 Task: Create an experimental short film using unconventional camera angles, abstract visuals, and non-linear storytelling techniques.
Action: Mouse moved to (104, 172)
Screenshot: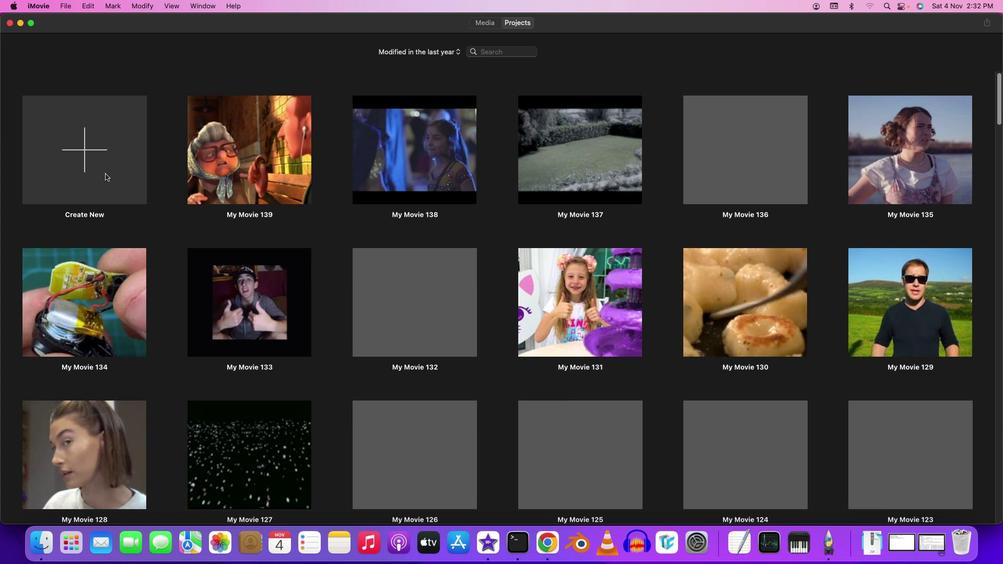 
Action: Mouse pressed left at (104, 172)
Screenshot: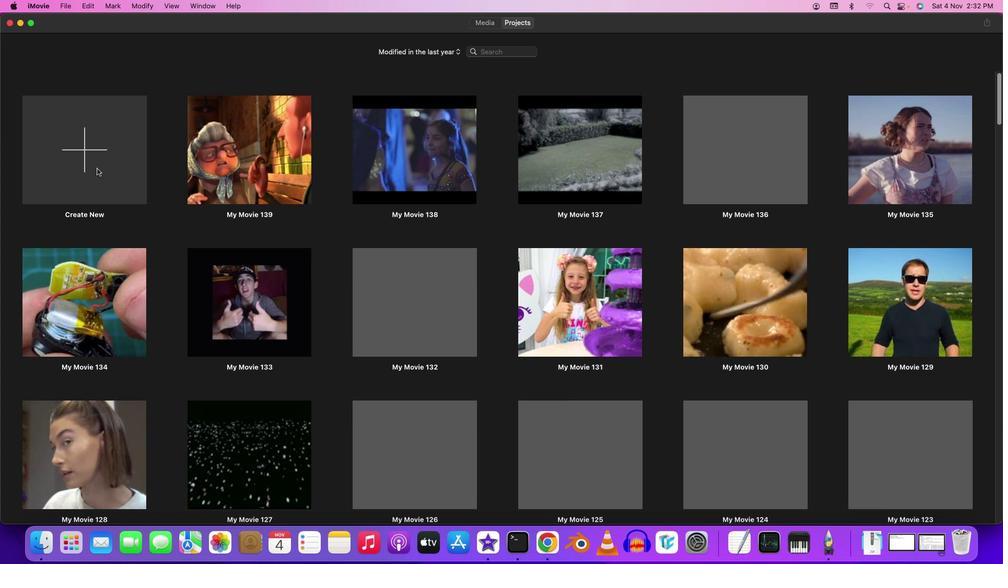 
Action: Mouse moved to (93, 164)
Screenshot: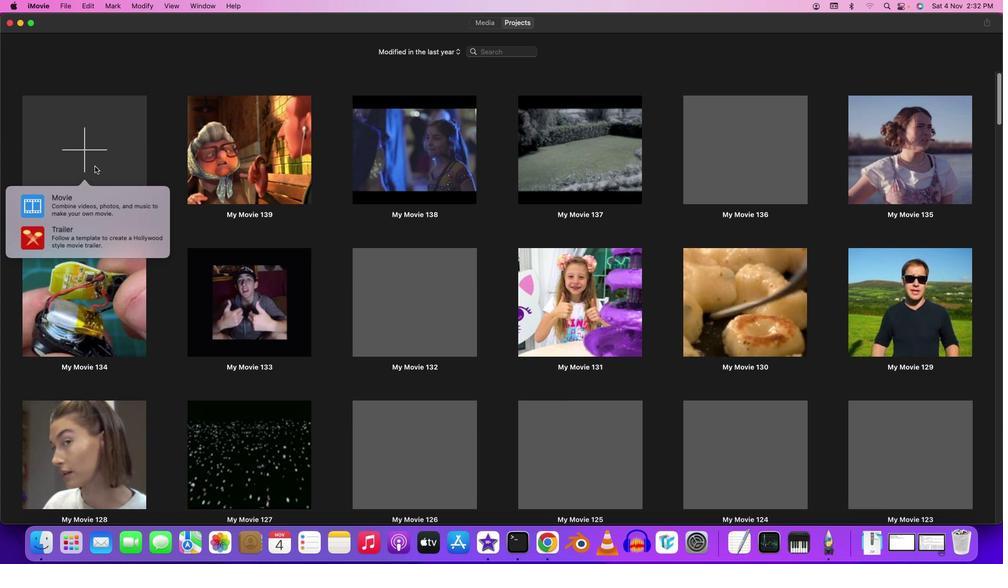 
Action: Mouse pressed left at (93, 164)
Screenshot: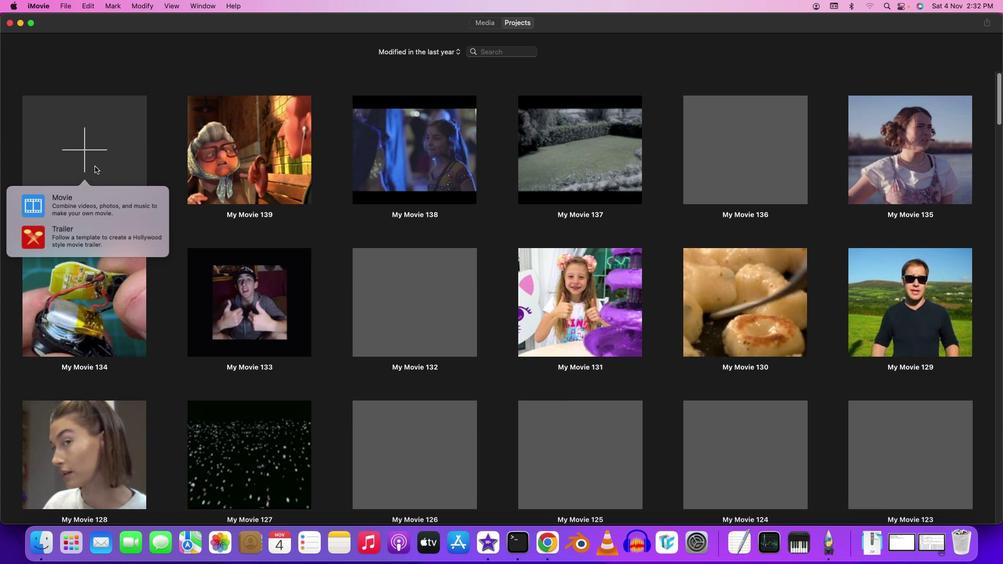 
Action: Mouse moved to (93, 202)
Screenshot: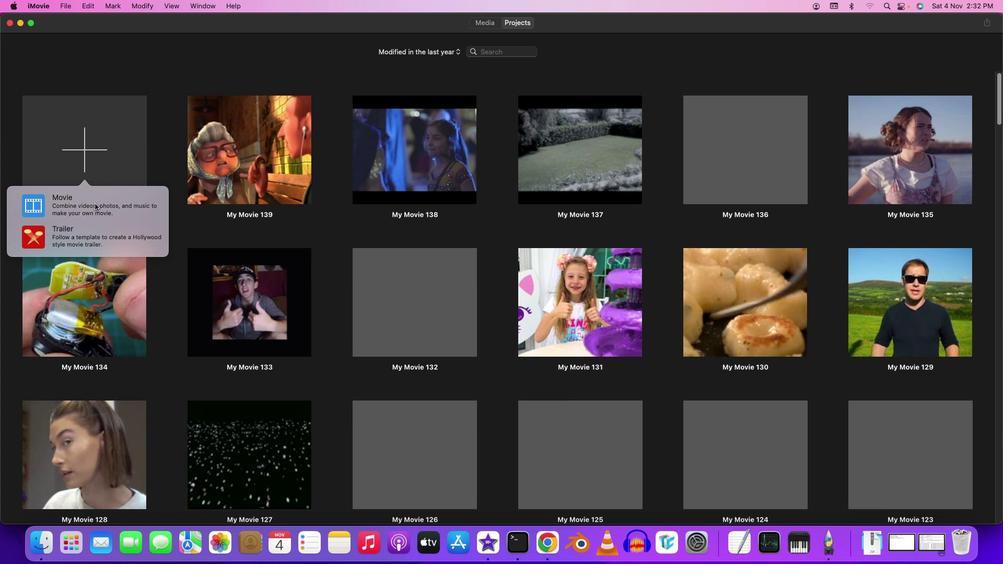
Action: Mouse pressed left at (93, 202)
Screenshot: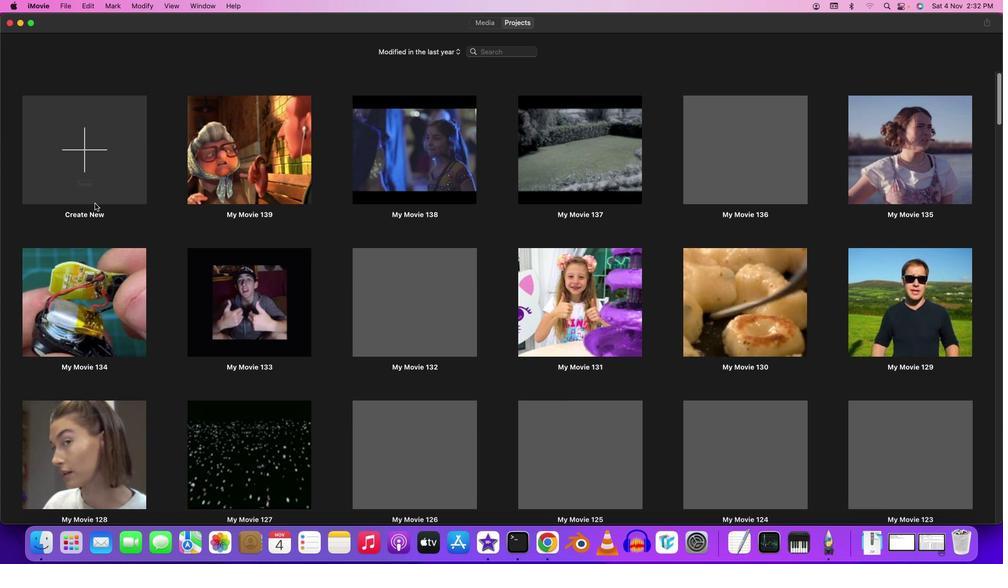 
Action: Mouse moved to (351, 200)
Screenshot: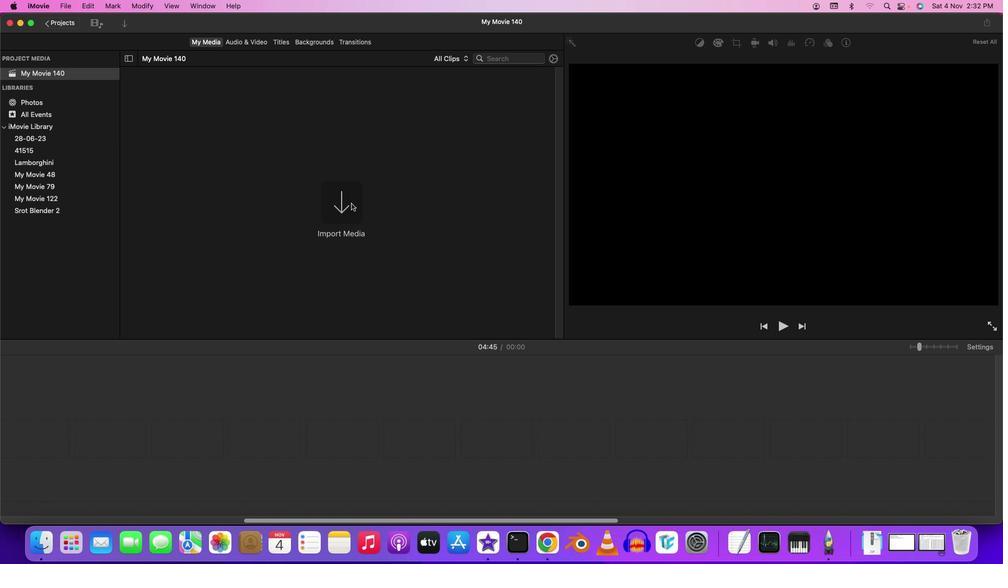 
Action: Mouse pressed left at (351, 200)
Screenshot: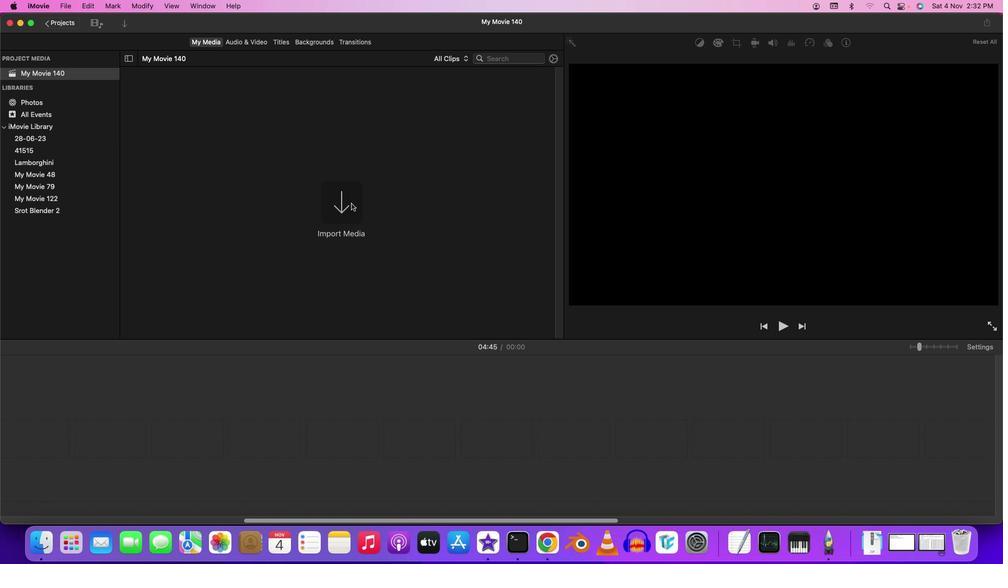 
Action: Mouse moved to (26, 130)
Screenshot: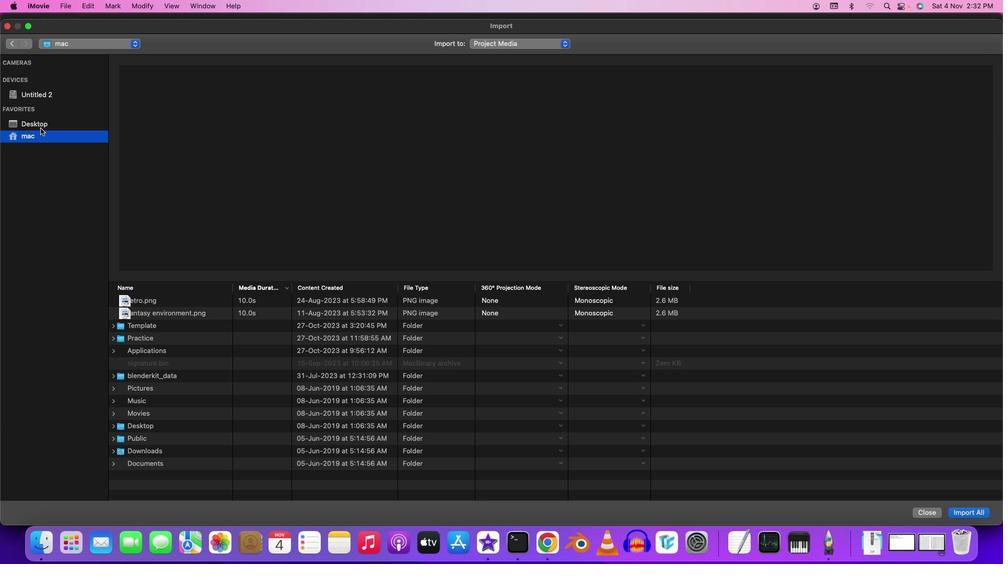 
Action: Mouse pressed left at (26, 130)
Screenshot: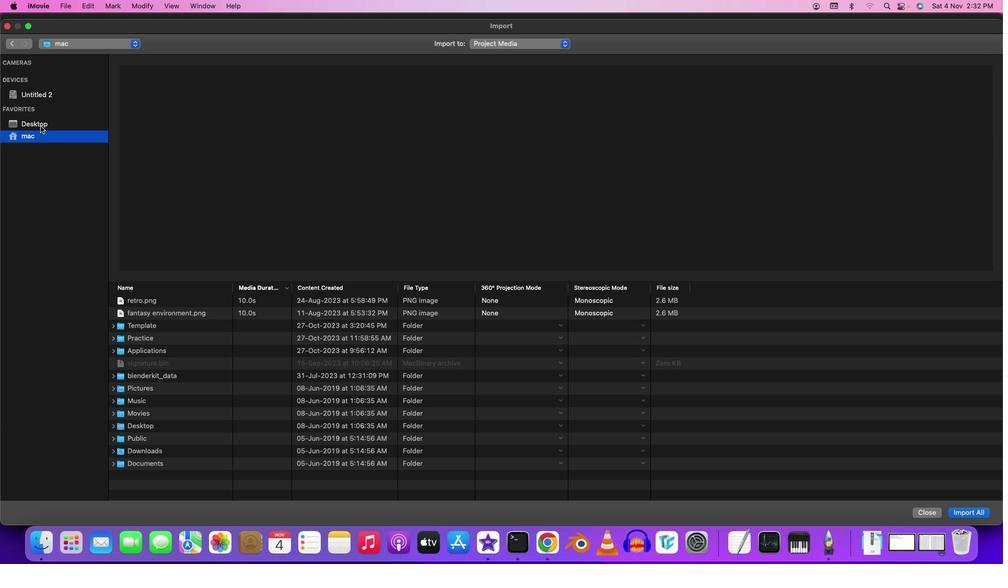 
Action: Mouse moved to (38, 124)
Screenshot: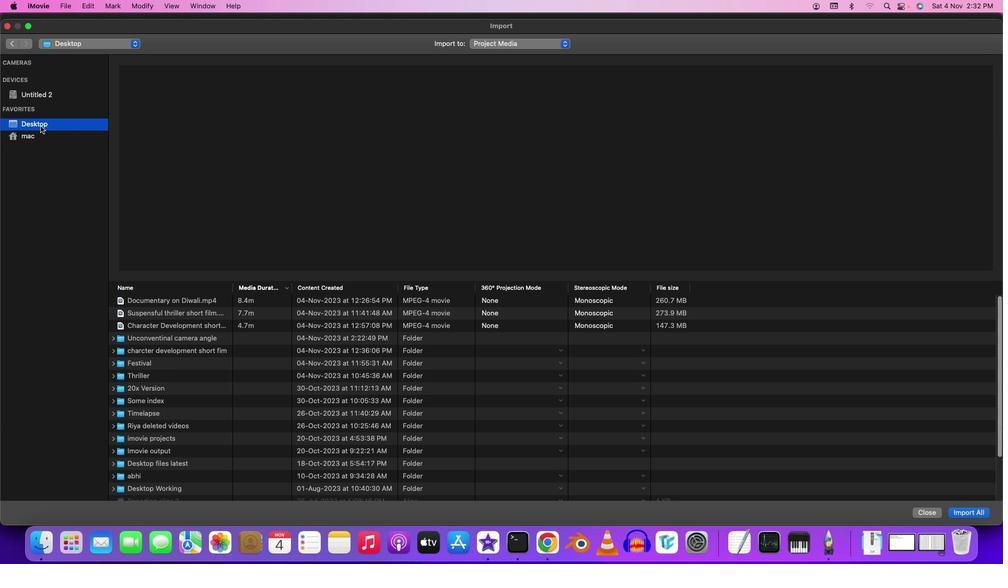 
Action: Mouse pressed left at (38, 124)
Screenshot: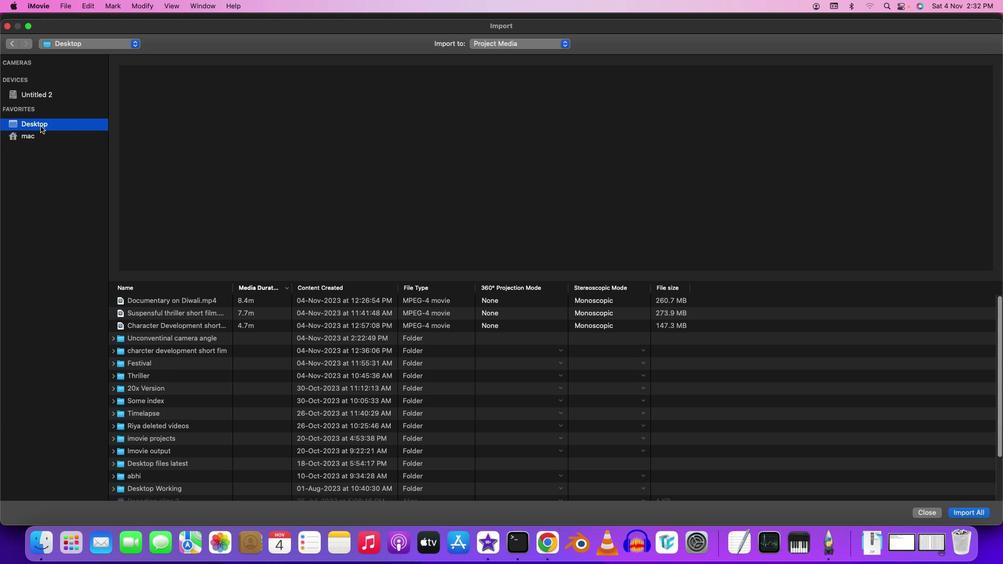 
Action: Mouse moved to (196, 341)
Screenshot: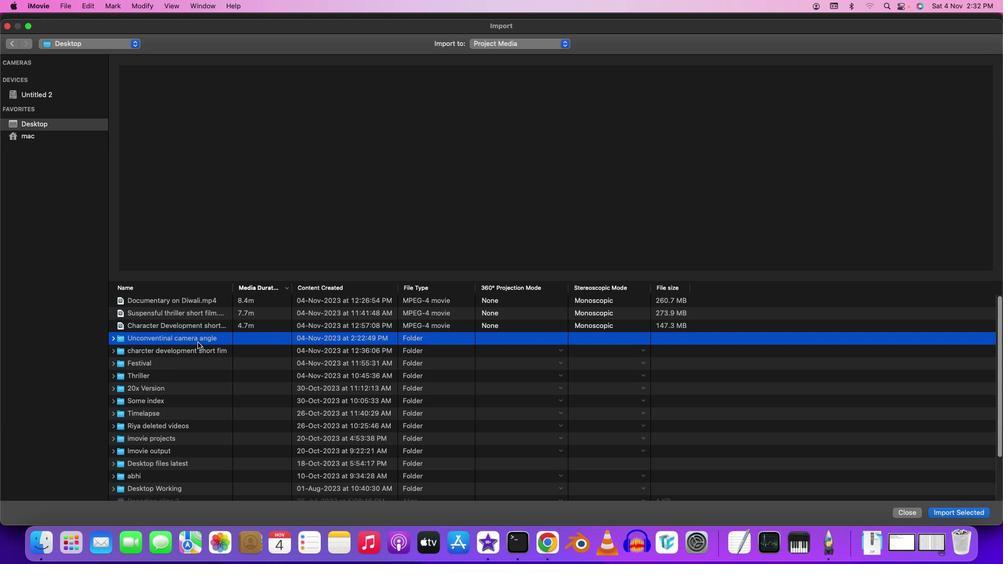 
Action: Mouse pressed left at (196, 341)
Screenshot: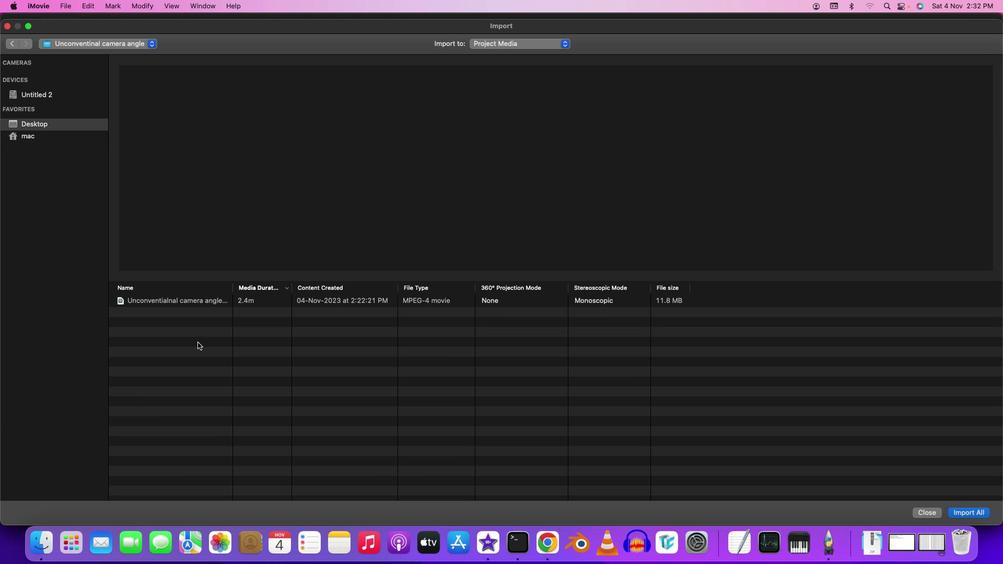
Action: Mouse pressed left at (196, 341)
Screenshot: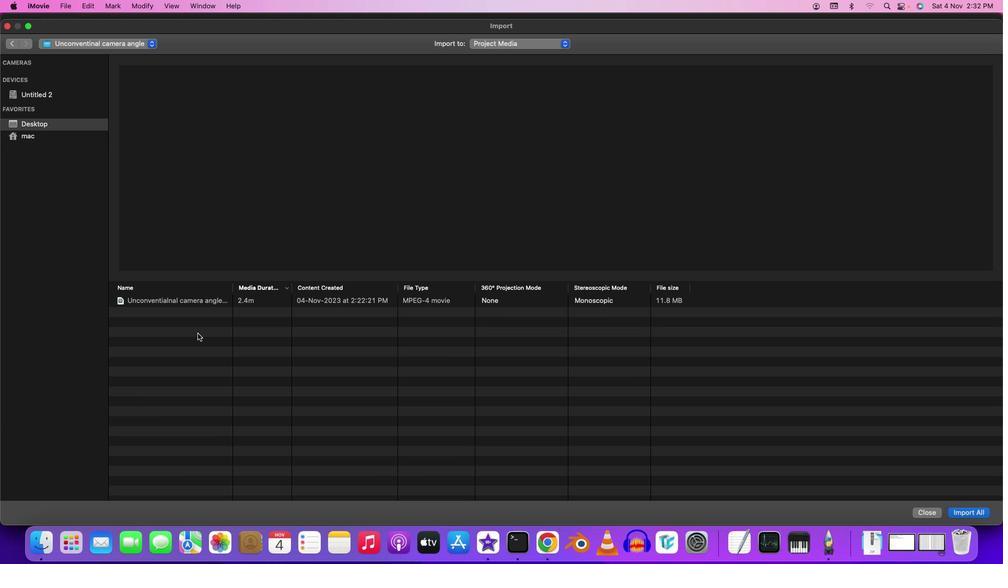 
Action: Mouse moved to (185, 300)
Screenshot: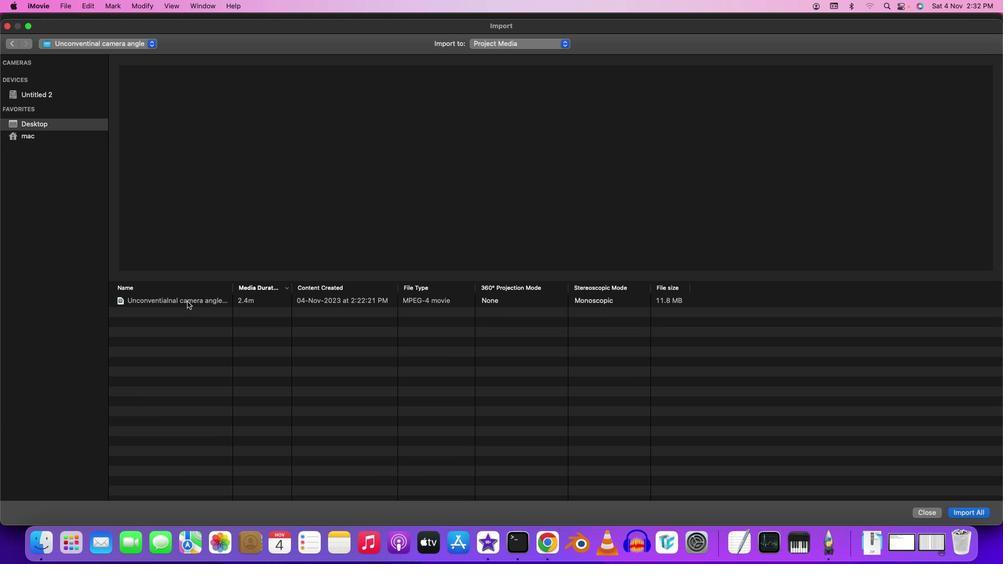 
Action: Mouse pressed left at (185, 300)
Screenshot: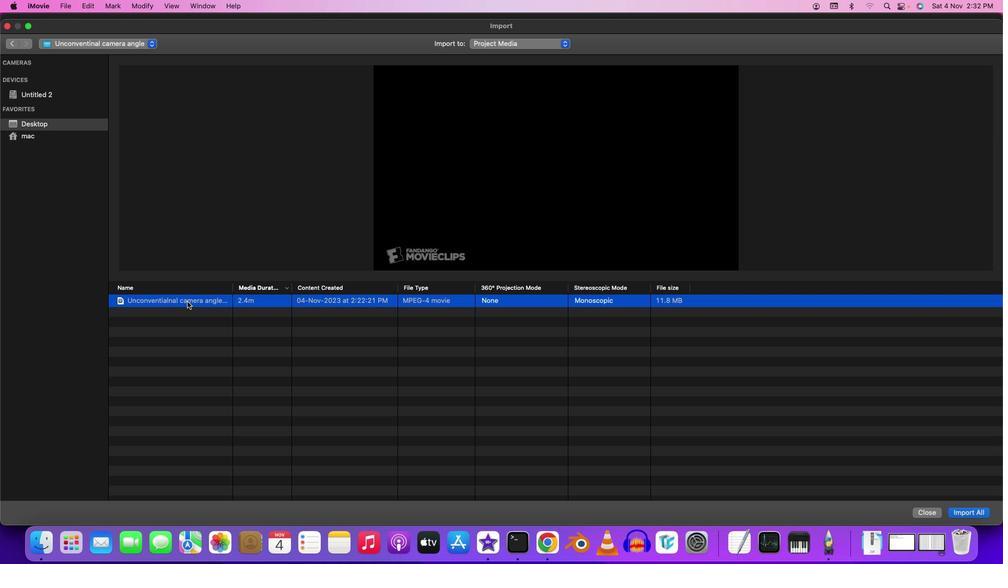 
Action: Mouse pressed left at (185, 300)
Screenshot: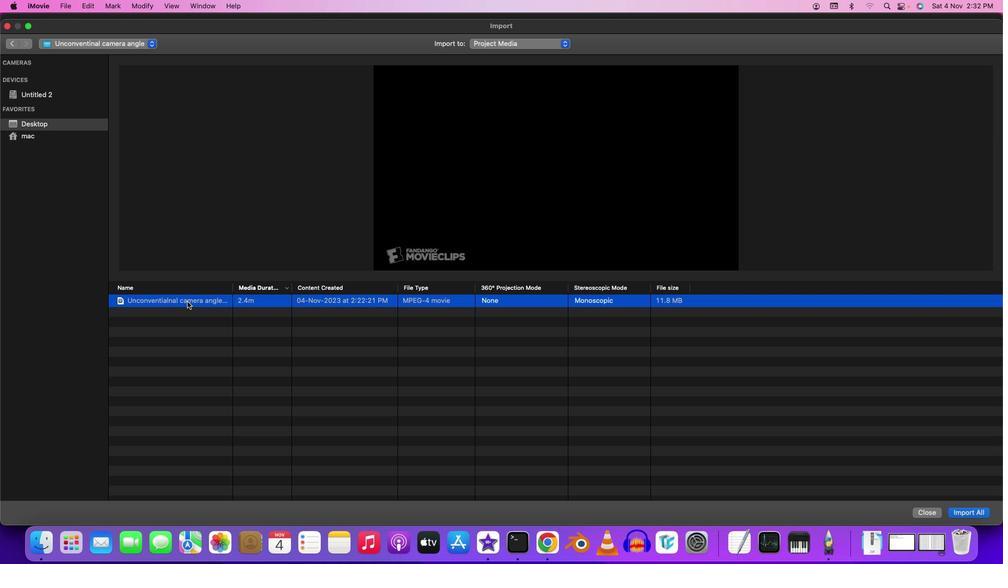 
Action: Mouse pressed left at (185, 300)
Screenshot: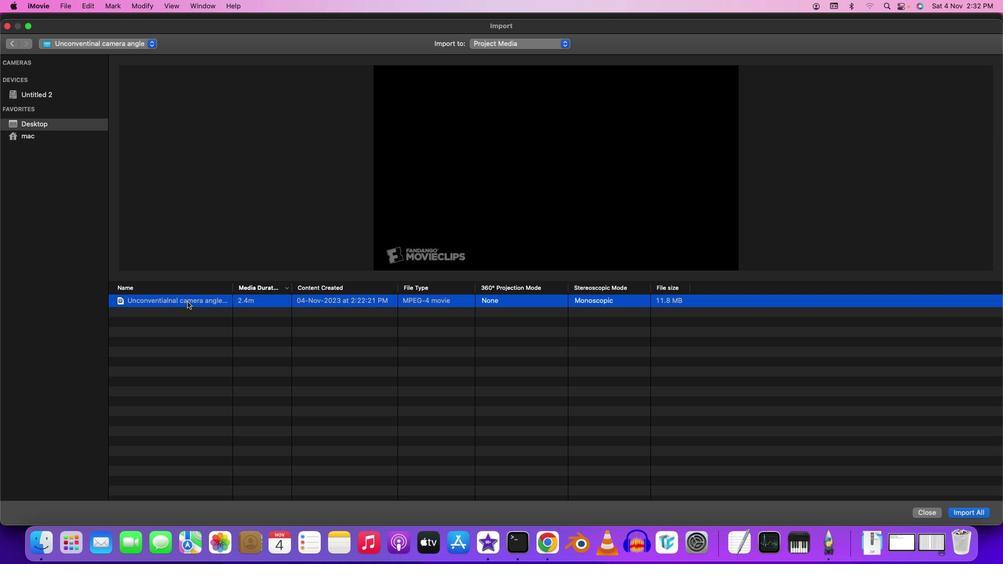 
Action: Mouse moved to (176, 96)
Screenshot: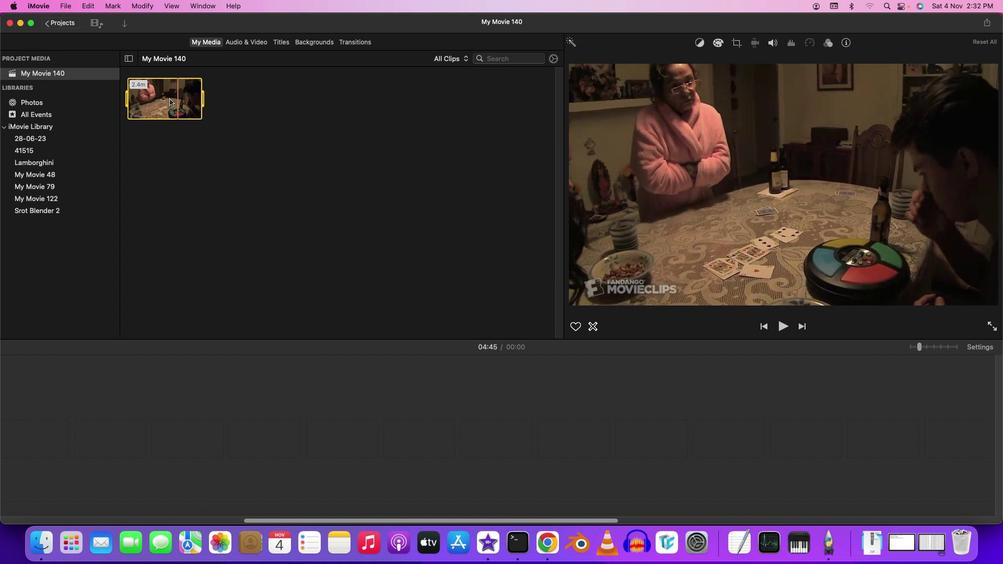 
Action: Mouse pressed left at (176, 96)
Screenshot: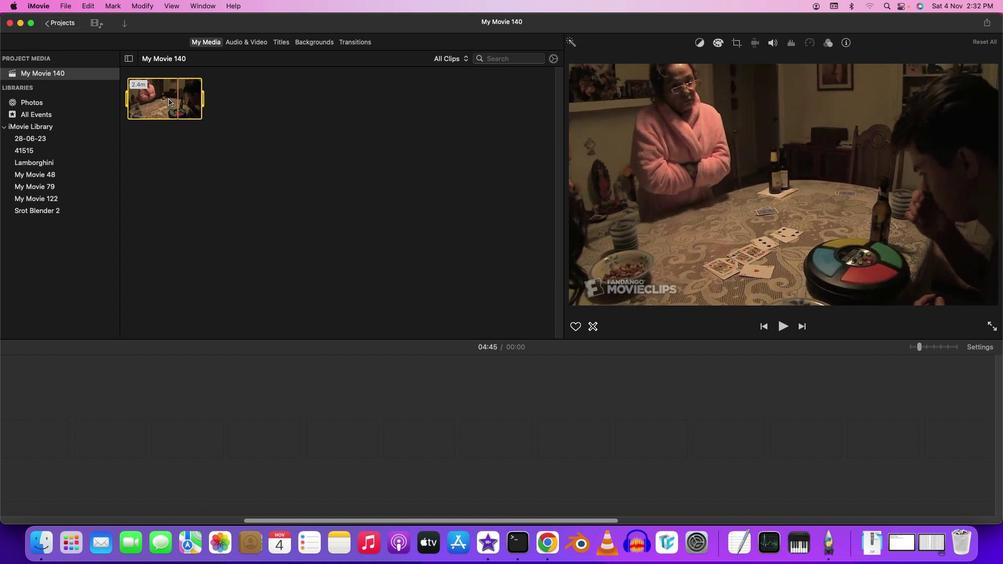 
Action: Mouse moved to (166, 97)
Screenshot: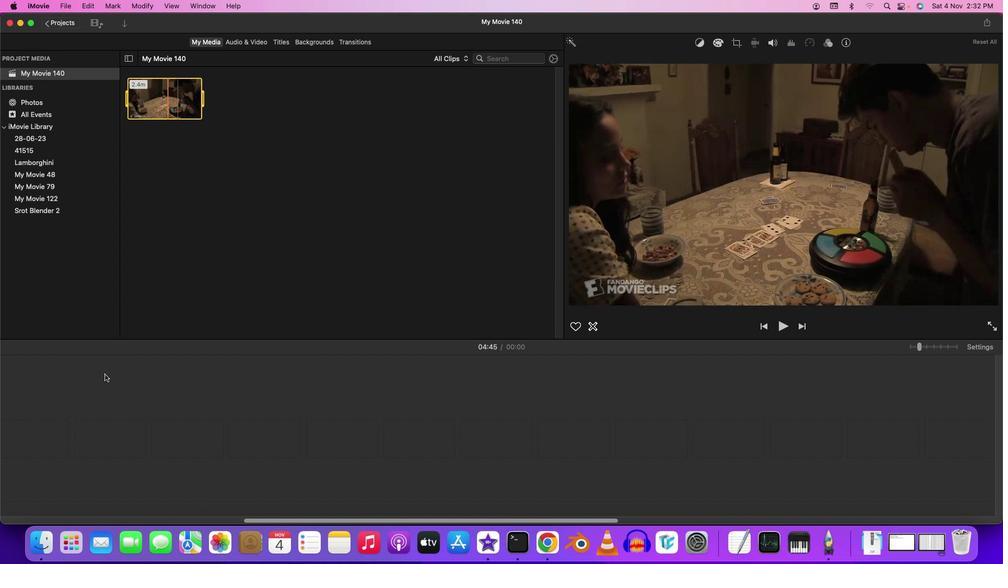 
Action: Mouse pressed left at (166, 97)
Screenshot: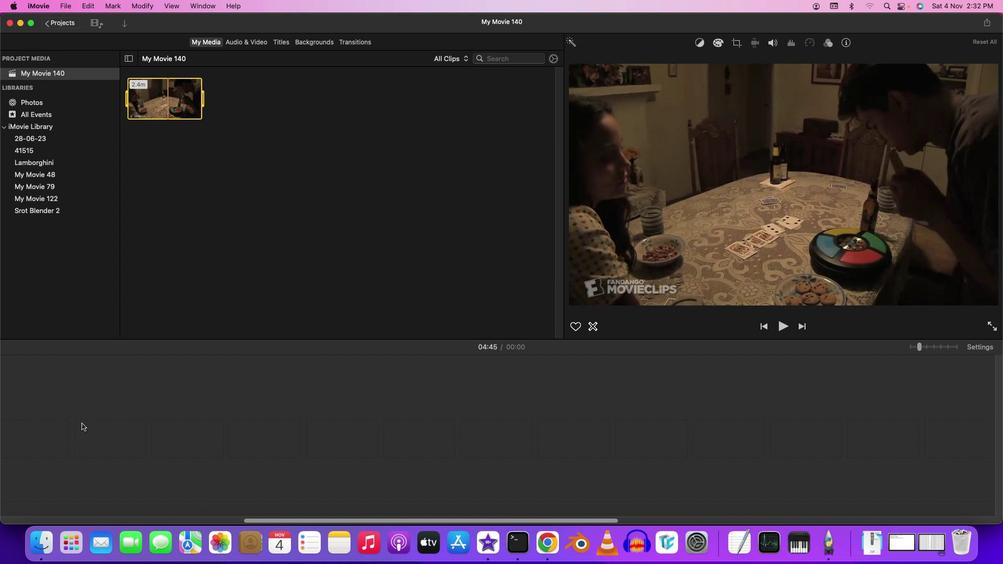 
Action: Mouse moved to (30, 376)
Screenshot: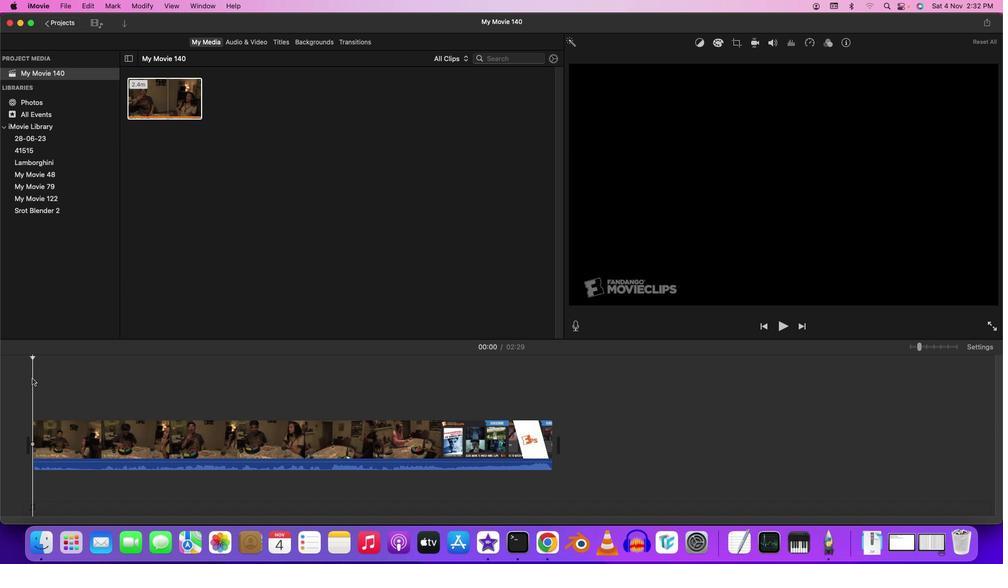 
Action: Mouse pressed left at (30, 376)
Screenshot: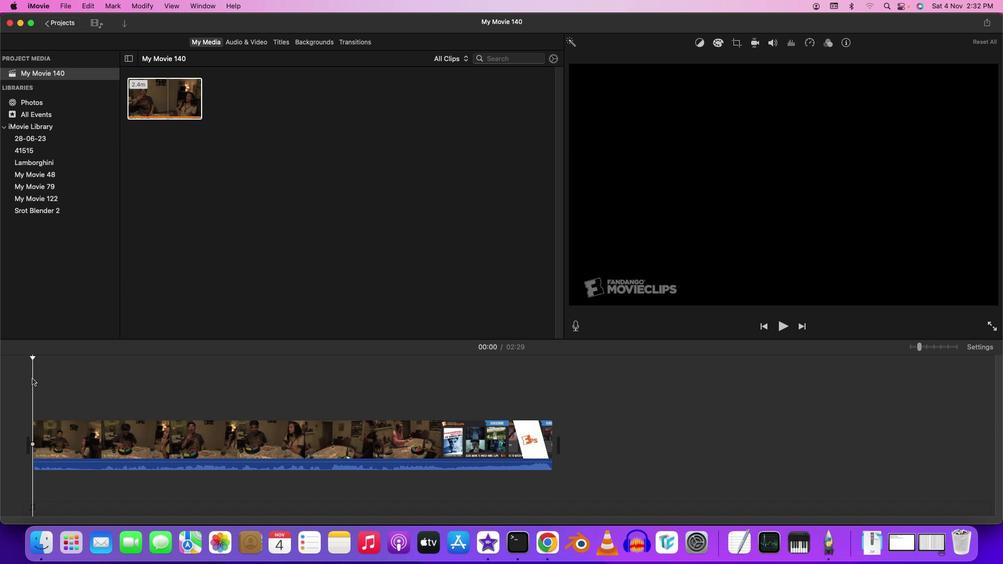 
Action: Key pressed Key.space
Screenshot: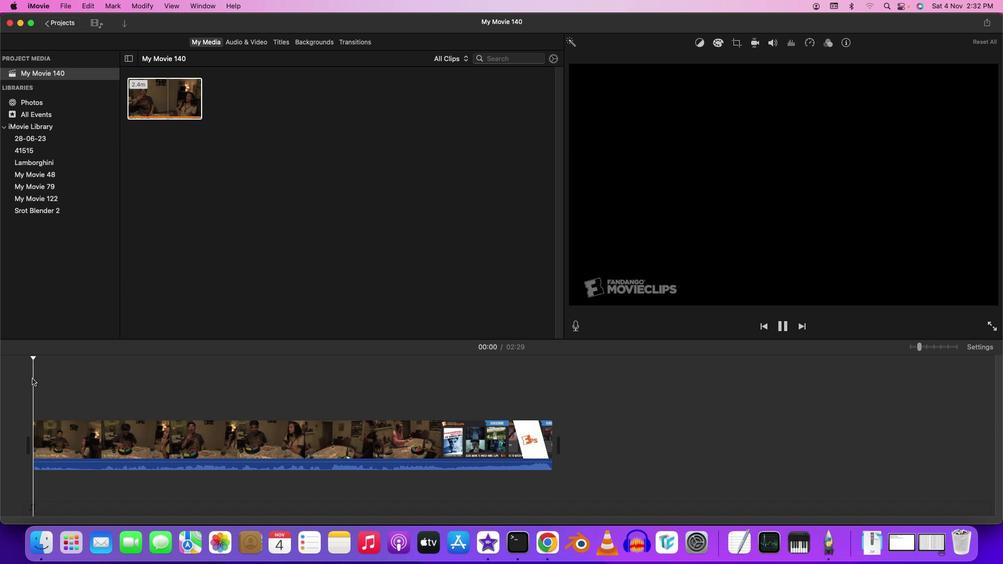 
Action: Mouse moved to (33, 396)
Screenshot: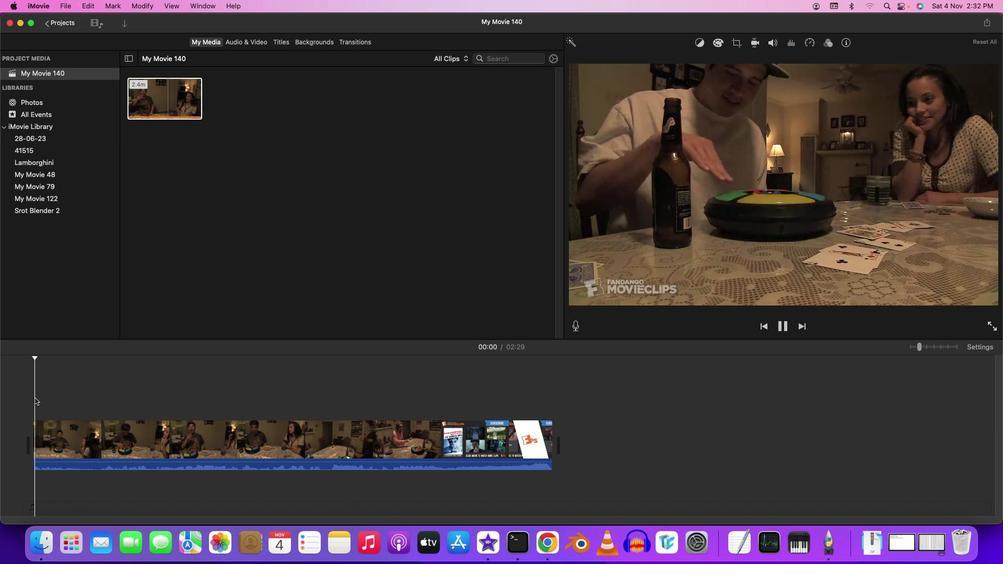 
Action: Mouse pressed left at (33, 396)
Screenshot: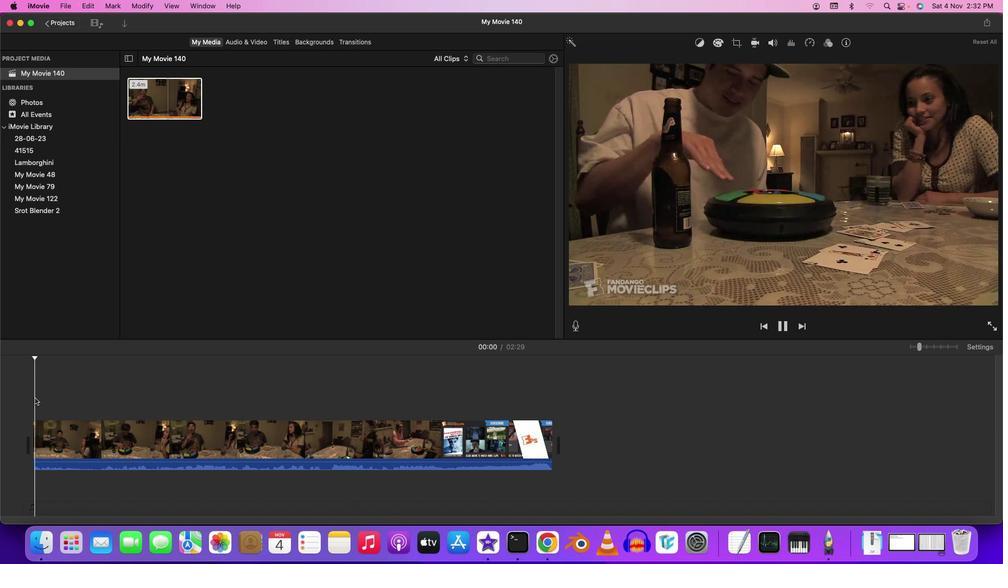 
Action: Mouse moved to (475, 386)
Screenshot: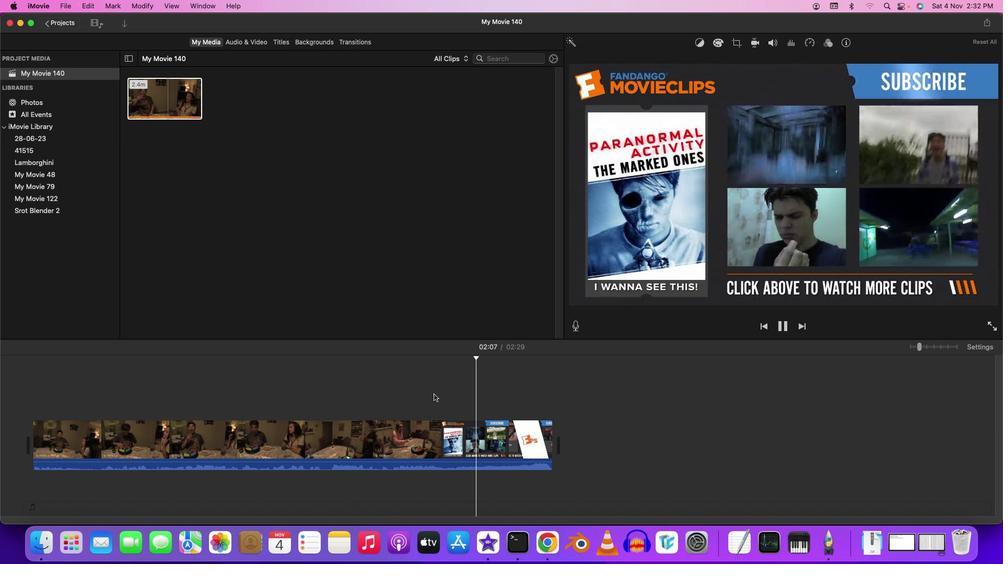 
Action: Mouse pressed left at (475, 386)
Screenshot: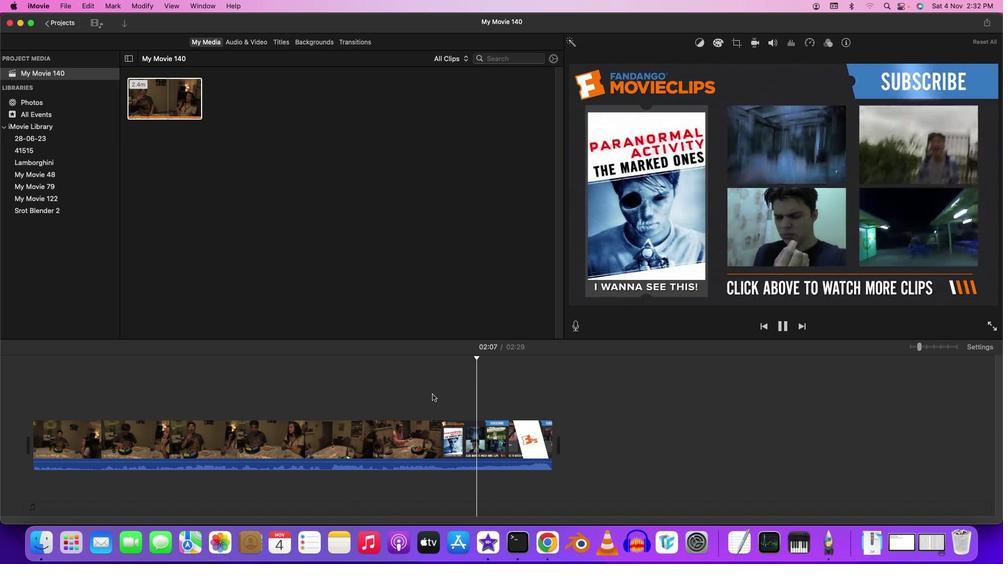 
Action: Mouse moved to (427, 392)
Screenshot: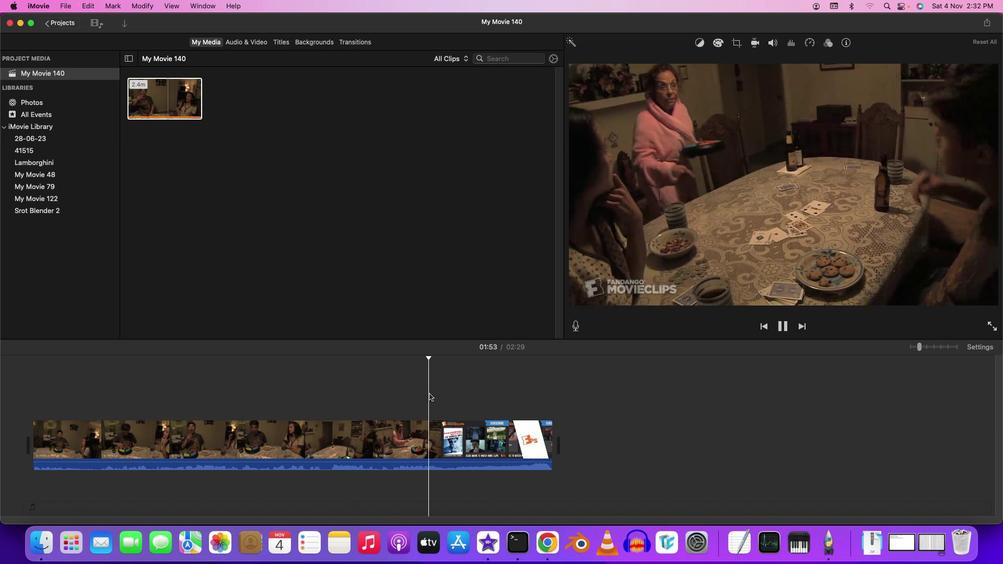 
Action: Mouse pressed left at (427, 392)
Screenshot: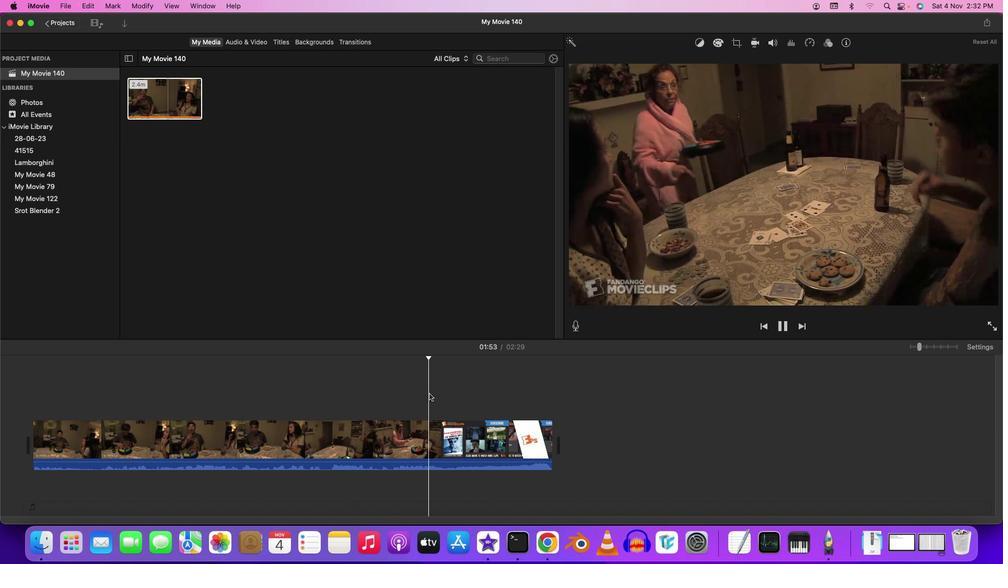 
Action: Mouse moved to (550, 454)
Screenshot: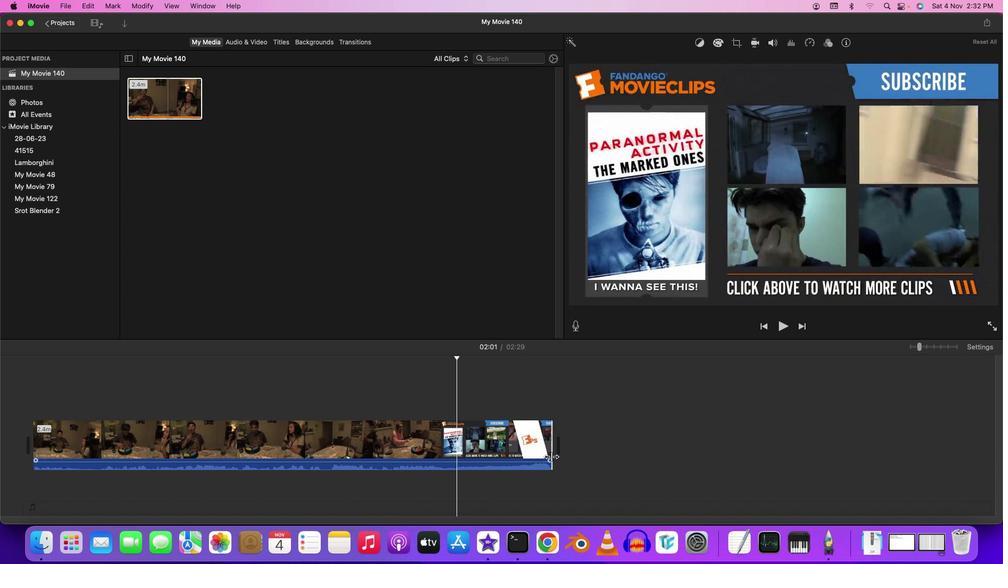 
Action: Key pressed Key.space
Screenshot: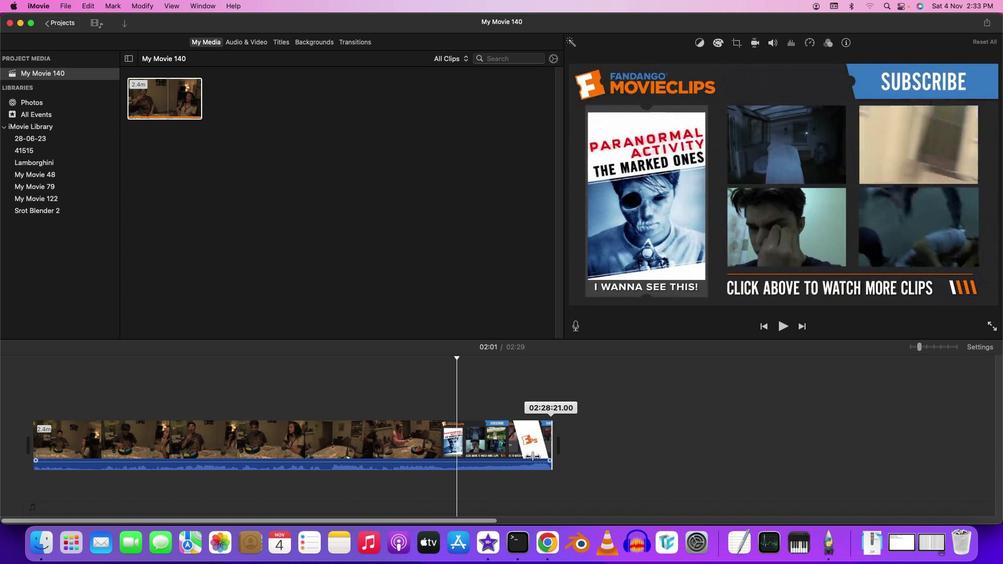
Action: Mouse pressed left at (550, 454)
Screenshot: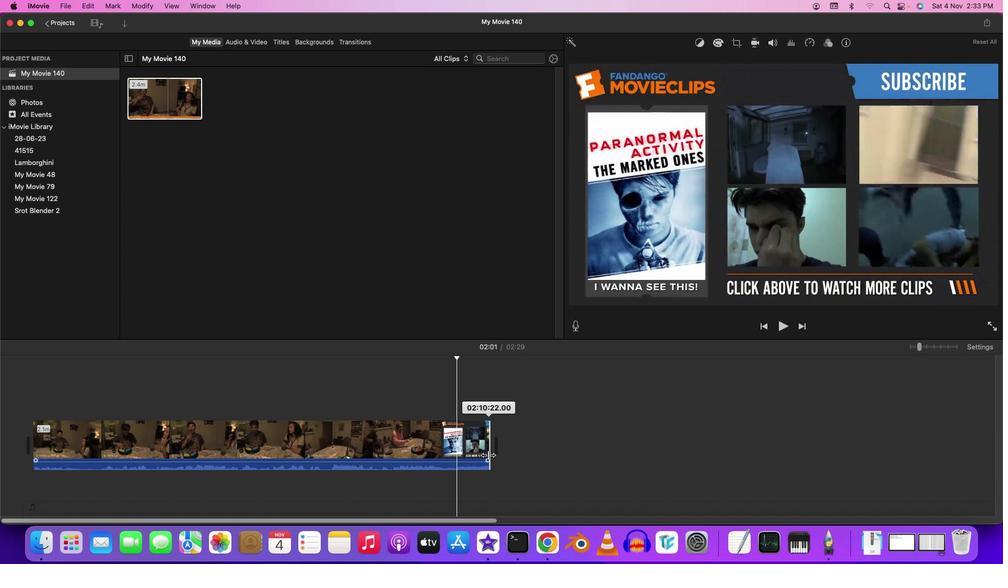 
Action: Mouse moved to (321, 43)
Screenshot: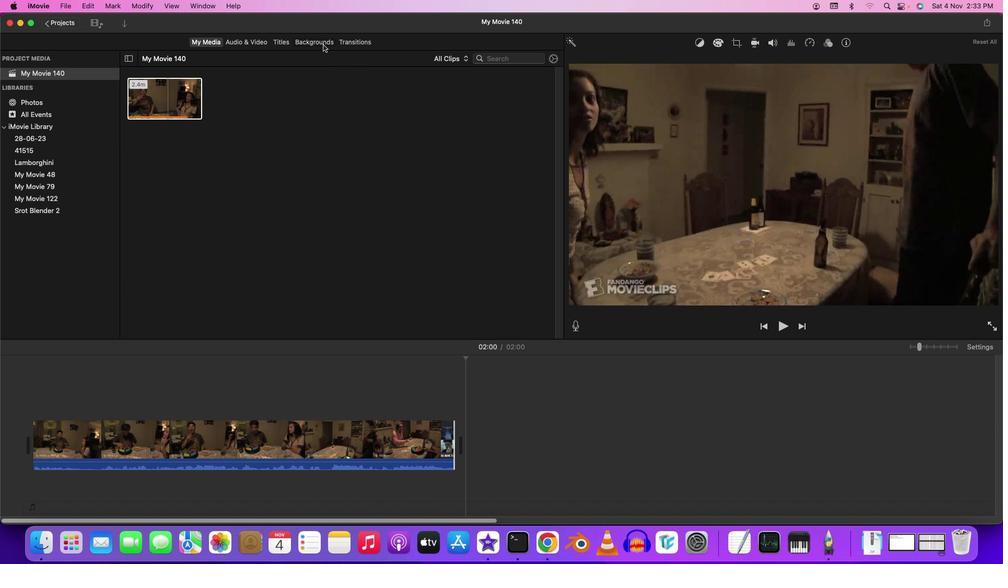 
Action: Mouse pressed left at (321, 43)
Screenshot: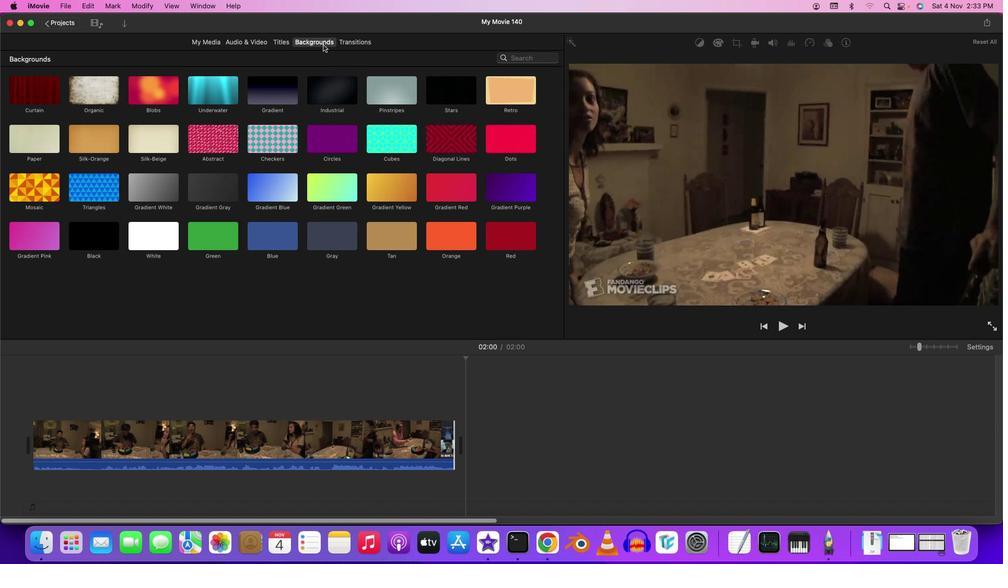 
Action: Mouse moved to (101, 237)
Screenshot: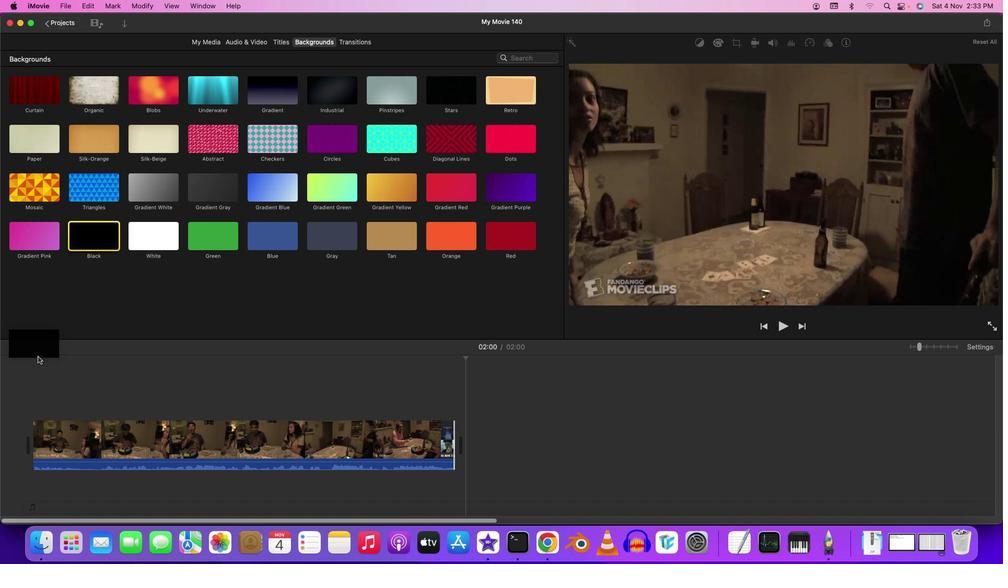 
Action: Mouse pressed left at (101, 237)
Screenshot: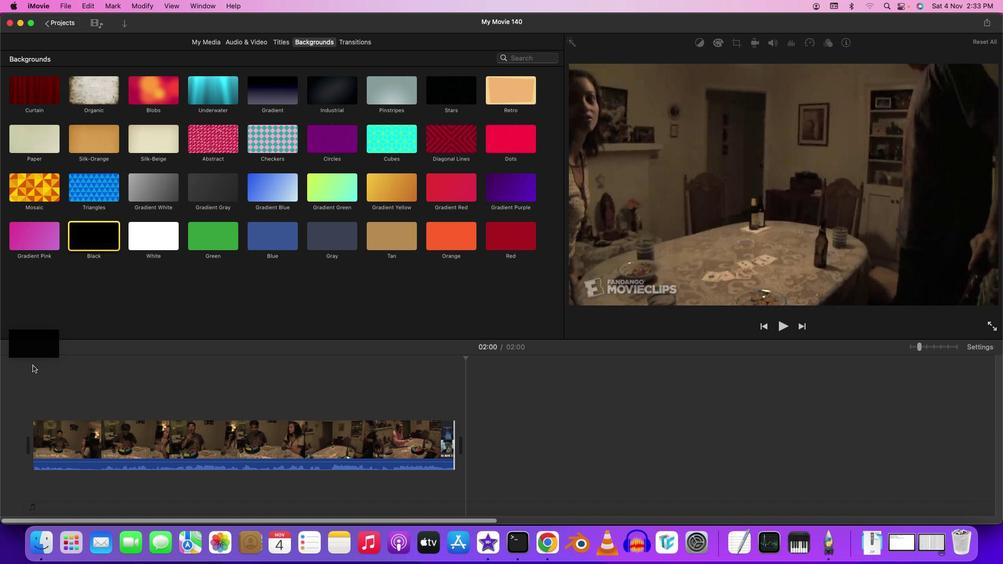 
Action: Mouse moved to (284, 39)
Screenshot: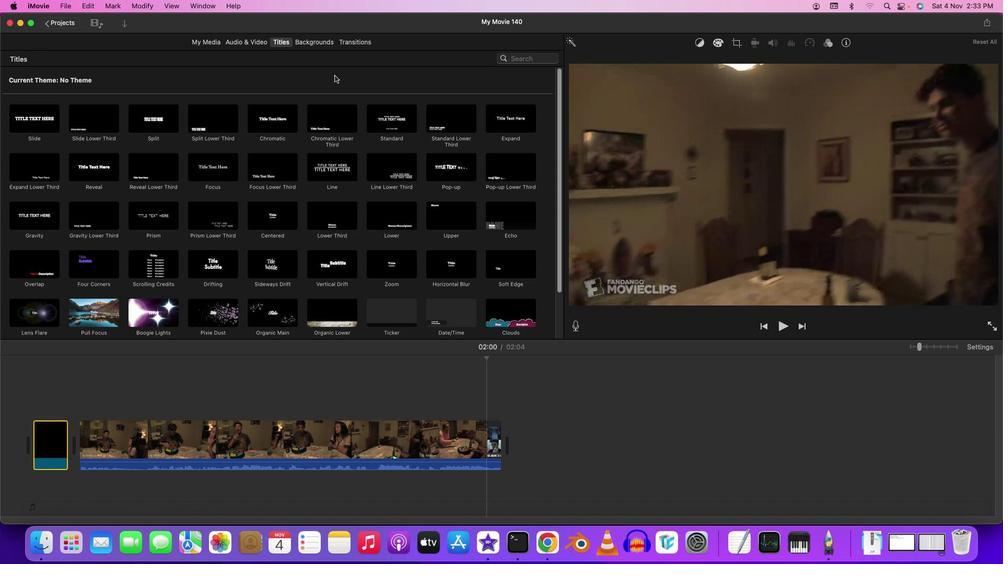 
Action: Mouse pressed left at (284, 39)
Screenshot: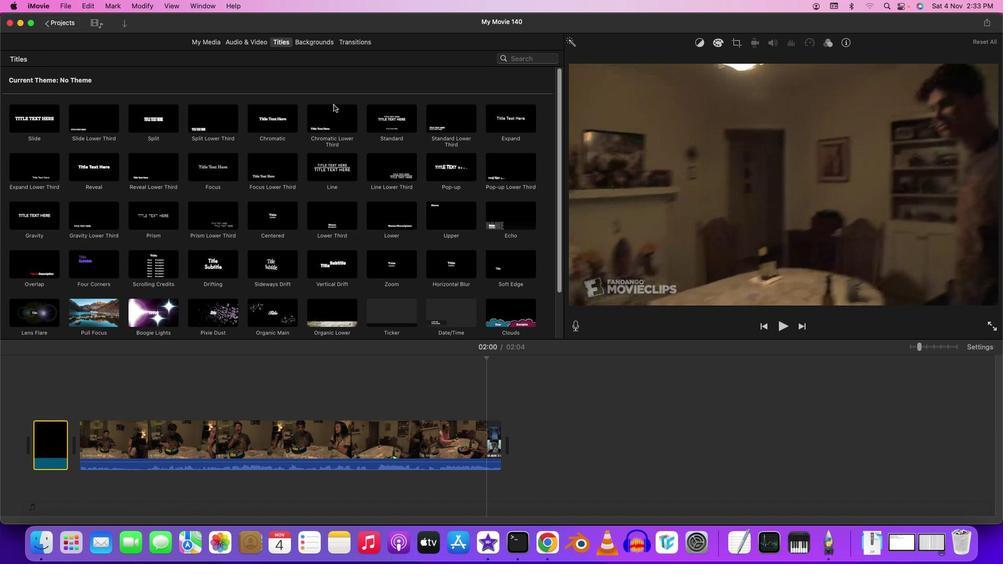 
Action: Mouse moved to (92, 167)
Screenshot: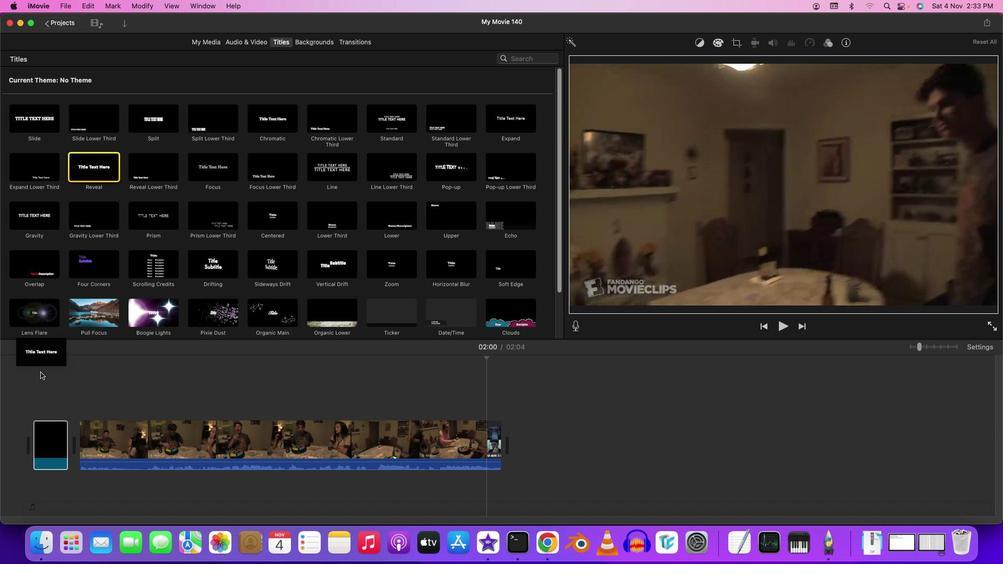 
Action: Mouse pressed left at (92, 167)
Screenshot: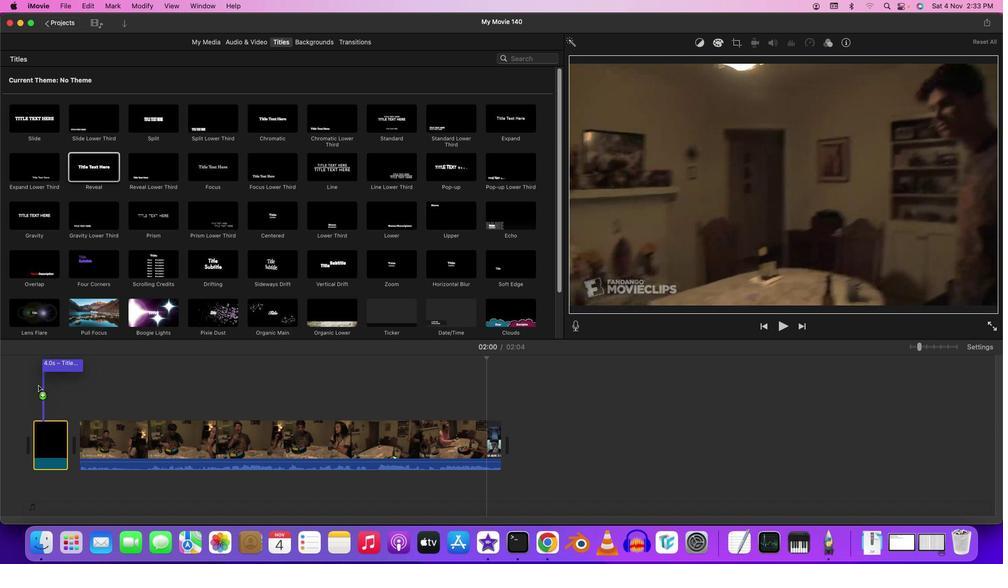 
Action: Mouse moved to (910, 182)
Screenshot: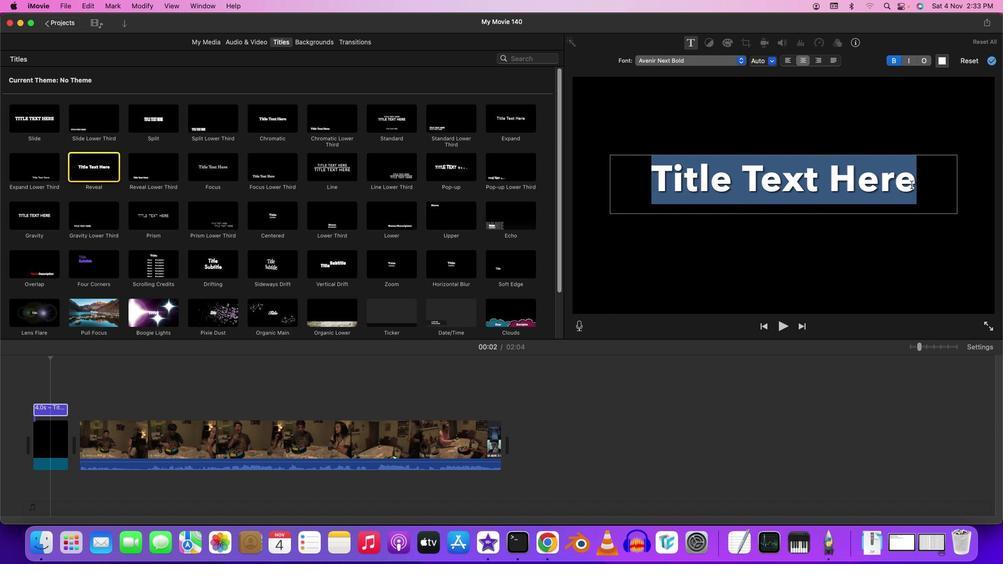 
Action: Key pressed Key.backspaceKey.shift'S''h''o''r''t'Key.space'f''i''l''m'Key.space'w''i''t''h'Key.space'u''n''c''o''n''v''e''t''i''t''i''o''n''a''l'Key.backspaceKey.backspaceKey.backspaceKey.backspaceKey.backspaceKey.backspaceKey.backspaceKey.backspaceKey.backspace'e''n''t''i''o''n''a''l'Key.space'c''a''m''e''r''a'Key.space'a''n''g''l''e''s'
Screenshot: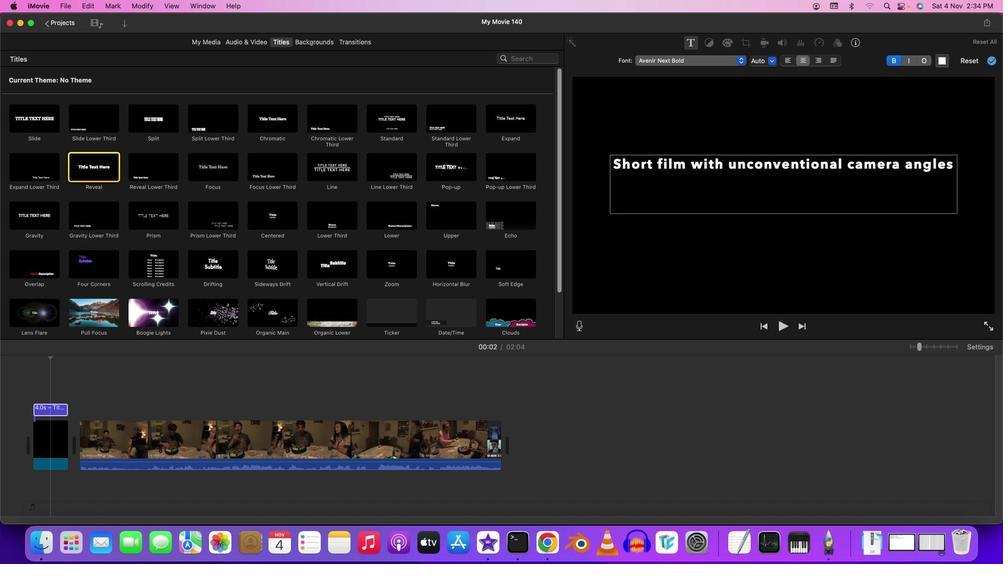 
Action: Mouse moved to (892, 179)
Screenshot: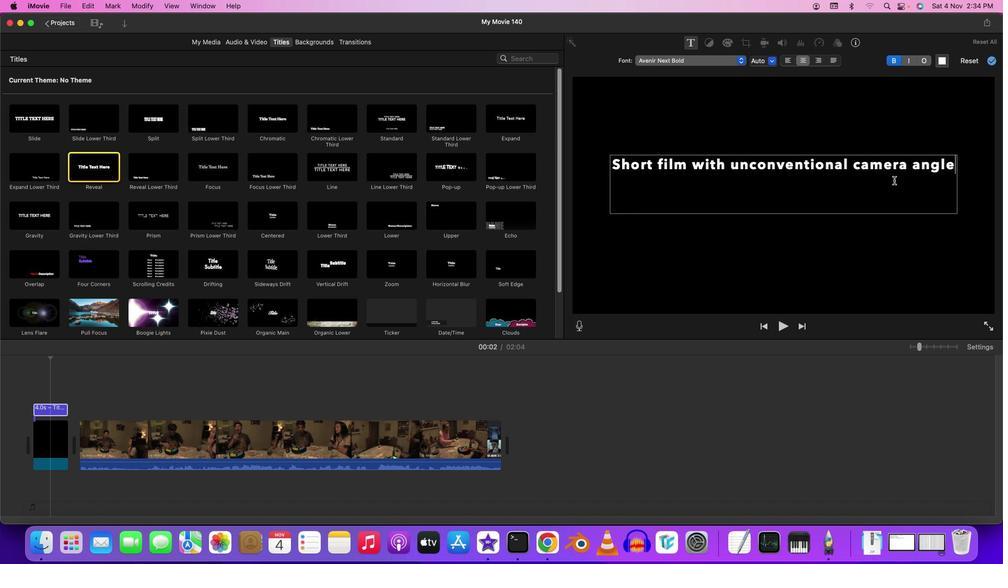 
Action: Key pressed Key.backspace
Screenshot: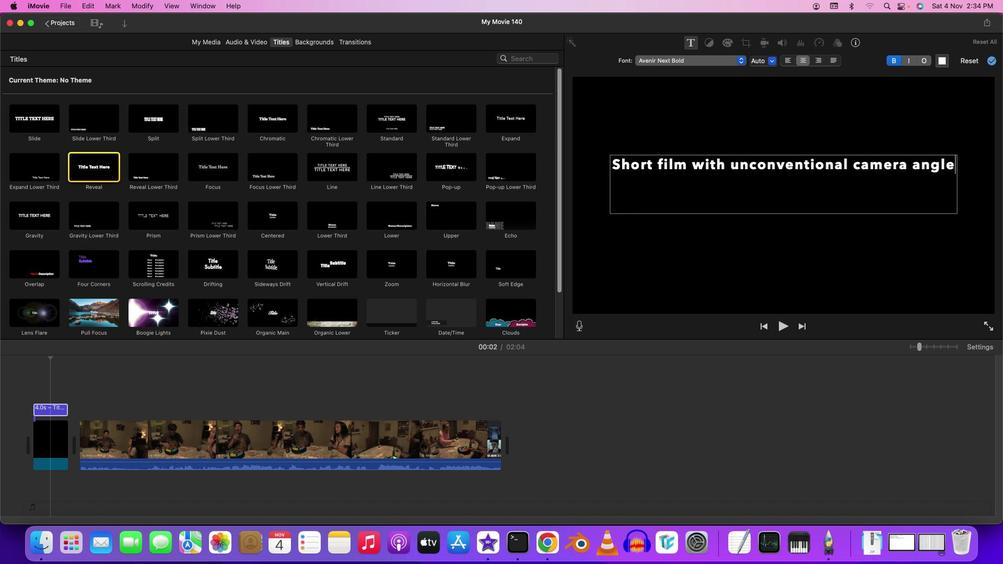 
Action: Mouse moved to (893, 179)
Screenshot: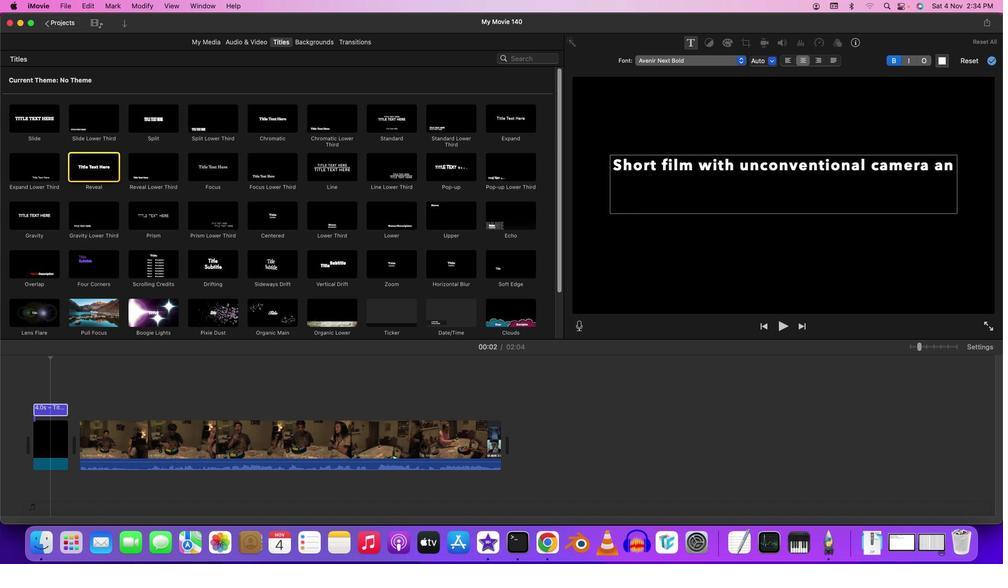 
Action: Key pressed Key.backspaceKey.backspaceKey.backspaceKey.backspaceKey.backspaceKey.backspaceKey.backspace
Screenshot: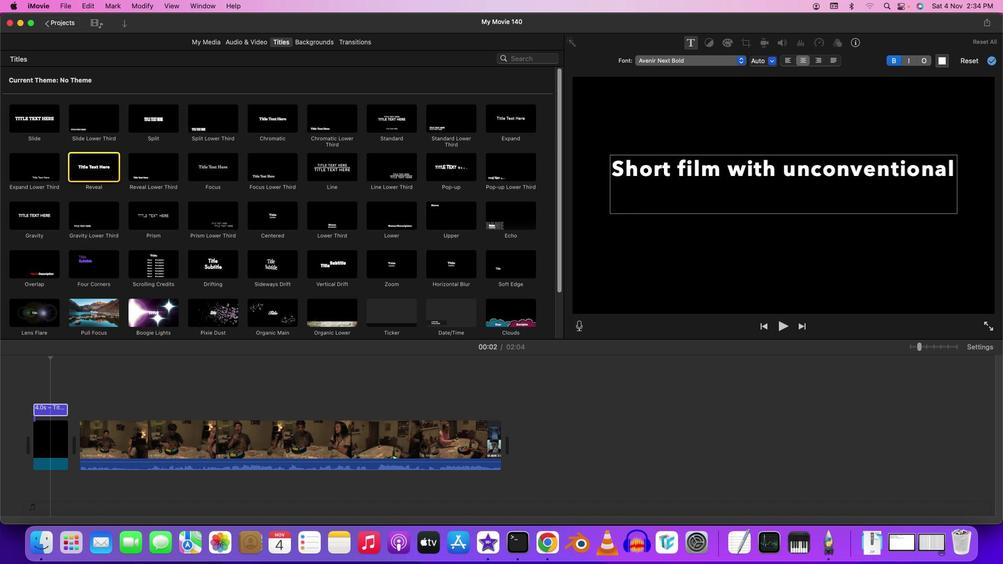 
Action: Mouse moved to (891, 179)
Screenshot: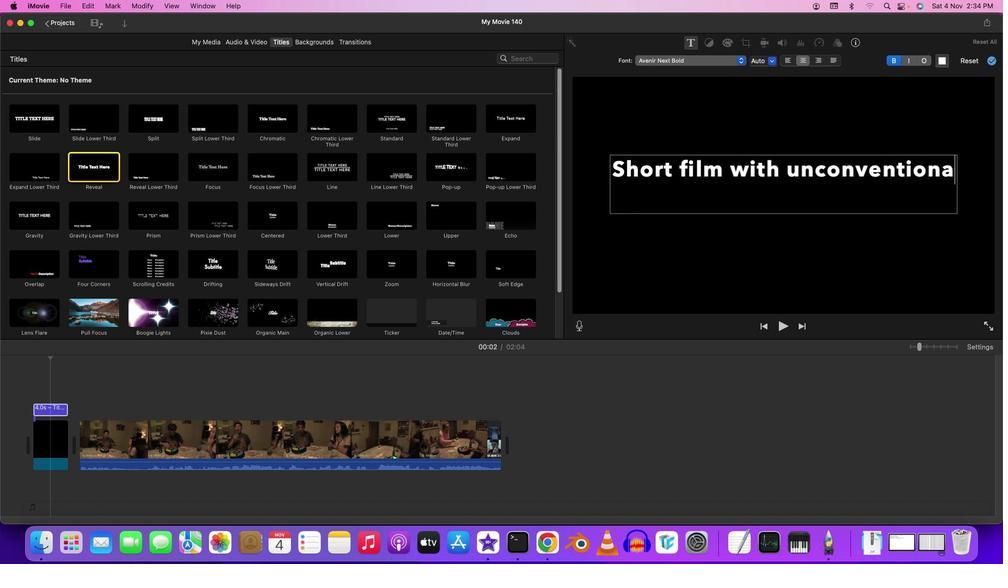 
Action: Key pressed Key.backspace
Screenshot: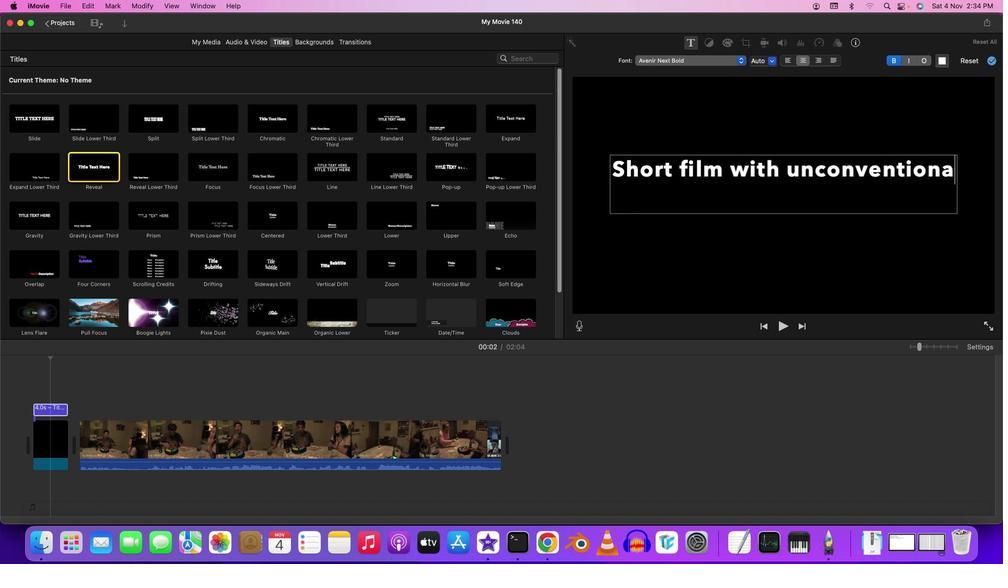 
Action: Mouse moved to (885, 185)
Screenshot: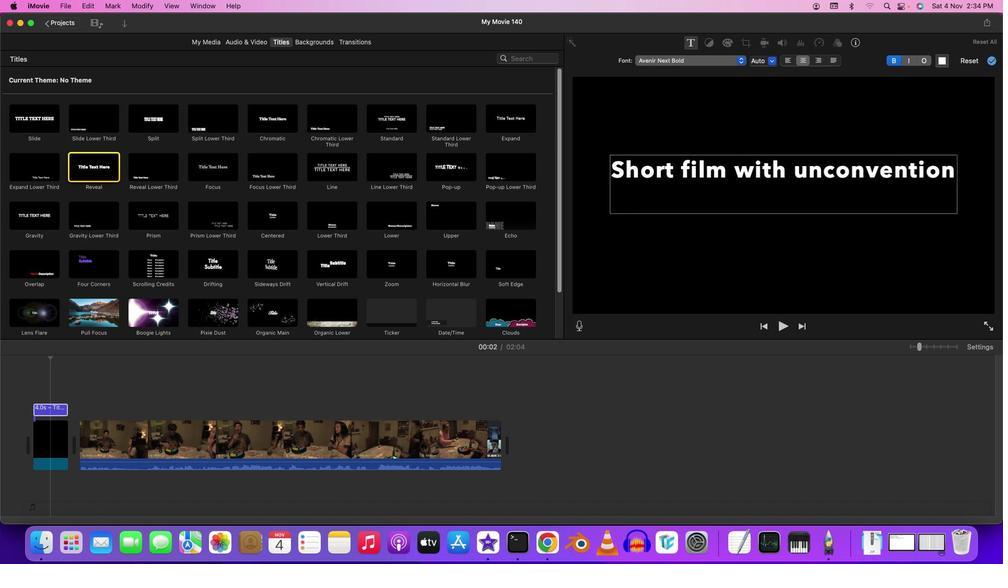 
Action: Key pressed Key.backspace
Screenshot: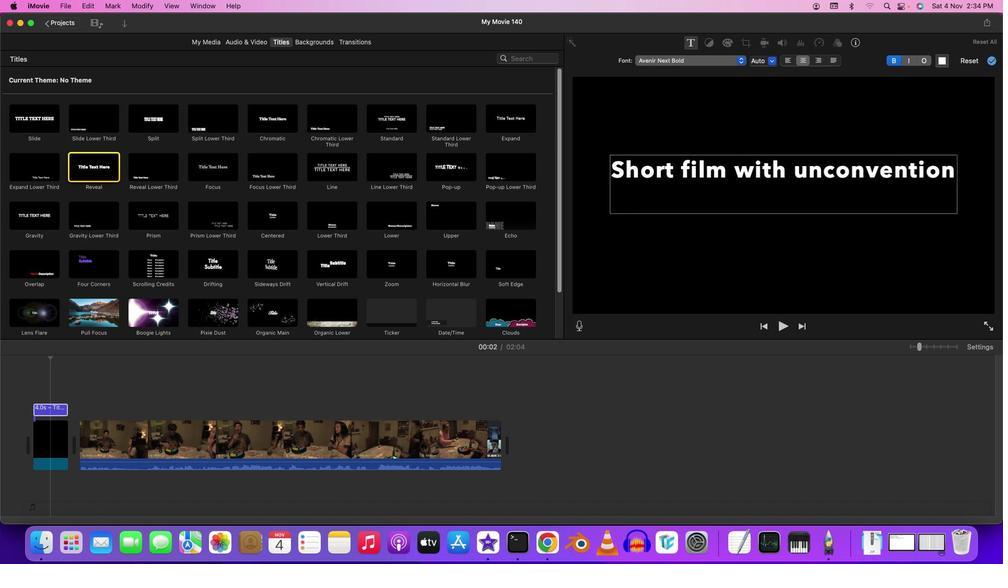 
Action: Mouse moved to (877, 193)
Screenshot: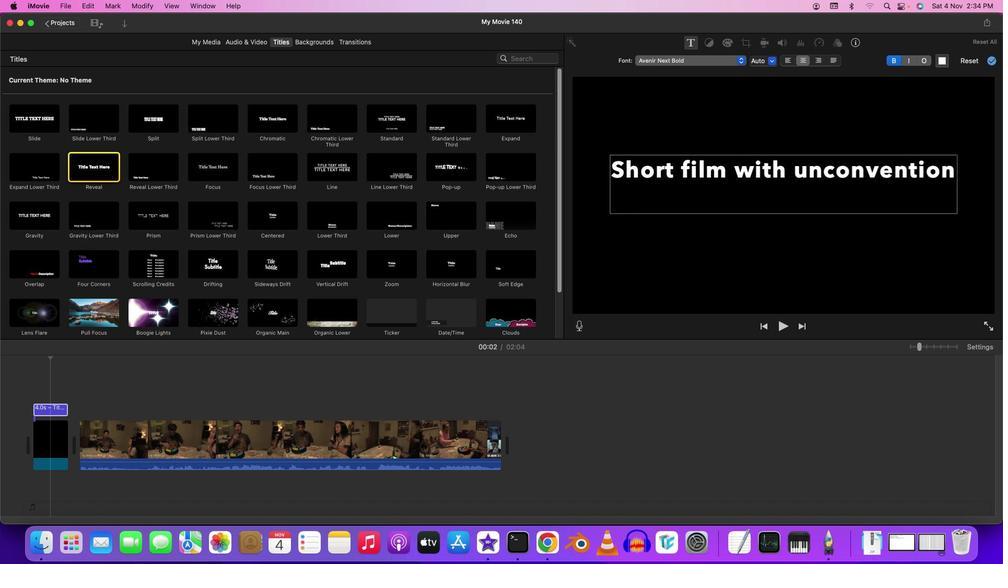 
Action: Key pressed Key.backspace
Screenshot: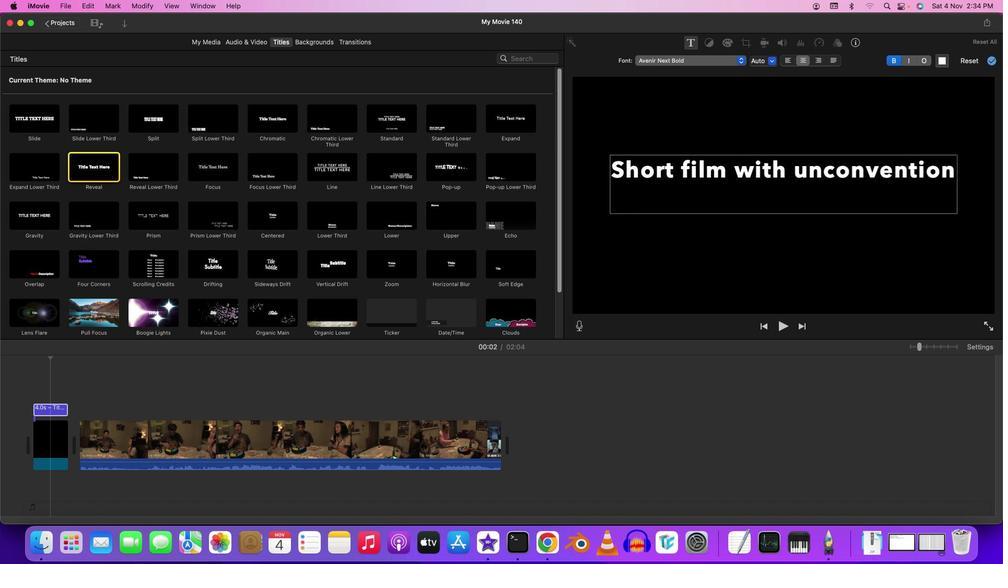 
Action: Mouse moved to (871, 198)
Screenshot: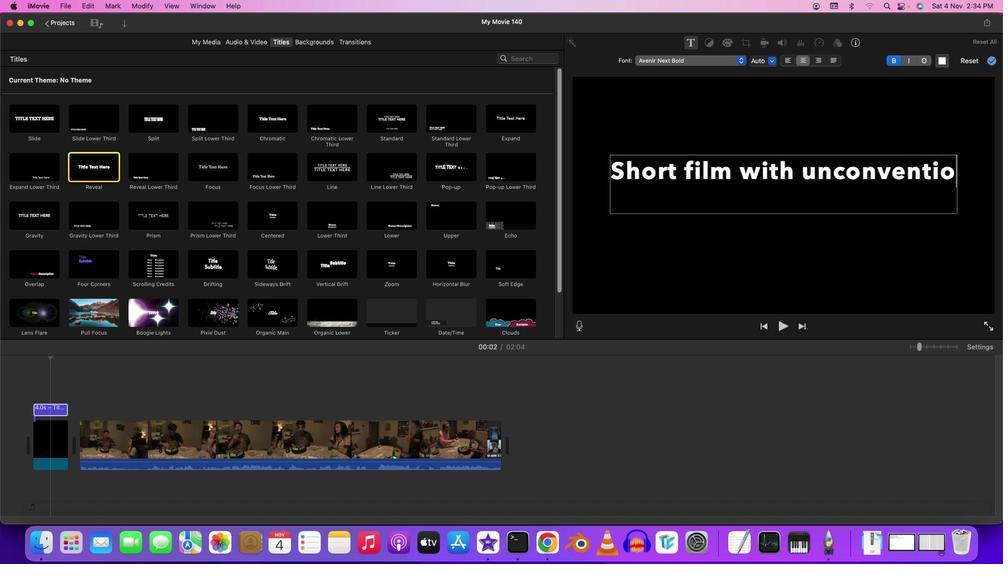 
Action: Key pressed Key.backspaceKey.backspaceKey.backspaceKey.backspaceKey.backspaceKey.backspace
Screenshot: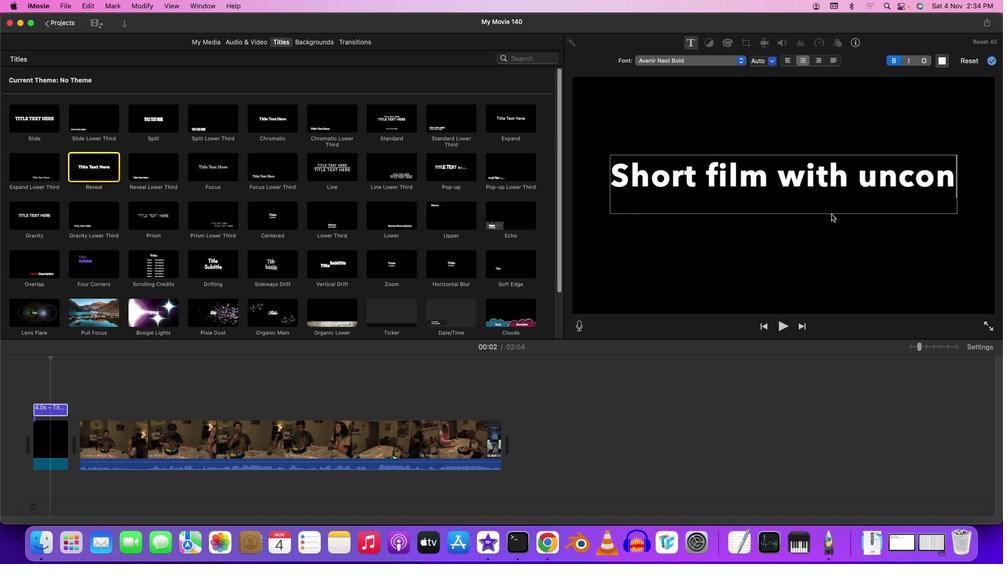 
Action: Mouse moved to (870, 198)
Screenshot: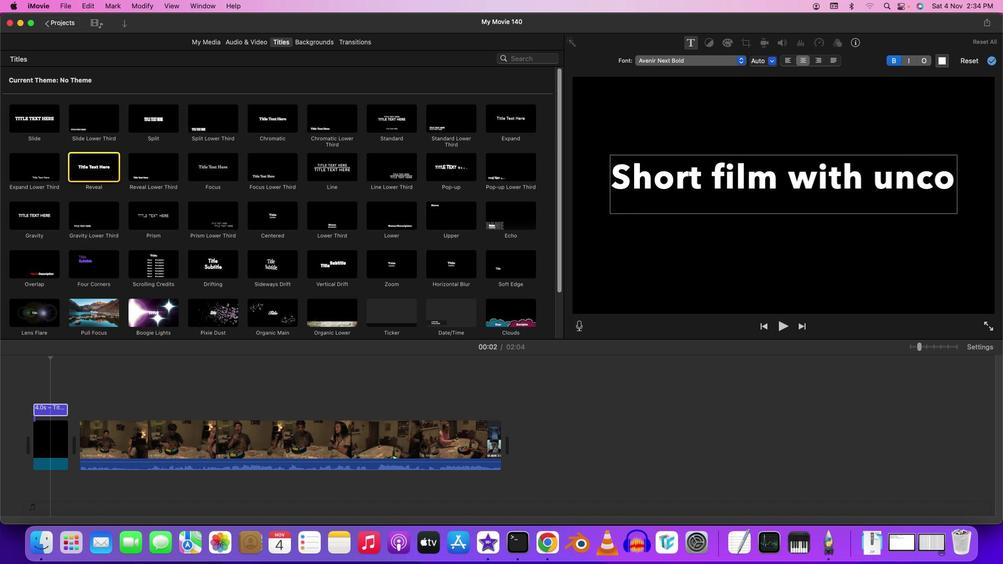 
Action: Key pressed Key.backspaceKey.backspace
Screenshot: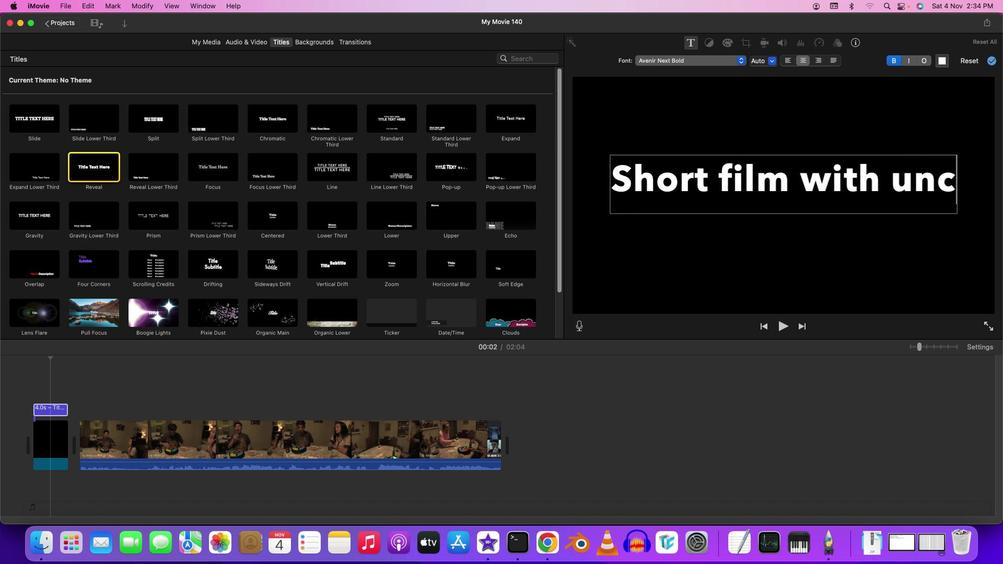 
Action: Mouse moved to (869, 198)
Screenshot: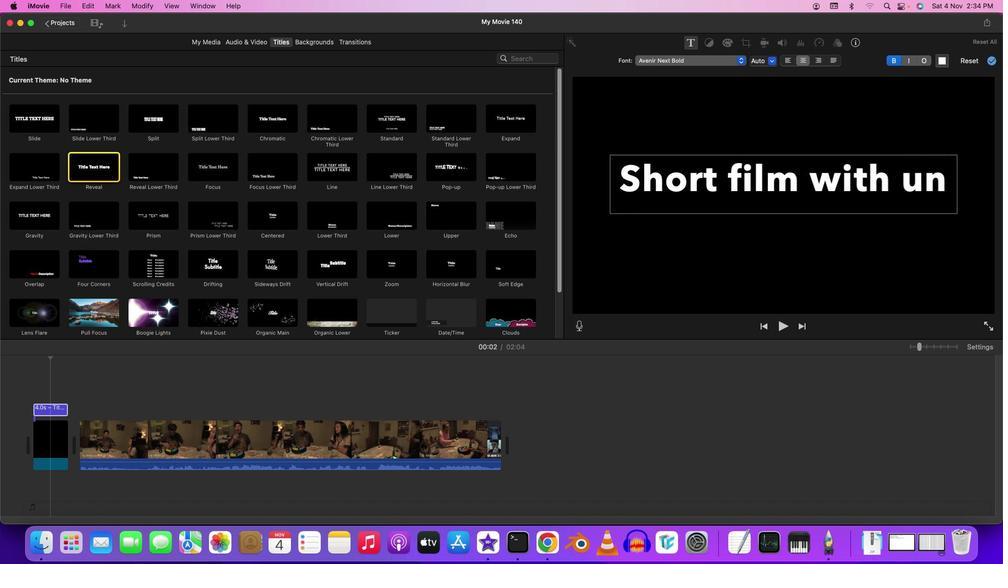 
Action: Key pressed Key.backspace
Screenshot: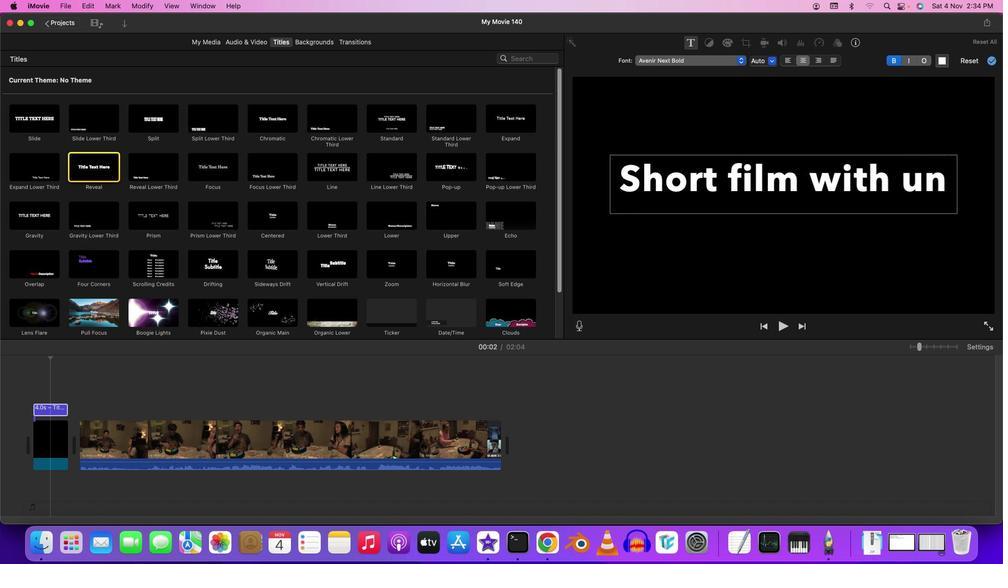 
Action: Mouse moved to (868, 198)
Screenshot: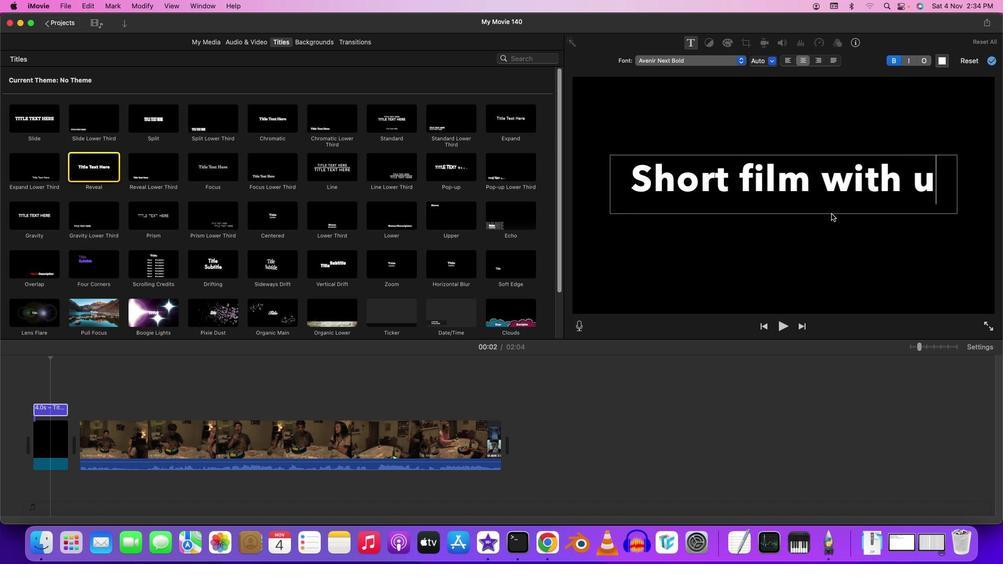 
Action: Key pressed Key.backspace
Screenshot: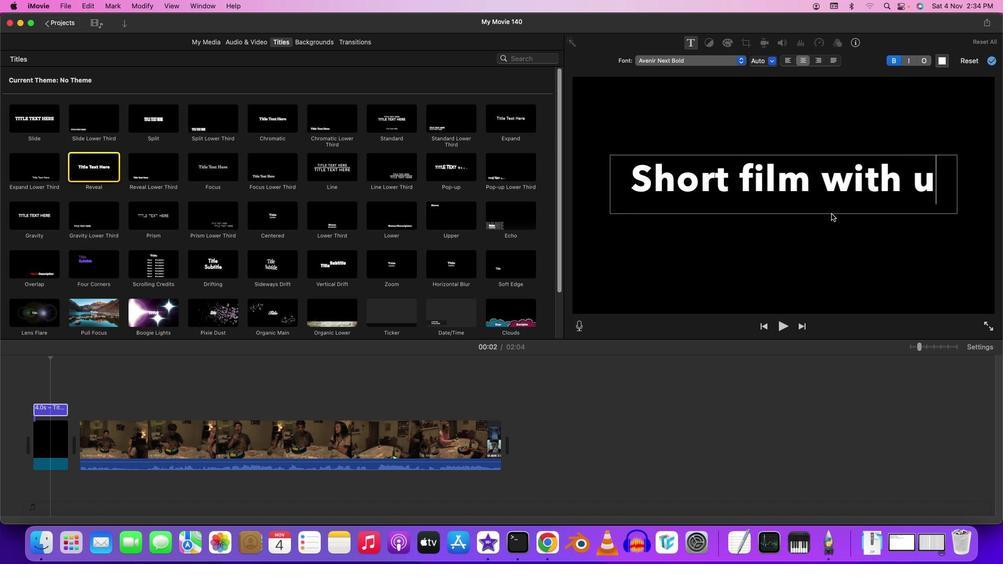 
Action: Mouse moved to (857, 203)
Screenshot: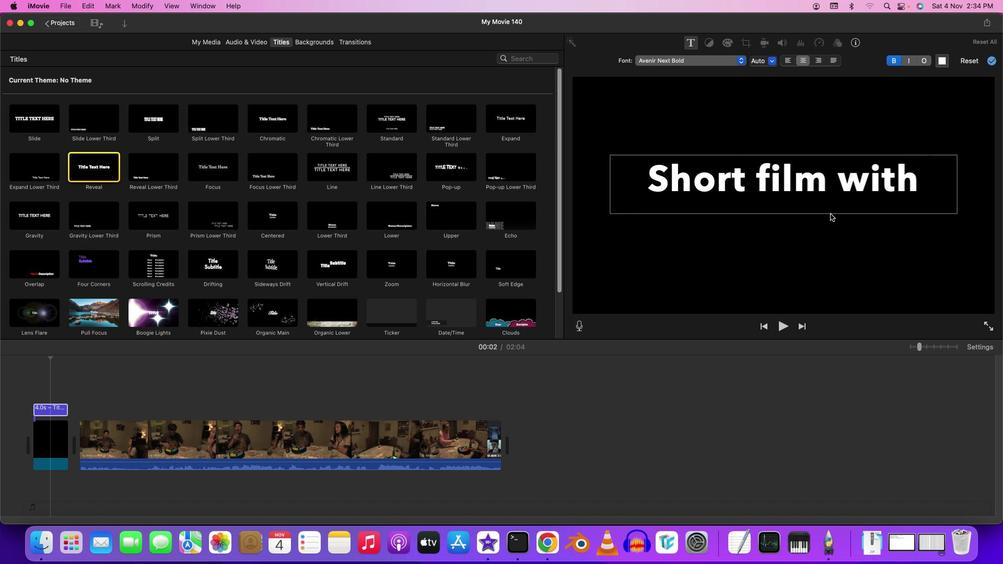 
Action: Key pressed Key.backspace
Screenshot: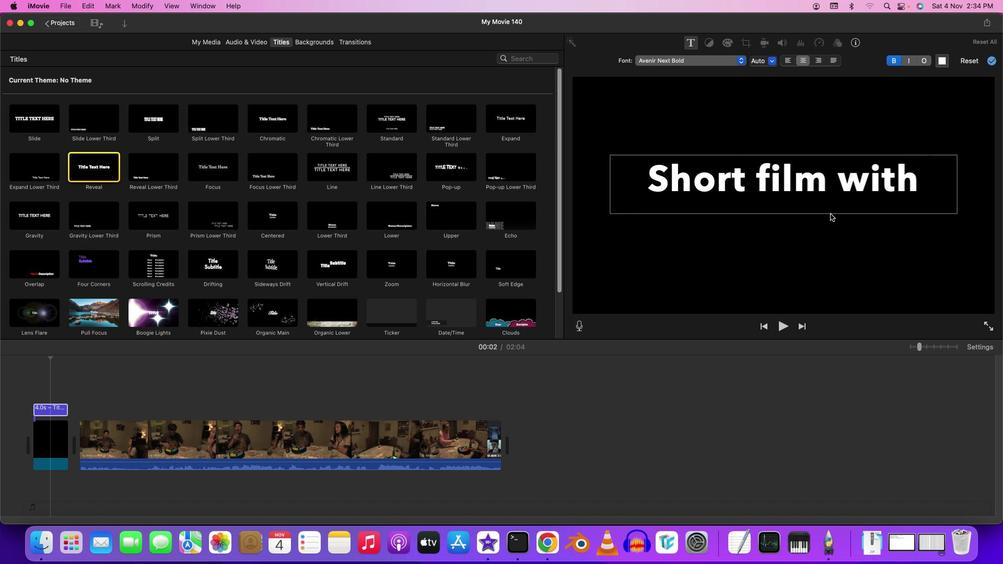 
Action: Mouse moved to (831, 212)
Screenshot: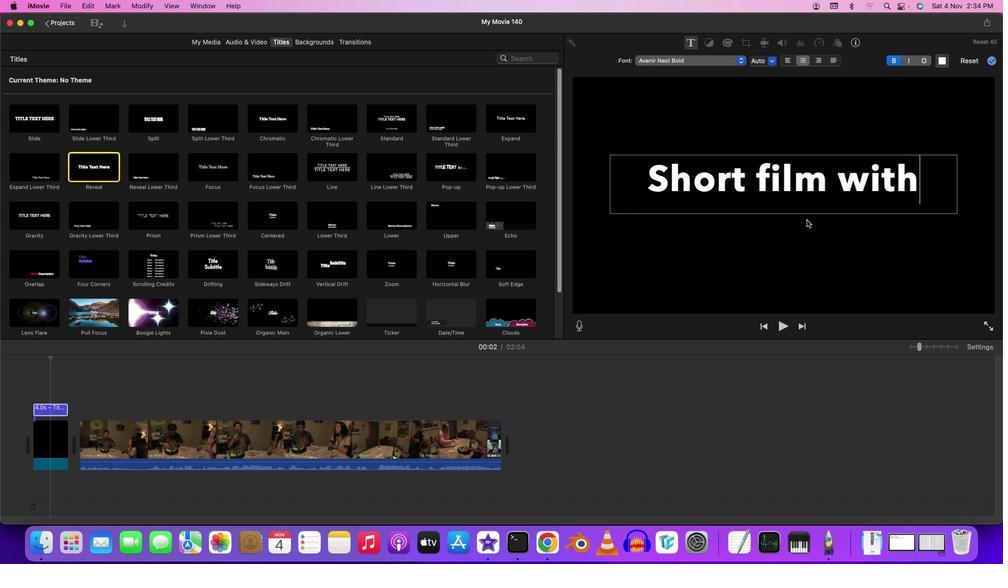 
Action: Key pressed Key.backspace
Screenshot: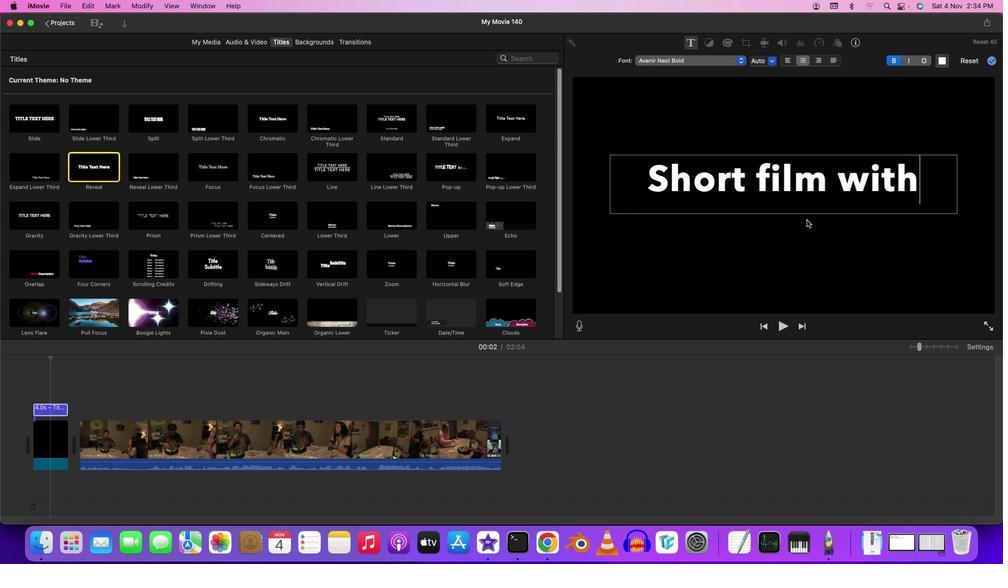 
Action: Mouse moved to (830, 213)
Screenshot: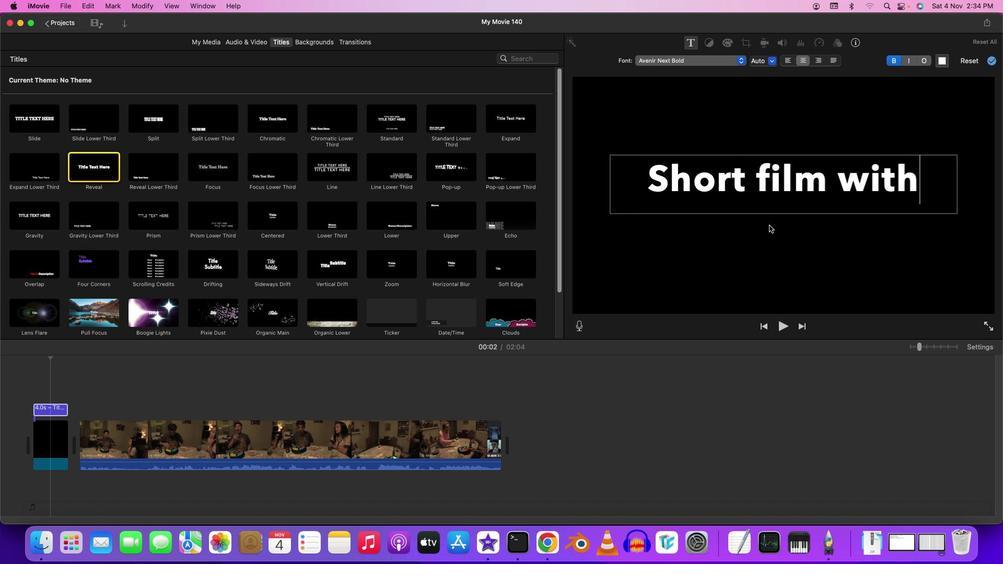 
Action: Key pressed Key.backspaceKey.backspaceKey.backspaceKey.backspace
Screenshot: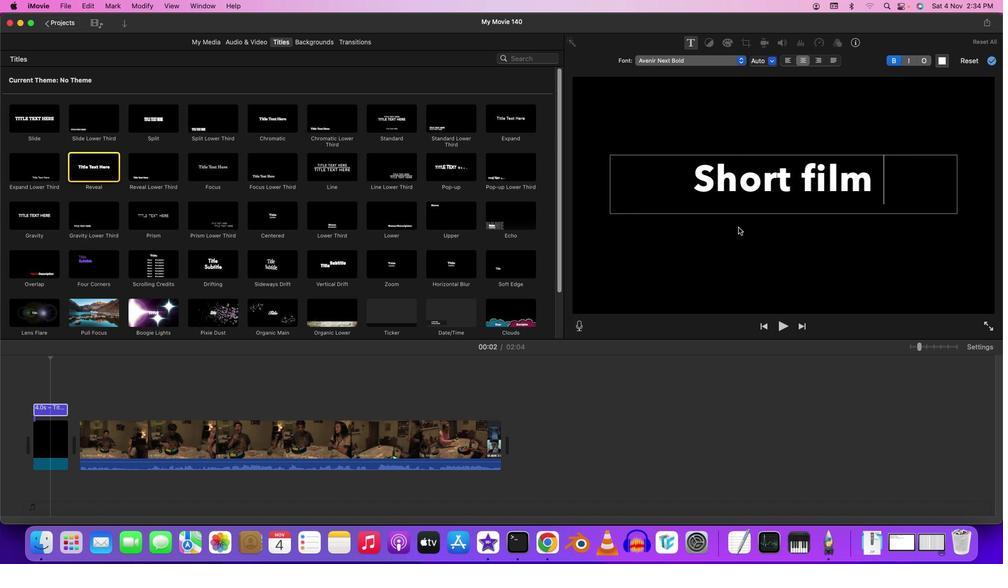 
Action: Mouse moved to (830, 212)
Screenshot: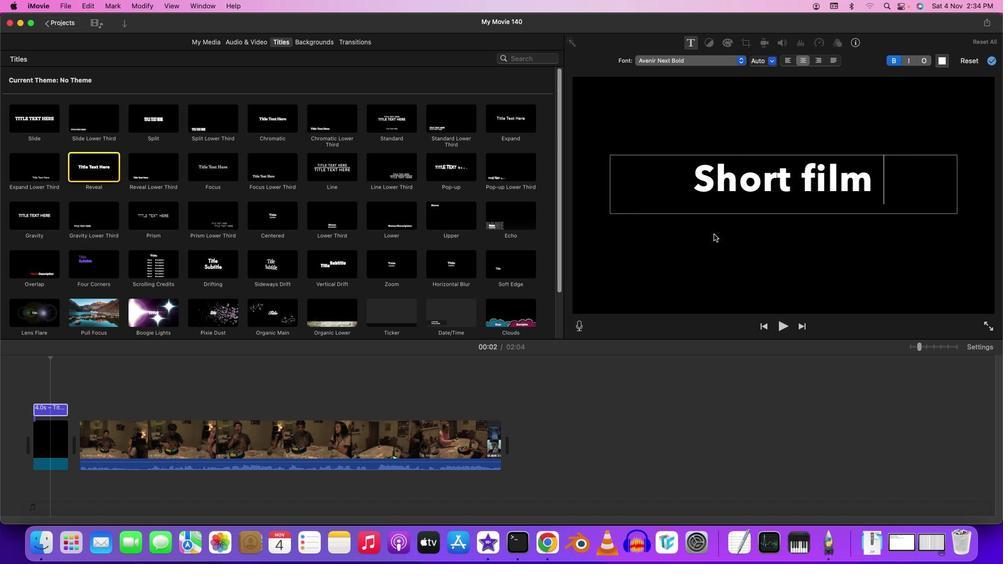 
Action: Key pressed Key.backspace
Screenshot: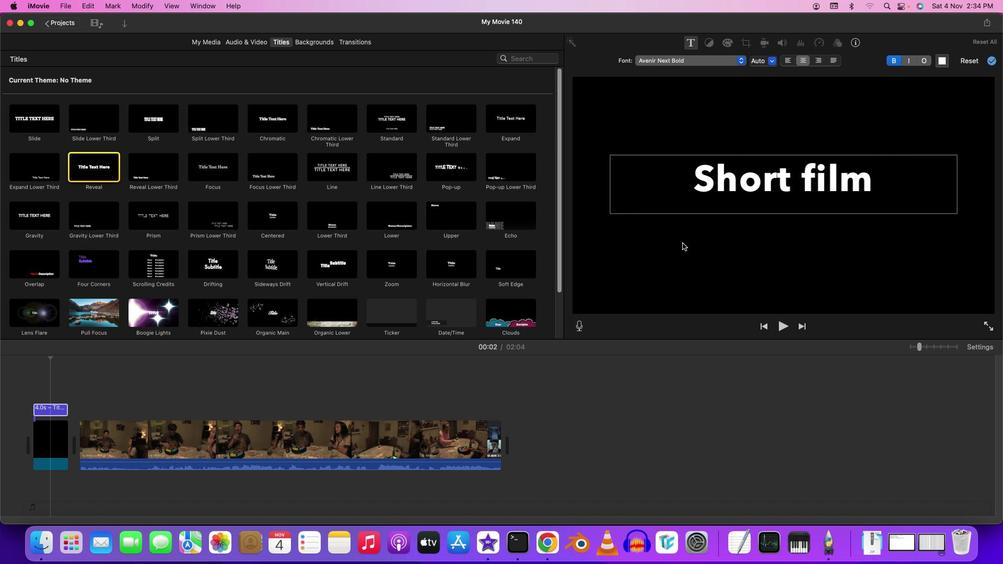 
Action: Mouse moved to (829, 212)
Screenshot: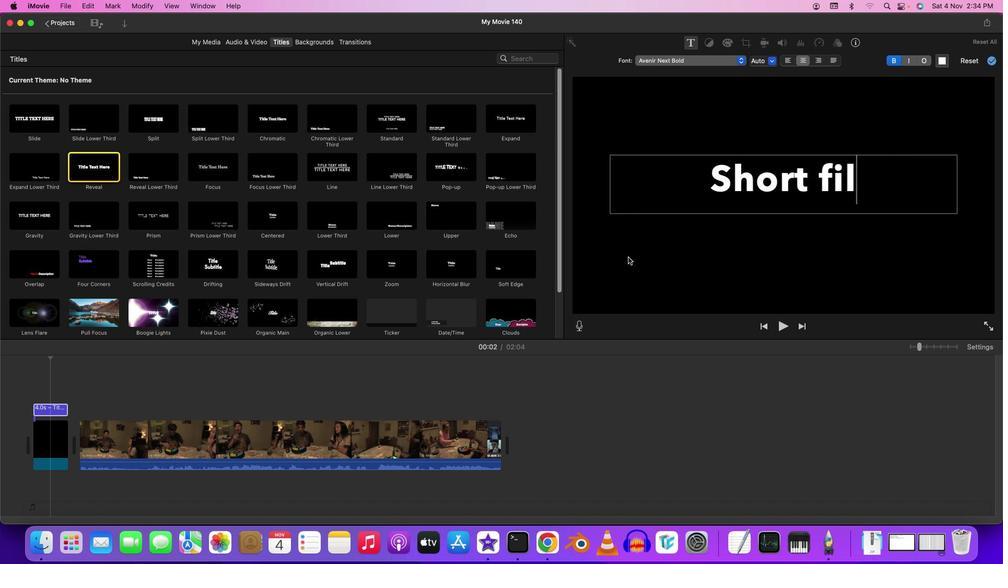 
Action: Key pressed Key.backspace
Screenshot: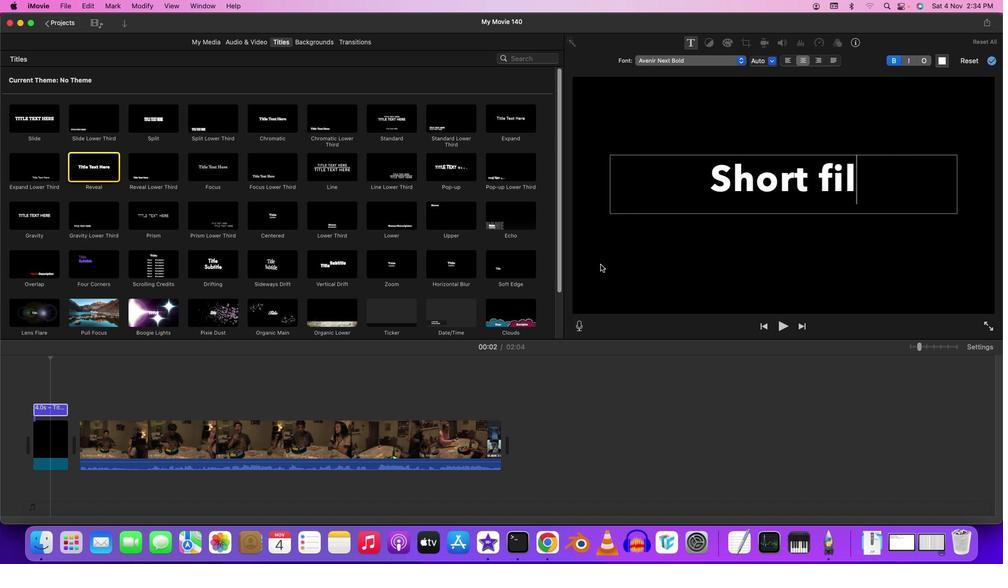 
Action: Mouse moved to (777, 222)
Screenshot: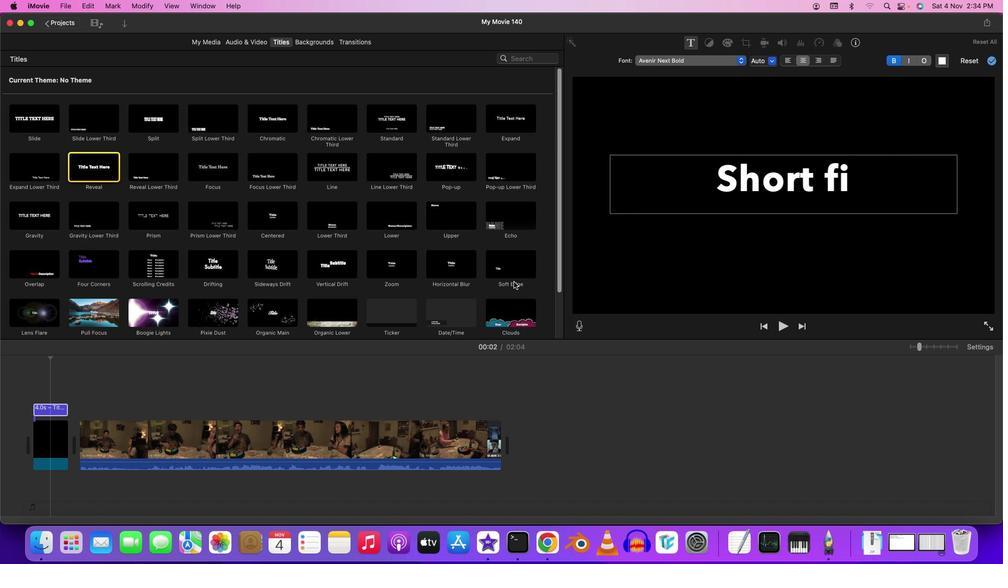 
Action: Key pressed Key.backspace
Screenshot: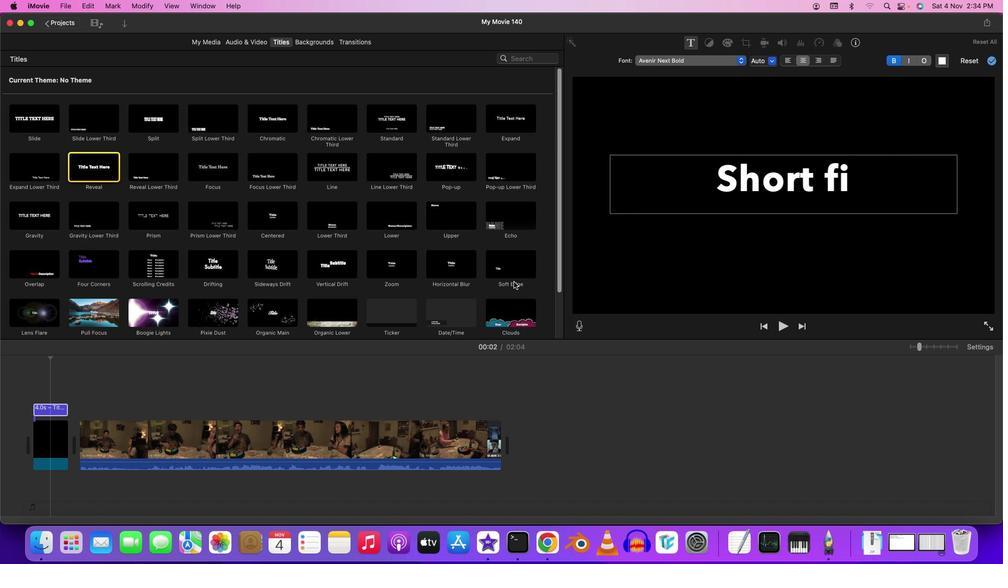 
Action: Mouse moved to (737, 226)
Screenshot: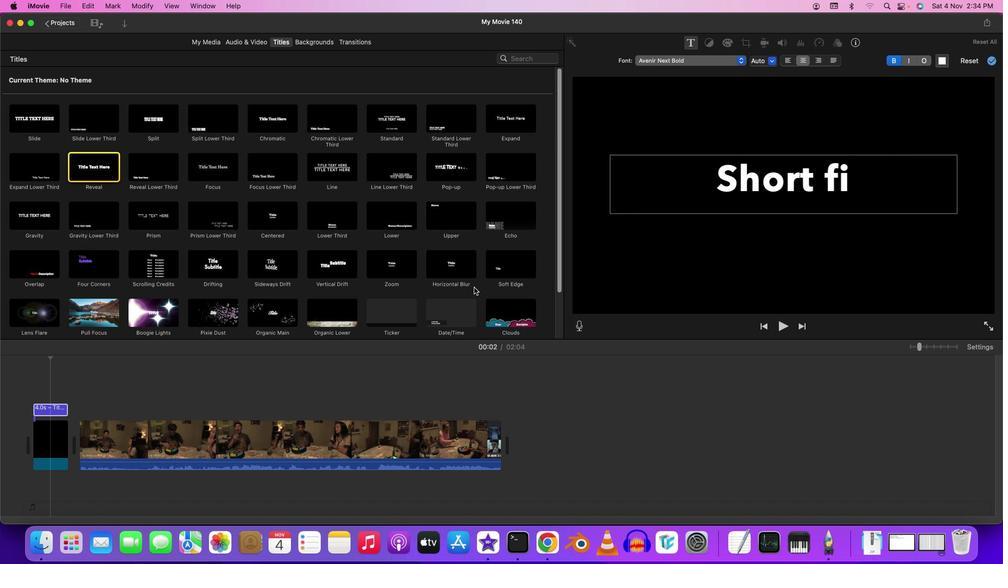 
Action: Key pressed Key.backspaceKey.backspaceKey.backspace
Screenshot: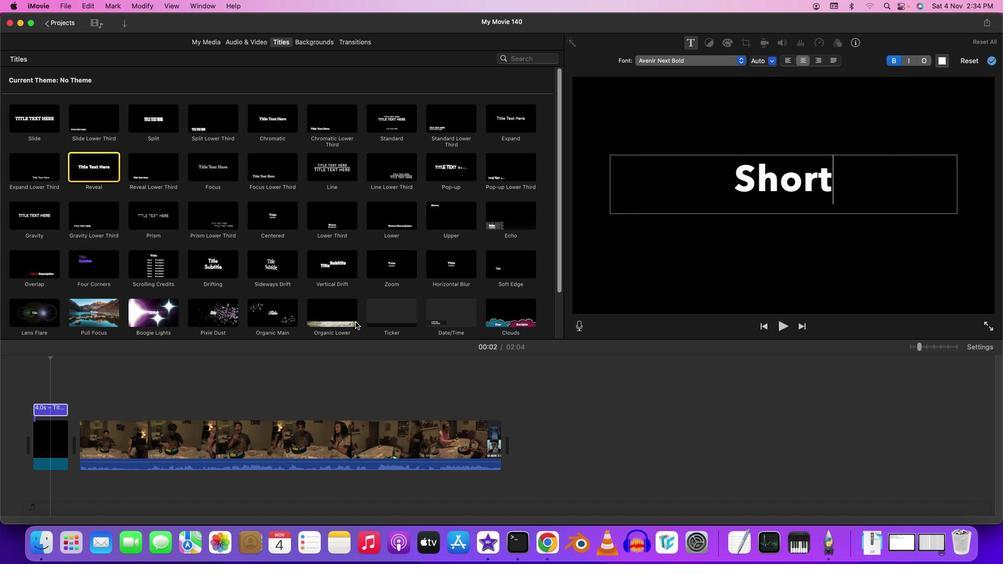 
Action: Mouse moved to (730, 227)
Screenshot: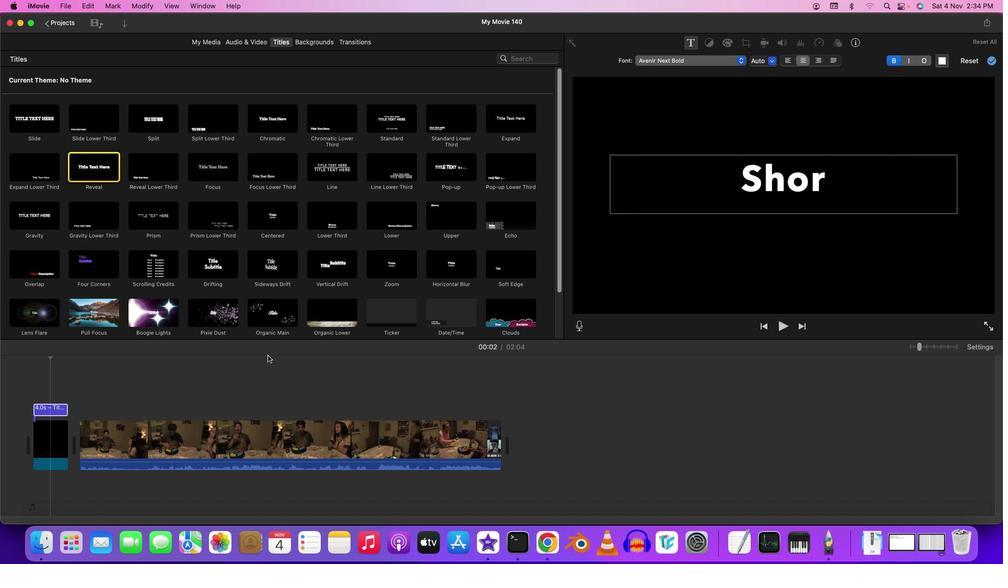 
Action: Key pressed Key.backspace
Screenshot: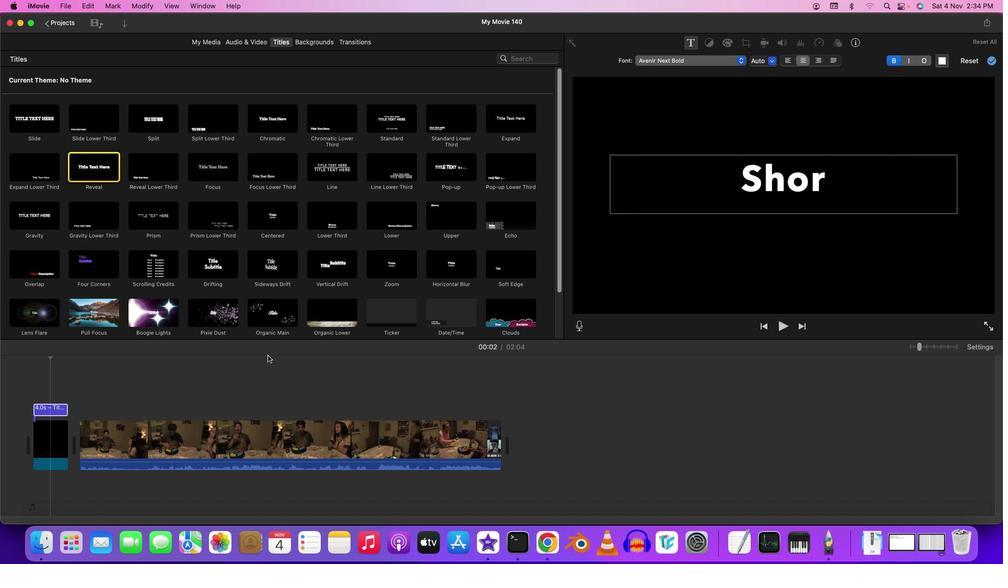 
Action: Mouse moved to (666, 245)
Screenshot: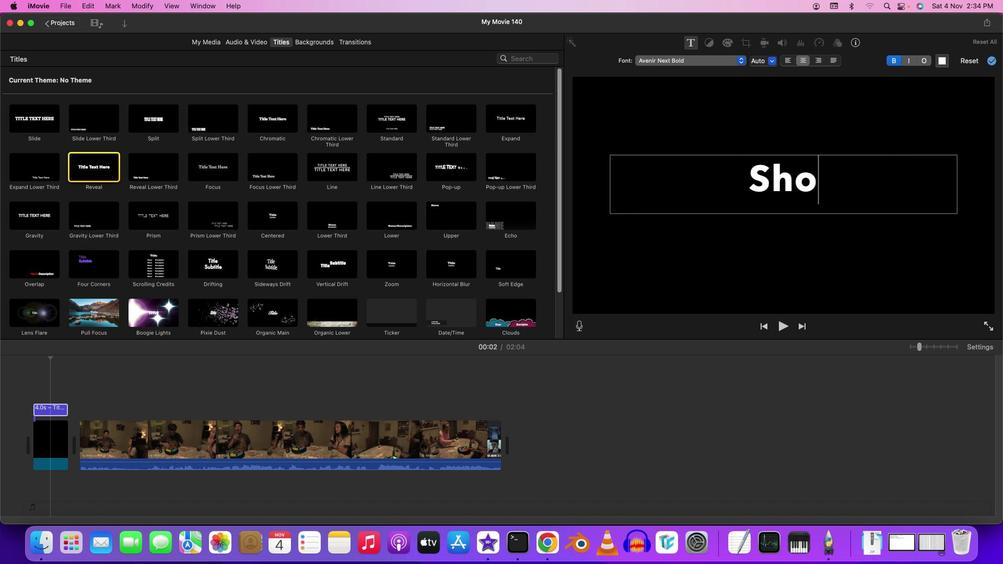 
Action: Key pressed Key.backspace
Screenshot: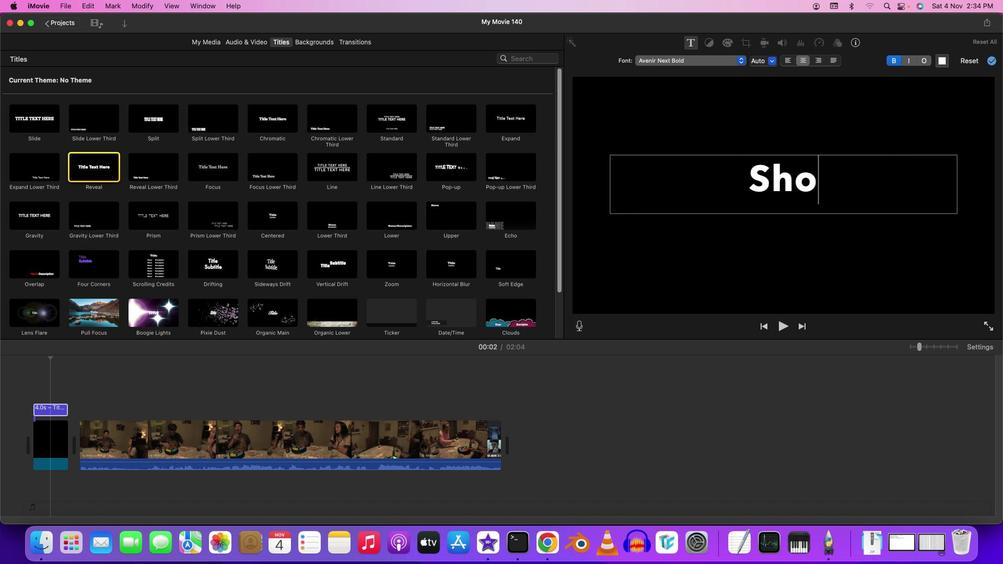 
Action: Mouse moved to (608, 261)
Screenshot: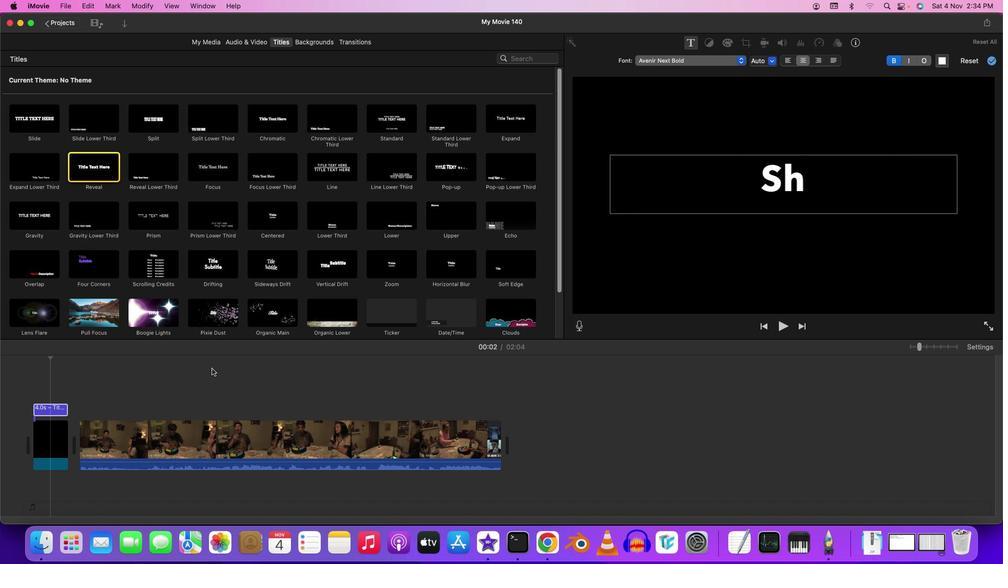 
Action: Key pressed Key.backspace
Screenshot: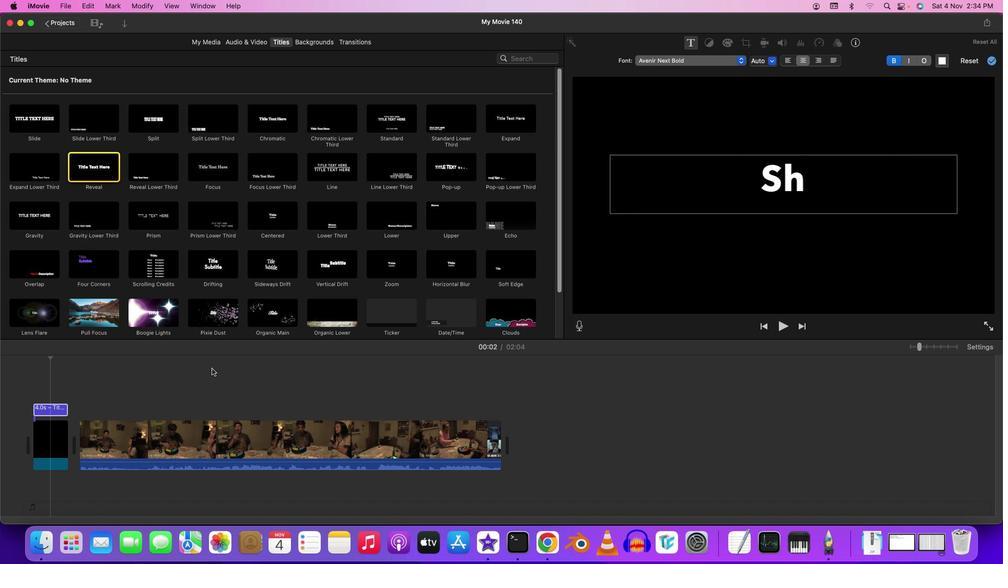 
Action: Mouse moved to (495, 282)
Screenshot: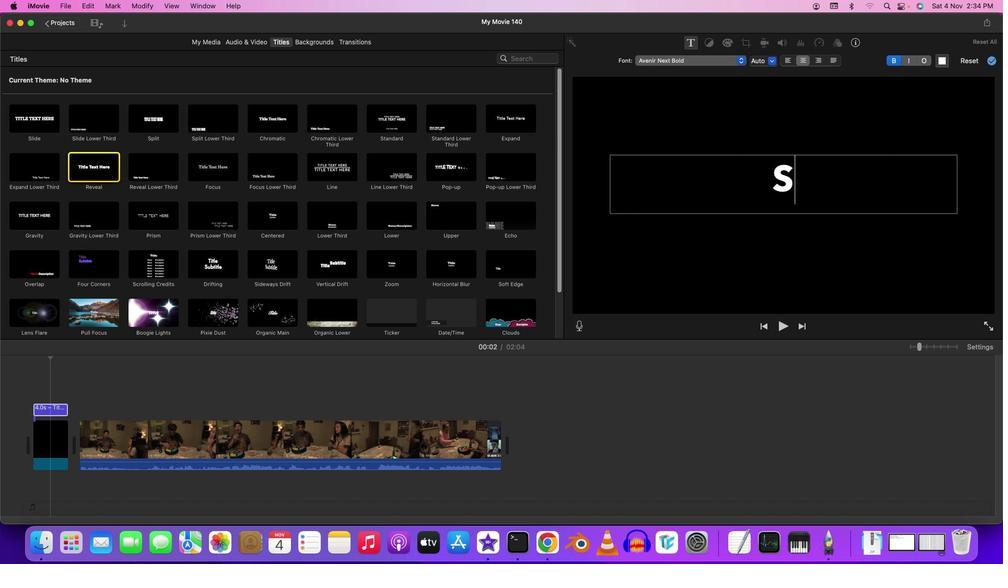 
Action: Key pressed Key.backspace
Screenshot: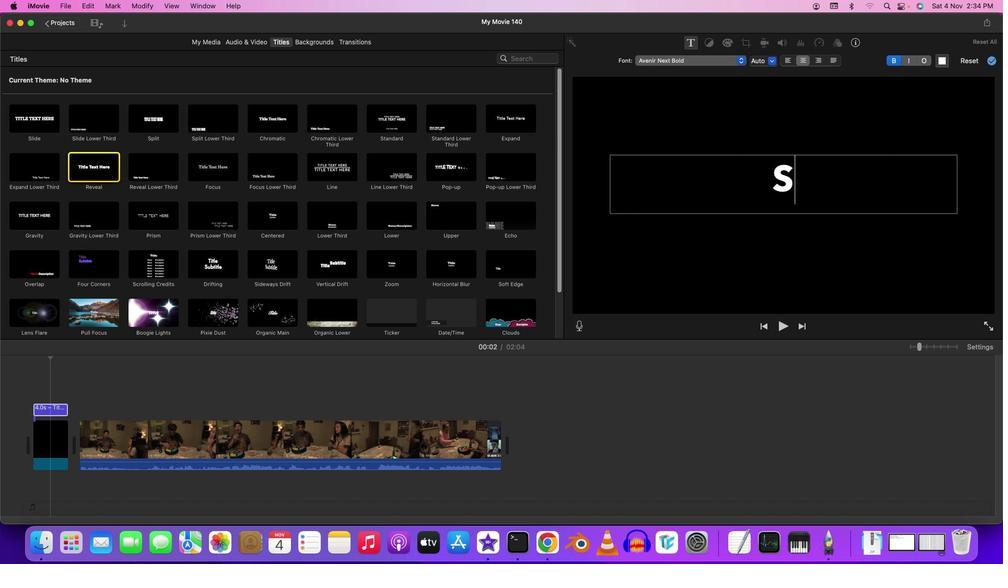 
Action: Mouse moved to (438, 294)
Screenshot: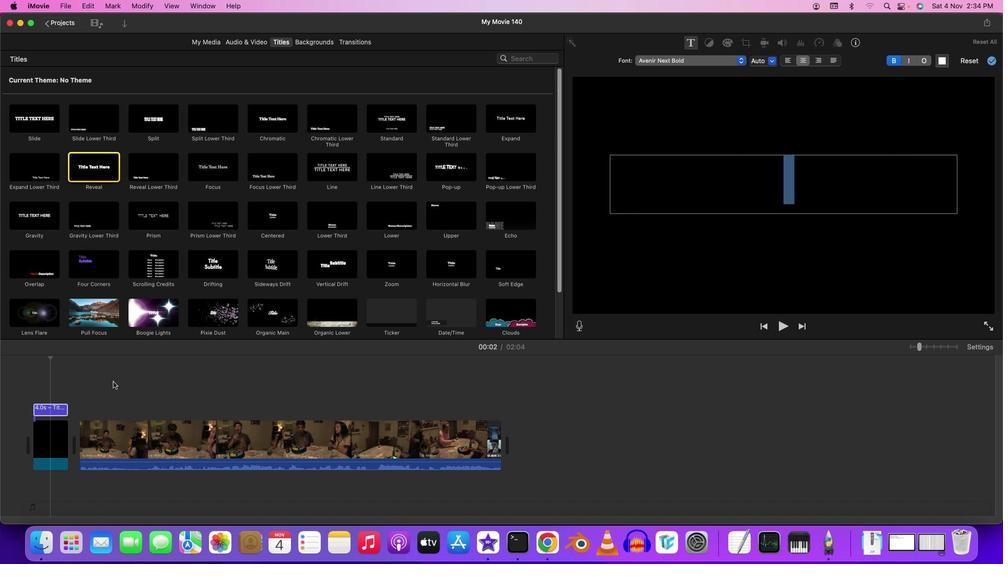 
Action: Key pressed Key.backspace
Screenshot: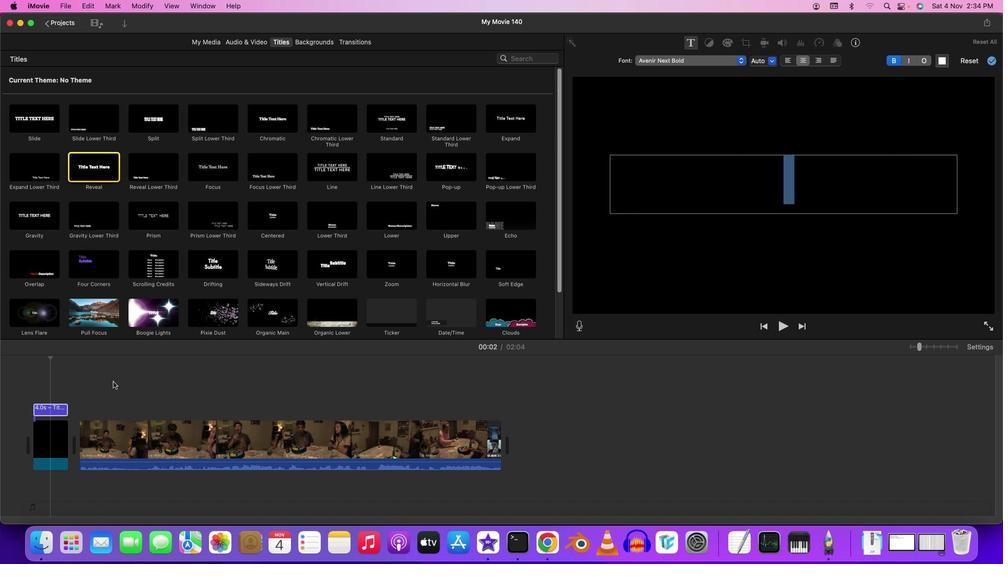 
Action: Mouse moved to (399, 306)
Screenshot: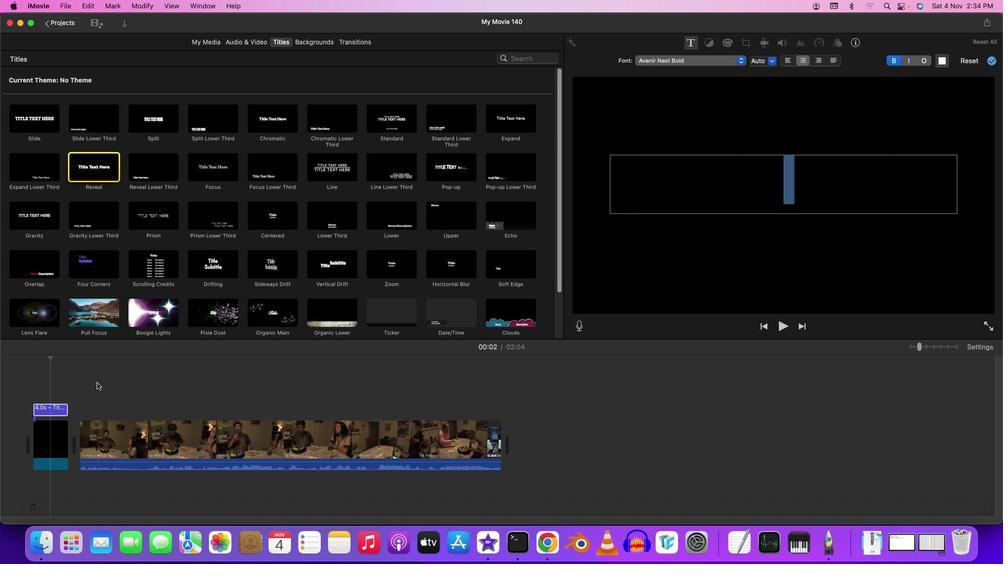 
Action: Key pressed Key.backspace
Screenshot: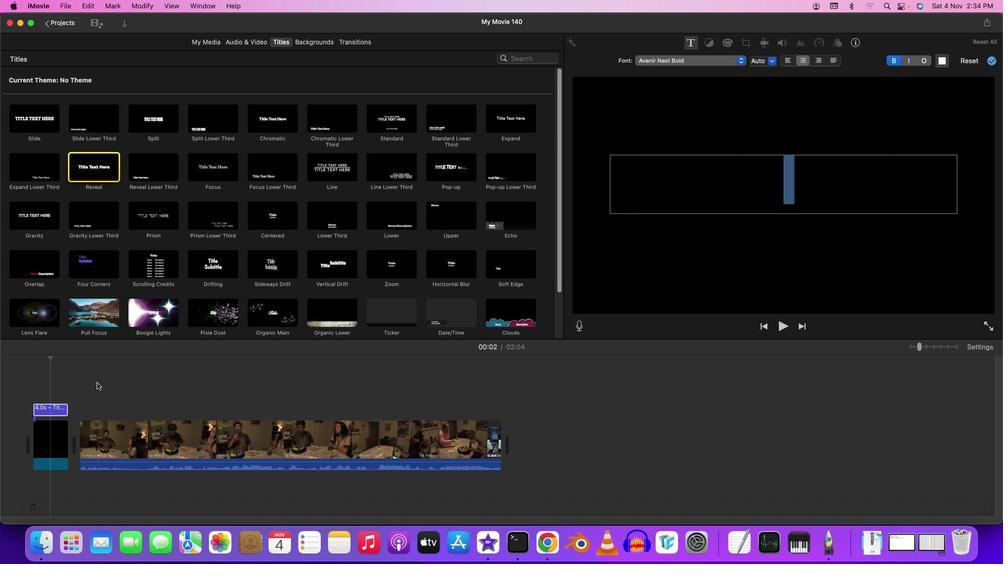
Action: Mouse moved to (329, 330)
Screenshot: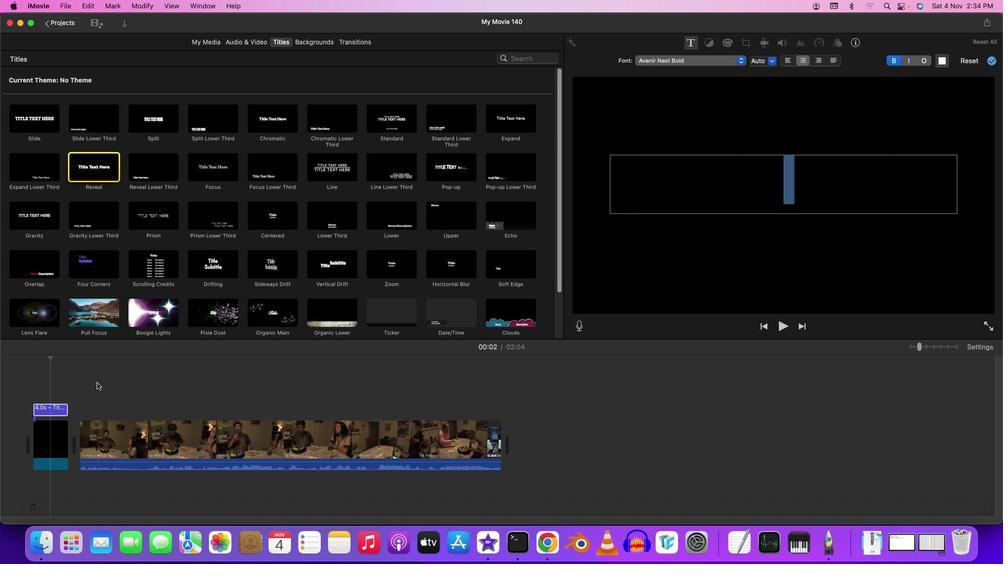 
Action: Key pressed Key.backspace
Screenshot: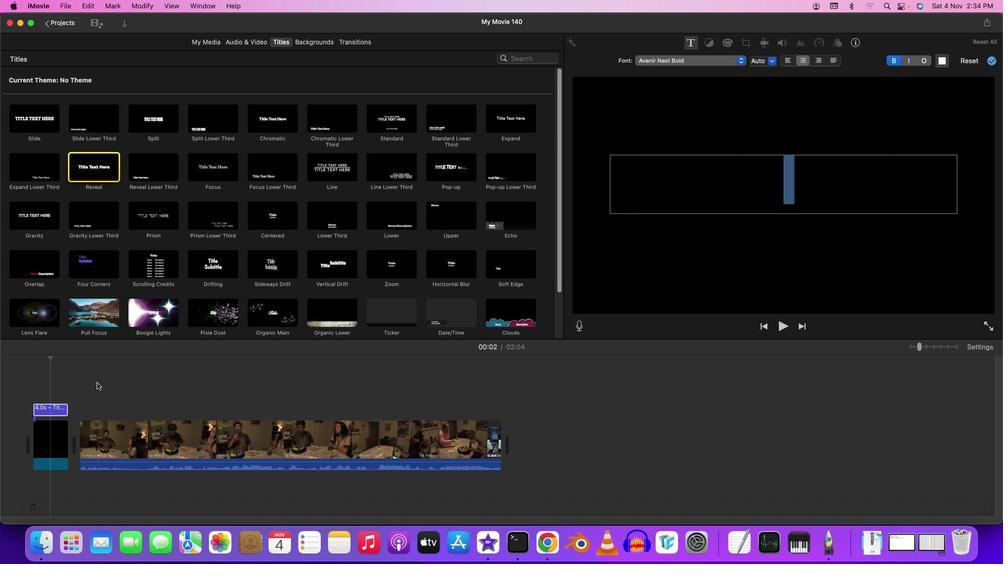 
Action: Mouse moved to (255, 357)
Screenshot: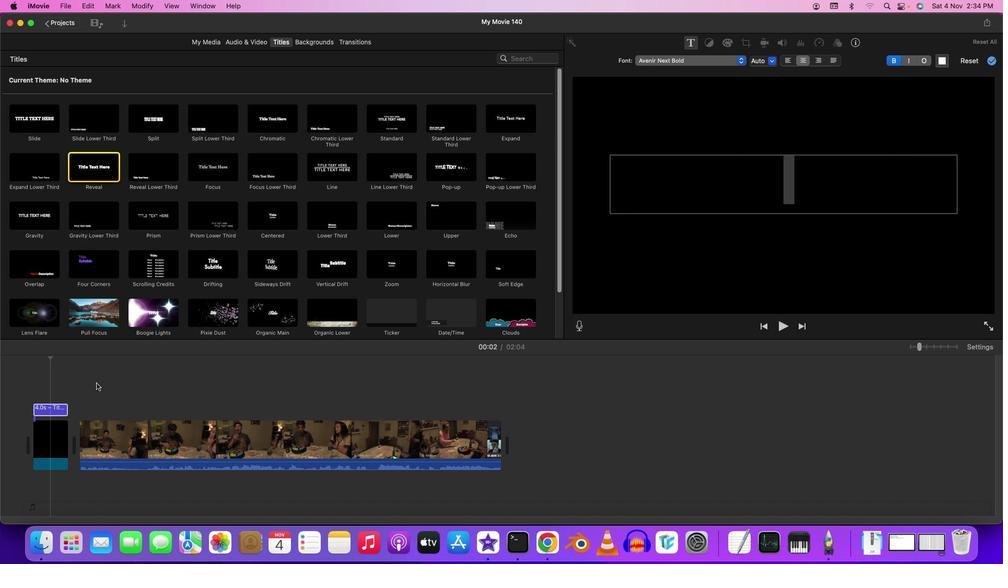 
Action: Key pressed Key.backspace
Screenshot: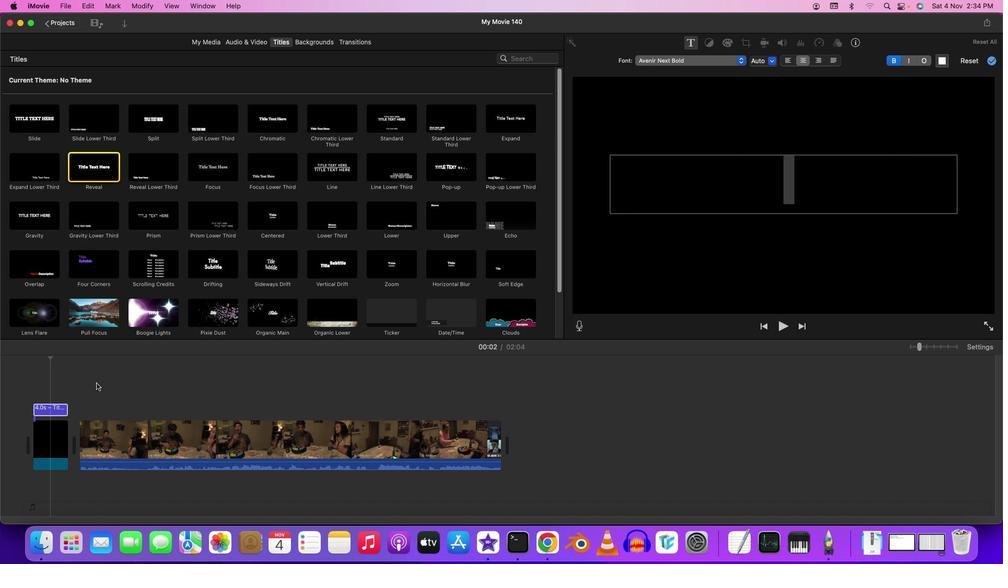 
Action: Mouse moved to (244, 360)
Screenshot: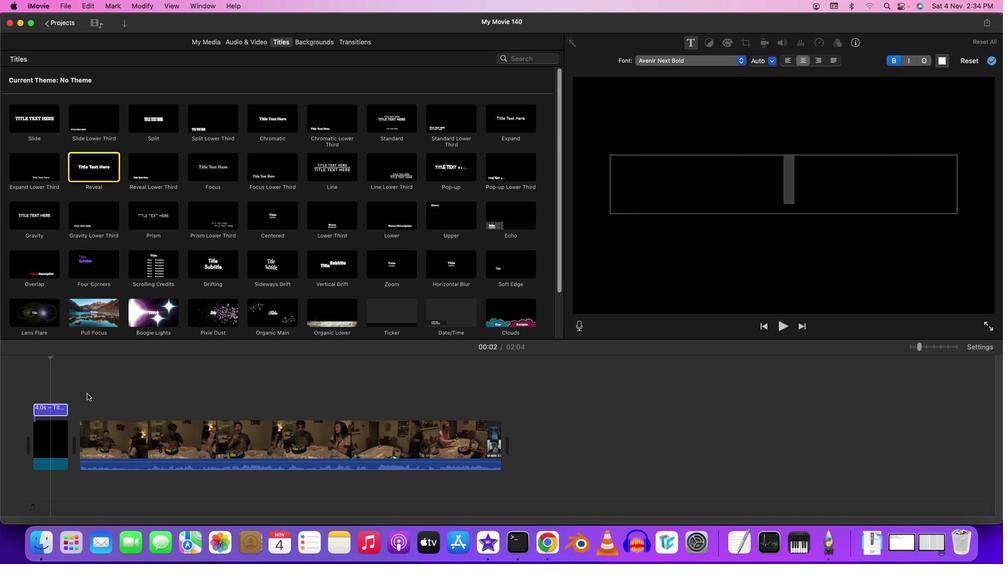 
Action: Key pressed Key.backspace
Screenshot: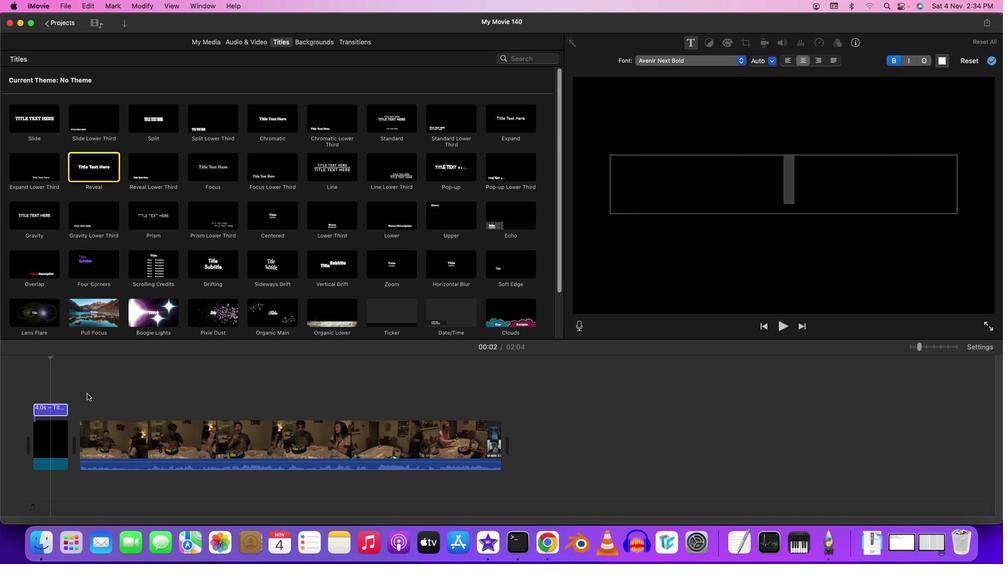 
Action: Mouse moved to (204, 367)
Screenshot: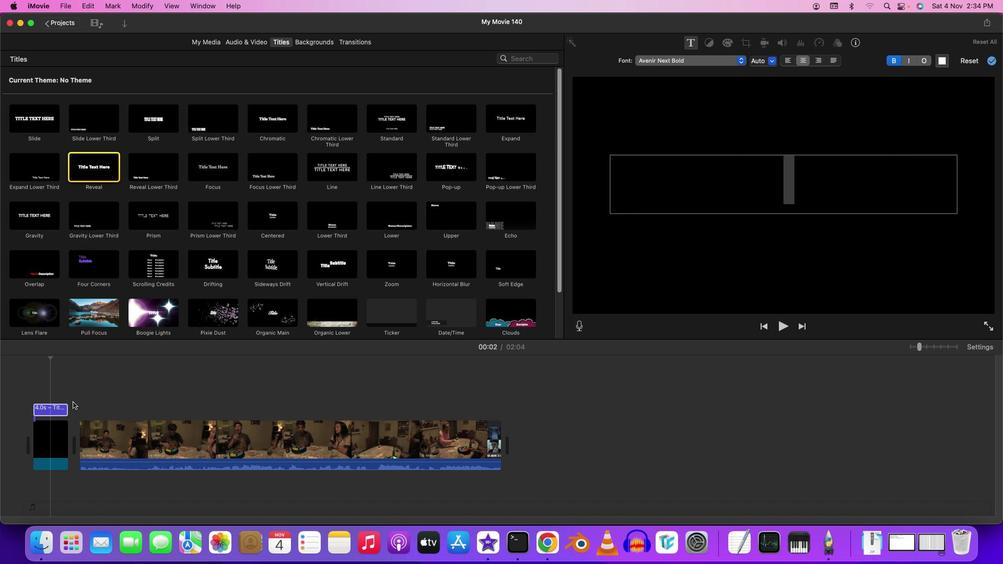 
Action: Key pressed Key.backspace
Screenshot: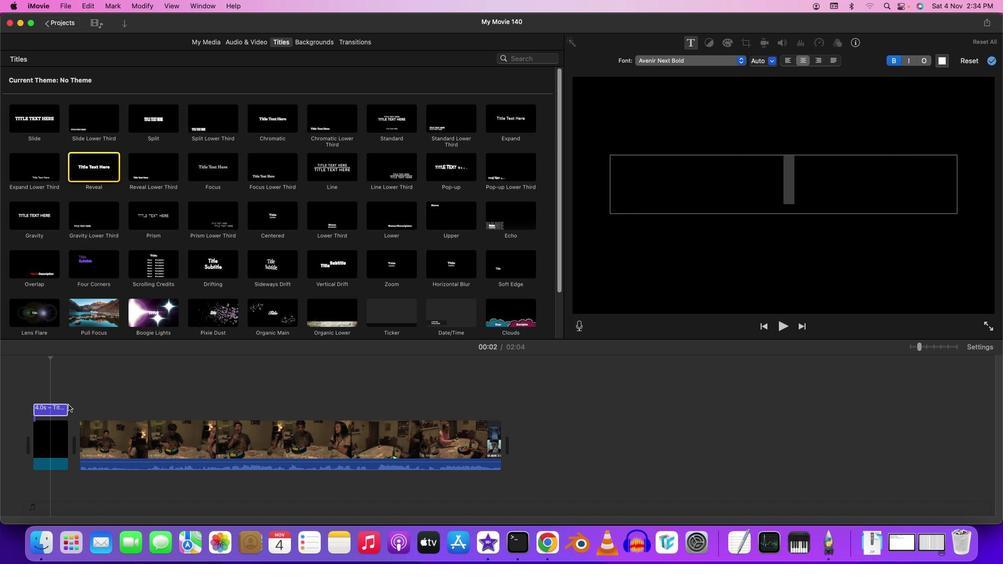 
Action: Mouse moved to (143, 375)
Screenshot: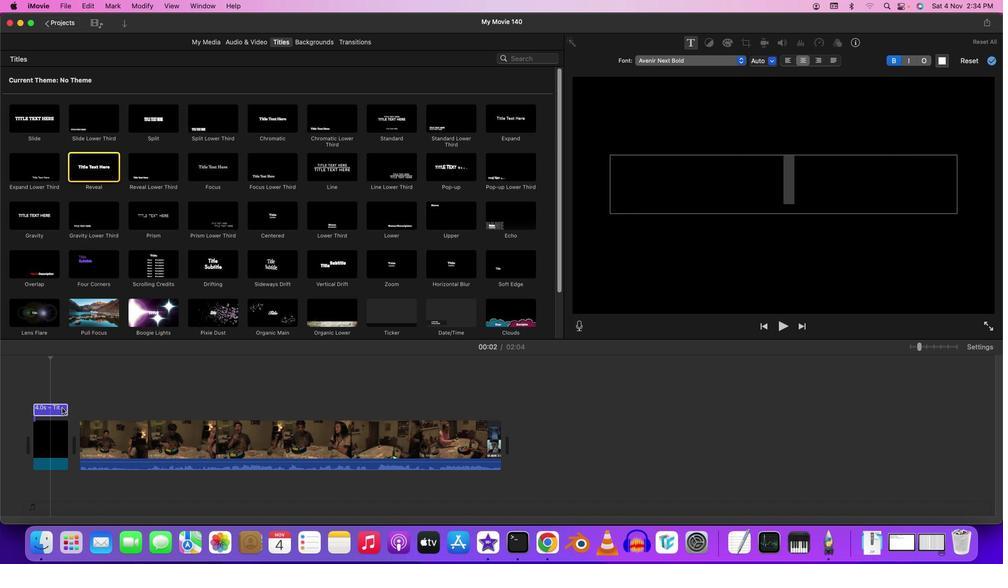 
Action: Key pressed Key.backspace
Screenshot: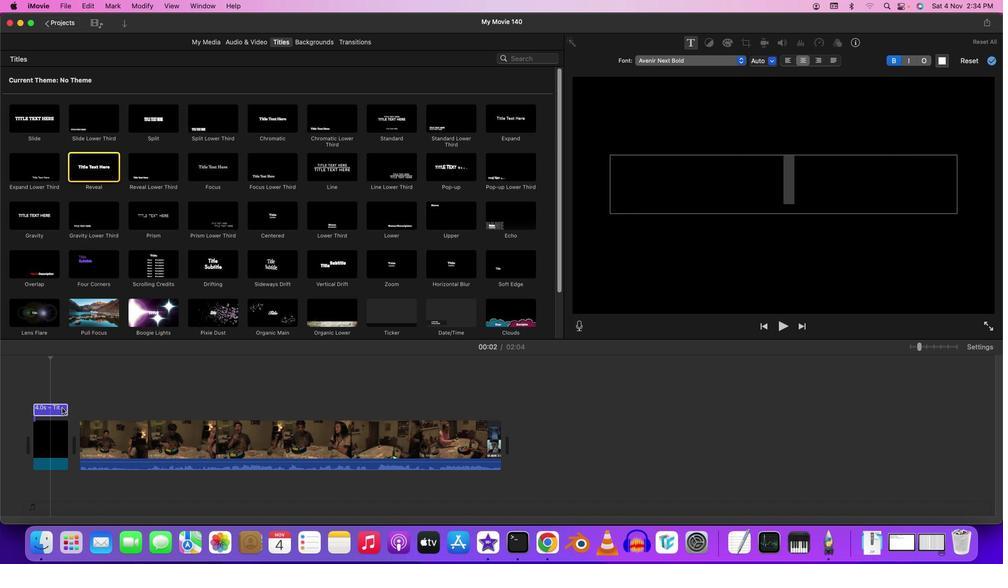 
Action: Mouse moved to (105, 381)
Screenshot: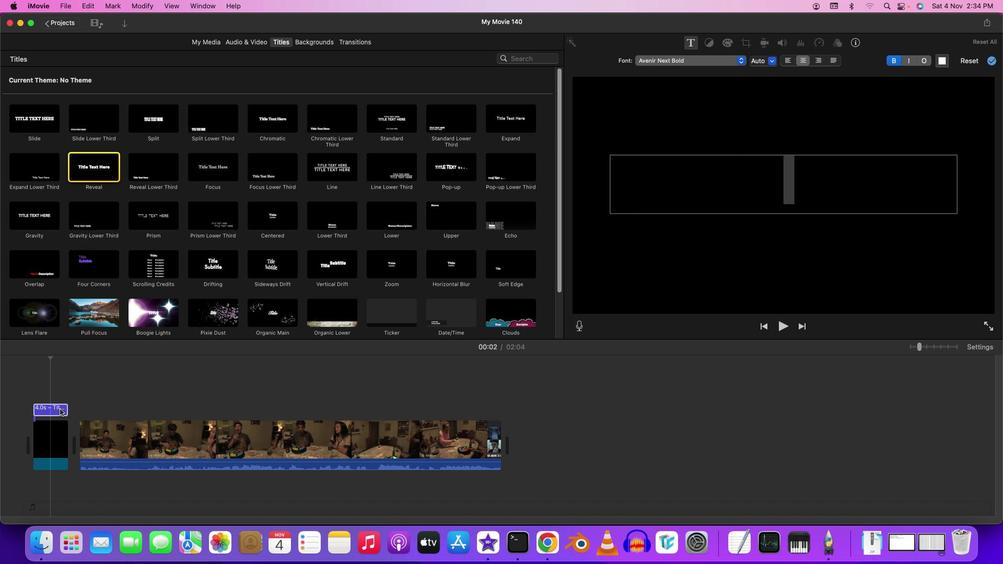 
Action: Key pressed Key.backspace
Screenshot: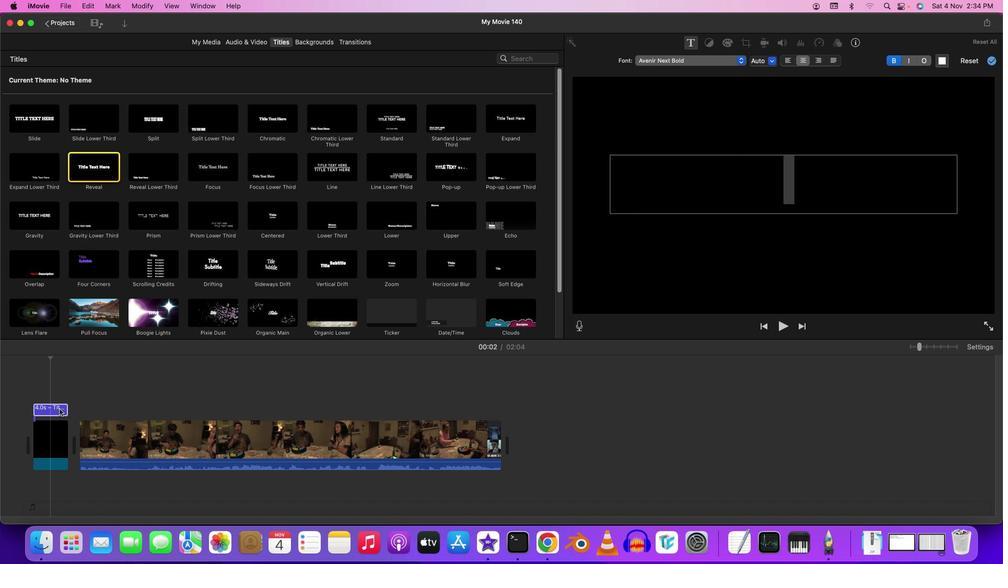 
Action: Mouse moved to (95, 381)
Screenshot: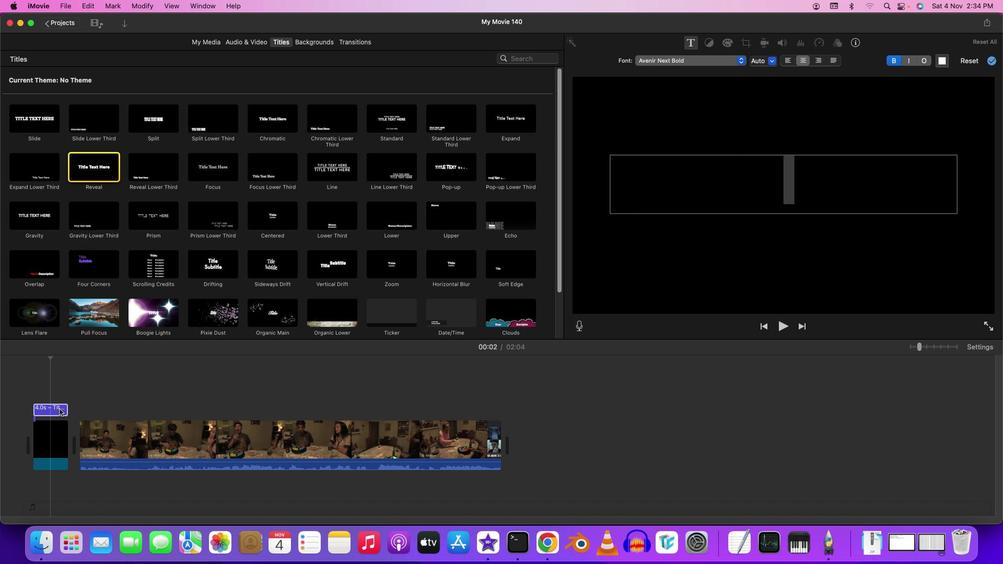 
Action: Mouse pressed left at (95, 381)
Screenshot: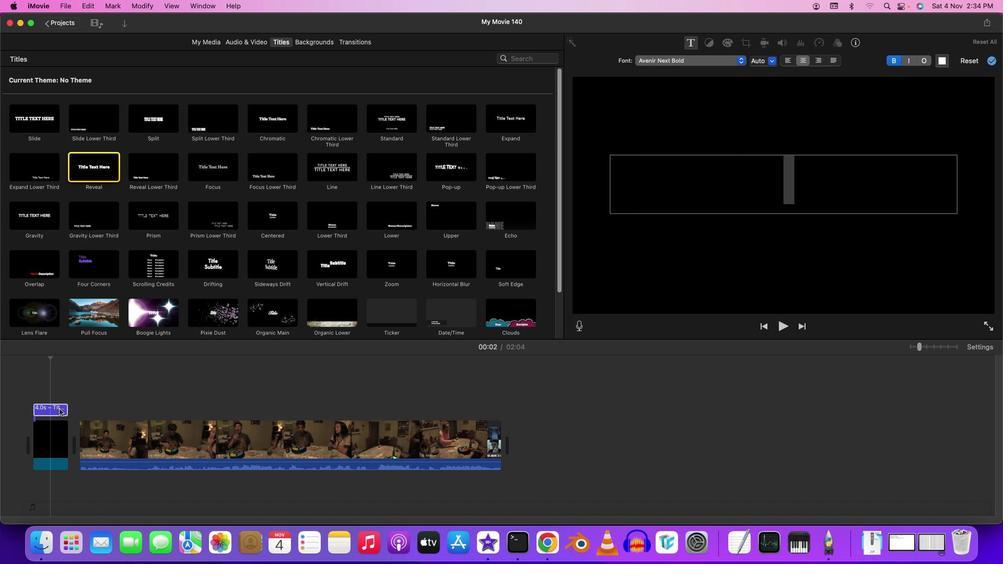 
Action: Mouse moved to (58, 407)
Screenshot: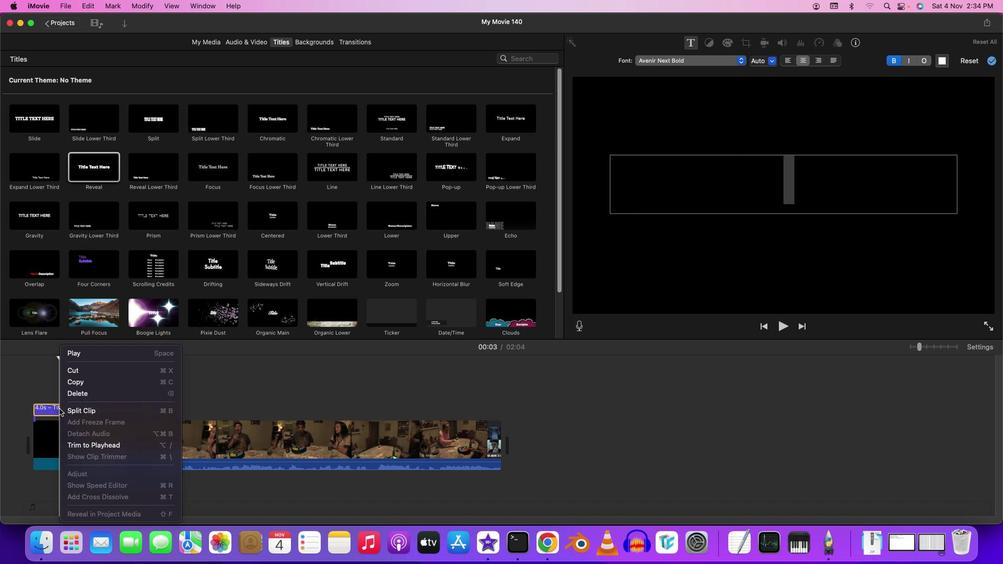 
Action: Mouse pressed left at (58, 407)
Screenshot: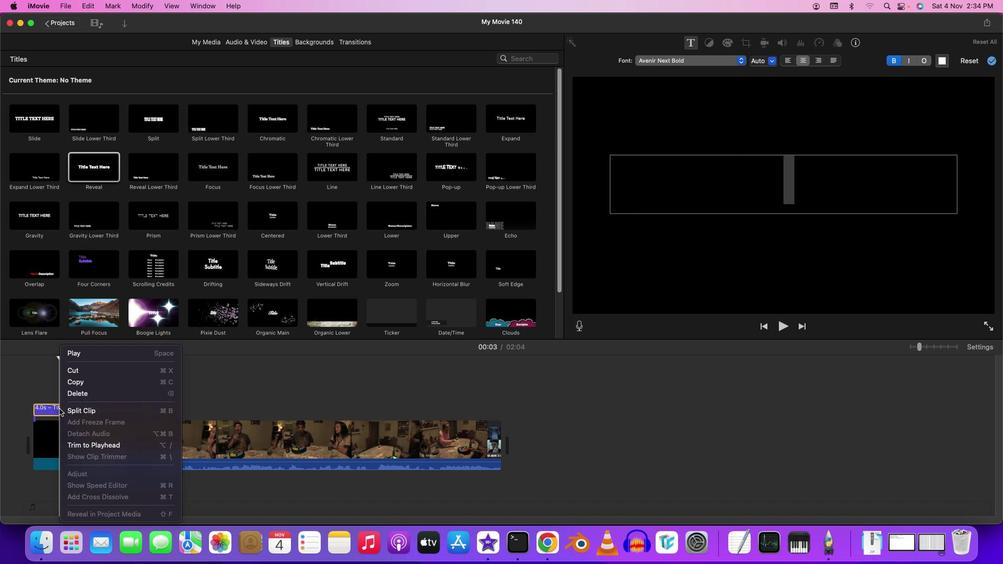 
Action: Mouse pressed right at (58, 407)
Screenshot: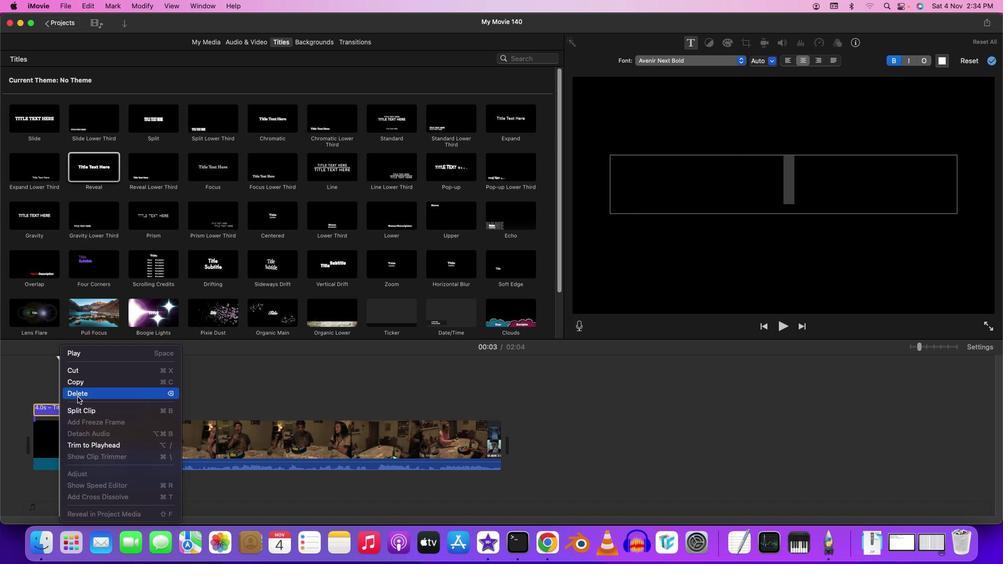 
Action: Mouse moved to (77, 392)
Screenshot: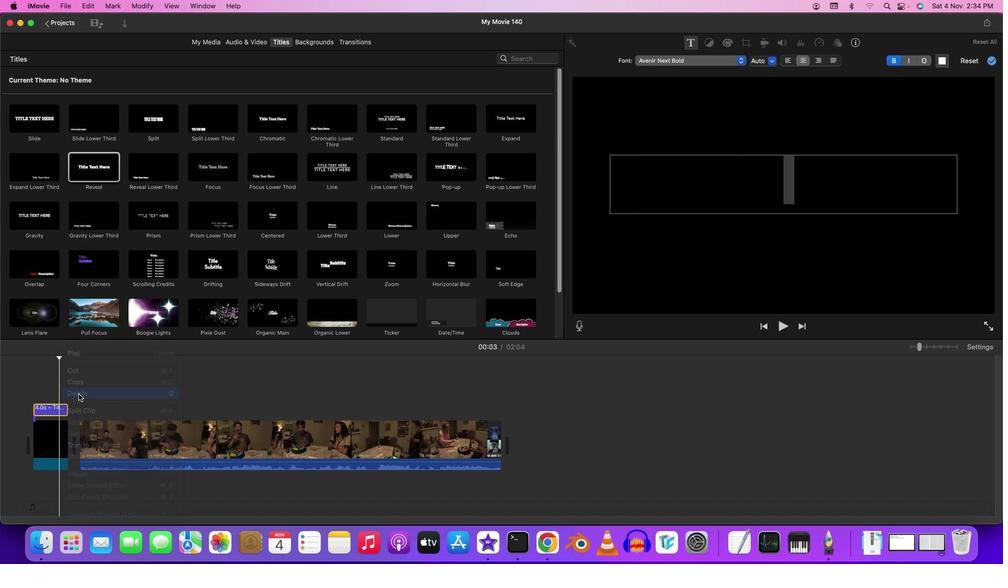
Action: Mouse pressed left at (77, 392)
Screenshot: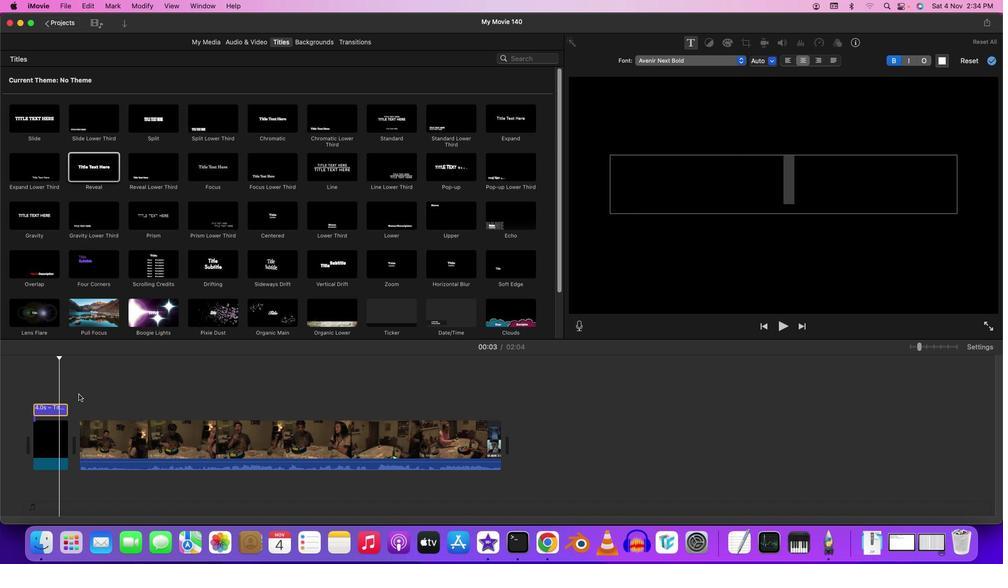 
Action: Mouse moved to (309, 252)
Screenshot: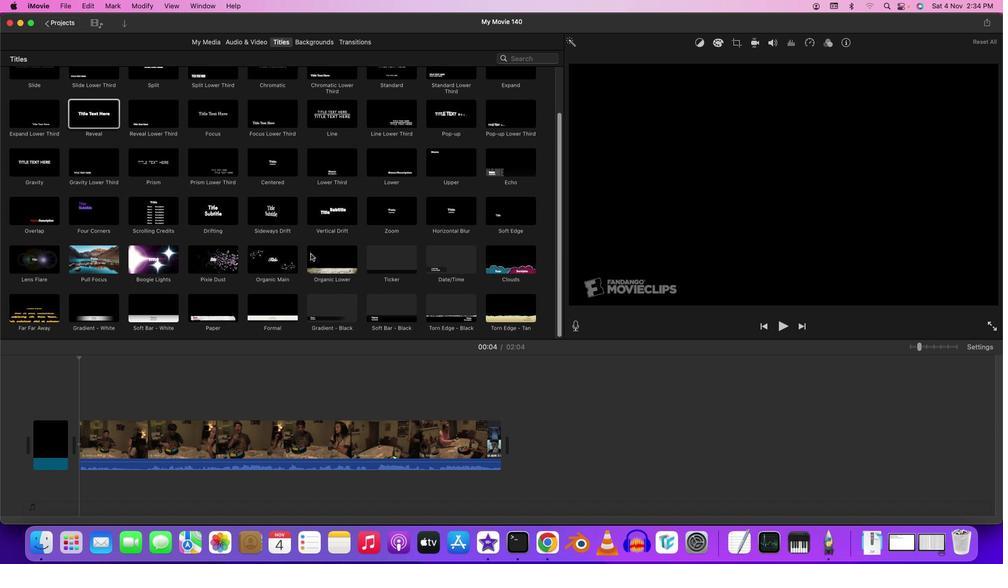 
Action: Mouse scrolled (309, 252) with delta (-1, -1)
Screenshot: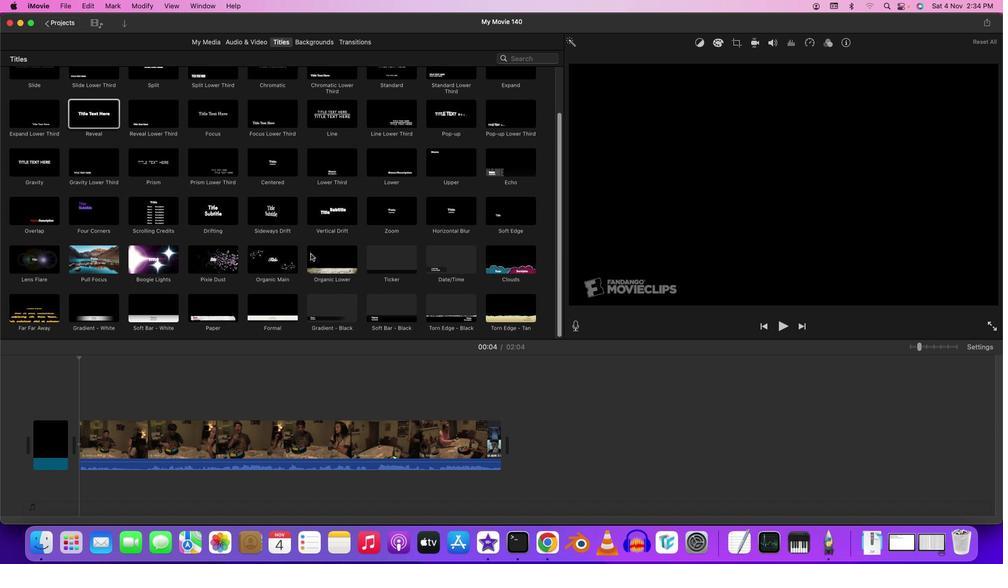 
Action: Mouse scrolled (309, 252) with delta (-1, -1)
Screenshot: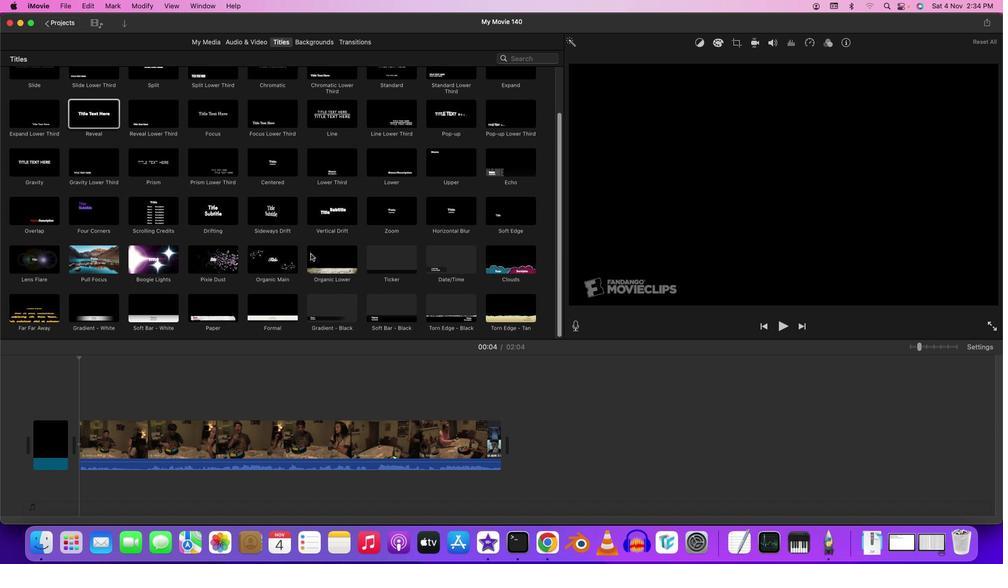 
Action: Mouse scrolled (309, 252) with delta (-1, -2)
Screenshot: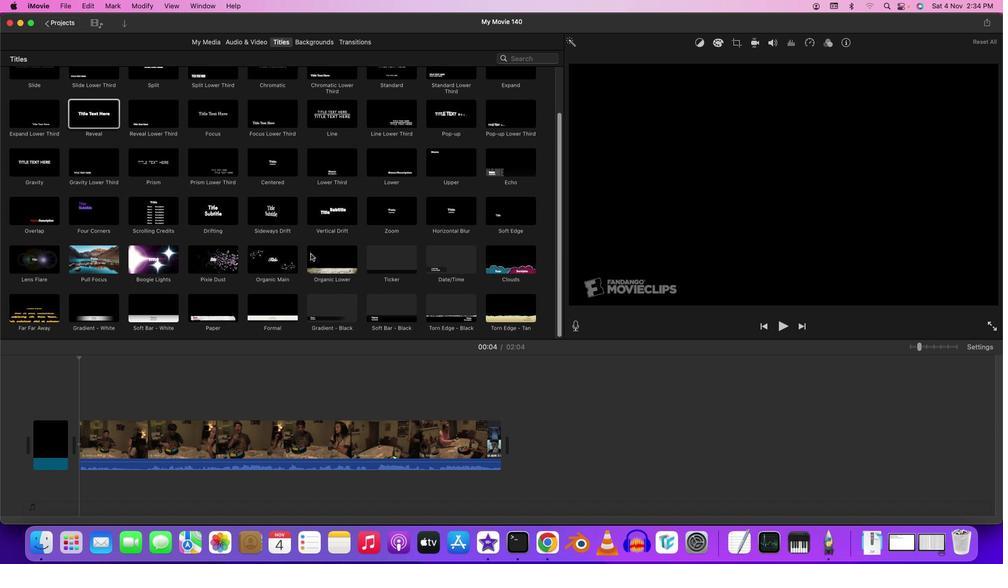 
Action: Mouse scrolled (309, 252) with delta (-1, -3)
Screenshot: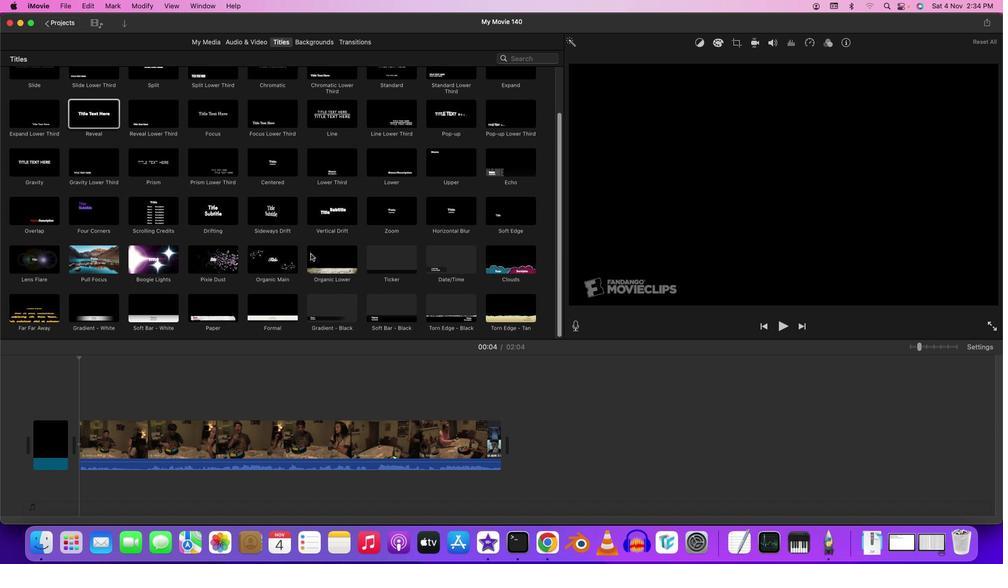 
Action: Mouse scrolled (309, 252) with delta (-1, -3)
Screenshot: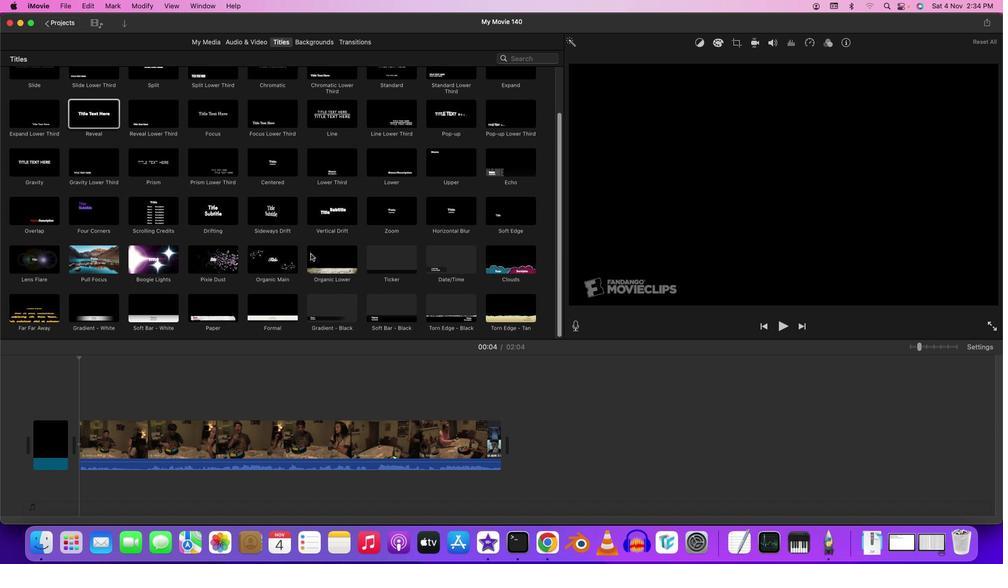 
Action: Mouse scrolled (309, 252) with delta (-1, -1)
Screenshot: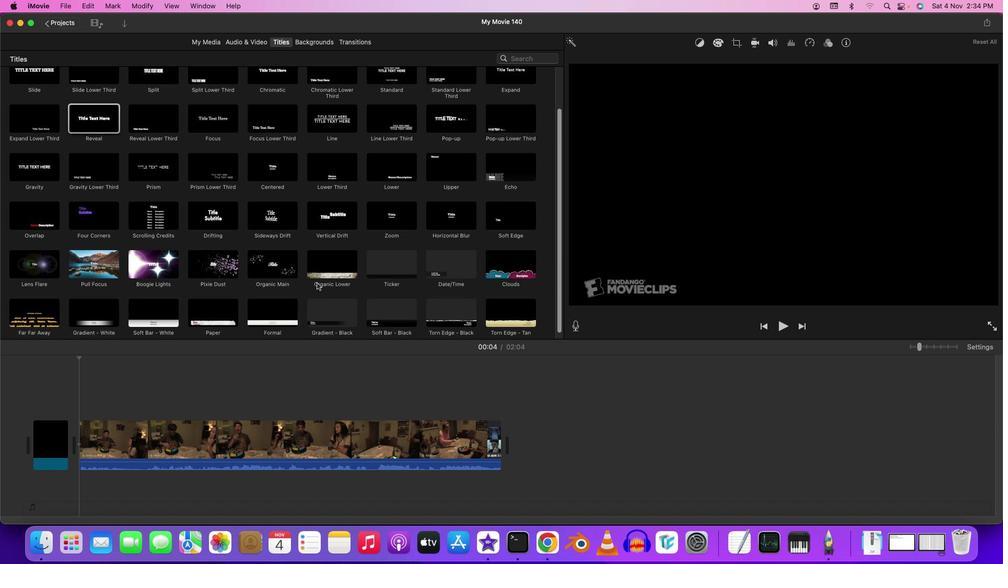 
Action: Mouse scrolled (309, 252) with delta (-1, -1)
Screenshot: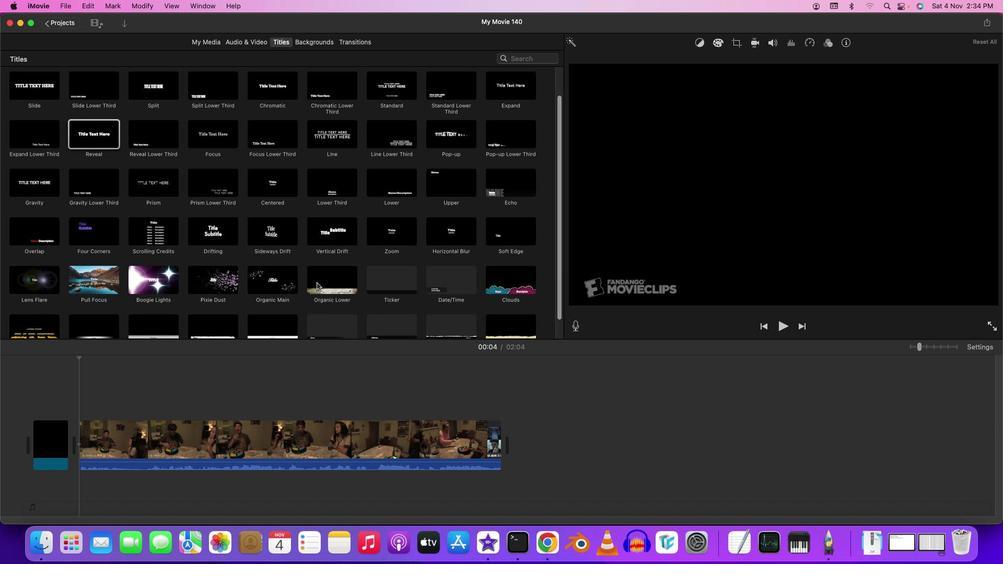 
Action: Mouse scrolled (309, 252) with delta (-1, -2)
Screenshot: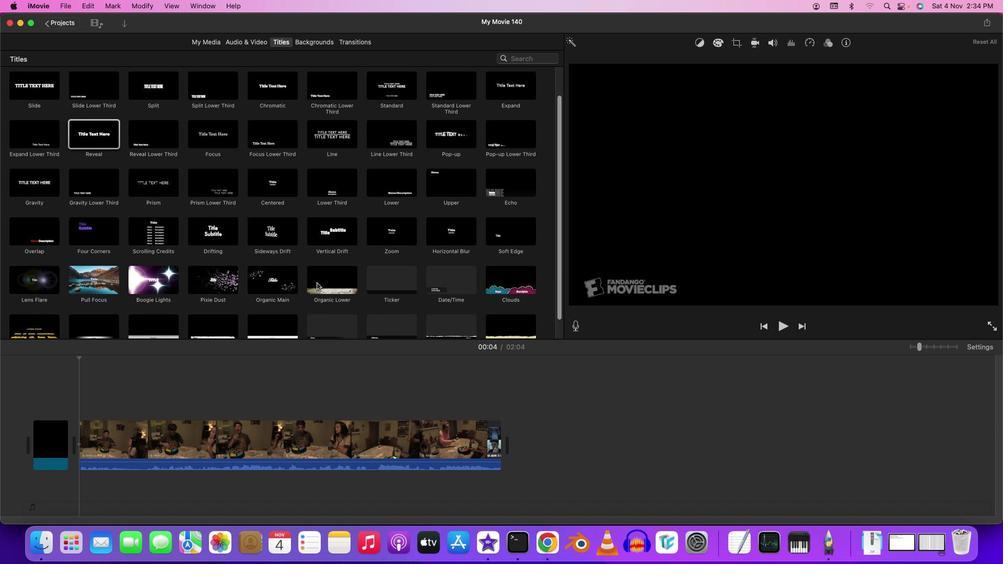 
Action: Mouse moved to (315, 281)
Screenshot: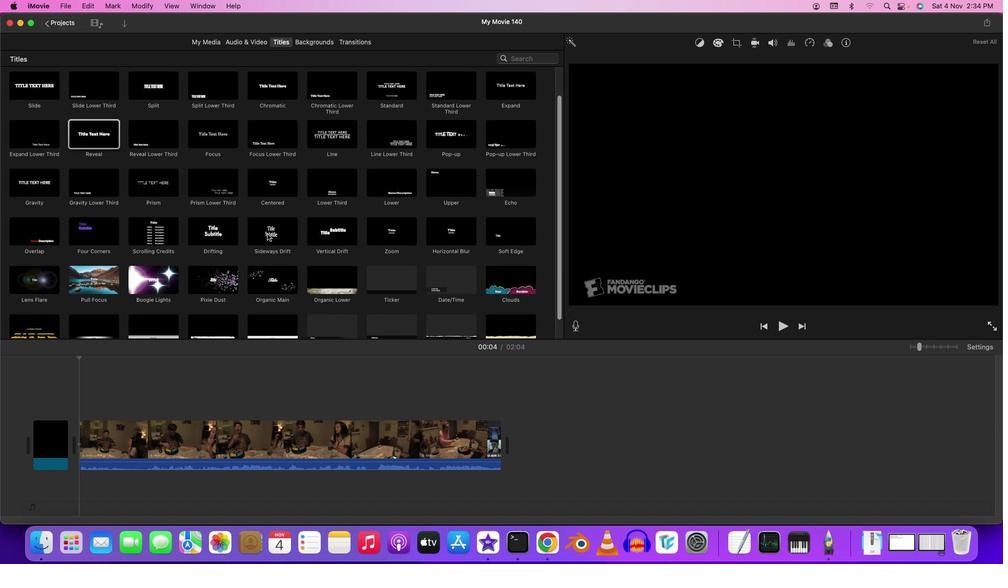 
Action: Mouse scrolled (315, 281) with delta (-1, 0)
Screenshot: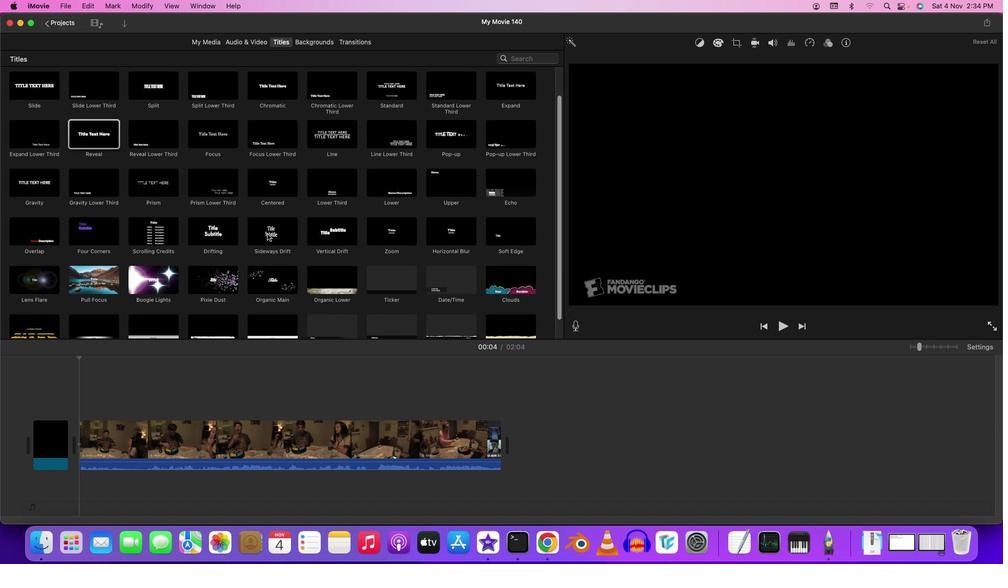 
Action: Mouse scrolled (315, 281) with delta (-1, 0)
Screenshot: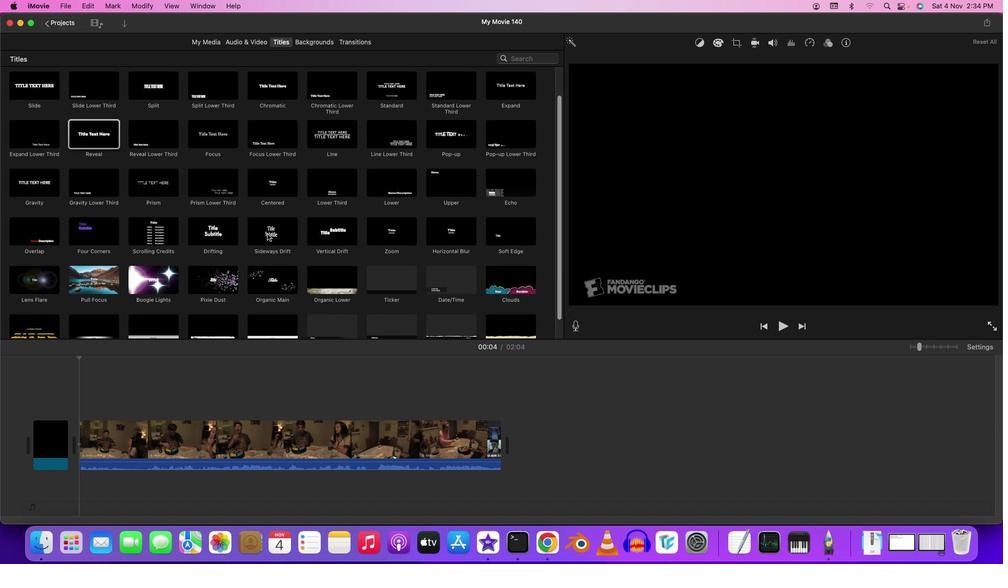 
Action: Mouse scrolled (315, 281) with delta (-1, 0)
Screenshot: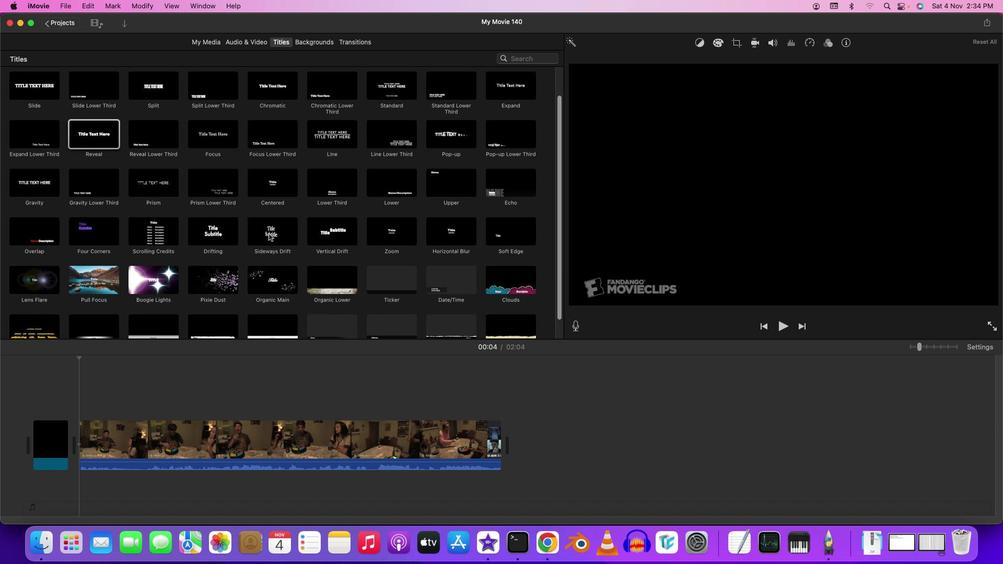 
Action: Mouse moved to (214, 231)
Screenshot: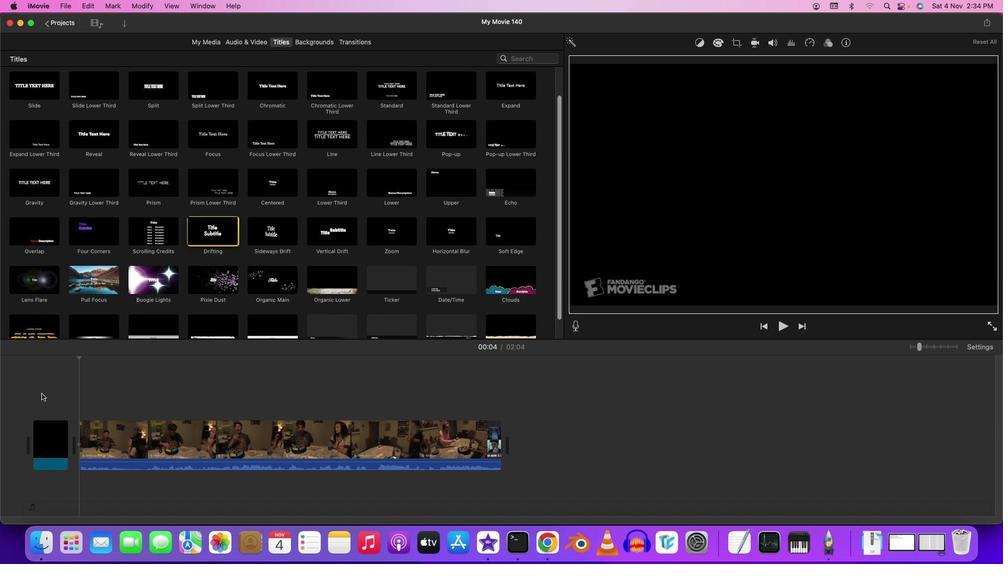 
Action: Mouse pressed left at (214, 231)
Screenshot: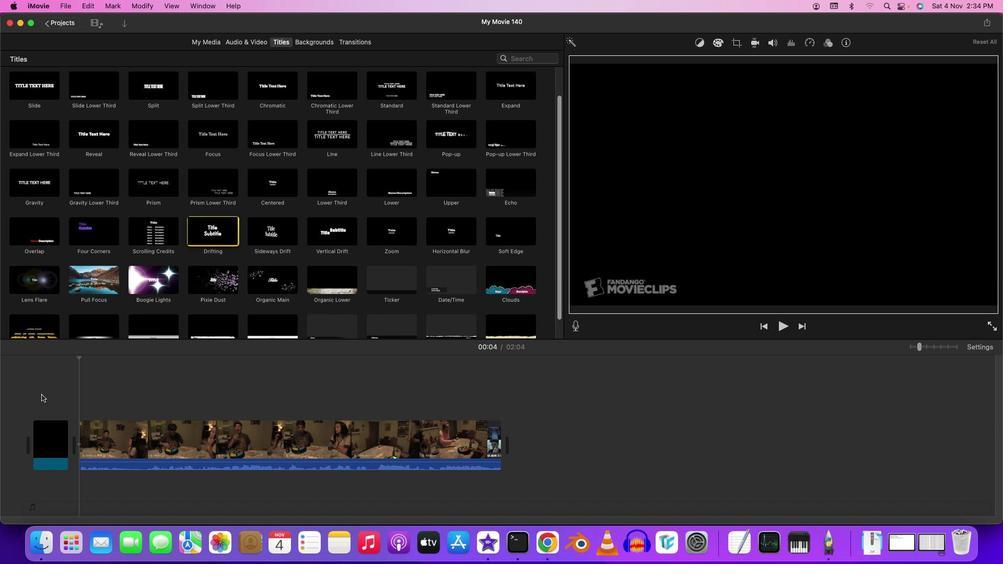 
Action: Mouse moved to (809, 165)
Screenshot: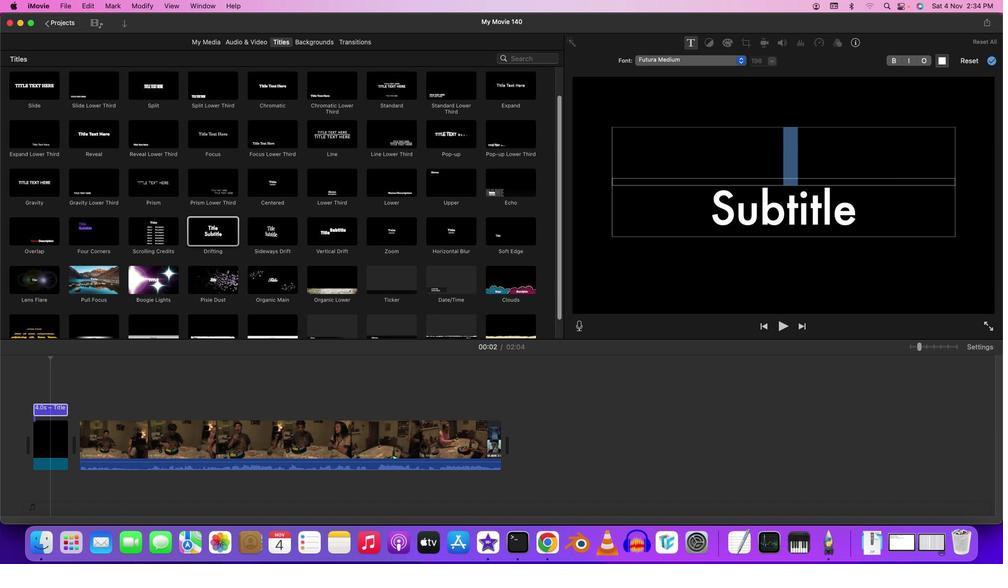 
Action: Key pressed Key.backspaceKey.shift'S''h''o''r''t'Key.space'f''i''l''m'Key.space'w''i''t''h'
Screenshot: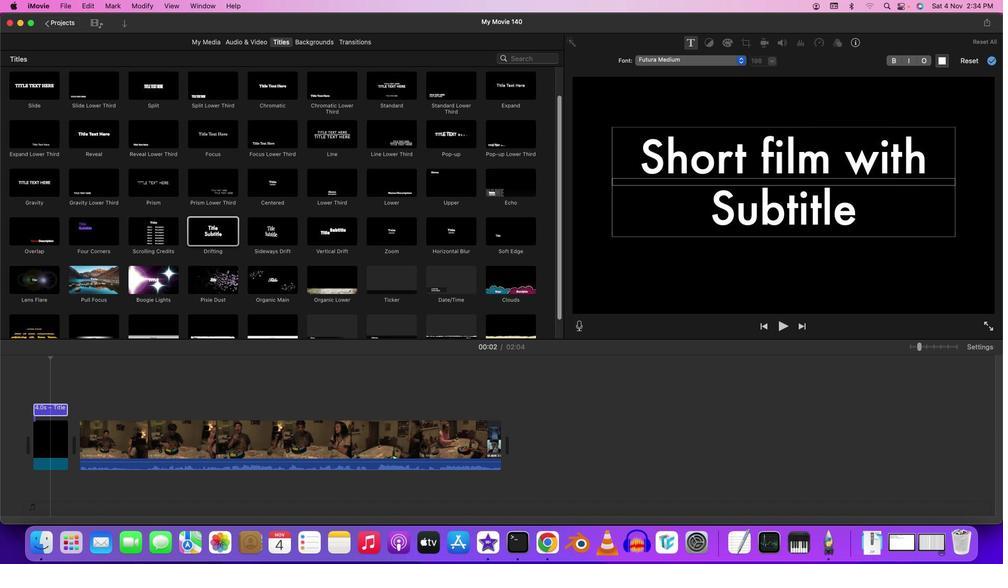 
Action: Mouse moved to (863, 219)
Screenshot: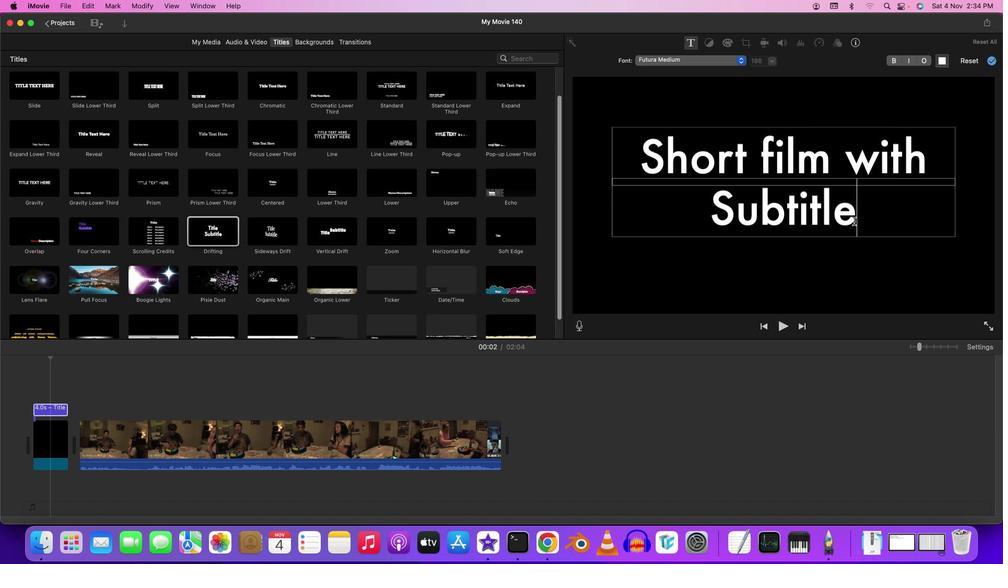 
Action: Mouse pressed left at (863, 219)
Screenshot: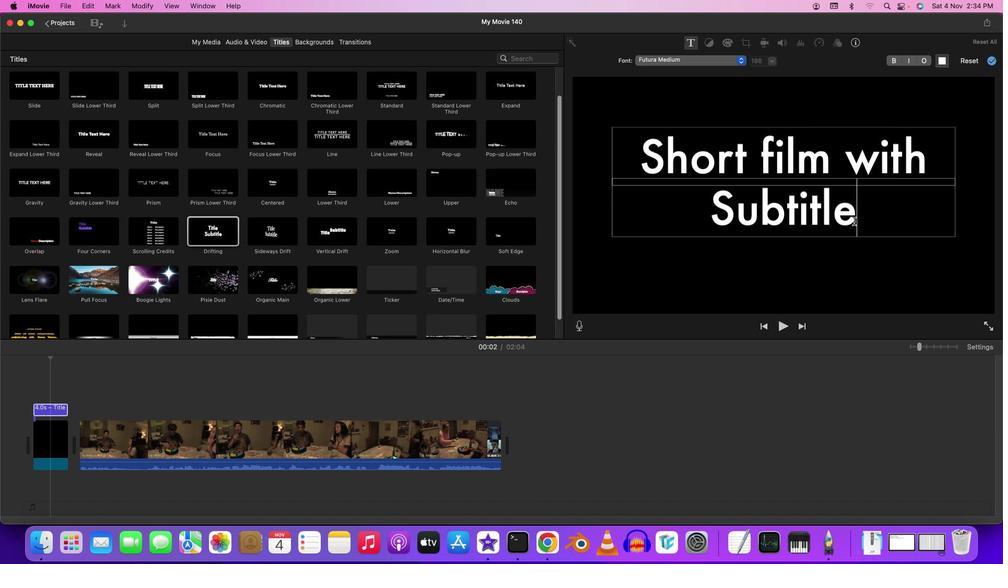 
Action: Mouse moved to (853, 219)
Screenshot: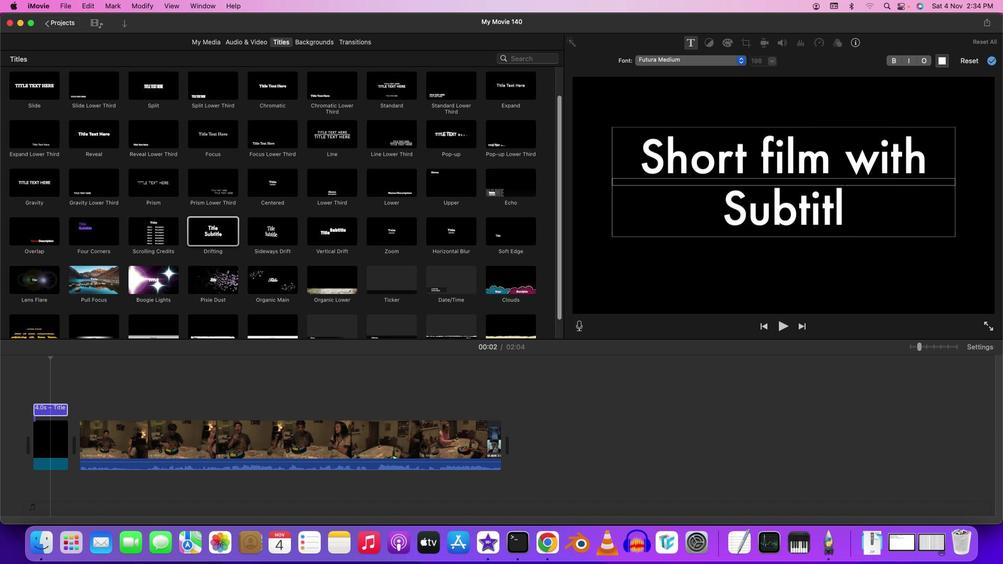 
Action: Key pressed Key.backspaceKey.backspaceKey.backspaceKey.backspaceKey.backspaceKey.backspaceKey.backspaceKey.backspaceKey.backspaceKey.backspaceKey.shift'U''n''c''o''n''v''e''n''t''i''o''n''a''l'Key.space'c''a''m''e''r''a'Key.space'a''n''g''l''e'
Screenshot: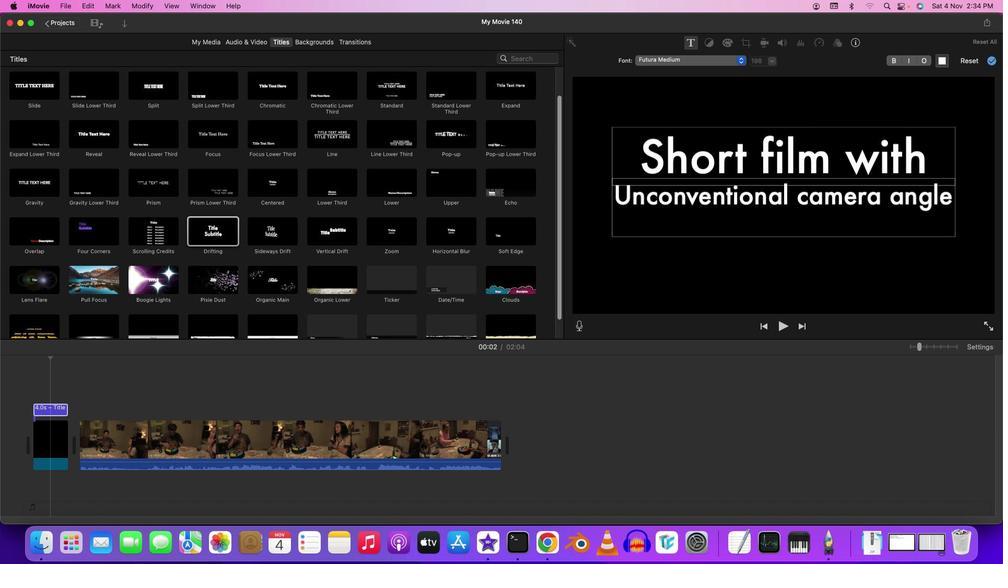 
Action: Mouse moved to (737, 144)
Screenshot: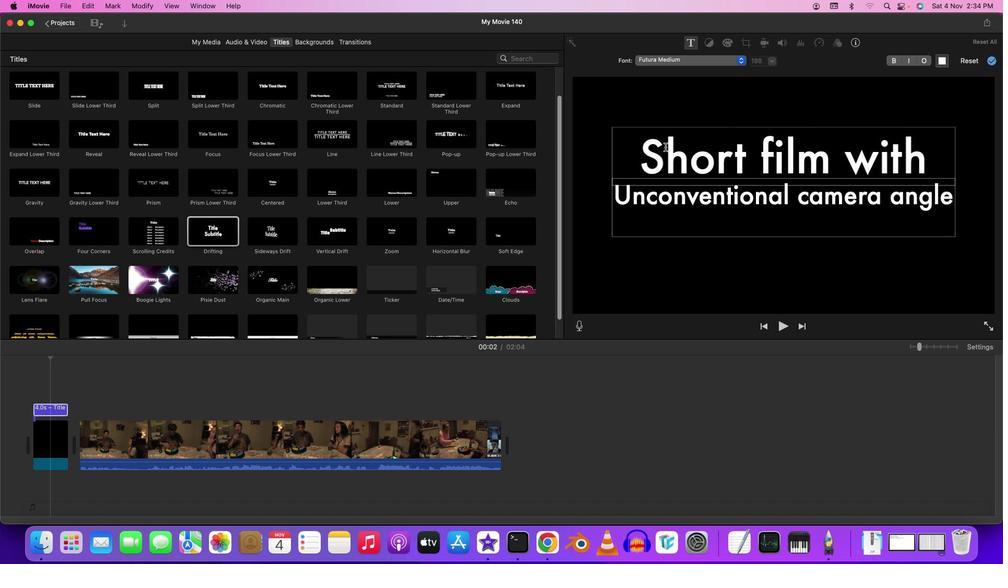 
Action: Mouse pressed left at (737, 144)
Screenshot: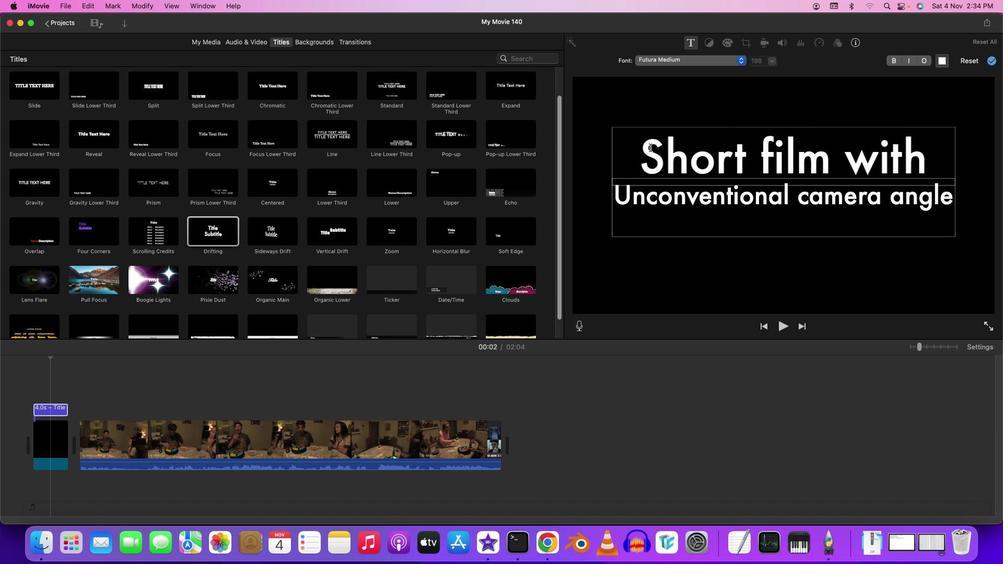 
Action: Mouse moved to (638, 145)
Screenshot: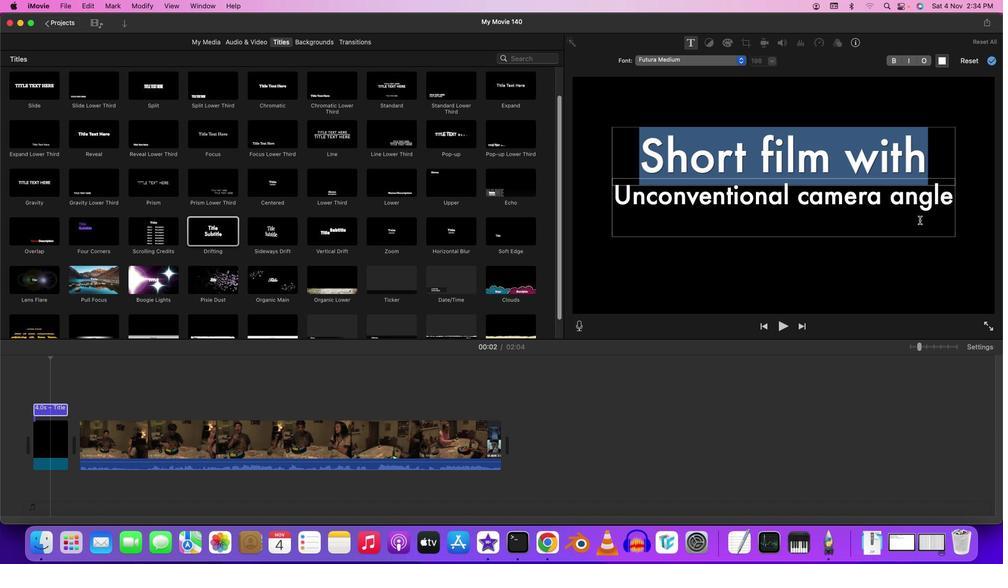
Action: Mouse pressed left at (638, 145)
Screenshot: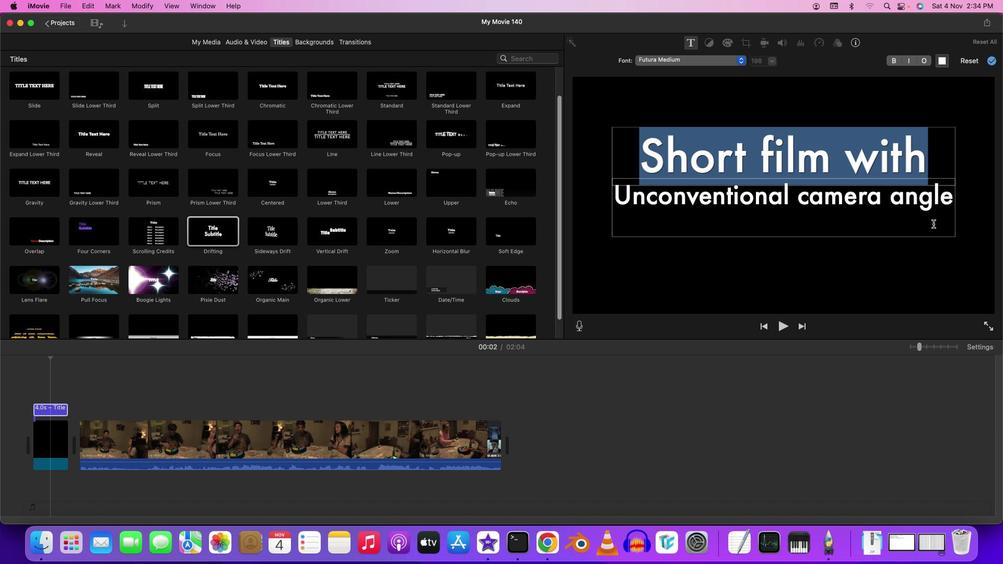 
Action: Mouse moved to (741, 59)
Screenshot: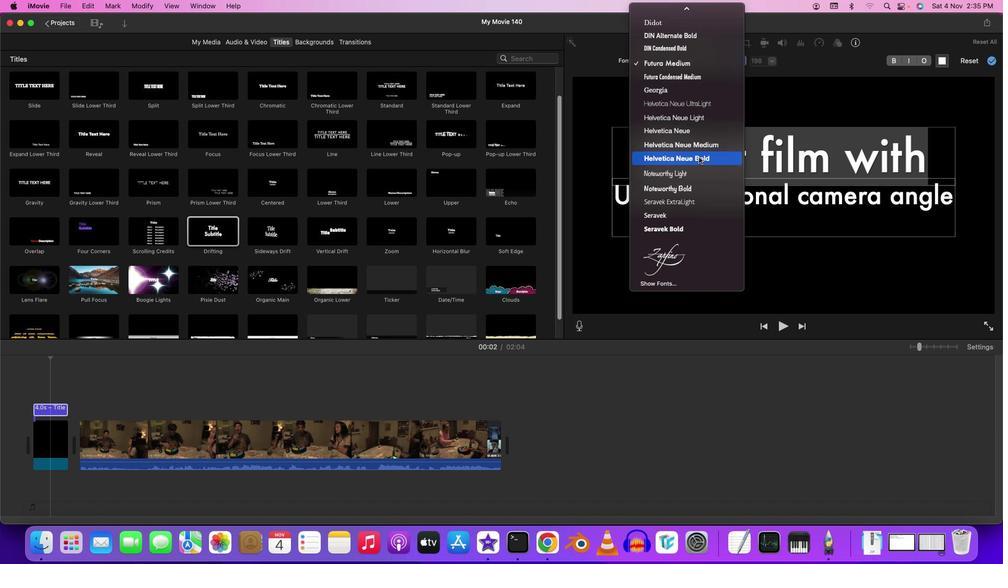 
Action: Mouse pressed left at (741, 59)
Screenshot: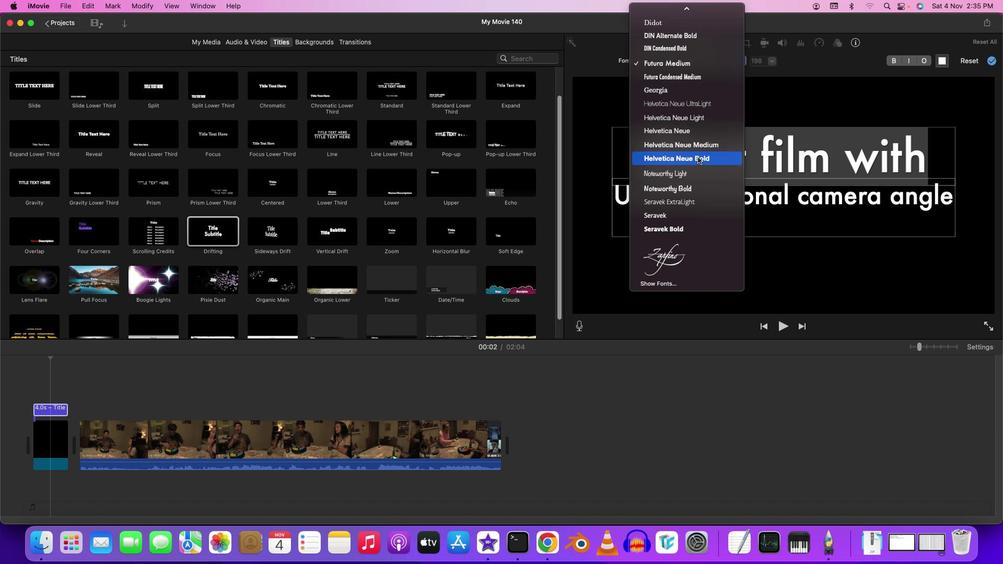 
Action: Mouse moved to (680, 105)
Screenshot: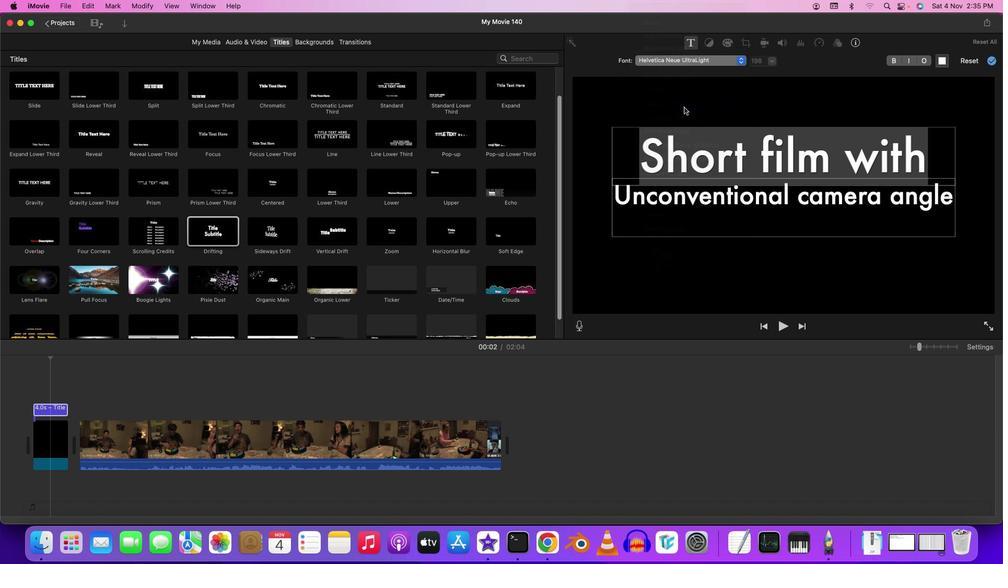 
Action: Mouse pressed left at (680, 105)
Screenshot: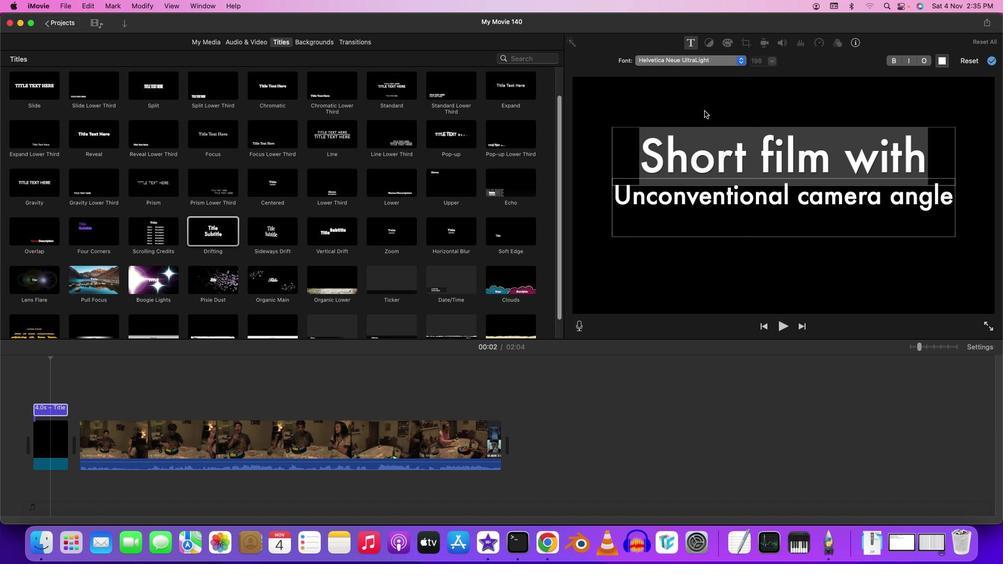 
Action: Mouse moved to (740, 62)
Screenshot: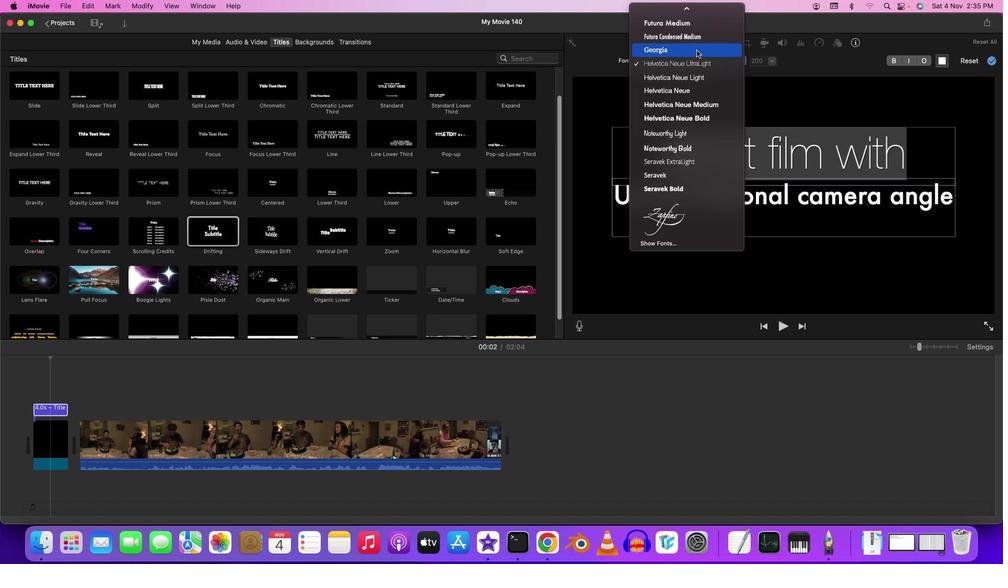 
Action: Mouse pressed left at (740, 62)
Screenshot: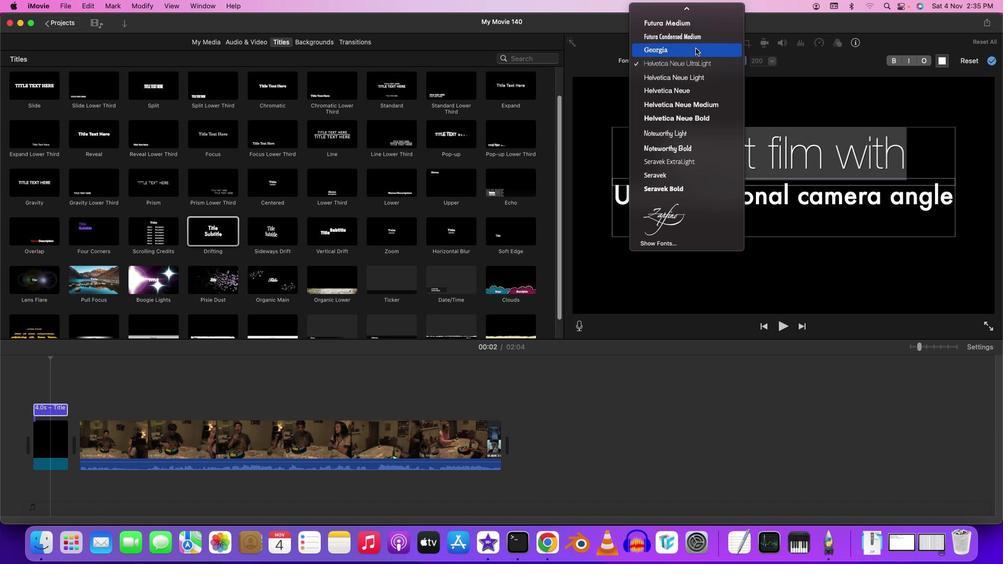 
Action: Mouse moved to (684, 51)
Screenshot: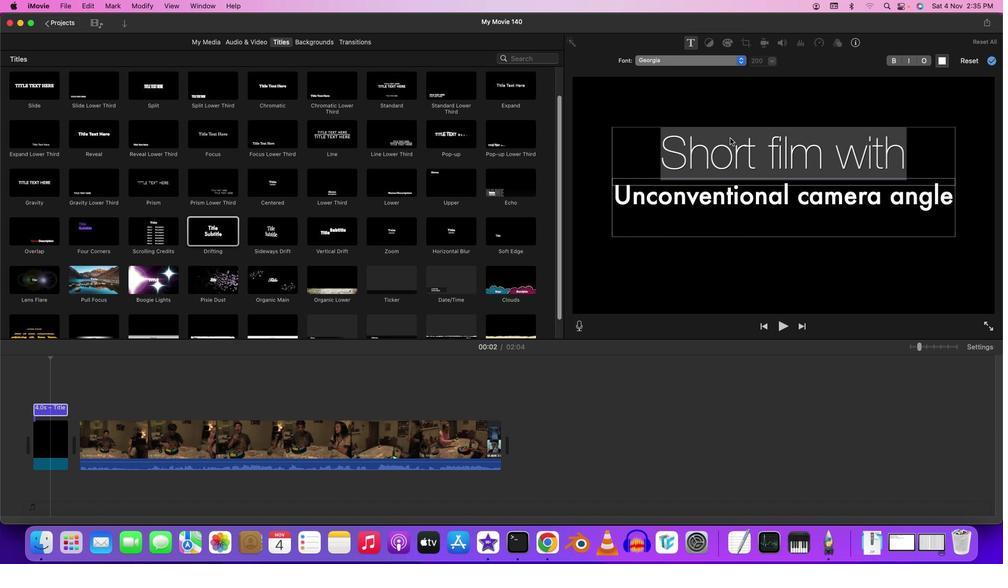 
Action: Mouse pressed left at (684, 51)
Screenshot: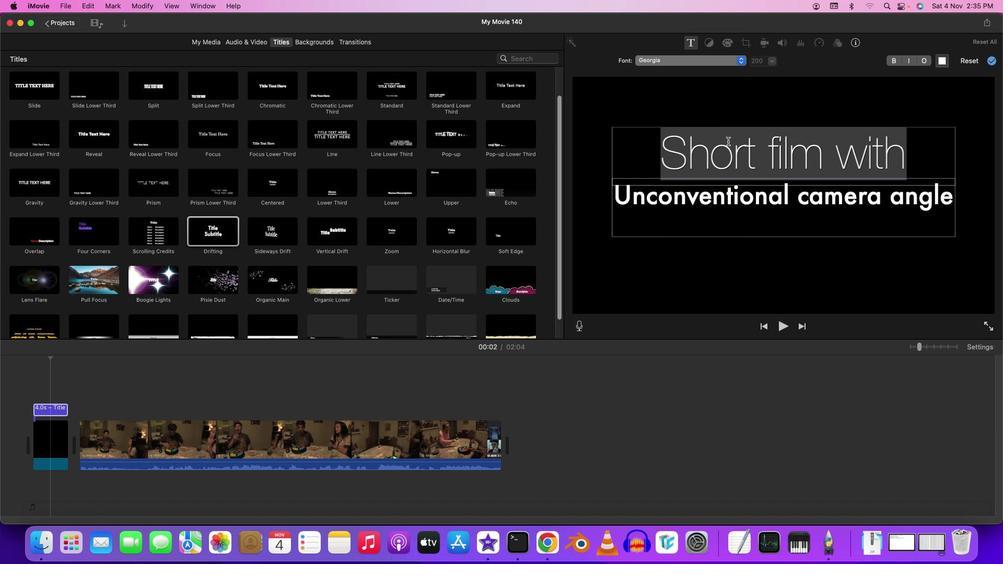 
Action: Mouse moved to (942, 60)
Screenshot: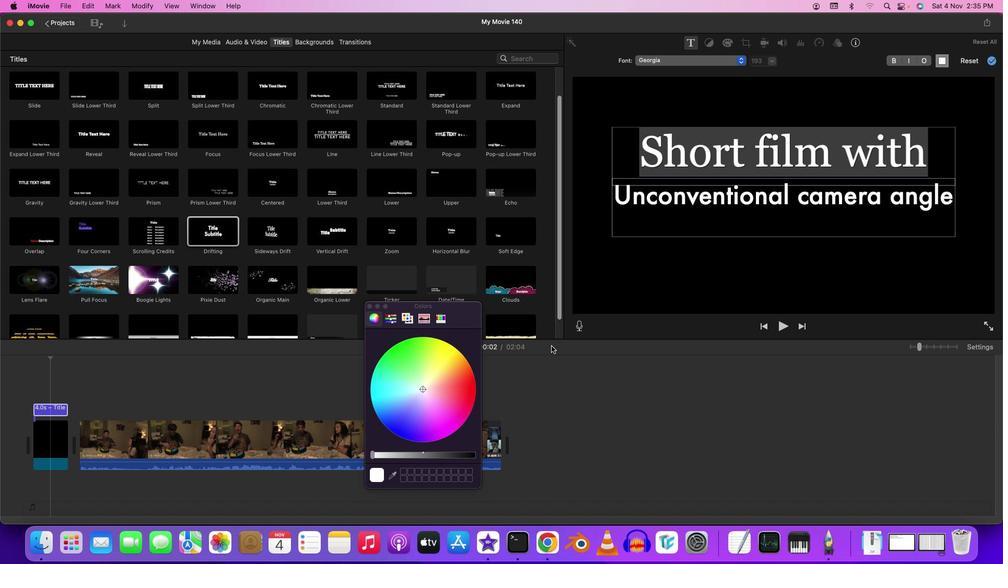 
Action: Mouse pressed left at (942, 60)
Screenshot: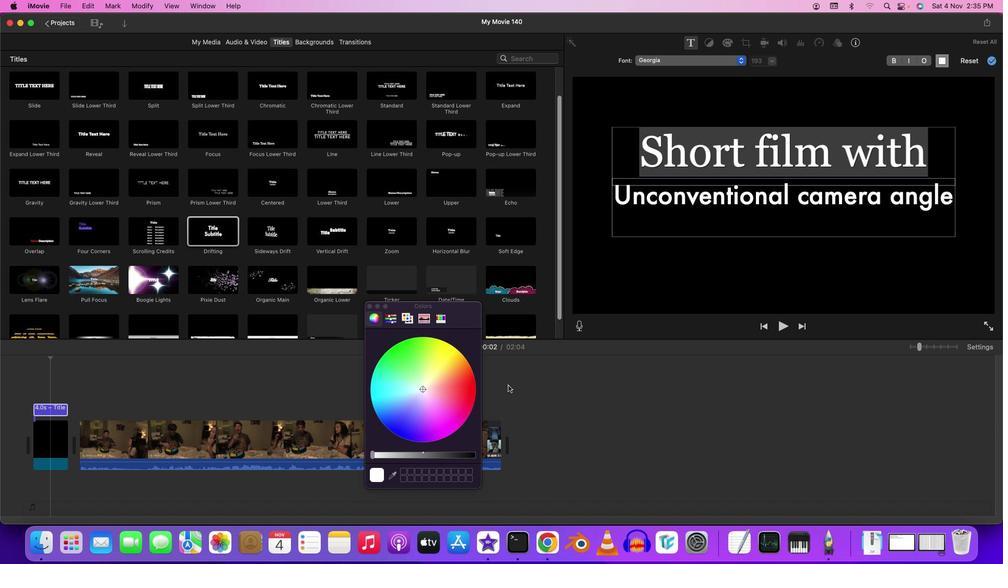 
Action: Mouse moved to (419, 385)
Screenshot: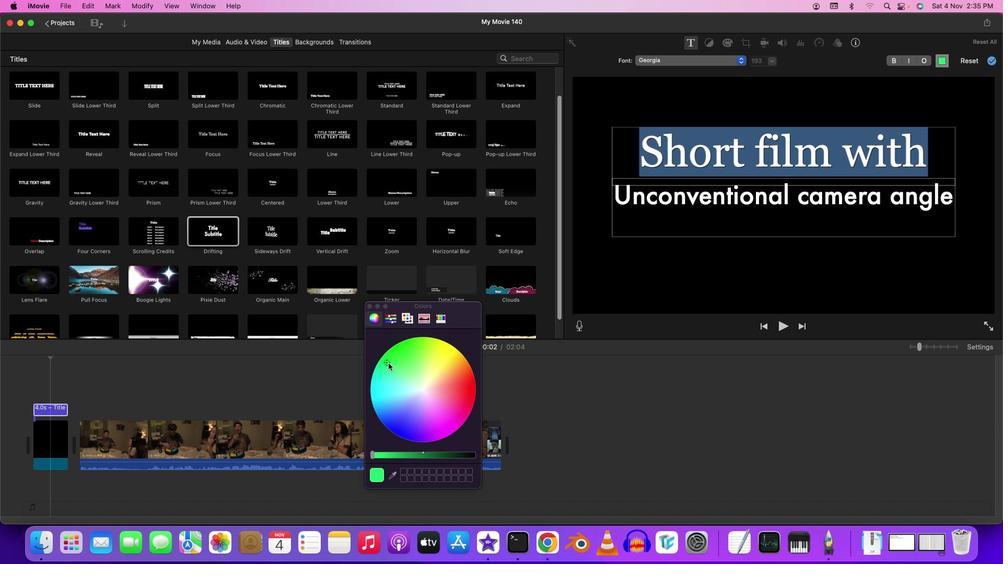
Action: Mouse pressed left at (419, 385)
Screenshot: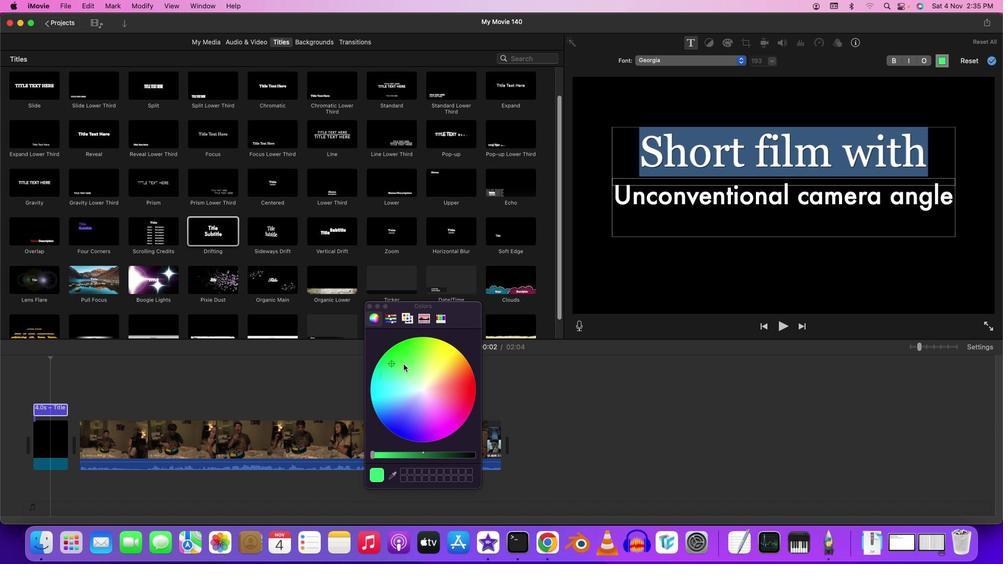 
Action: Mouse moved to (627, 161)
Screenshot: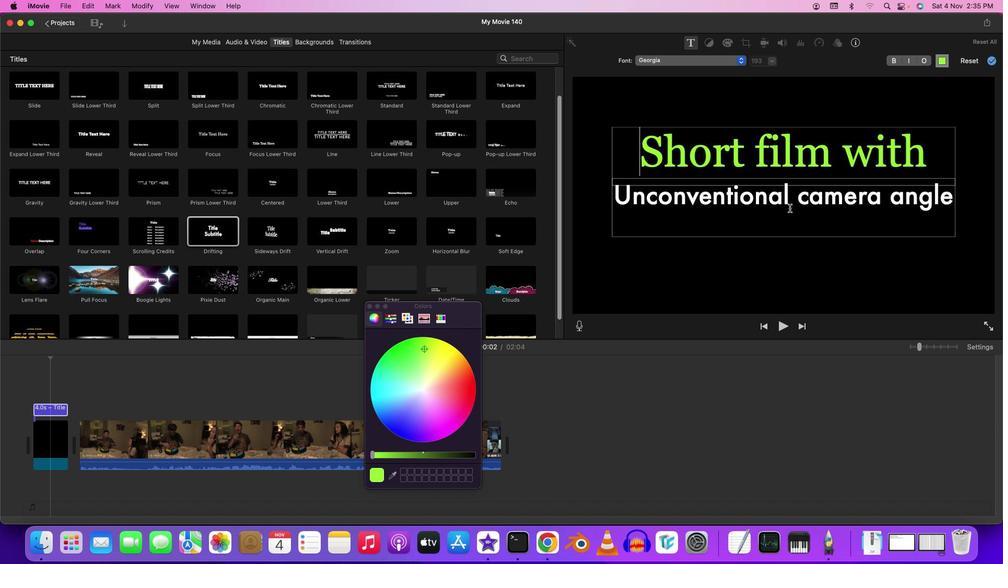 
Action: Mouse pressed left at (627, 161)
Screenshot: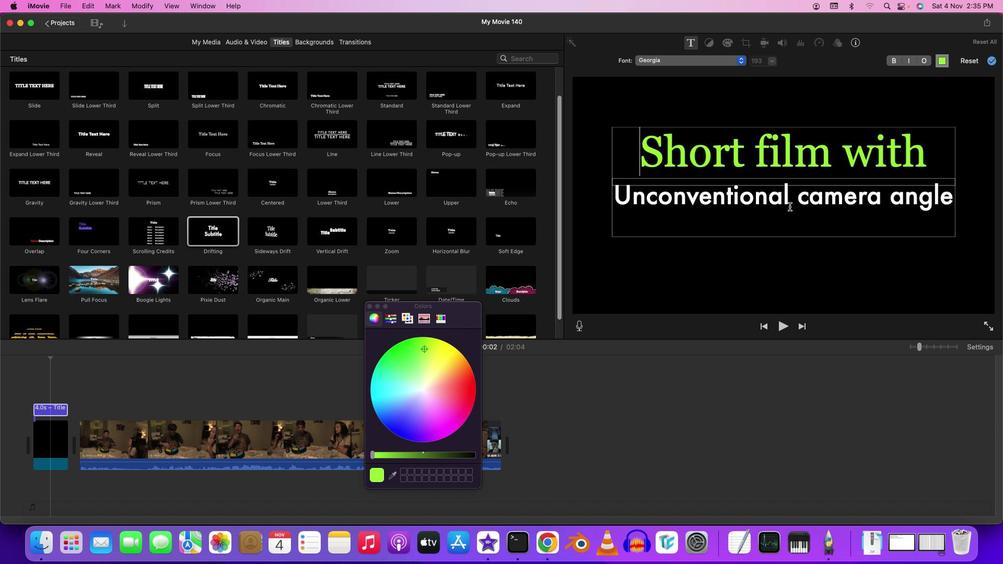 
Action: Mouse moved to (639, 141)
Screenshot: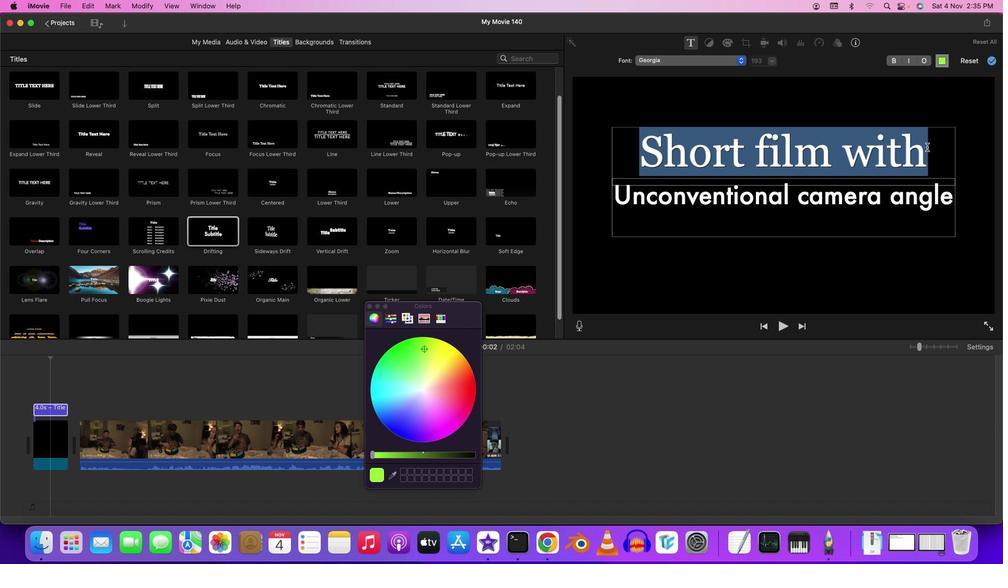 
Action: Mouse pressed left at (639, 141)
Screenshot: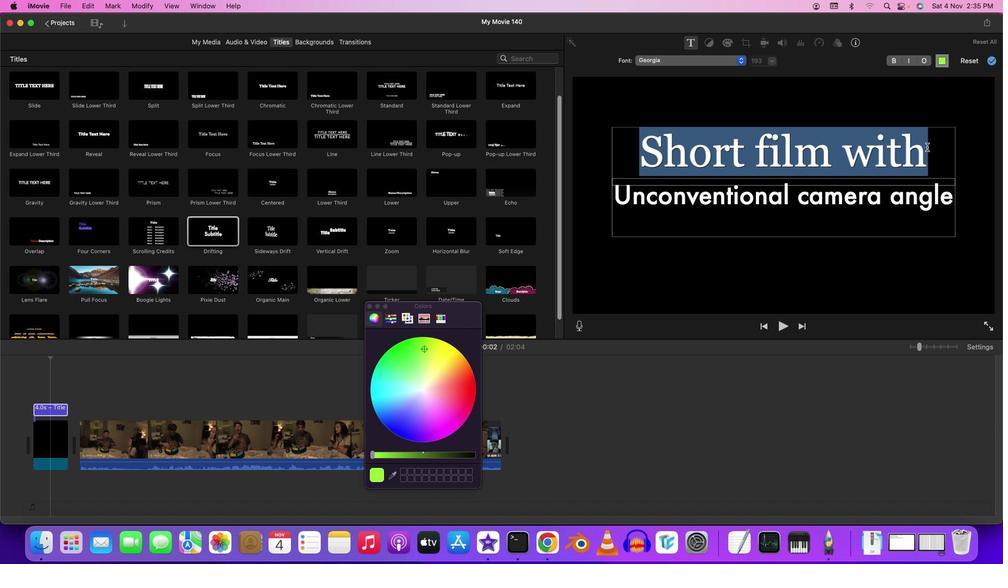 
Action: Mouse moved to (419, 396)
Screenshot: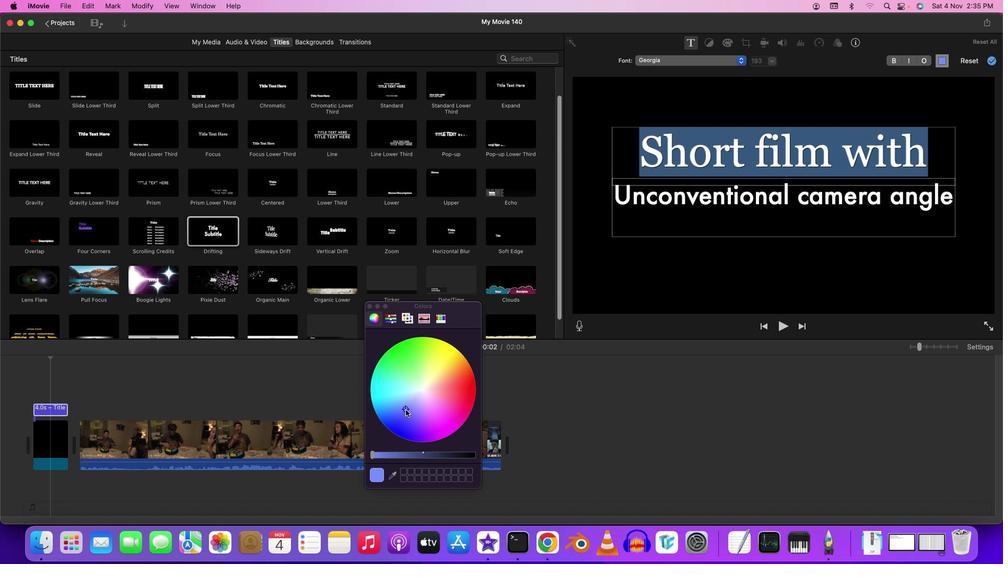 
Action: Mouse pressed left at (419, 396)
Screenshot: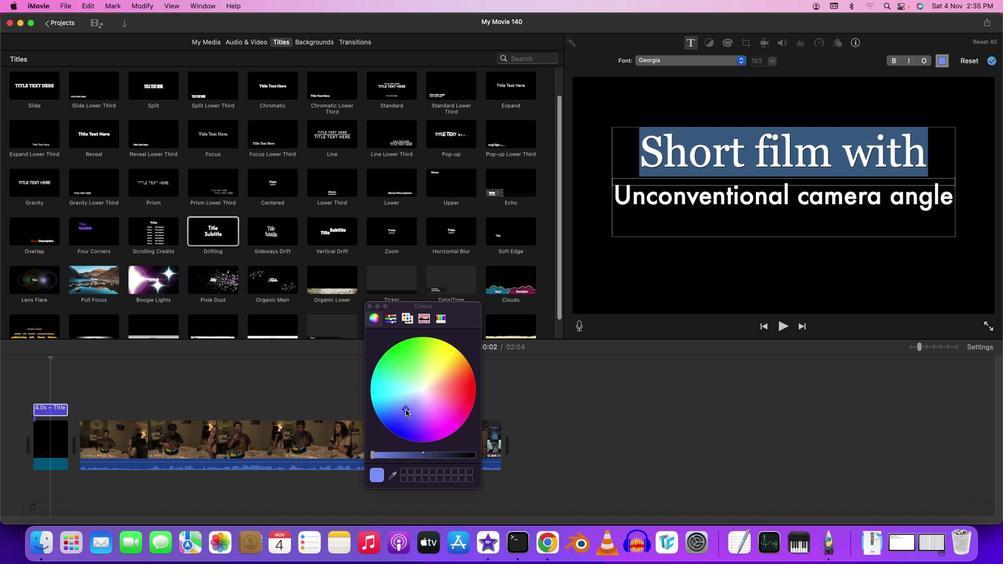 
Action: Mouse moved to (404, 408)
Screenshot: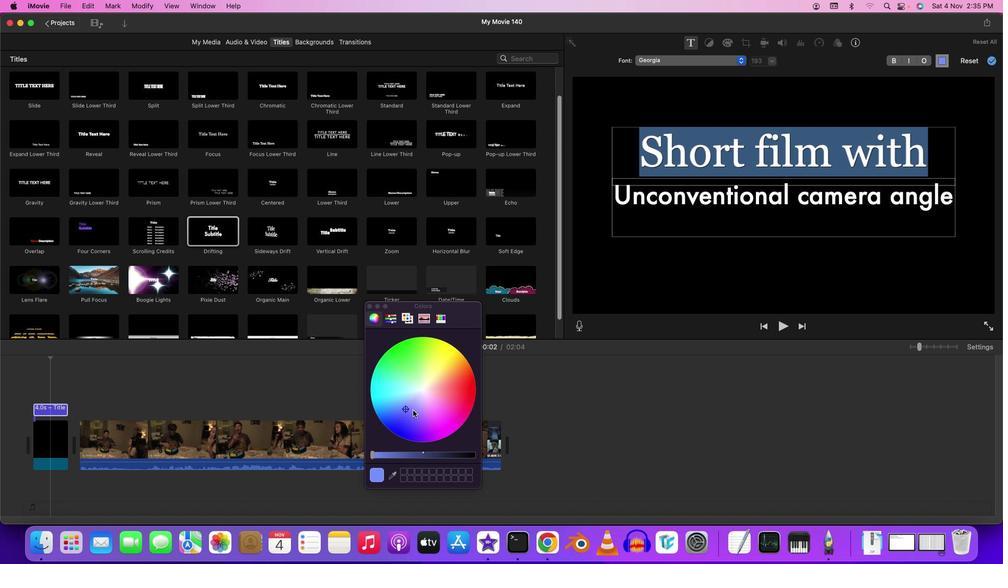 
Action: Mouse pressed left at (404, 408)
Screenshot: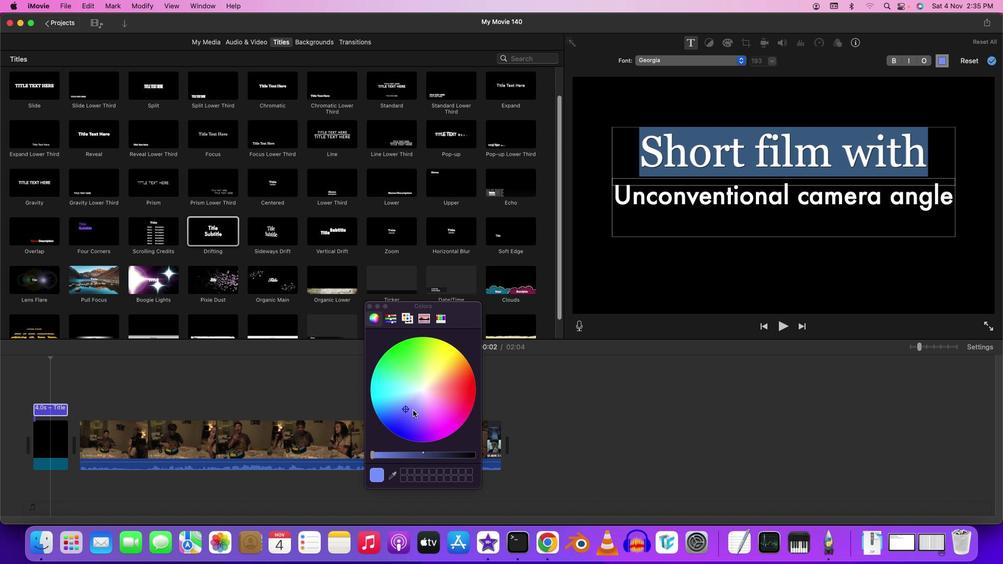 
Action: Mouse moved to (668, 301)
Screenshot: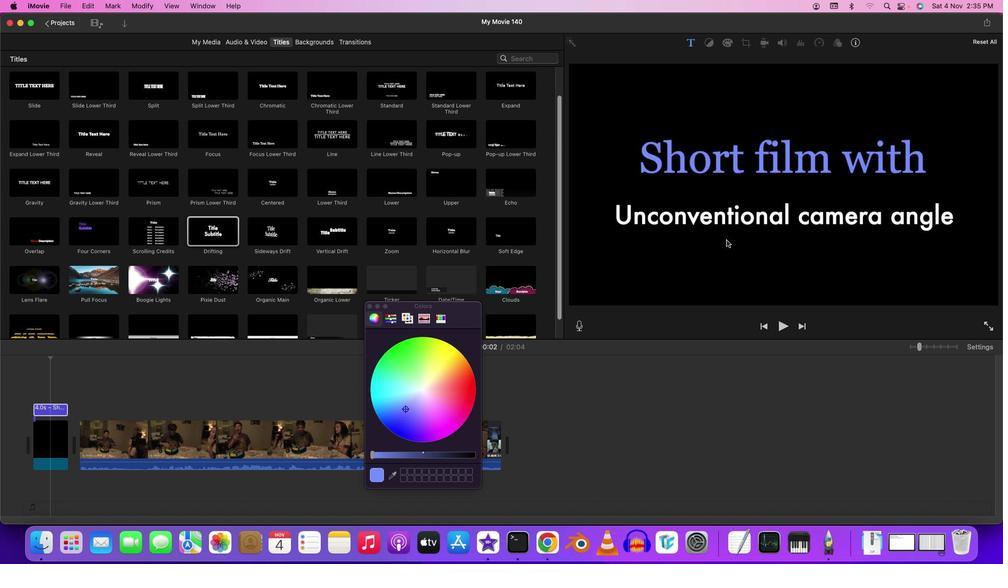 
Action: Mouse pressed left at (668, 301)
Screenshot: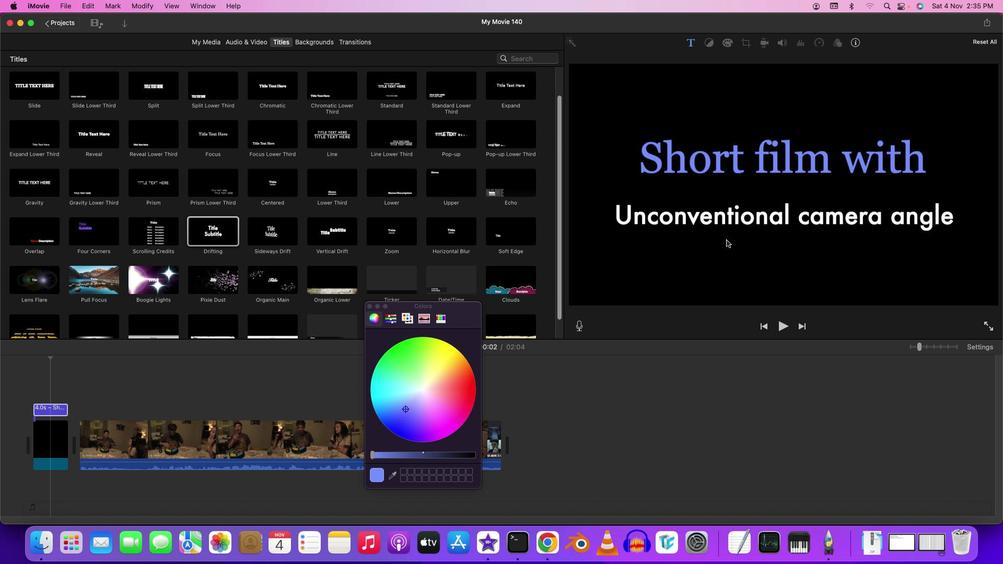 
Action: Mouse moved to (725, 238)
Screenshot: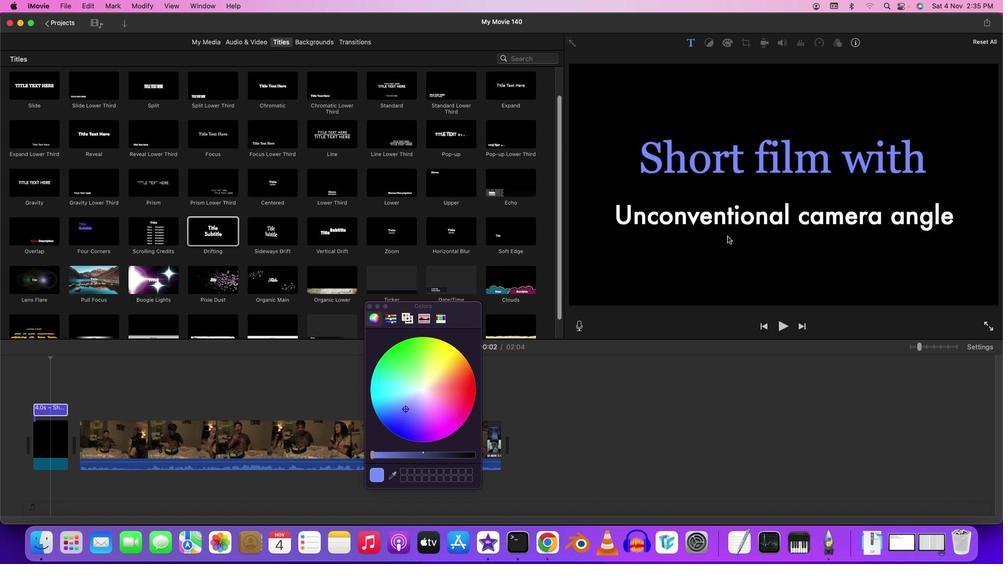 
Action: Mouse pressed left at (725, 238)
Screenshot: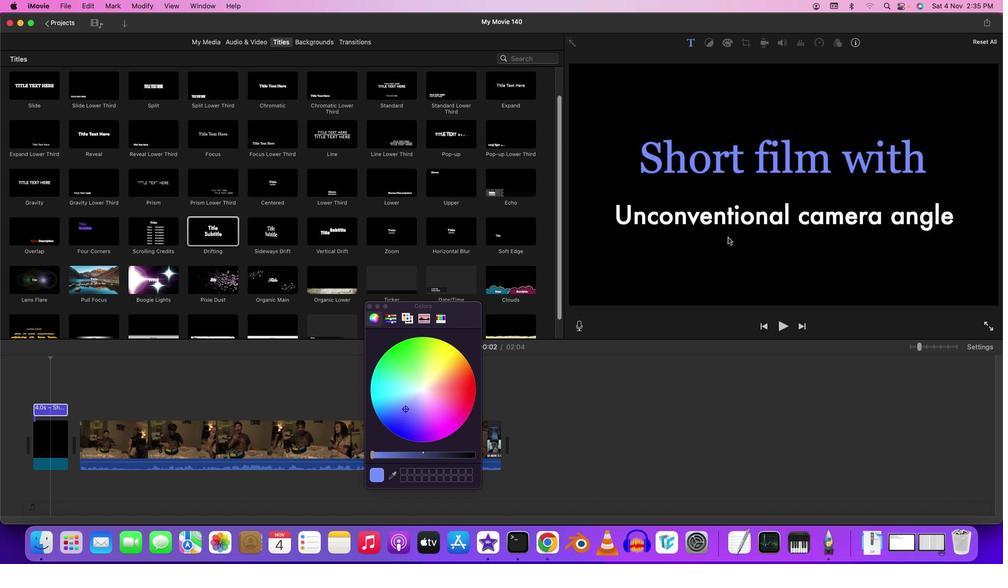 
Action: Mouse moved to (777, 213)
Screenshot: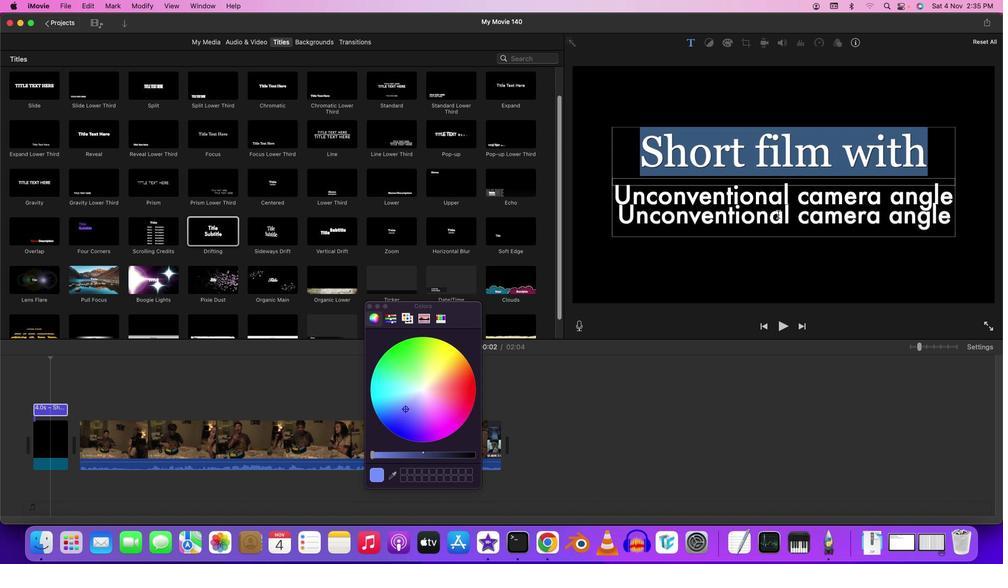 
Action: Mouse pressed left at (777, 213)
Screenshot: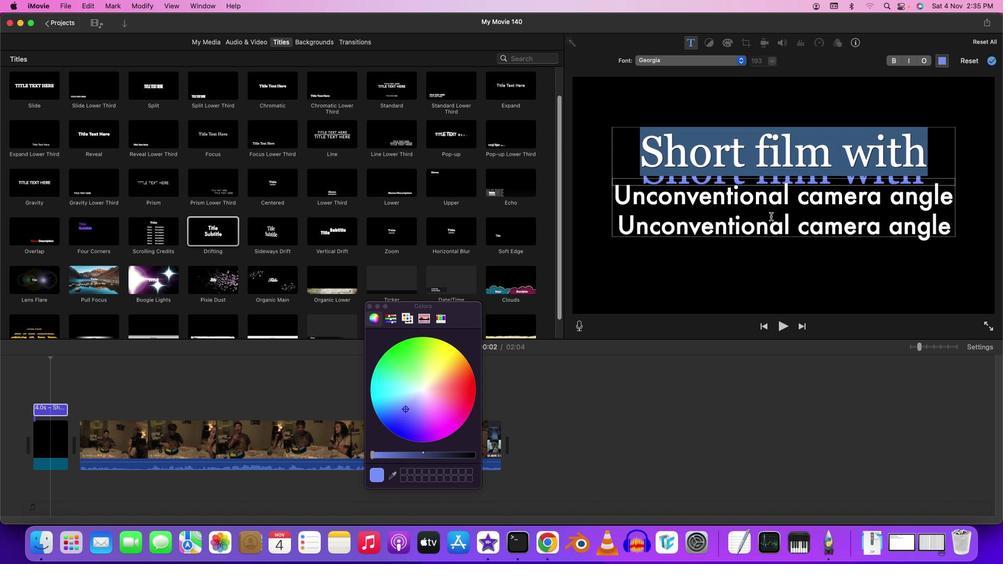 
Action: Mouse moved to (777, 213)
Screenshot: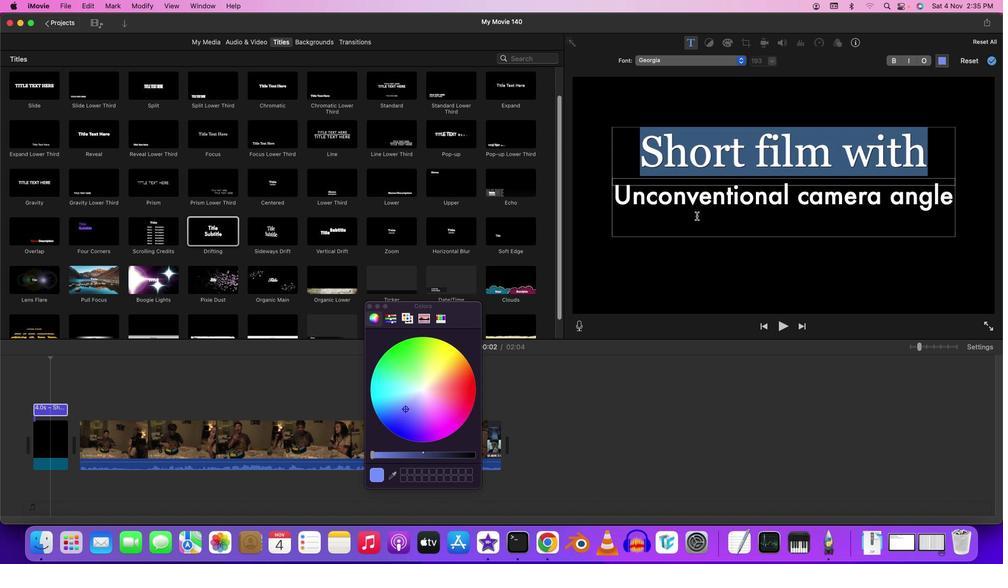 
Action: Mouse pressed left at (777, 213)
Screenshot: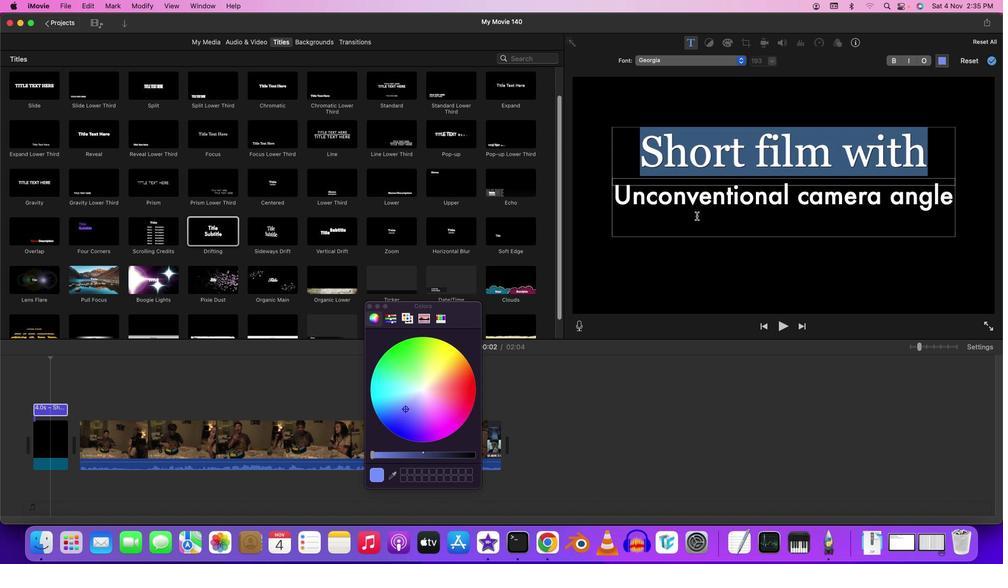 
Action: Mouse moved to (369, 306)
Screenshot: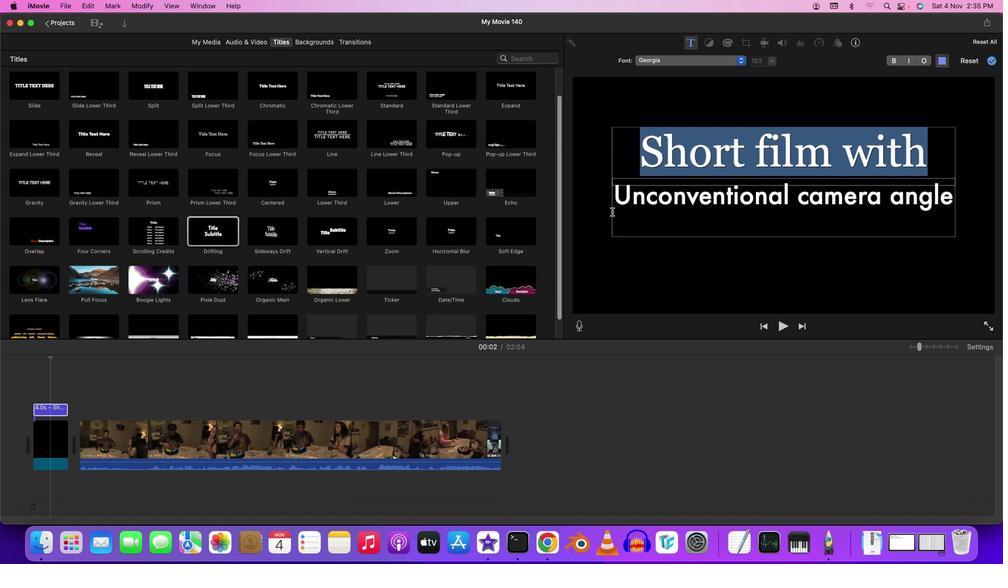 
Action: Mouse pressed left at (369, 306)
Screenshot: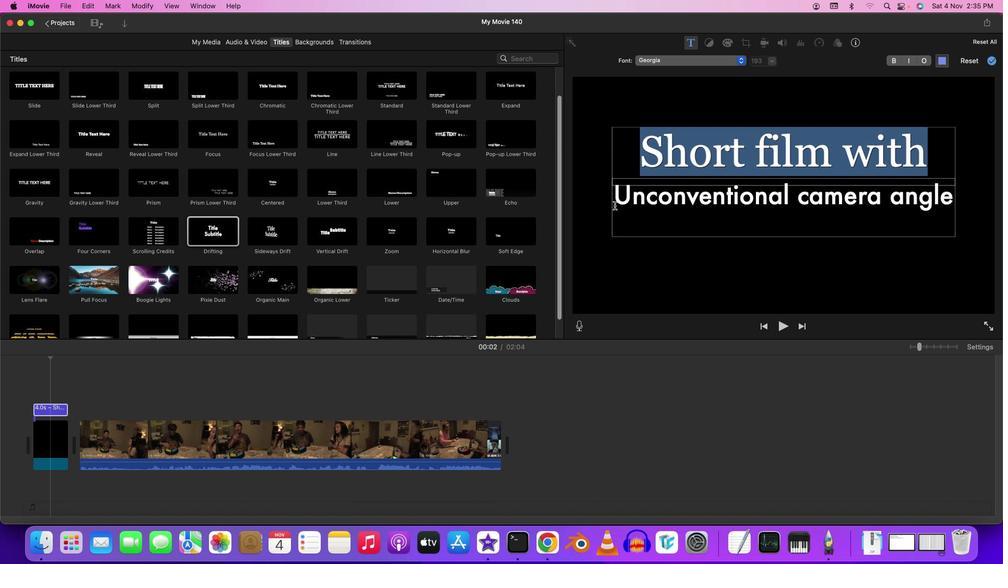 
Action: Mouse moved to (615, 198)
Screenshot: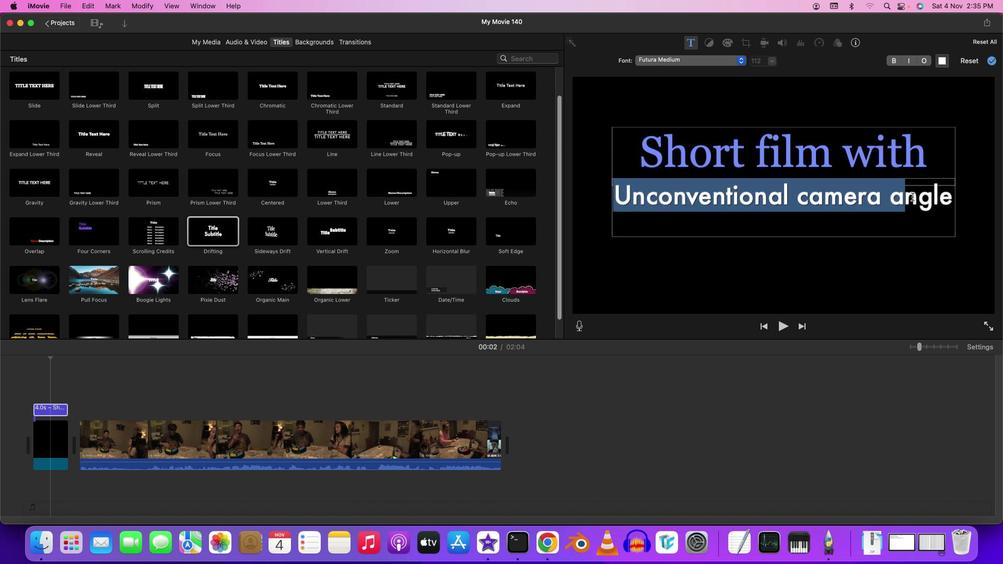 
Action: Mouse pressed left at (615, 198)
Screenshot: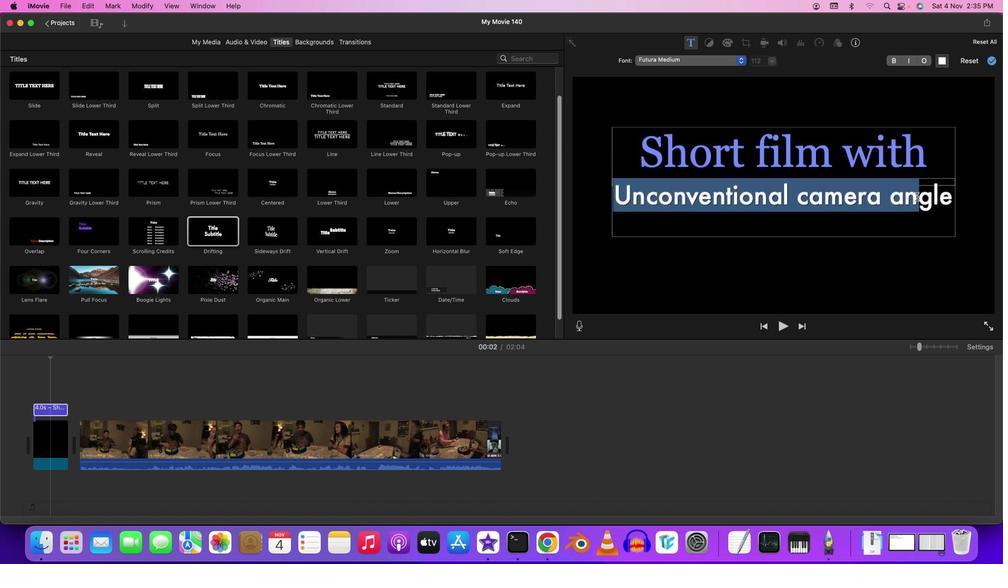 
Action: Mouse moved to (943, 58)
Screenshot: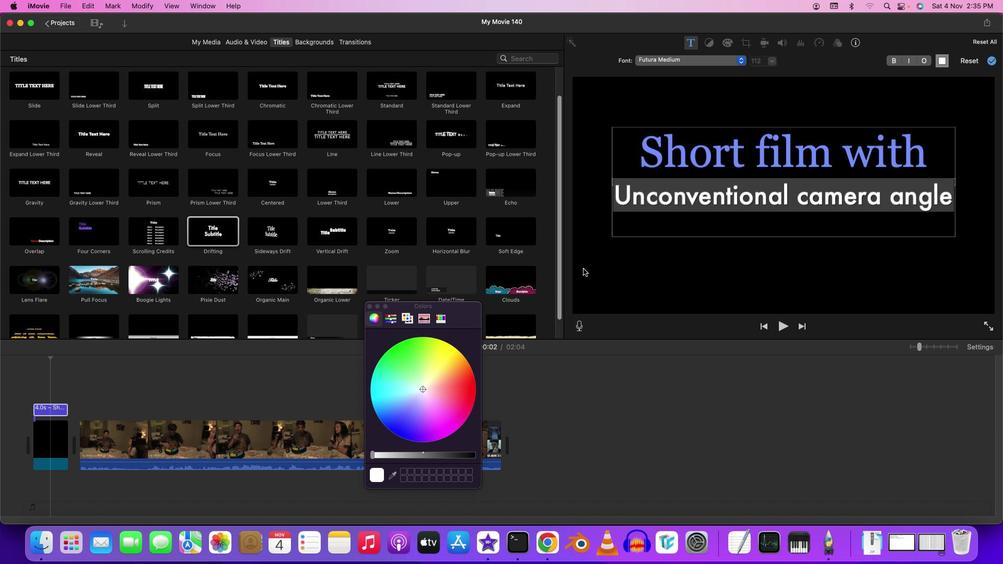 
Action: Mouse pressed left at (943, 58)
Screenshot: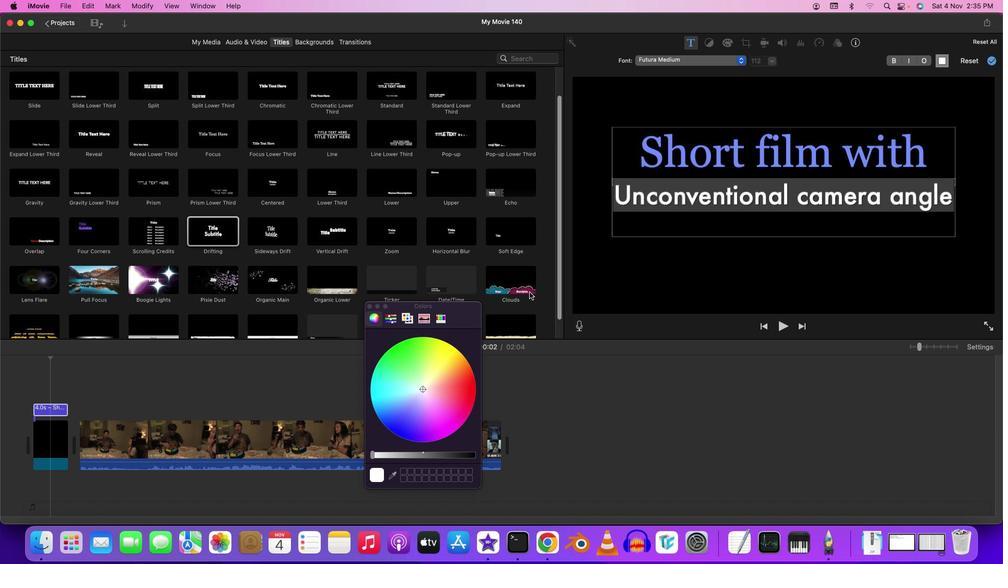 
Action: Mouse moved to (420, 387)
Screenshot: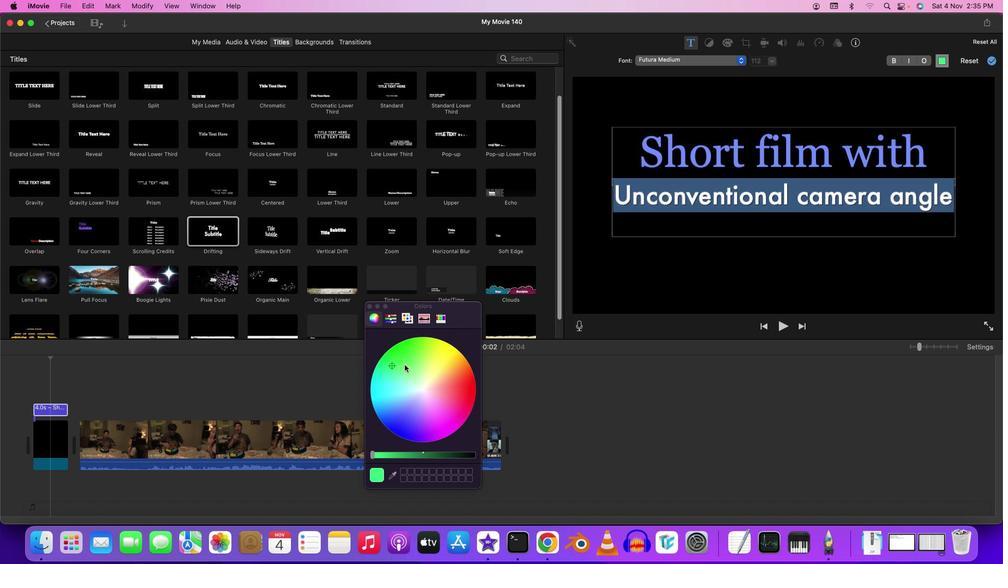 
Action: Mouse pressed left at (420, 387)
Screenshot: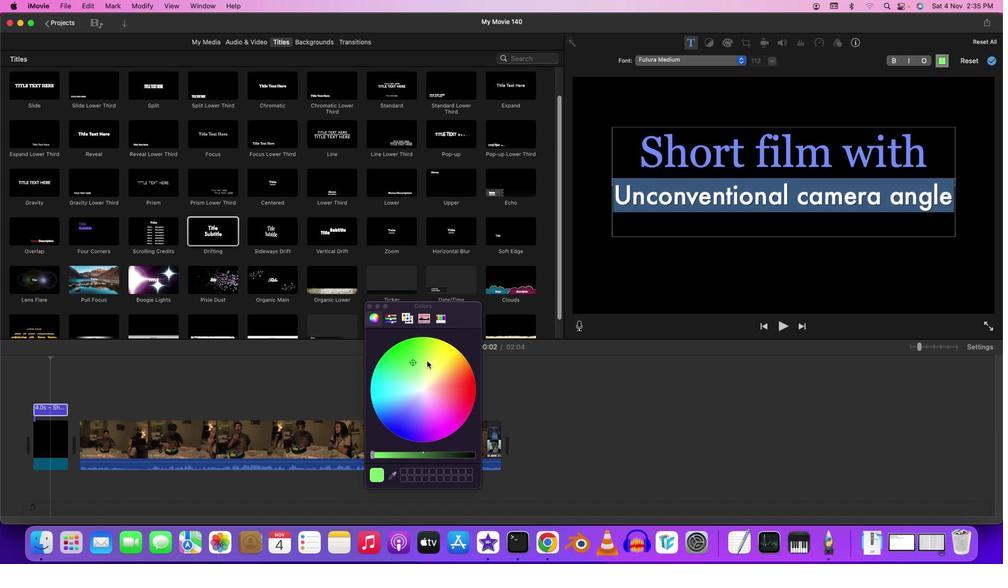 
Action: Mouse moved to (367, 305)
Screenshot: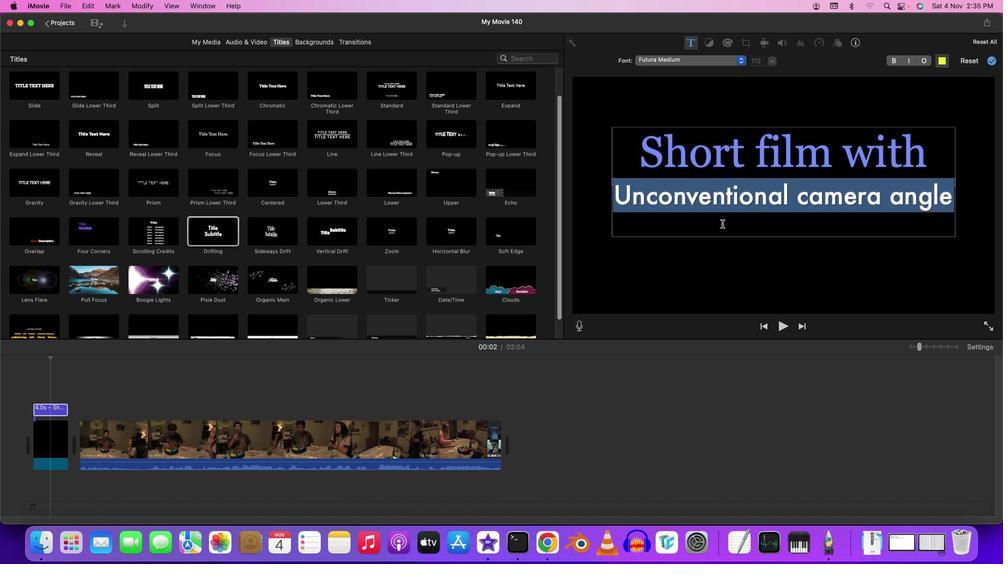 
Action: Mouse pressed left at (367, 305)
Screenshot: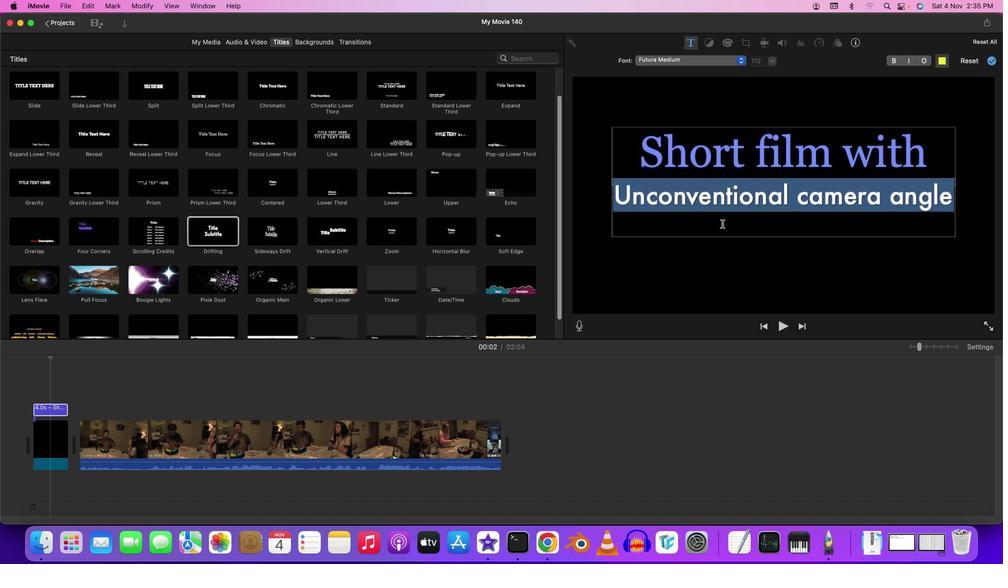
Action: Mouse moved to (721, 222)
Screenshot: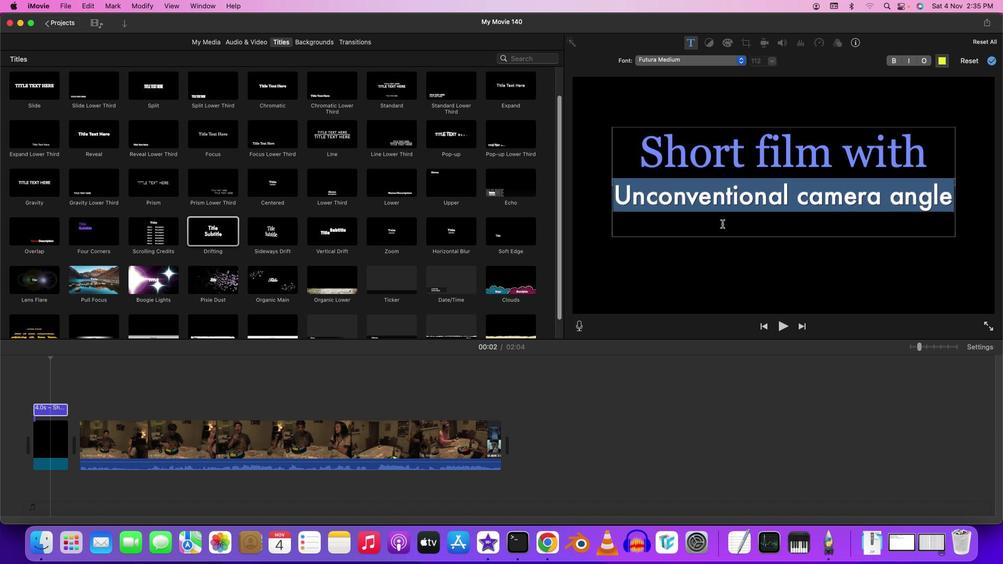 
Action: Mouse pressed left at (721, 222)
Screenshot: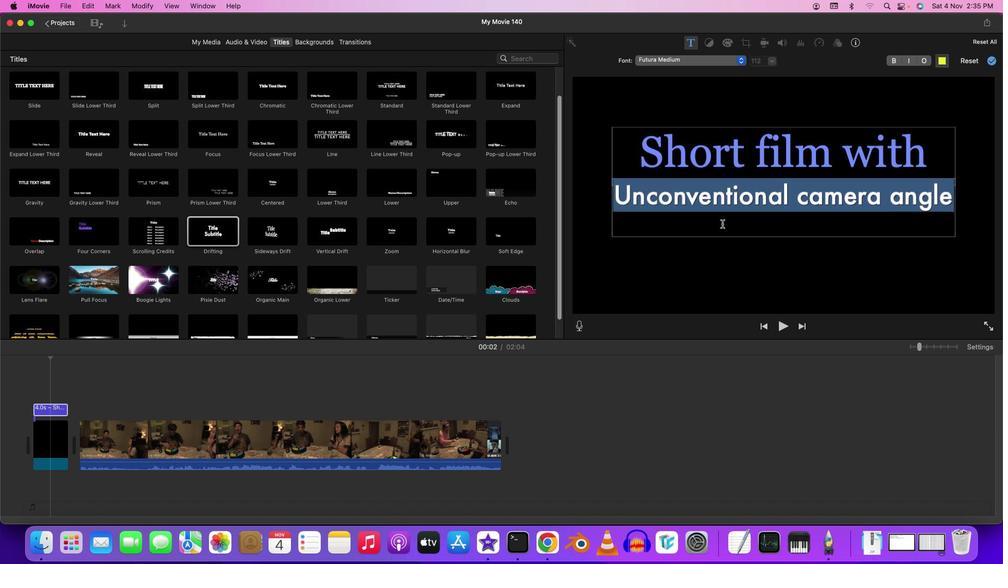 
Action: Mouse pressed left at (721, 222)
Screenshot: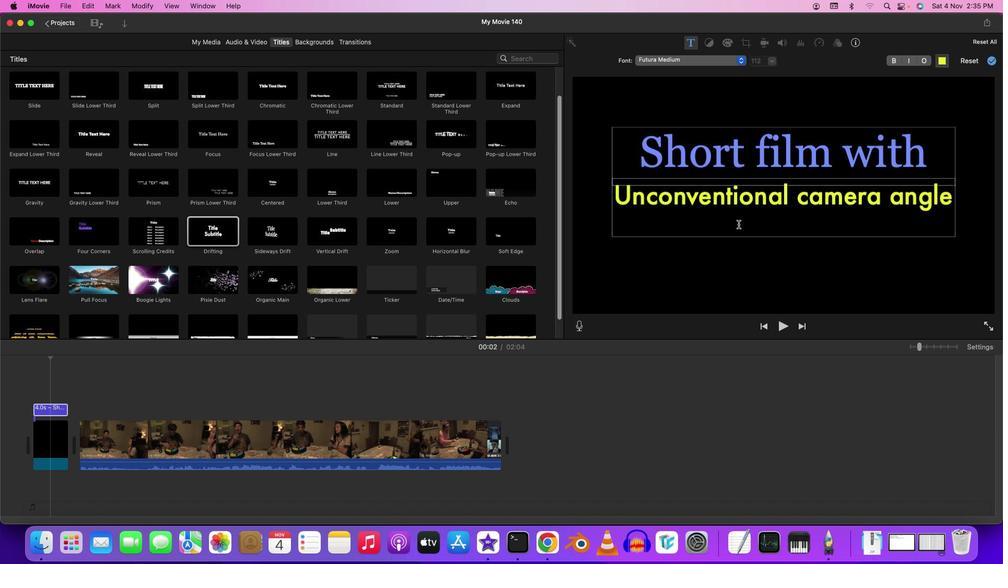 
Action: Mouse moved to (737, 223)
Screenshot: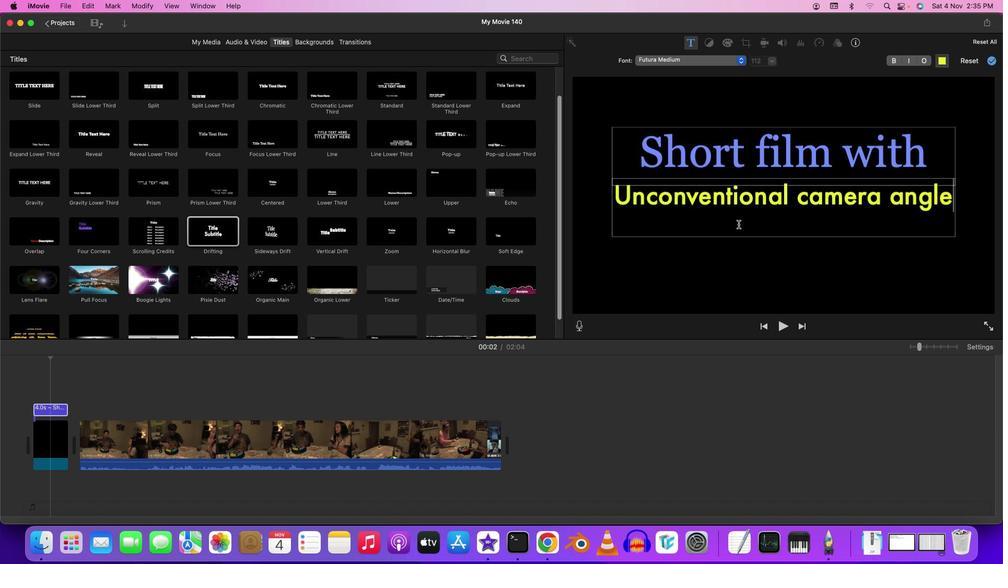 
Action: Mouse pressed left at (737, 223)
Screenshot: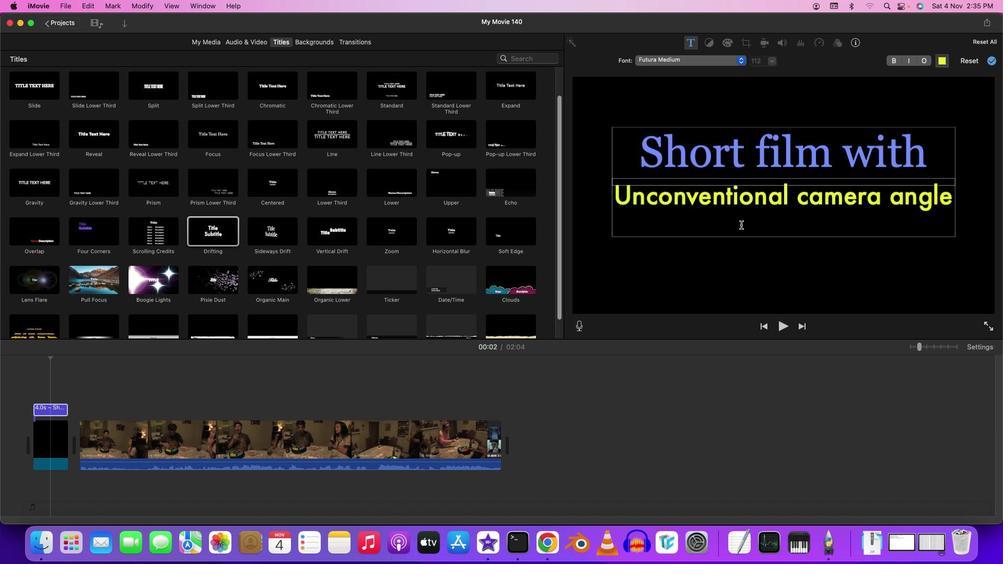 
Action: Mouse moved to (783, 282)
Screenshot: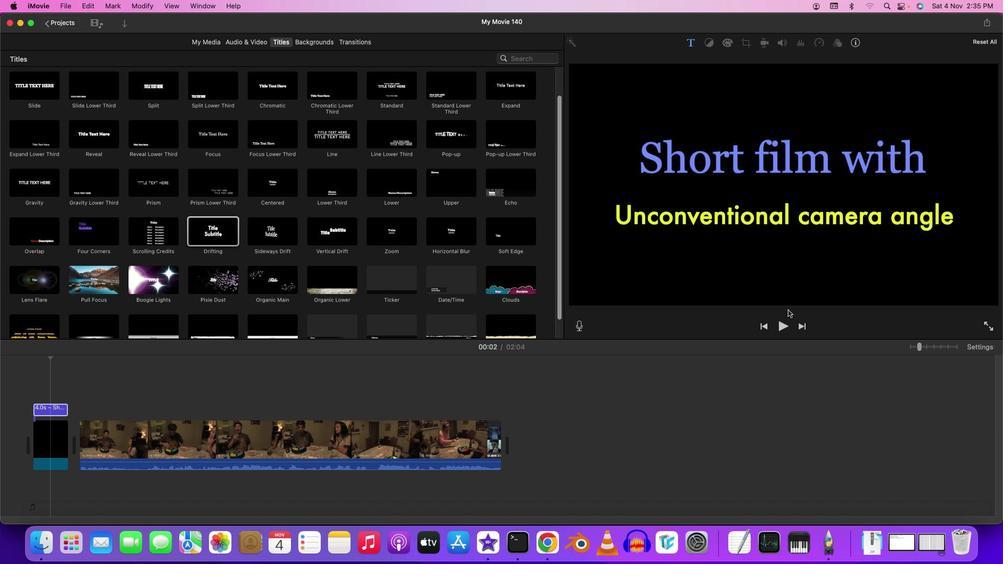 
Action: Mouse pressed left at (783, 282)
Screenshot: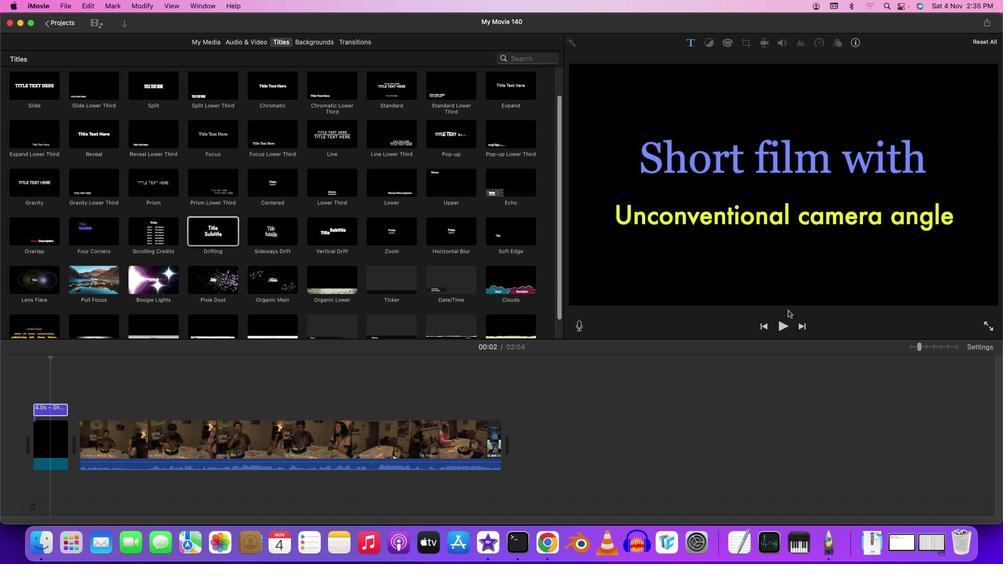 
Action: Mouse moved to (785, 308)
Screenshot: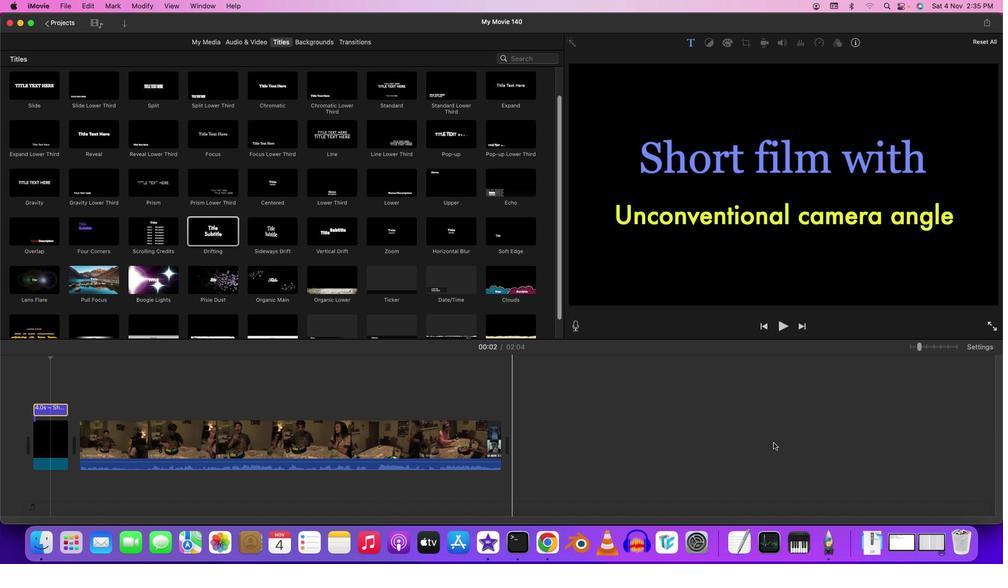 
Action: Mouse pressed left at (785, 308)
Screenshot: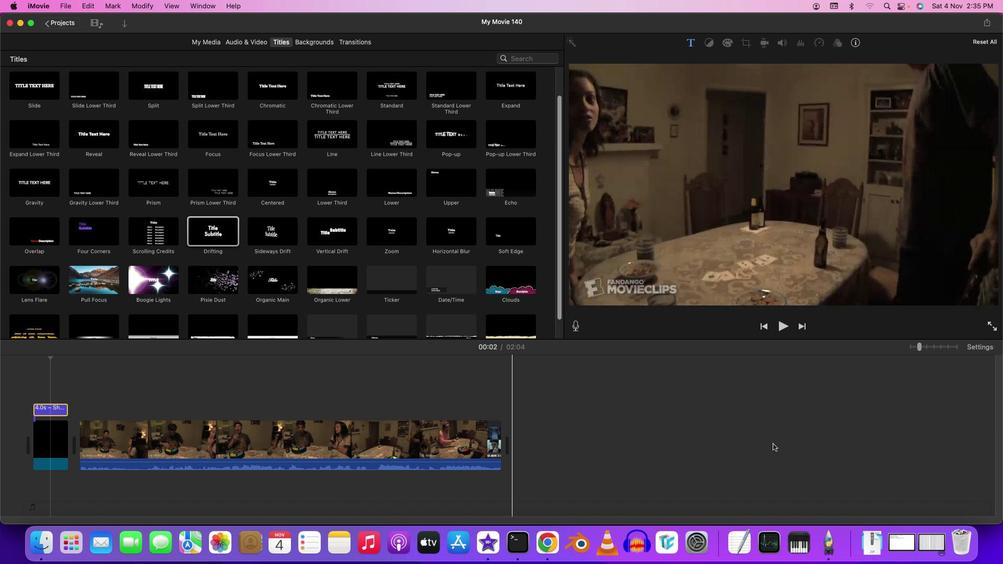 
Action: Mouse moved to (769, 445)
Screenshot: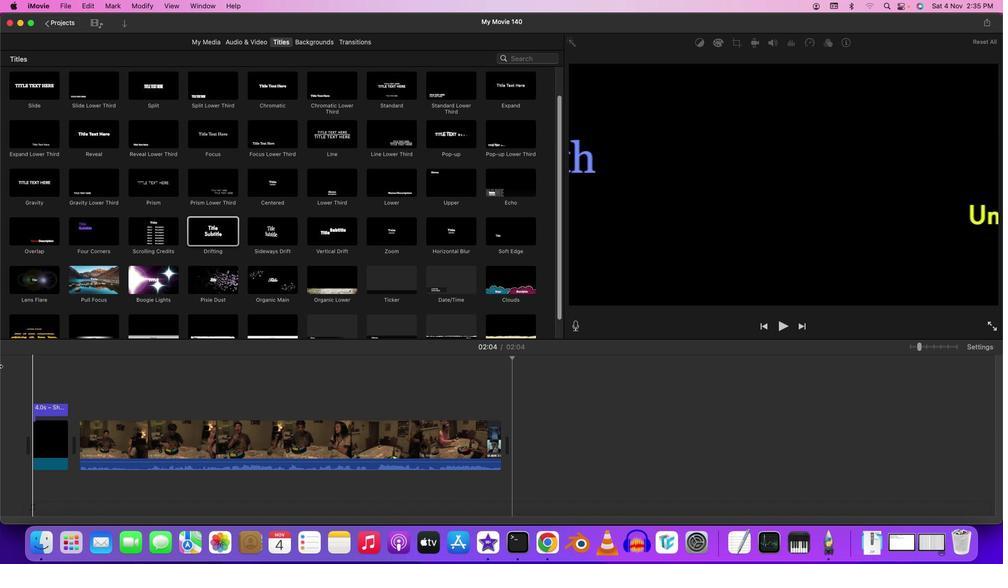 
Action: Mouse pressed left at (769, 445)
Screenshot: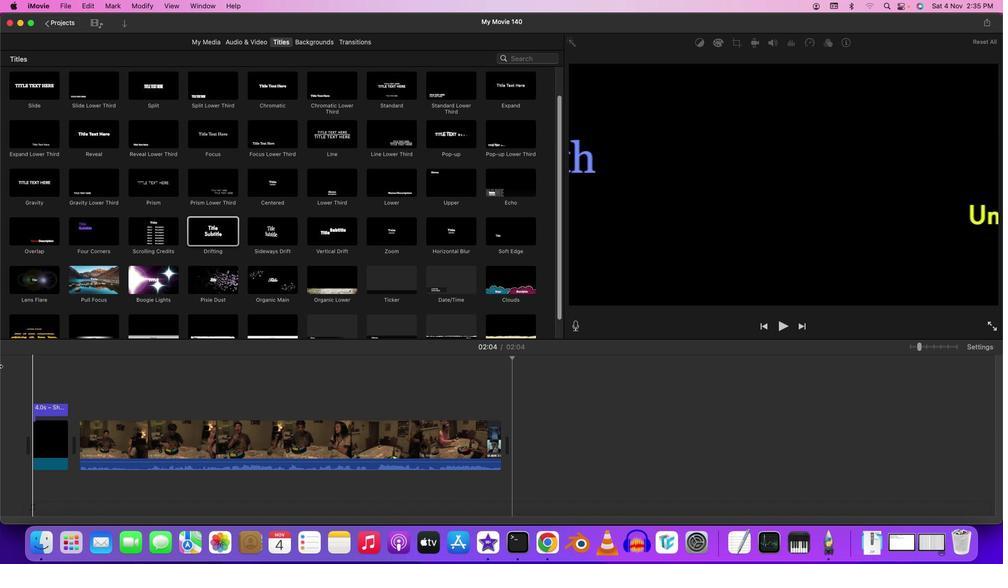 
Action: Mouse moved to (212, 40)
Screenshot: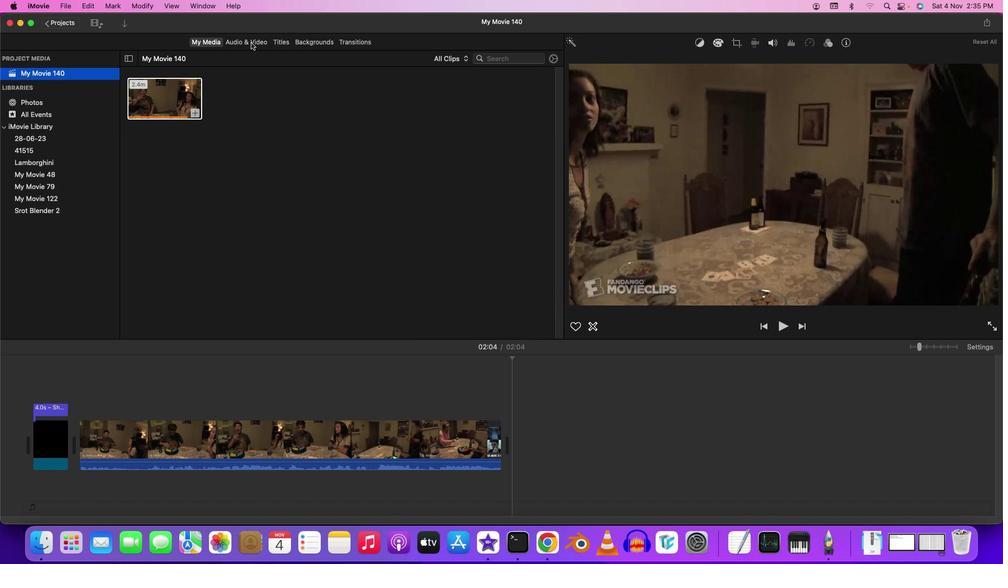 
Action: Mouse pressed left at (212, 40)
Screenshot: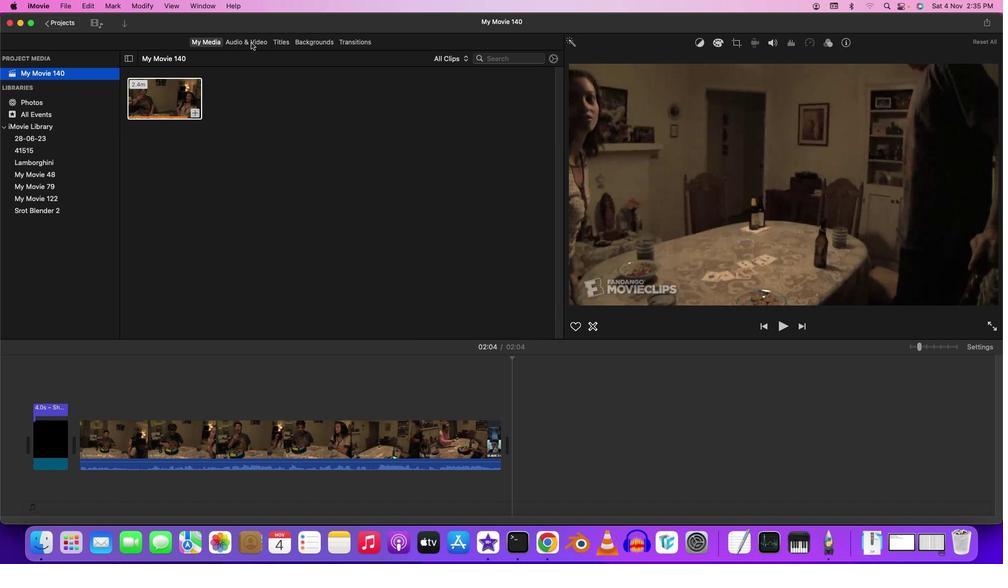 
Action: Mouse moved to (249, 41)
Screenshot: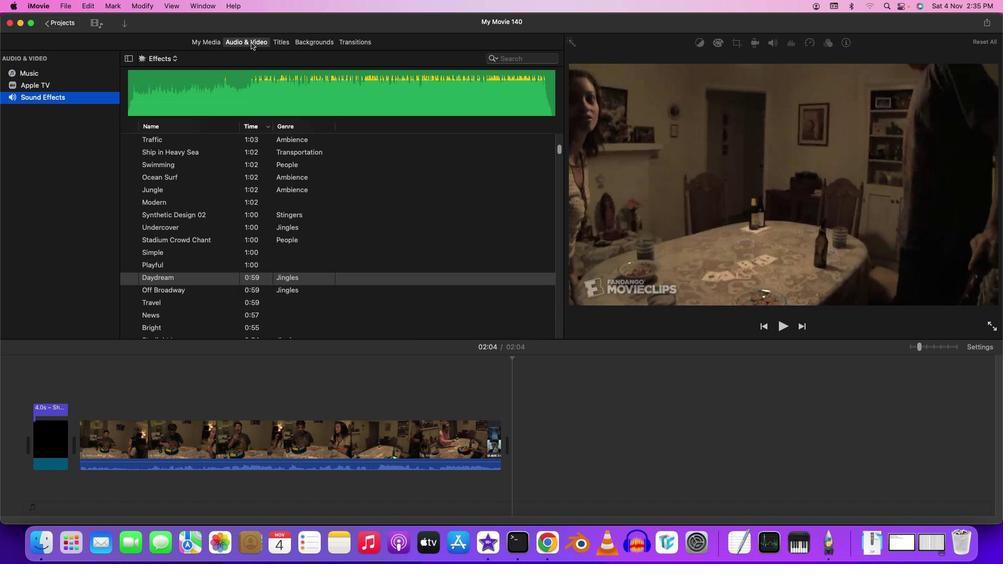 
Action: Mouse pressed left at (249, 41)
Screenshot: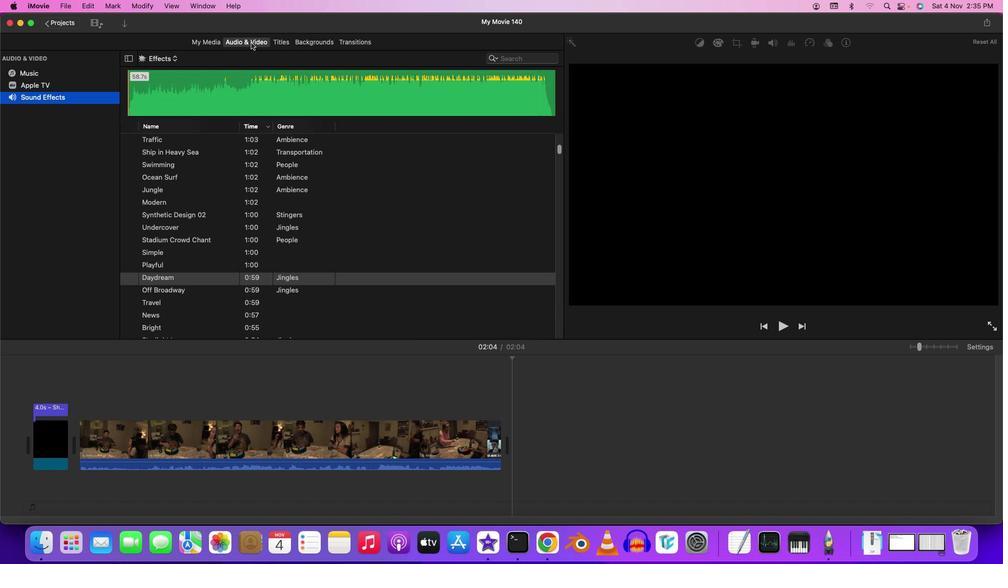 
Action: Mouse moved to (525, 59)
Screenshot: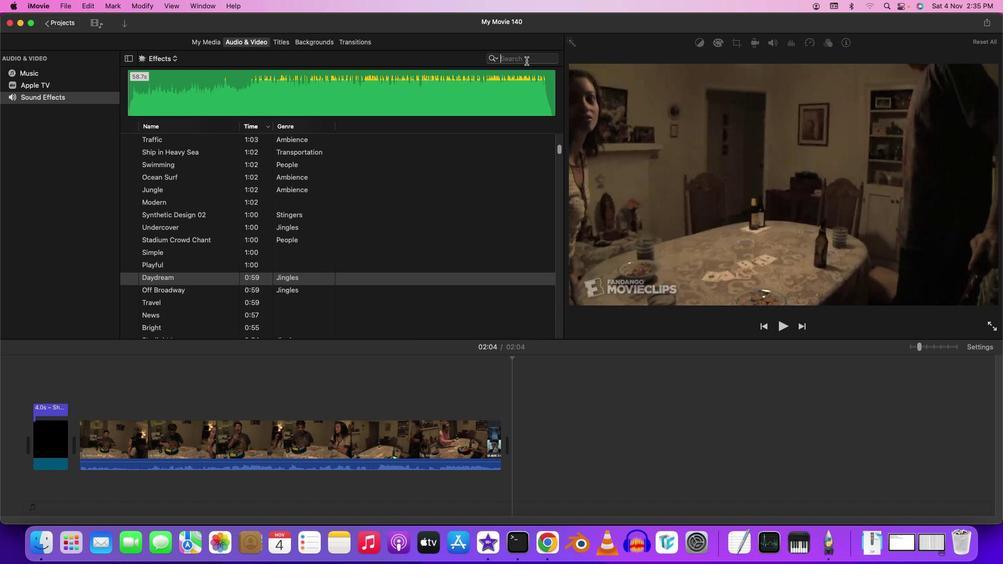 
Action: Mouse pressed left at (525, 59)
Screenshot: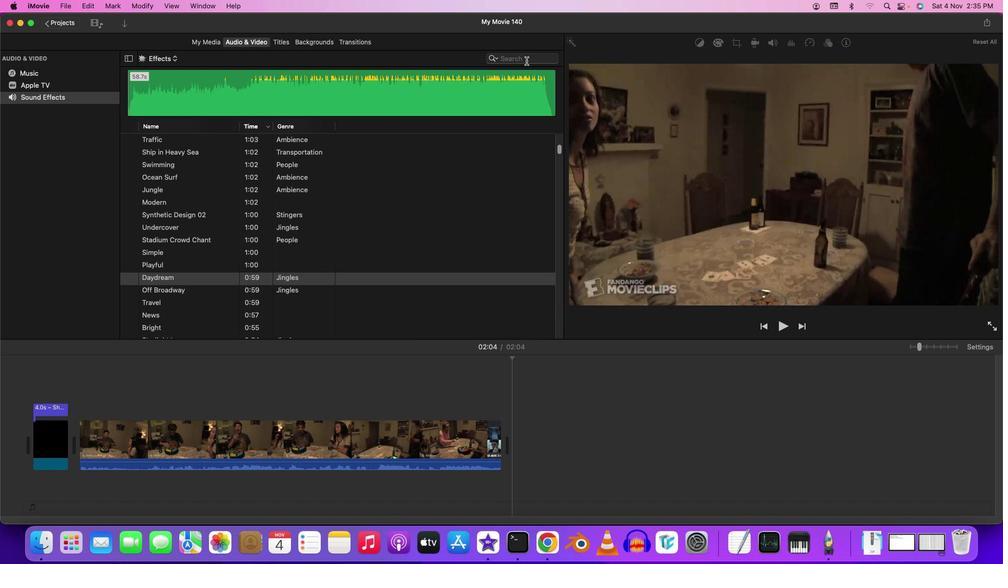 
Action: Mouse moved to (512, 62)
Screenshot: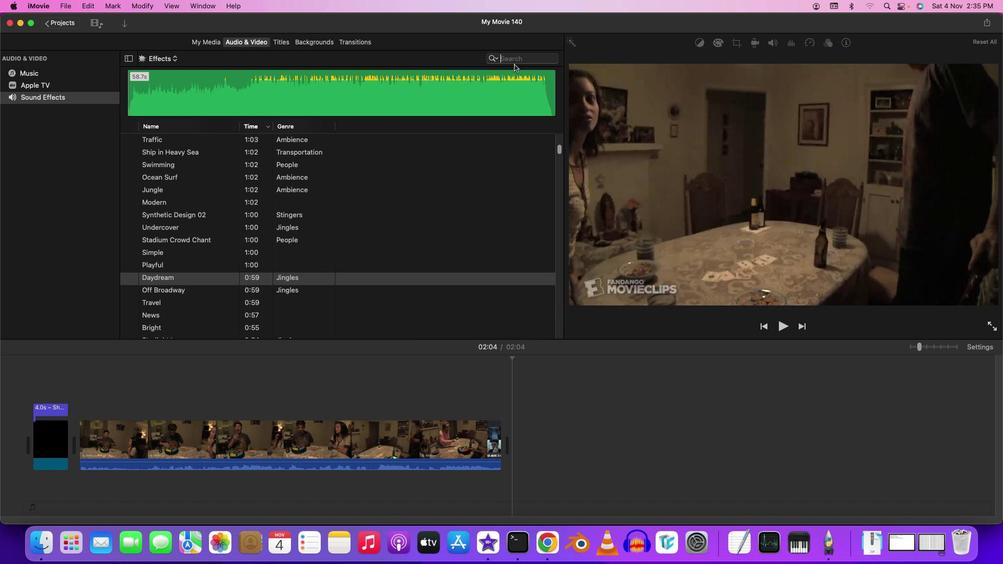 
Action: Key pressed 's''u''s'
Screenshot: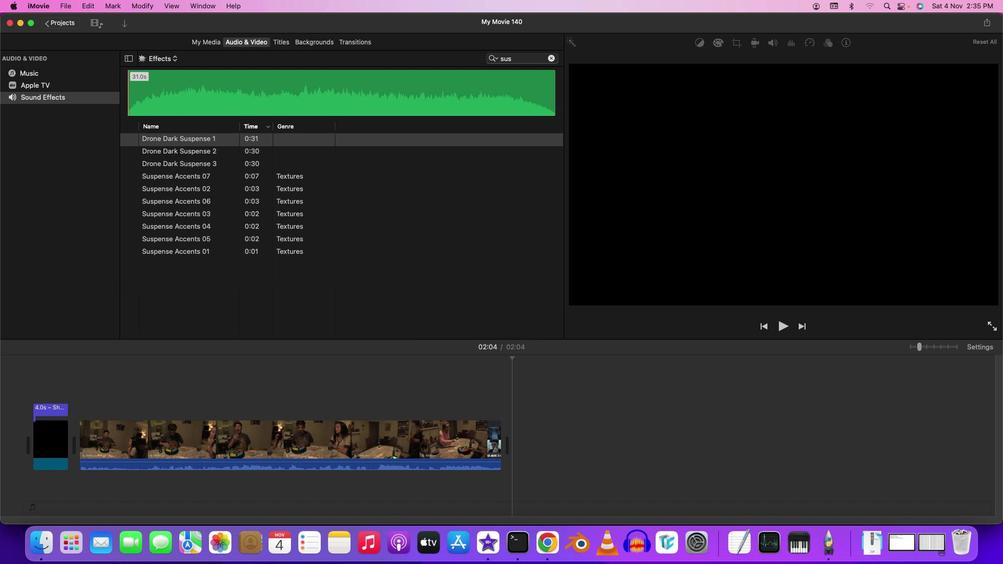 
Action: Mouse moved to (132, 239)
Screenshot: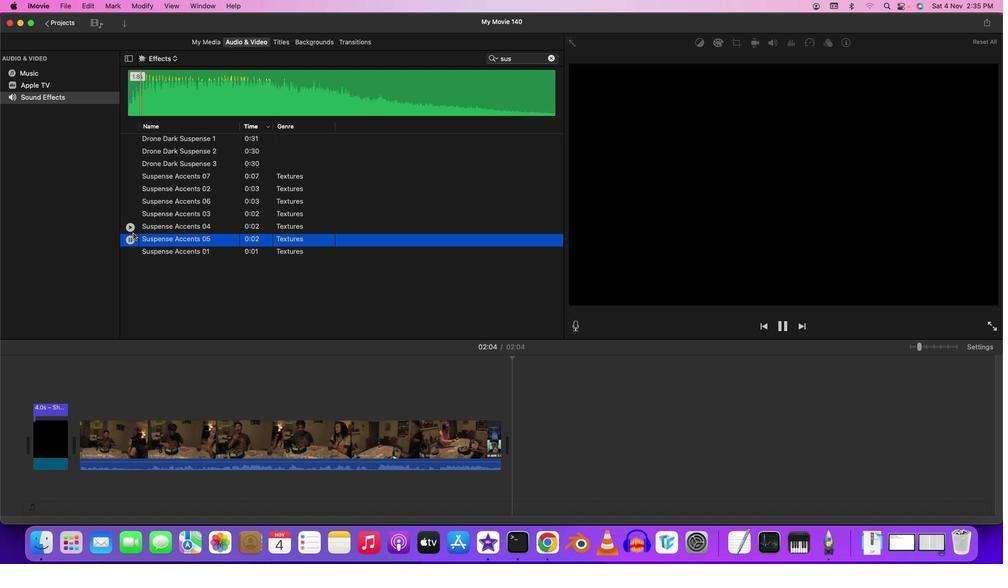 
Action: Mouse pressed left at (132, 239)
Screenshot: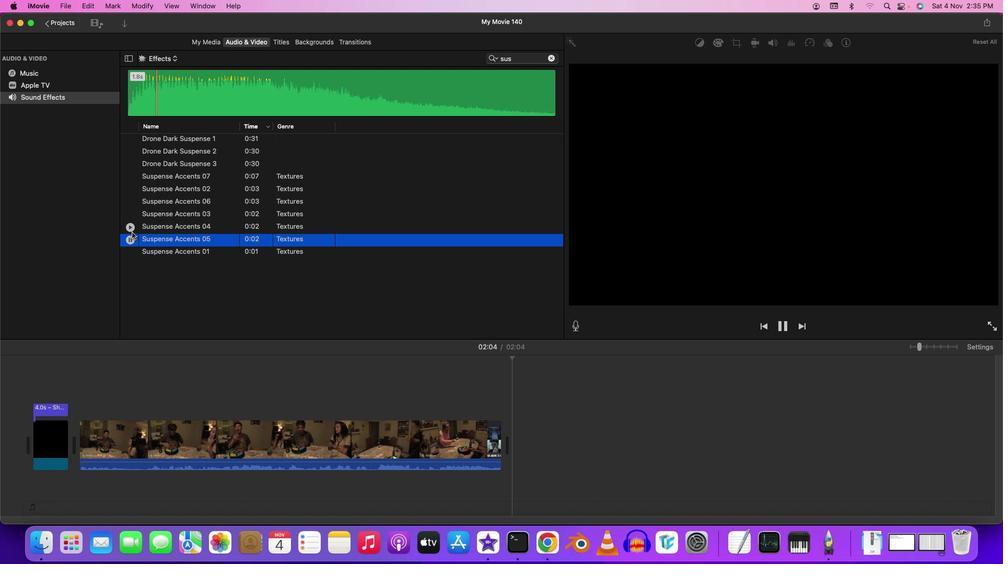 
Action: Mouse moved to (129, 227)
Screenshot: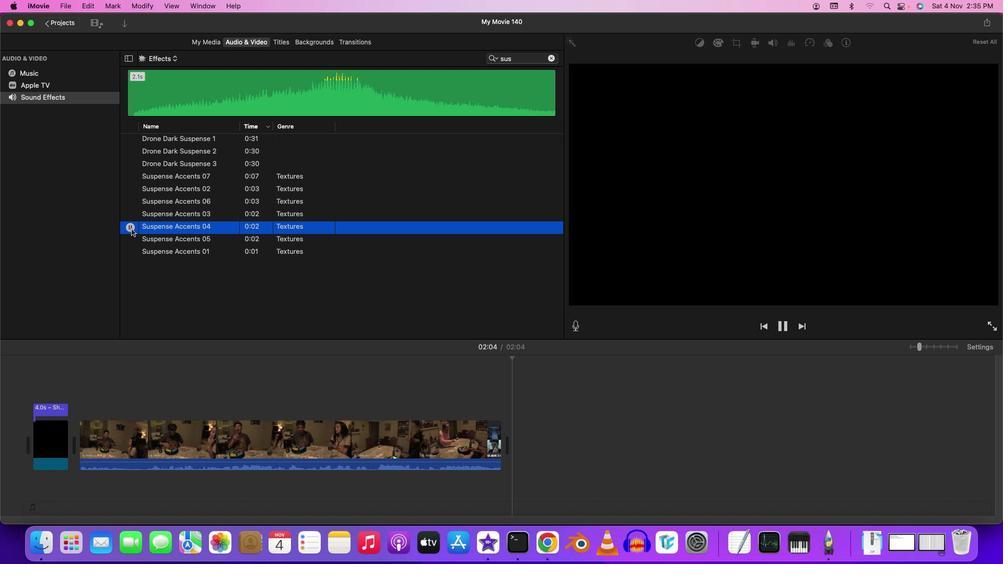 
Action: Mouse pressed left at (129, 227)
Screenshot: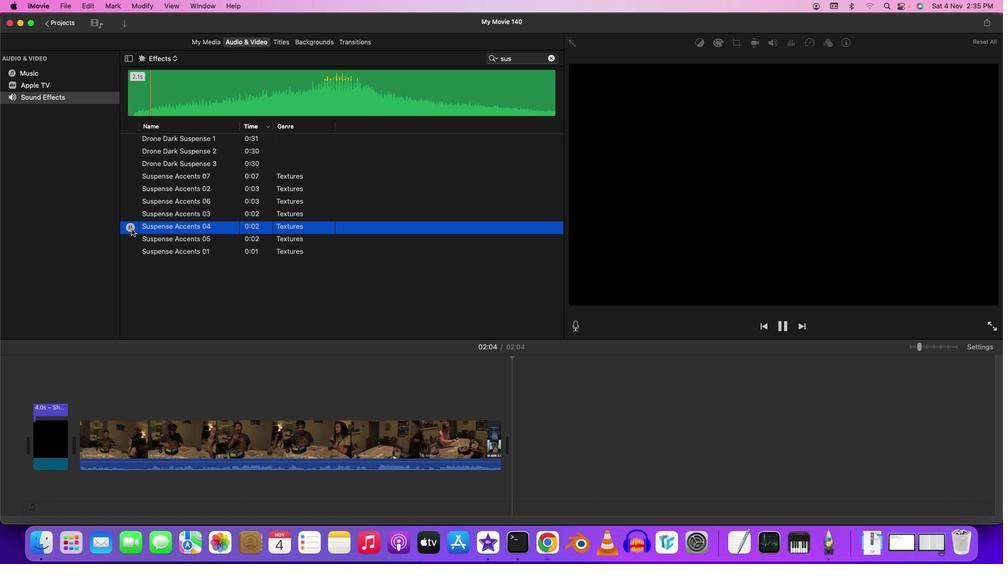 
Action: Mouse moved to (128, 215)
Screenshot: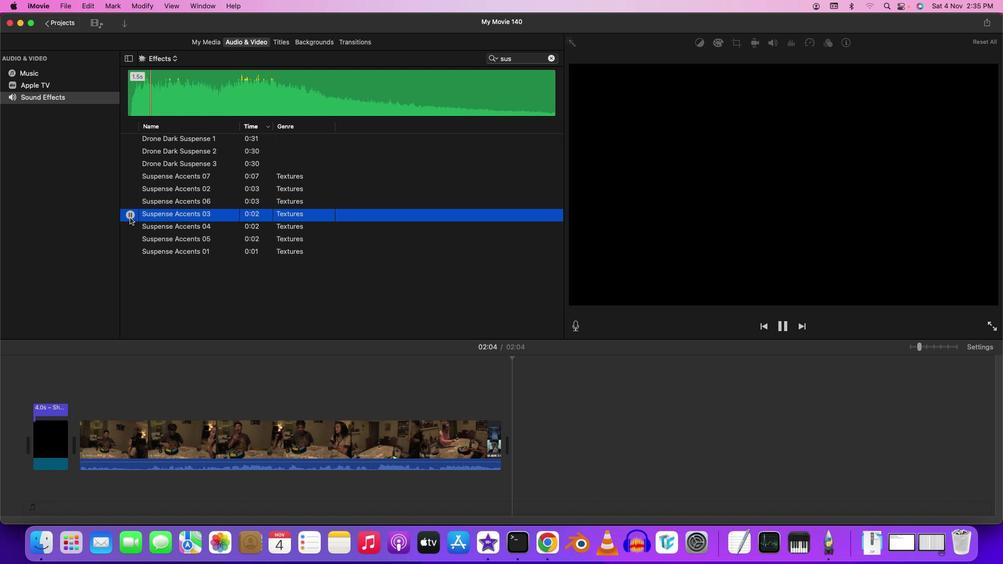 
Action: Mouse pressed left at (128, 215)
Screenshot: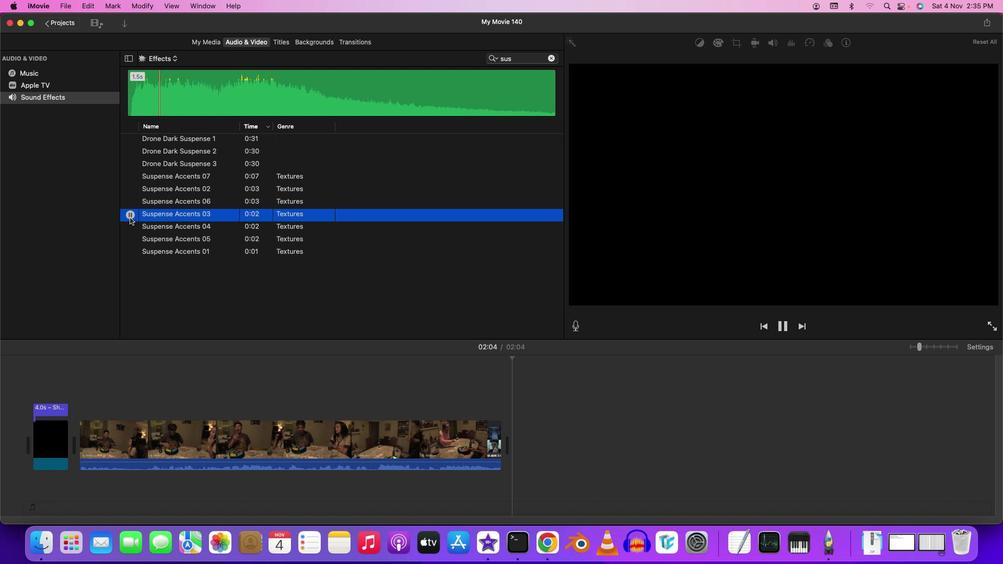 
Action: Mouse moved to (128, 202)
Screenshot: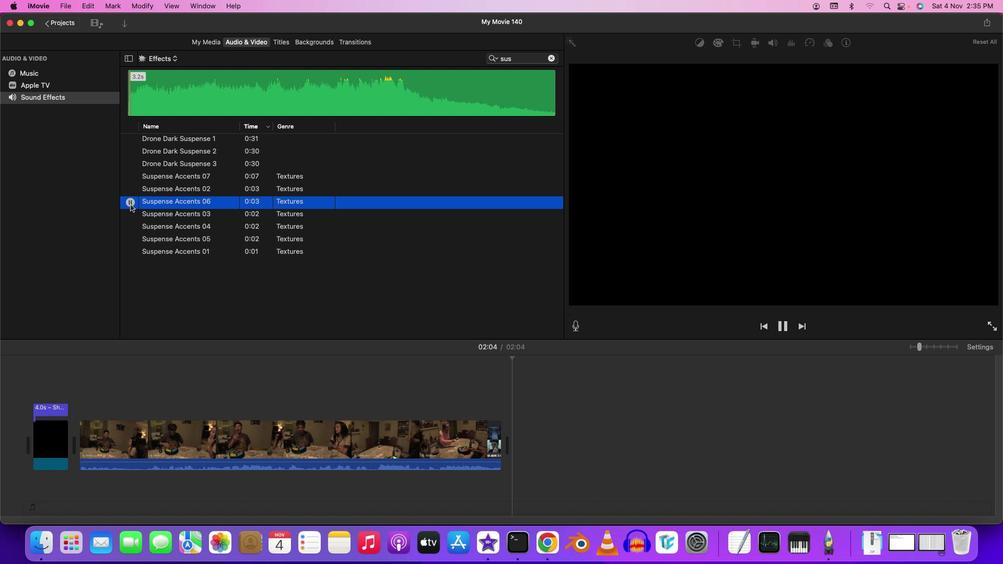 
Action: Mouse pressed left at (128, 202)
Screenshot: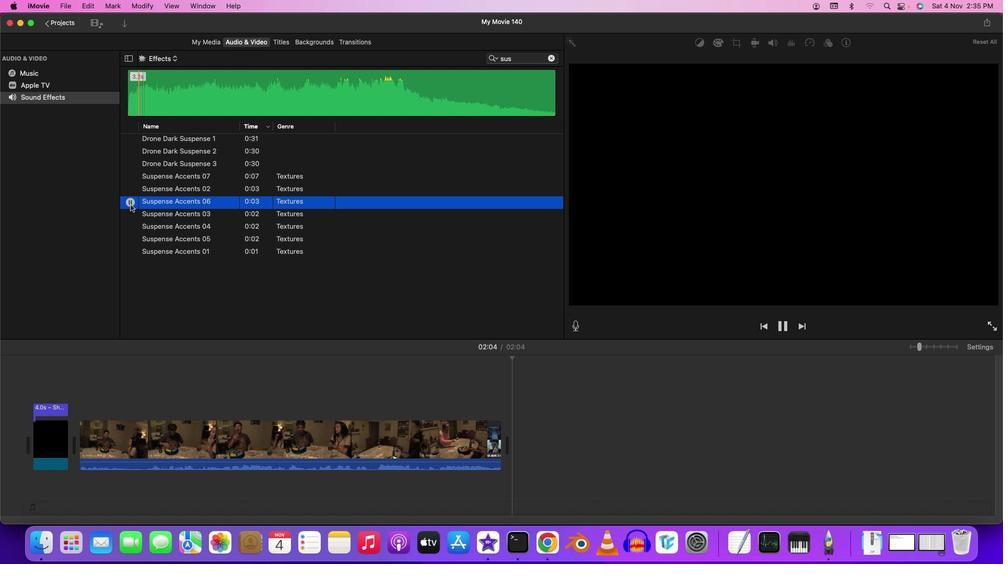 
Action: Mouse moved to (133, 188)
Screenshot: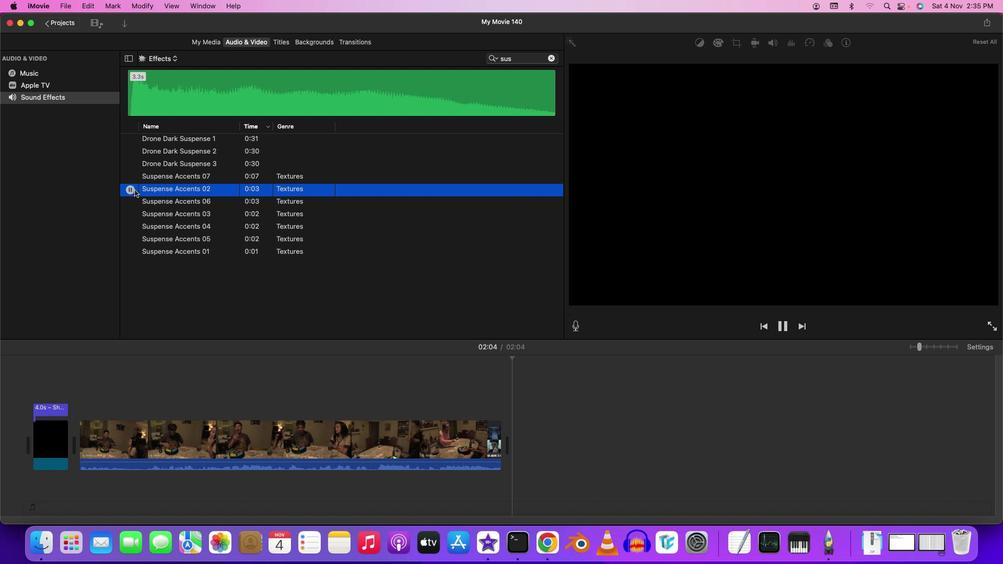 
Action: Mouse pressed left at (133, 188)
Screenshot: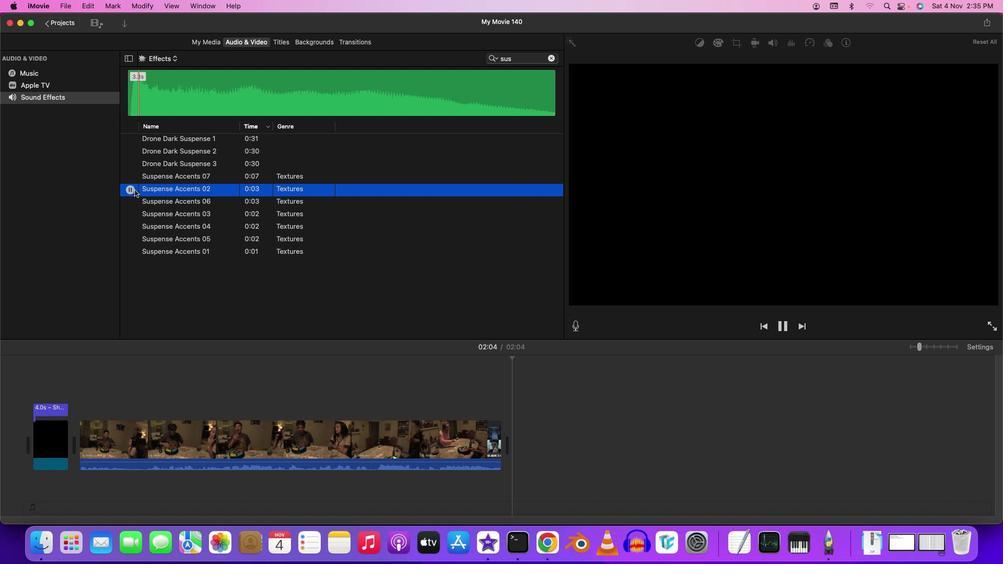 
Action: Mouse moved to (130, 181)
Screenshot: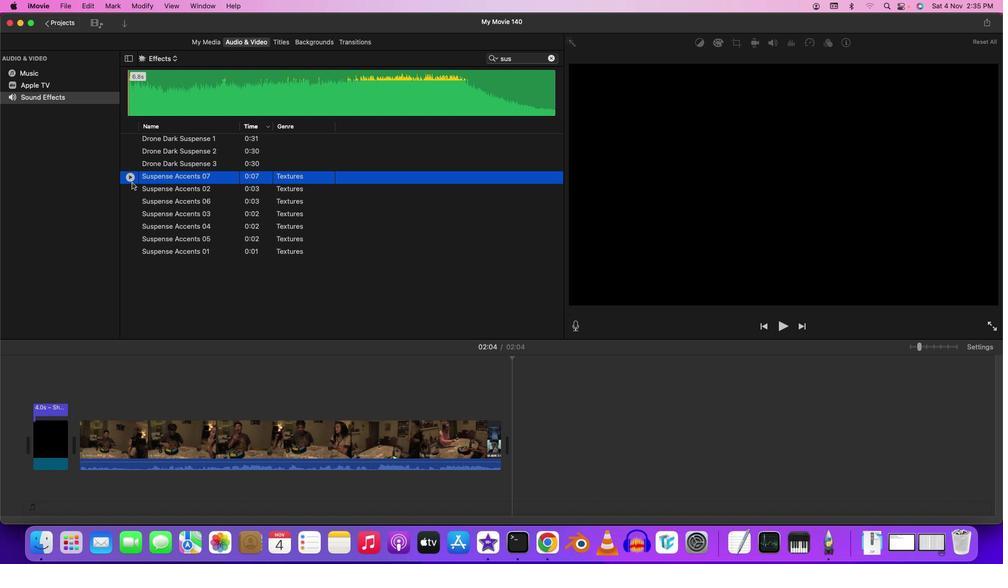 
Action: Mouse pressed left at (130, 181)
Screenshot: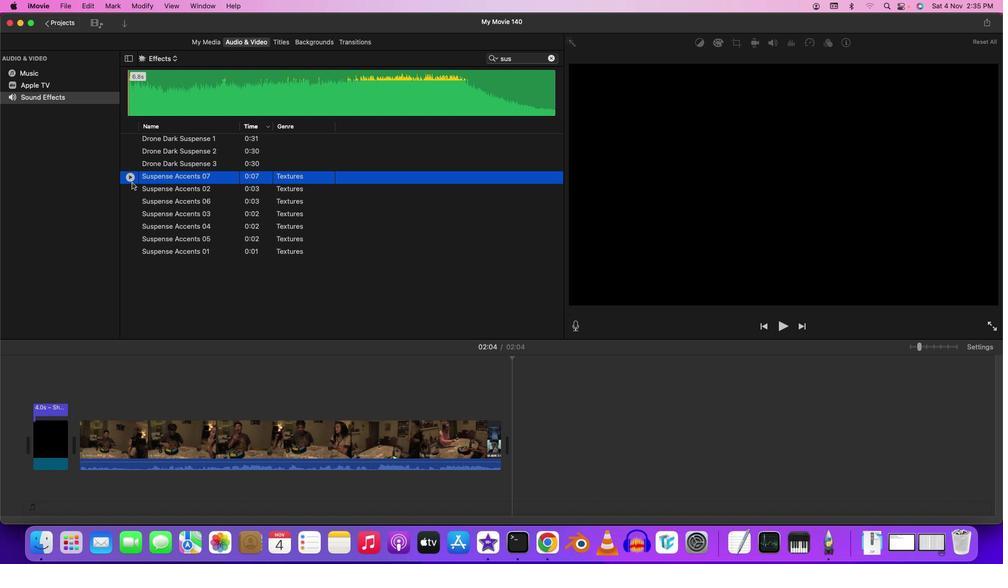 
Action: Mouse moved to (131, 175)
Screenshot: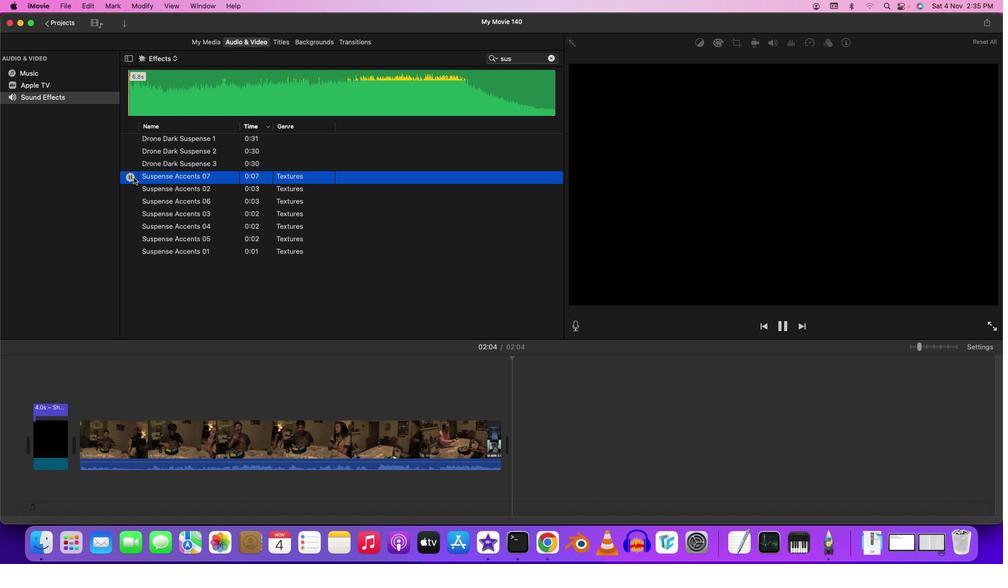 
Action: Mouse pressed left at (131, 175)
Screenshot: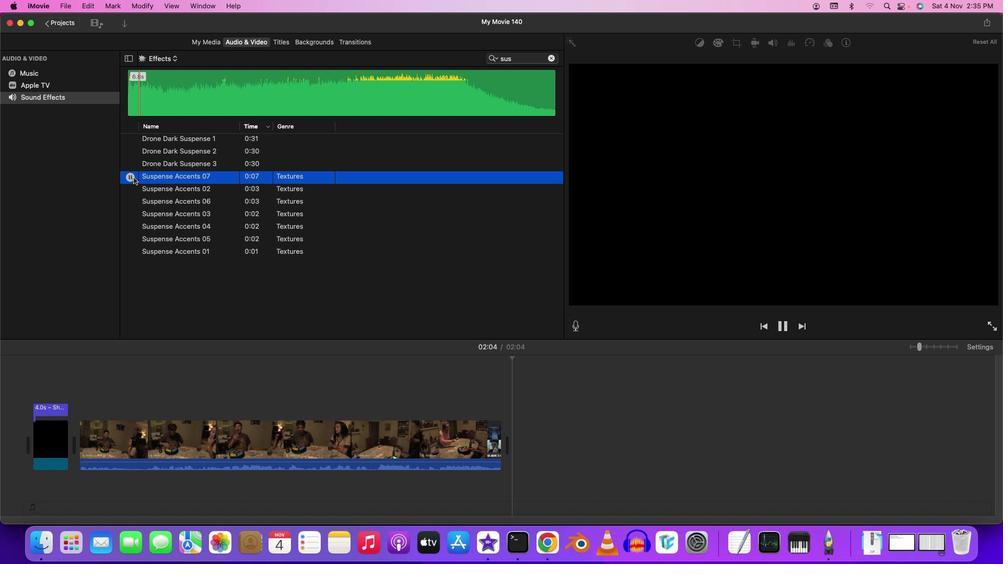
Action: Mouse moved to (129, 164)
Screenshot: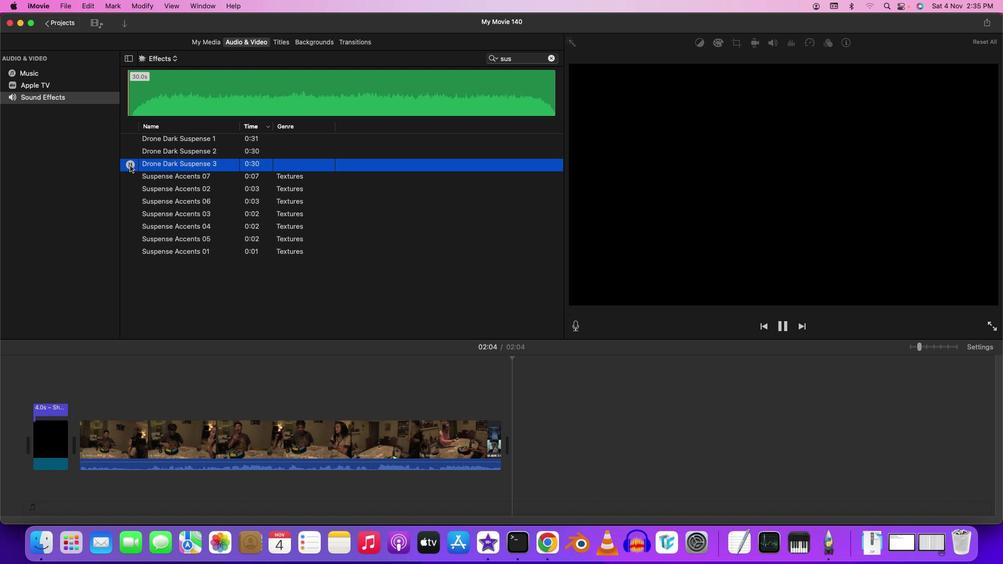 
Action: Mouse pressed left at (129, 164)
Screenshot: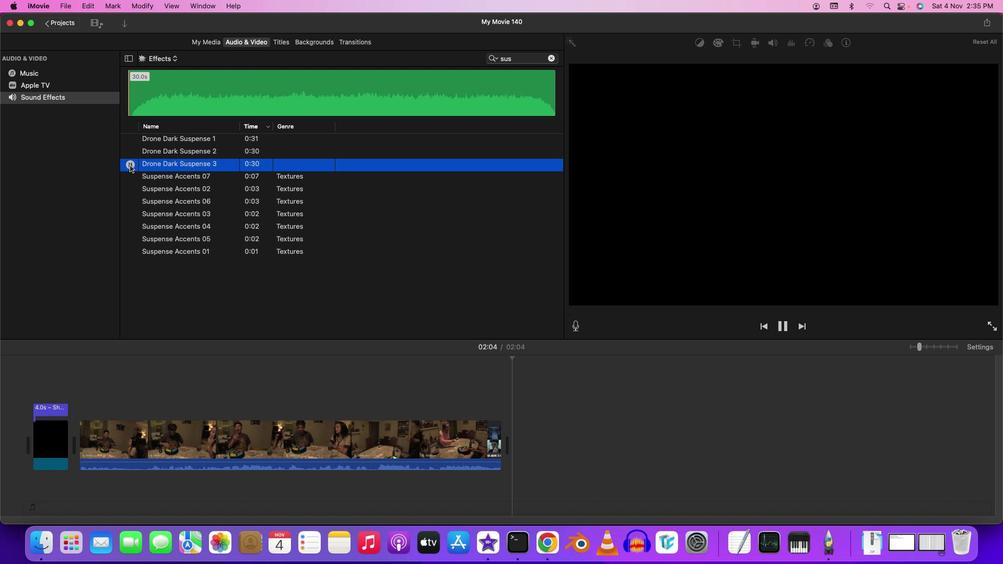 
Action: Mouse moved to (128, 153)
Screenshot: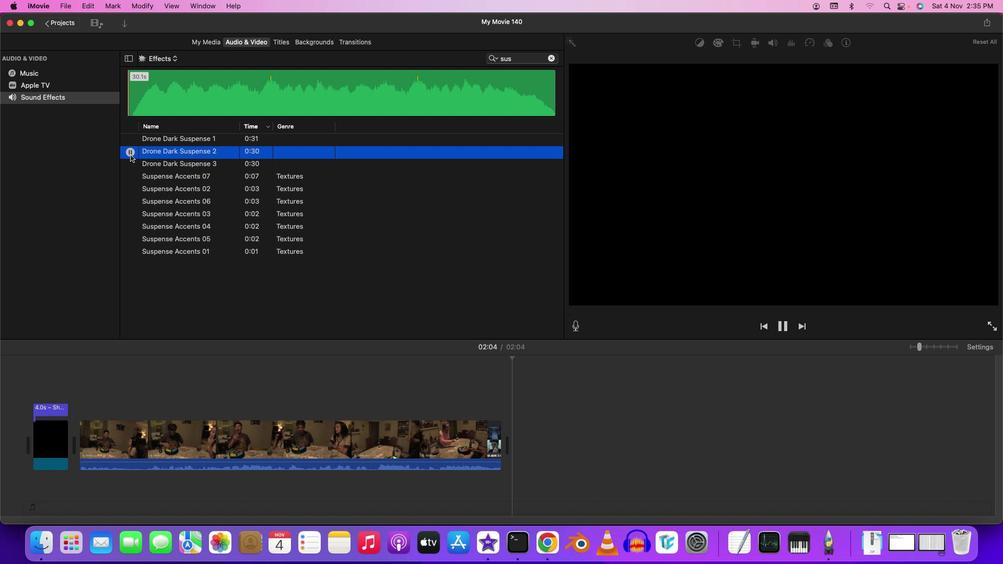 
Action: Mouse pressed left at (128, 153)
Screenshot: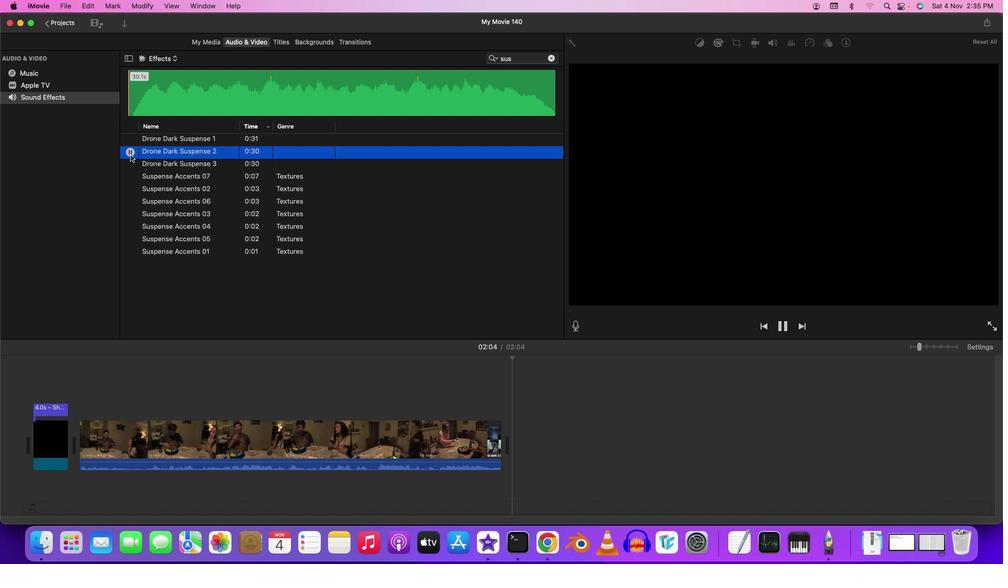 
Action: Mouse moved to (128, 141)
Screenshot: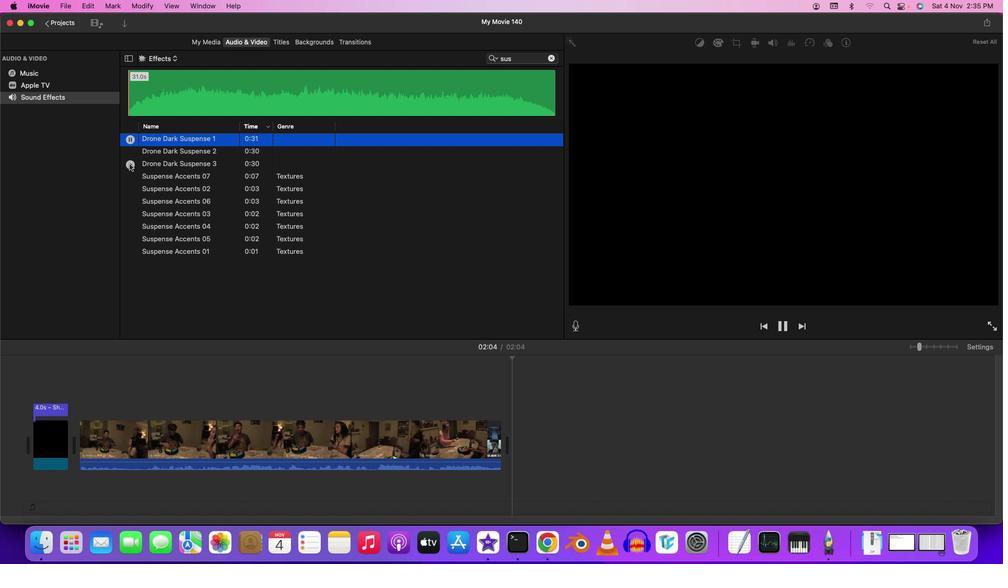 
Action: Mouse pressed left at (128, 141)
Screenshot: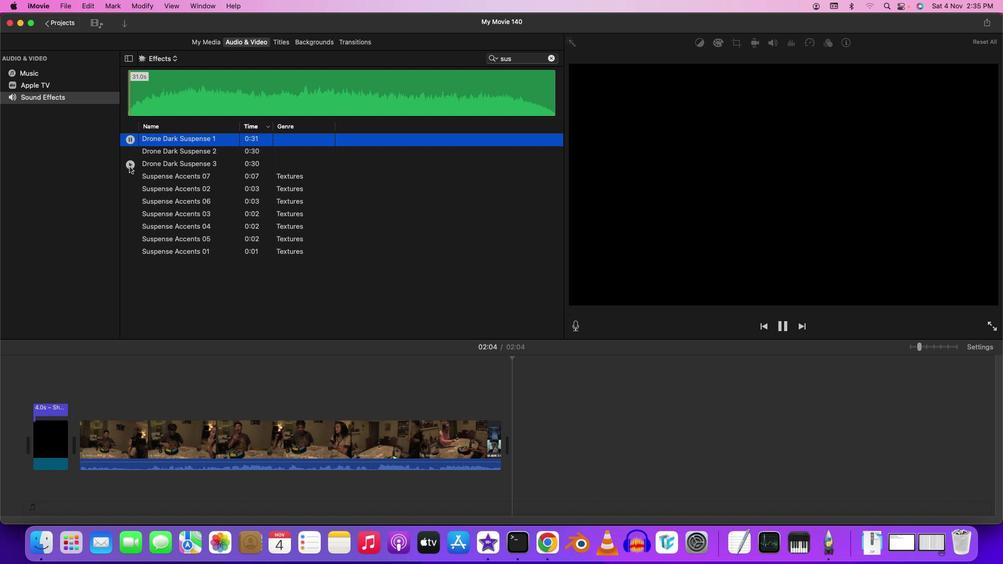 
Action: Mouse moved to (128, 162)
Screenshot: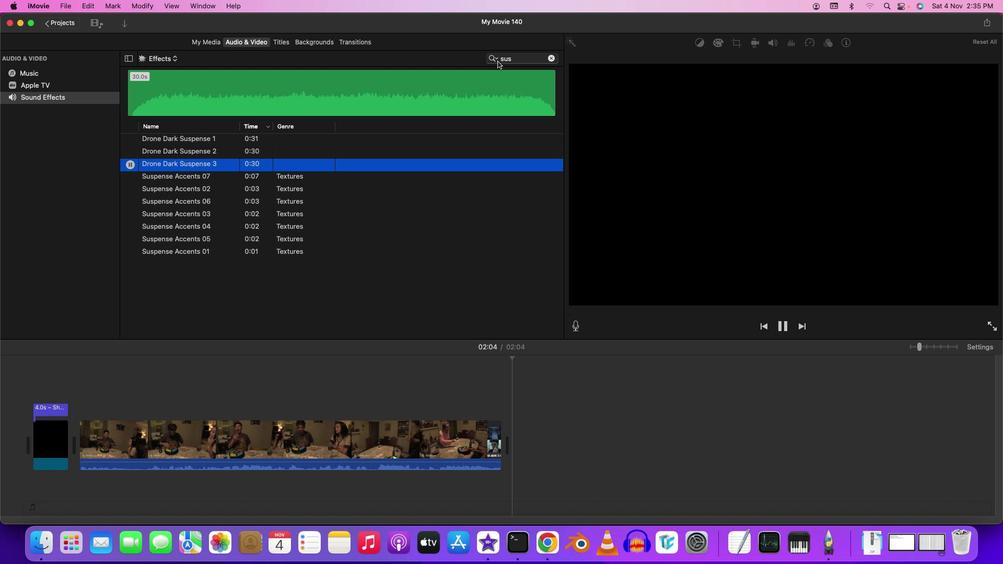 
Action: Mouse pressed left at (128, 162)
Screenshot: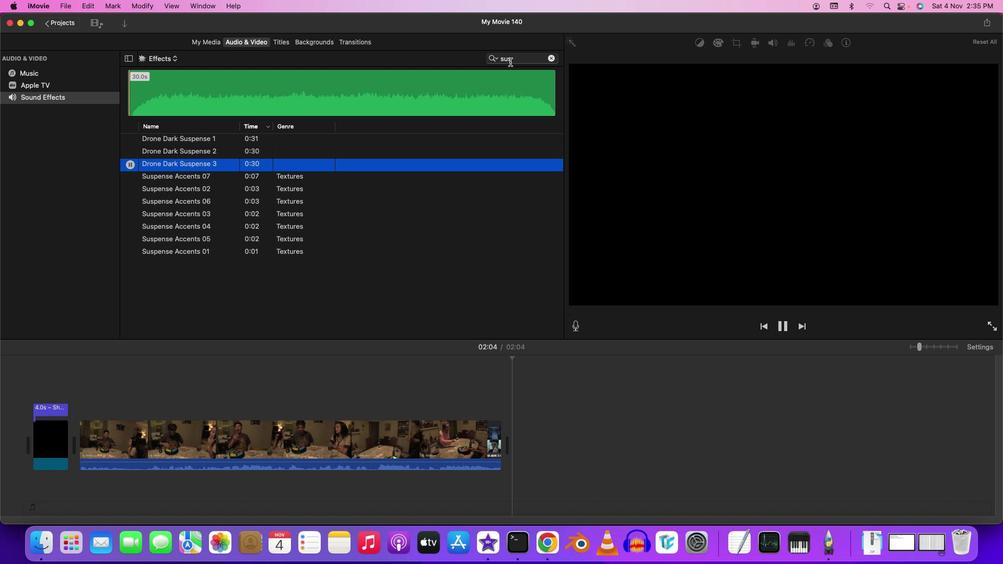 
Action: Mouse moved to (525, 61)
Screenshot: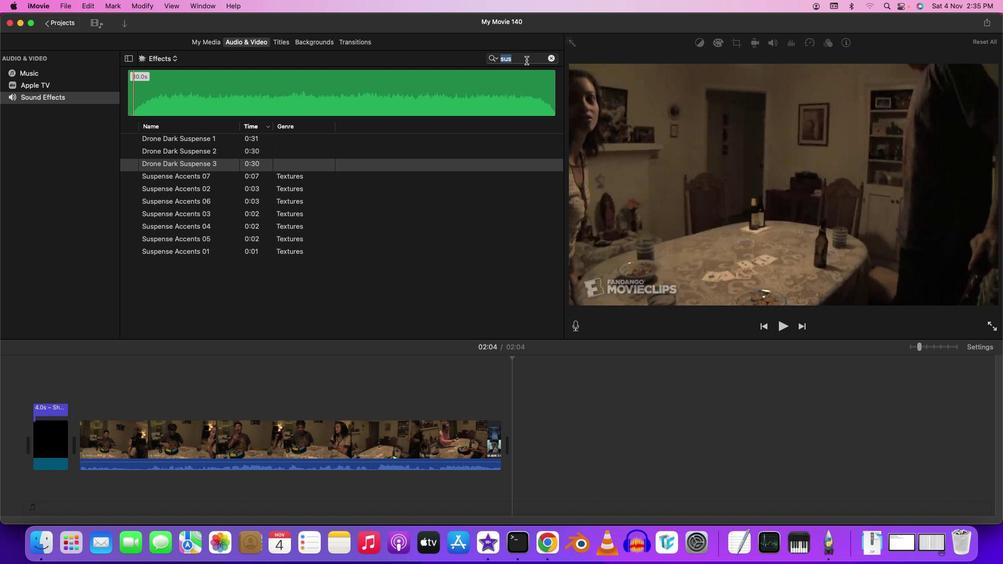 
Action: Mouse pressed left at (525, 61)
Screenshot: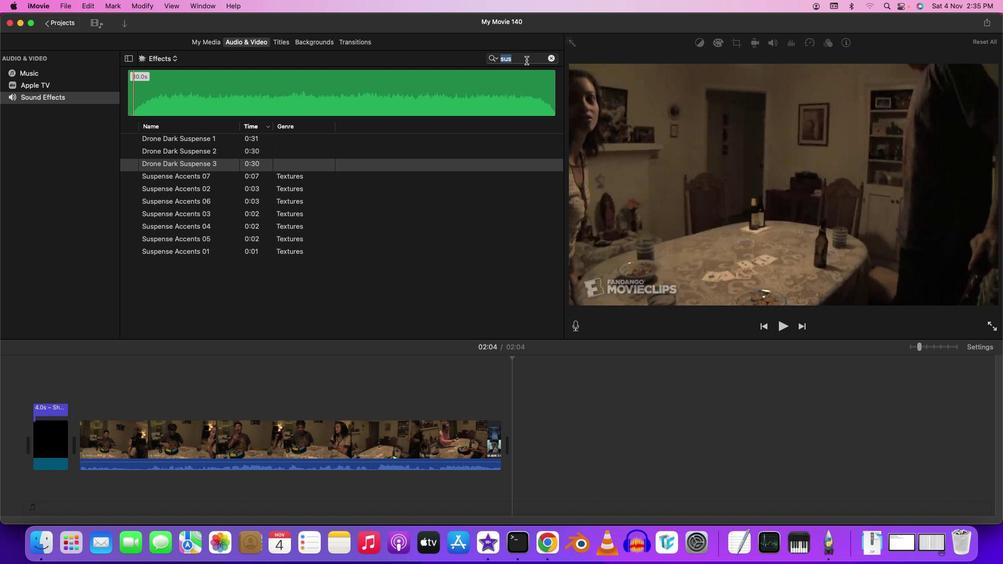 
Action: Mouse moved to (524, 59)
Screenshot: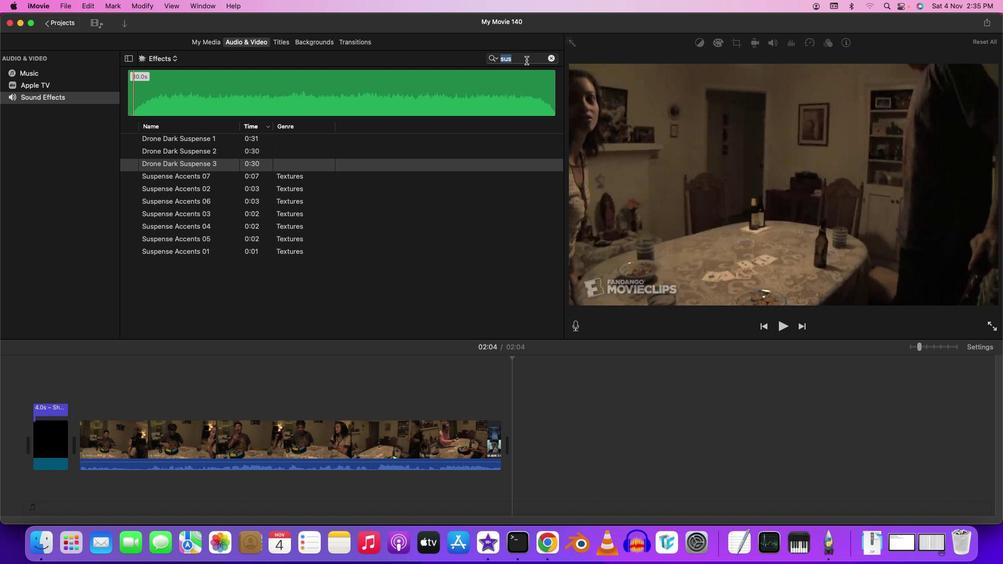 
Action: Key pressed Key.backspaceKey.backspace'm''y'
Screenshot: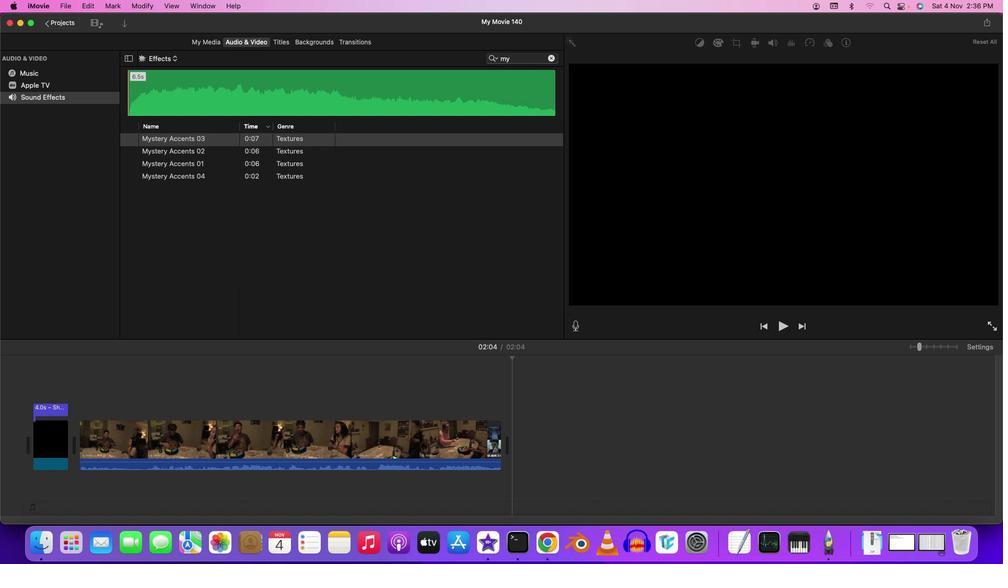 
Action: Mouse moved to (127, 175)
Screenshot: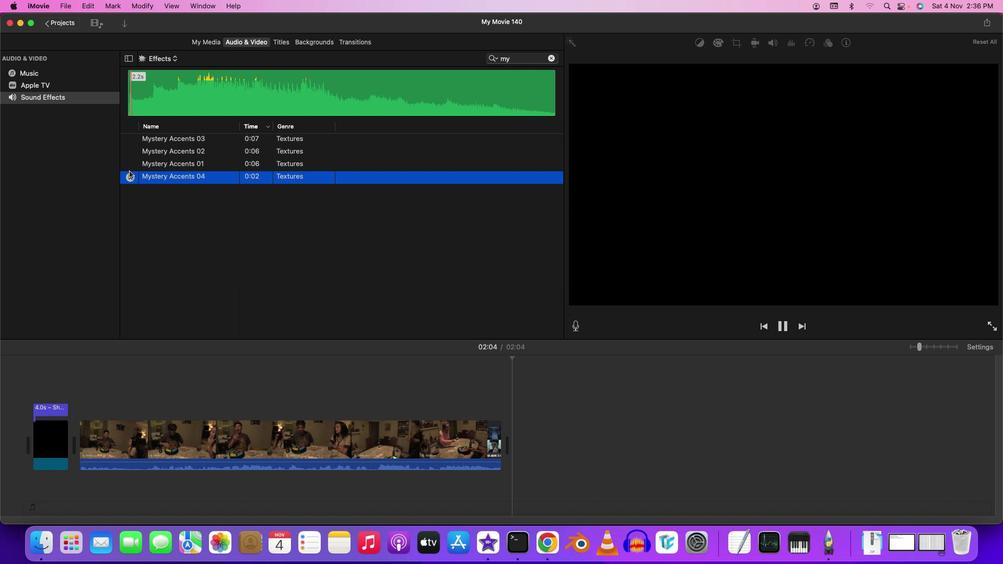 
Action: Mouse pressed left at (127, 175)
Screenshot: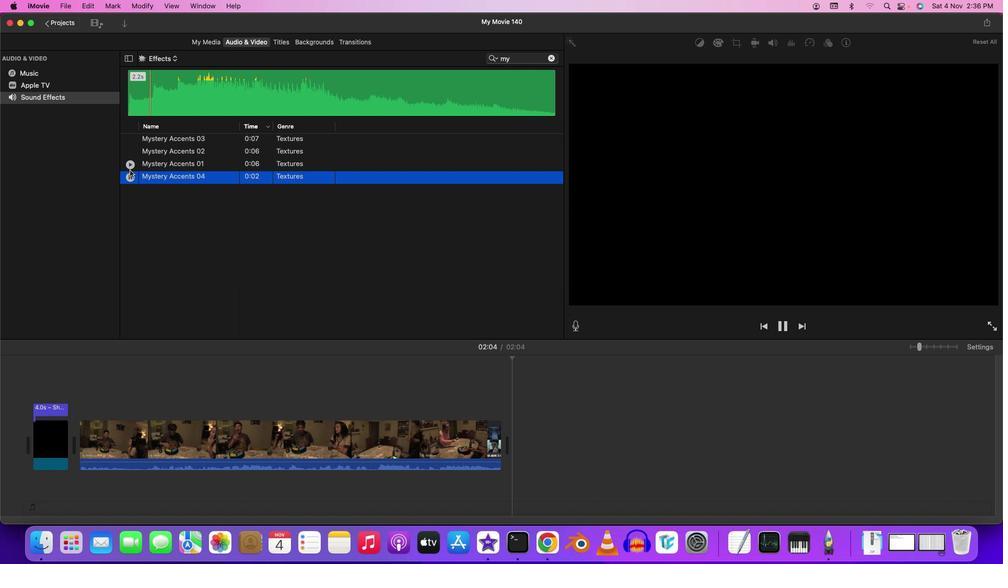 
Action: Mouse moved to (128, 163)
Screenshot: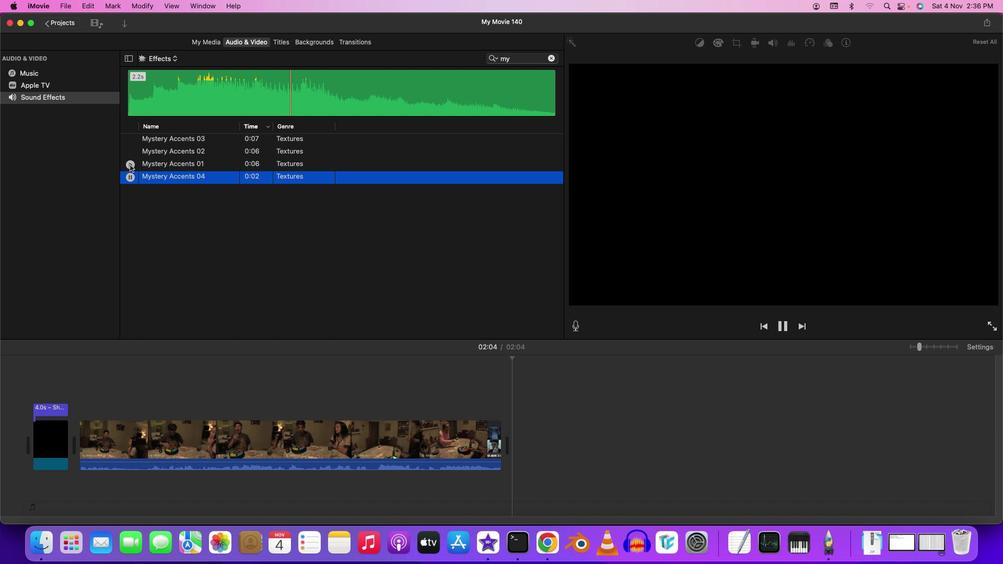 
Action: Mouse pressed left at (128, 163)
Screenshot: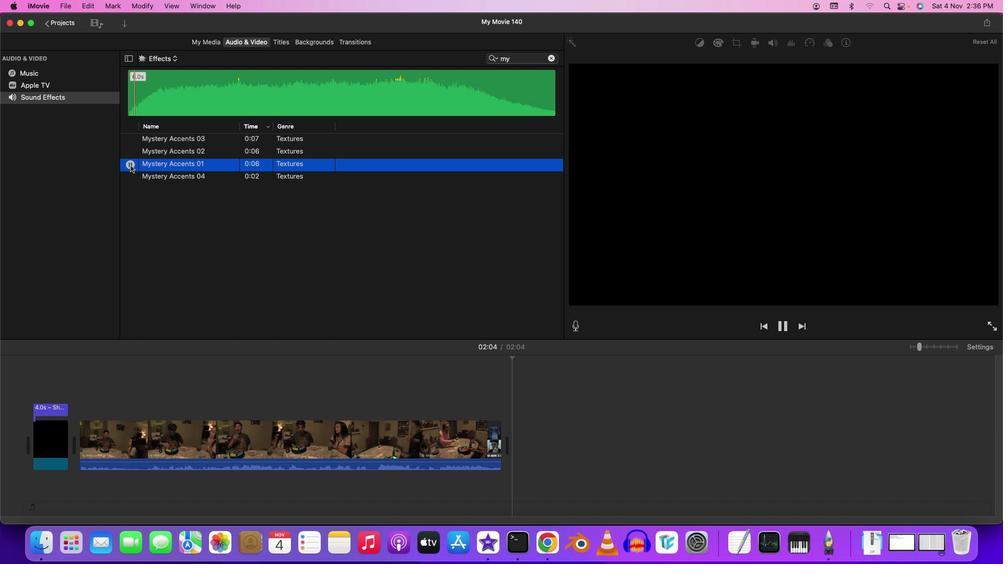 
Action: Mouse moved to (189, 163)
Screenshot: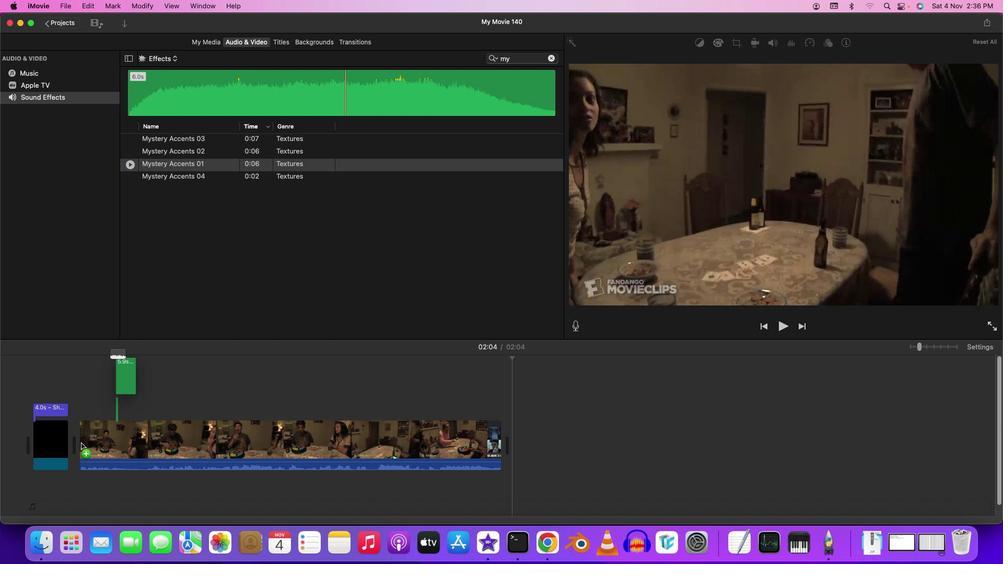 
Action: Mouse pressed left at (189, 163)
Screenshot: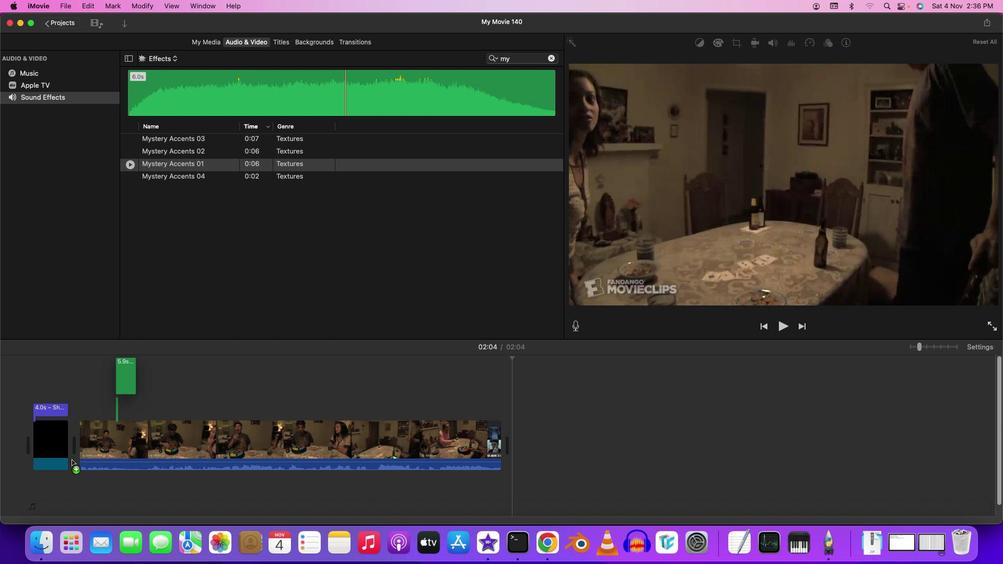 
Action: Mouse moved to (356, 39)
Screenshot: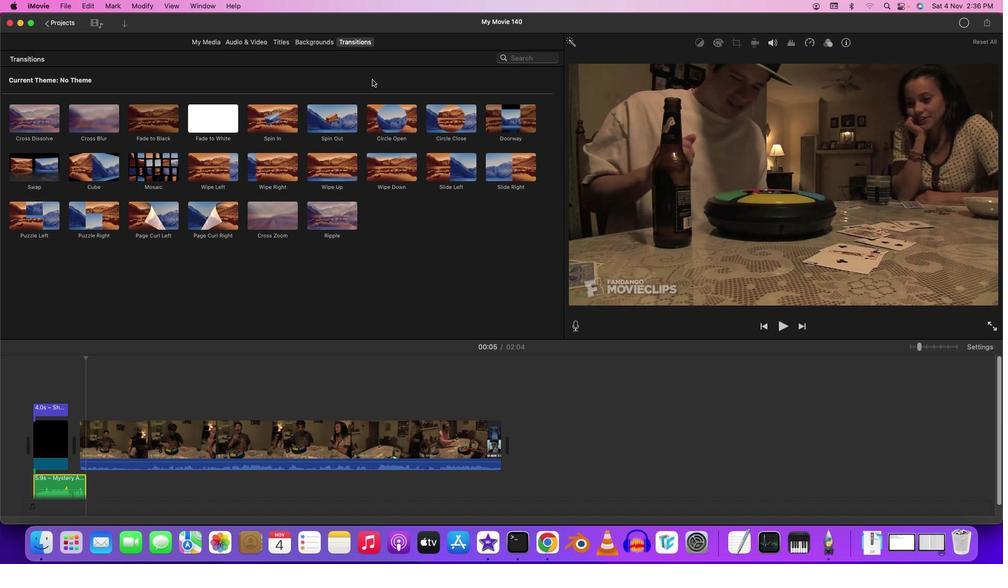 
Action: Mouse pressed left at (356, 39)
Screenshot: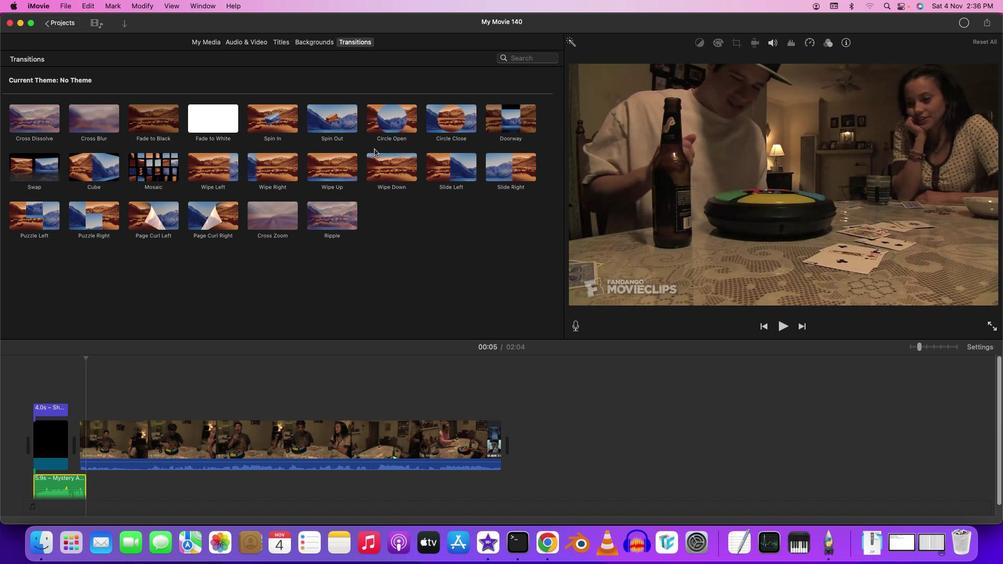 
Action: Mouse moved to (282, 218)
Screenshot: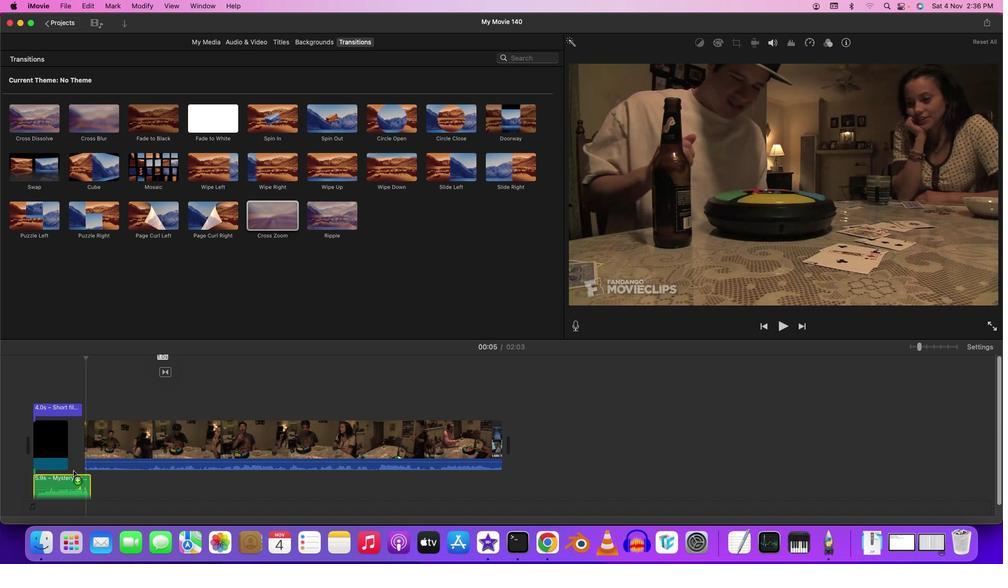 
Action: Mouse pressed left at (282, 218)
Screenshot: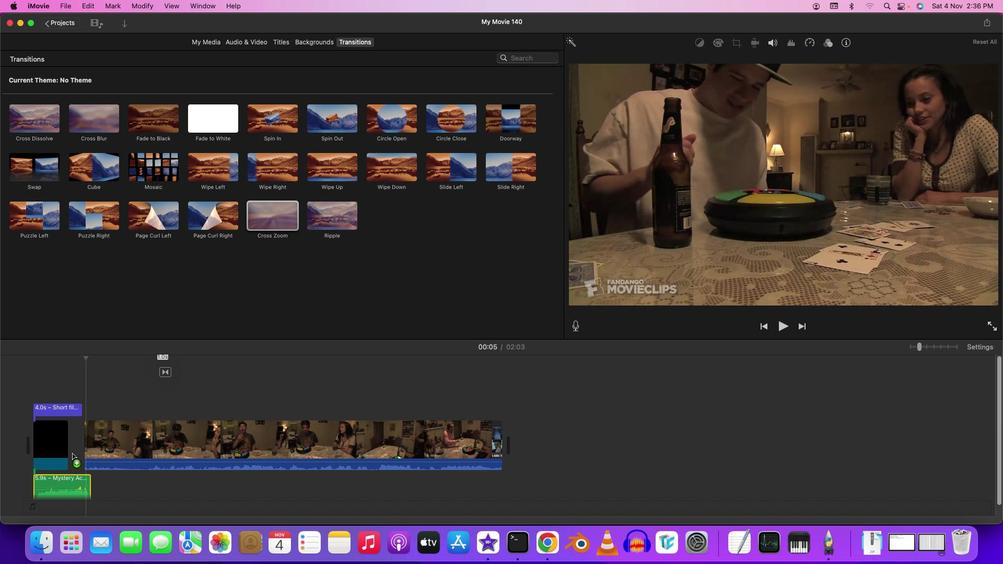 
Action: Mouse moved to (84, 484)
Screenshot: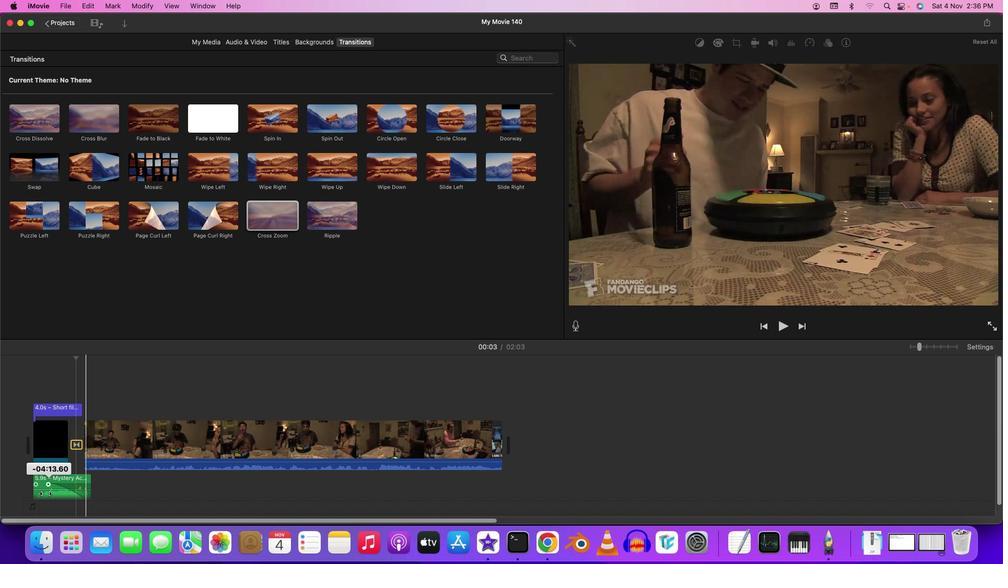 
Action: Mouse pressed left at (84, 484)
Screenshot: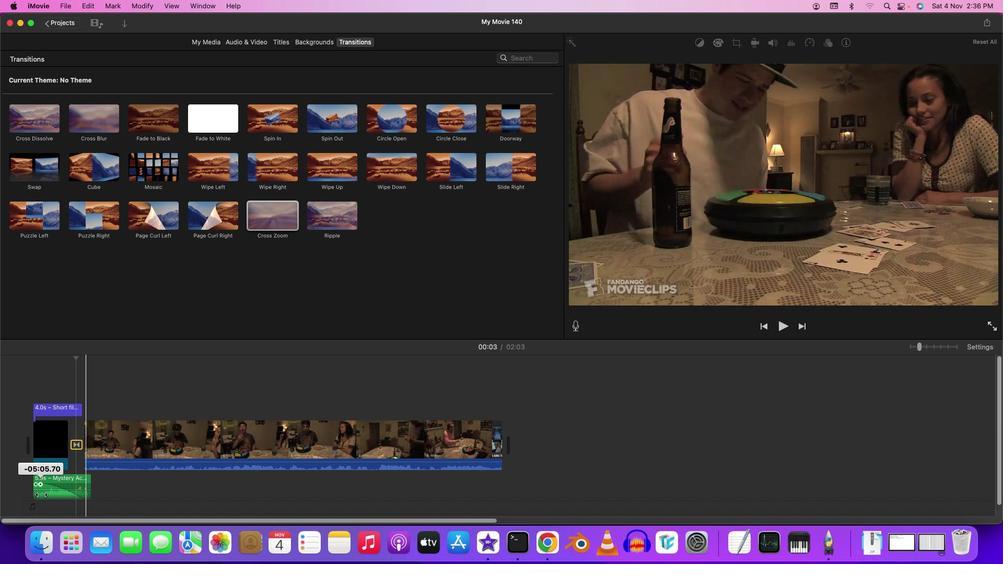 
Action: Mouse moved to (30, 384)
Screenshot: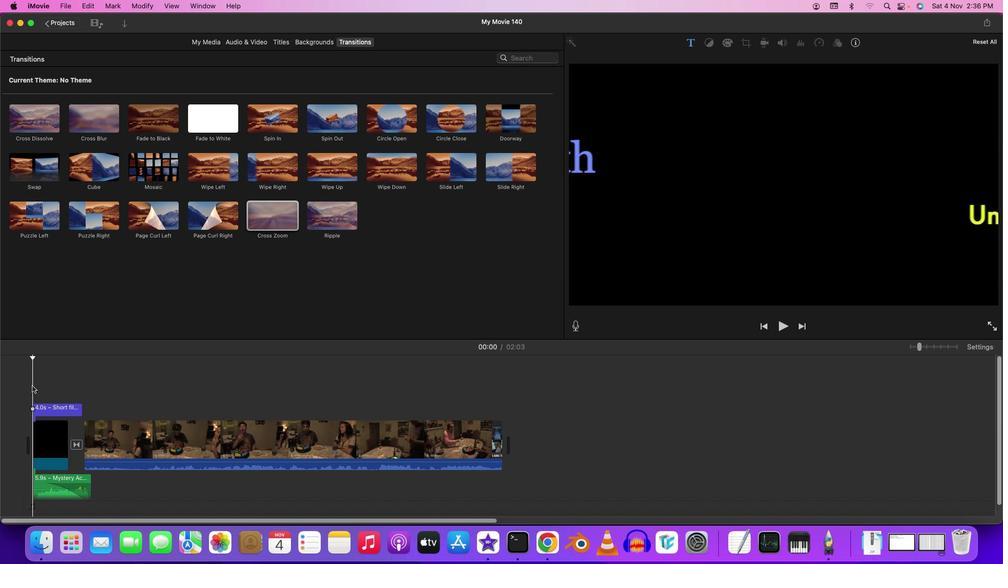 
Action: Mouse pressed left at (30, 384)
Screenshot: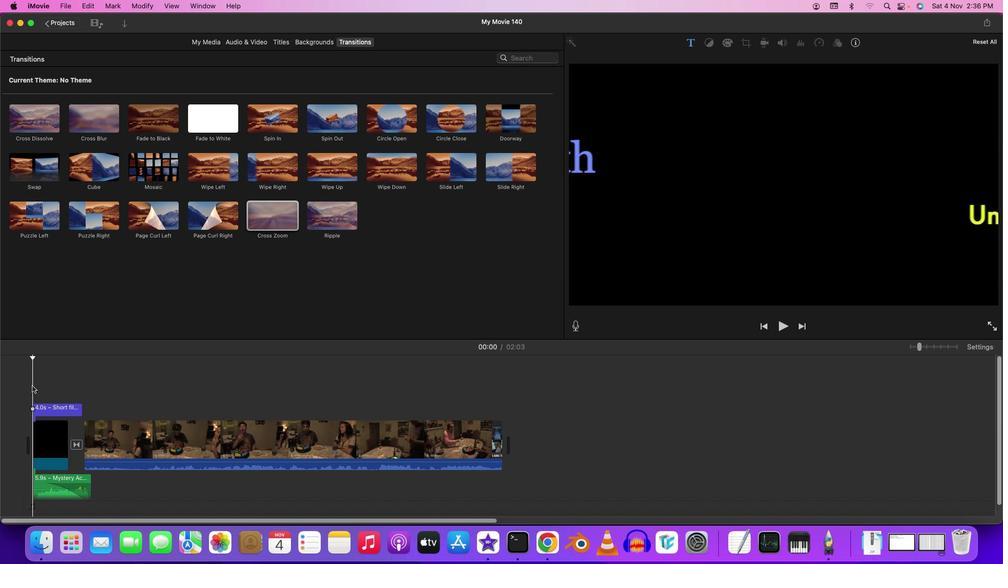 
Action: Mouse moved to (30, 384)
Screenshot: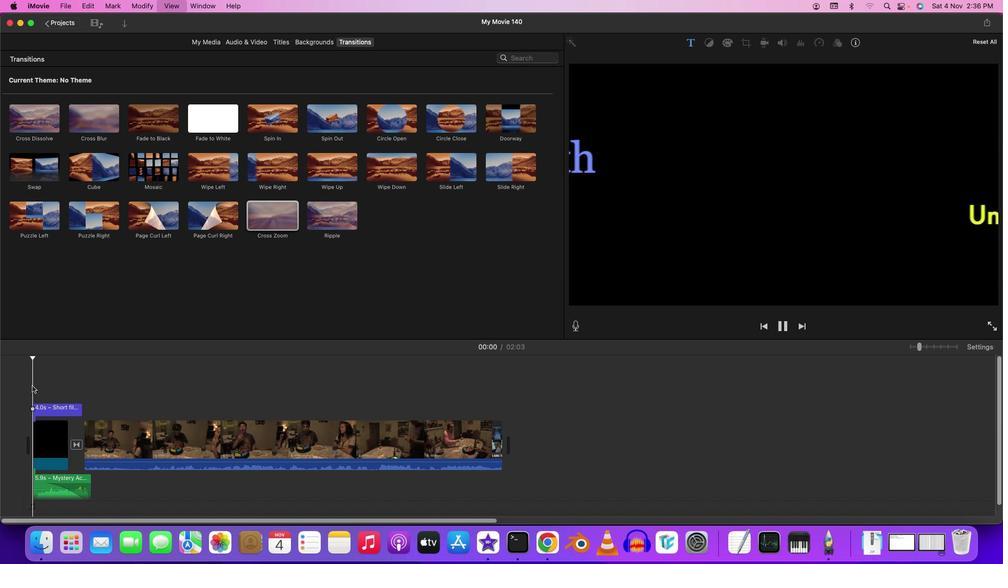 
Action: Key pressed Key.space
Screenshot: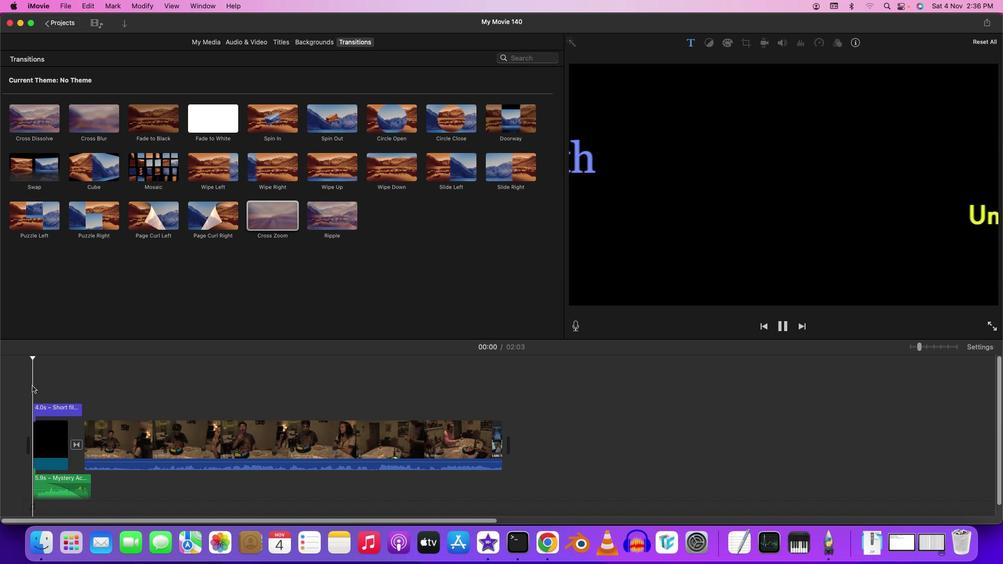 
Action: Mouse moved to (212, 461)
Screenshot: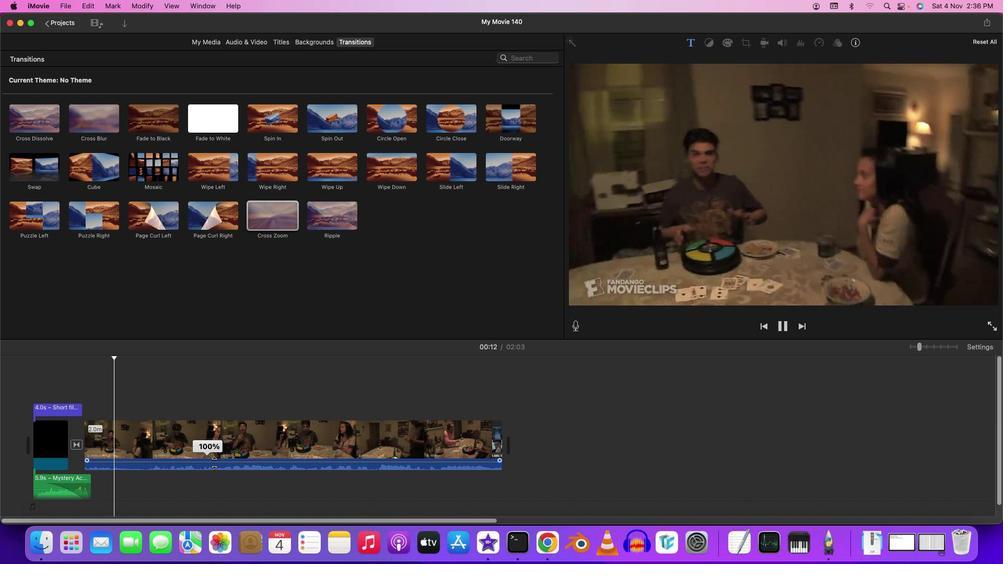
Action: Mouse pressed left at (212, 461)
Screenshot: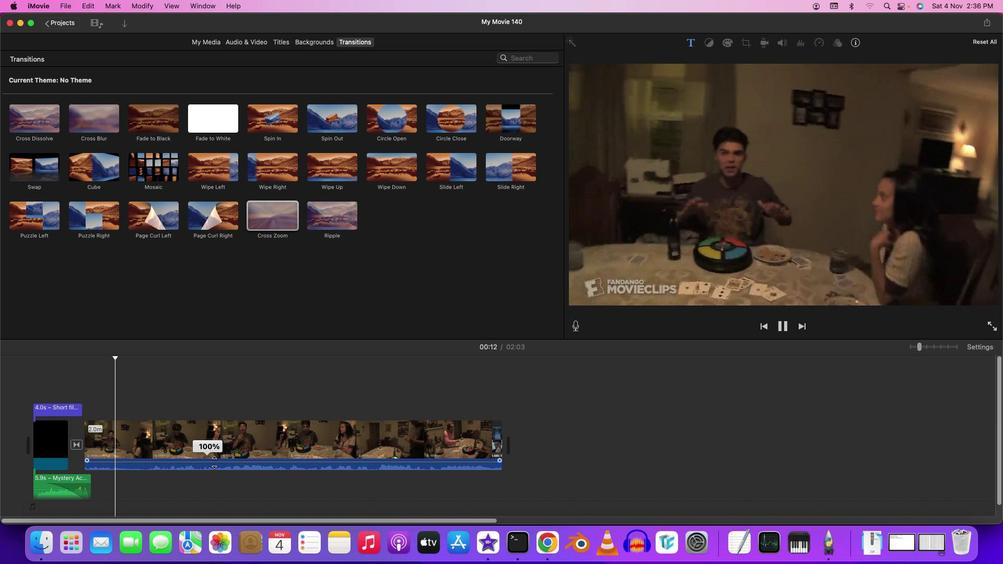 
Action: Mouse moved to (216, 460)
Screenshot: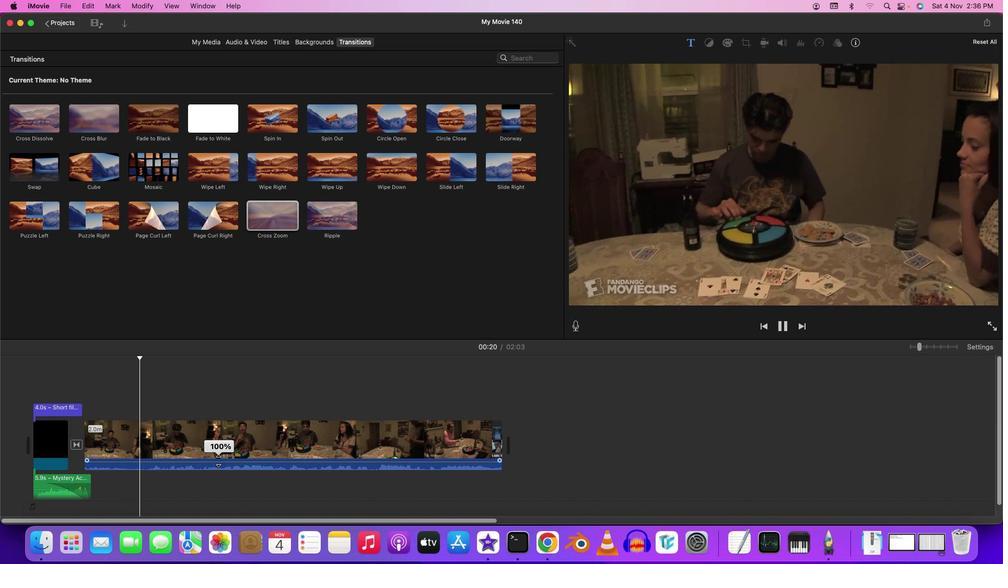 
Action: Mouse pressed left at (216, 460)
Screenshot: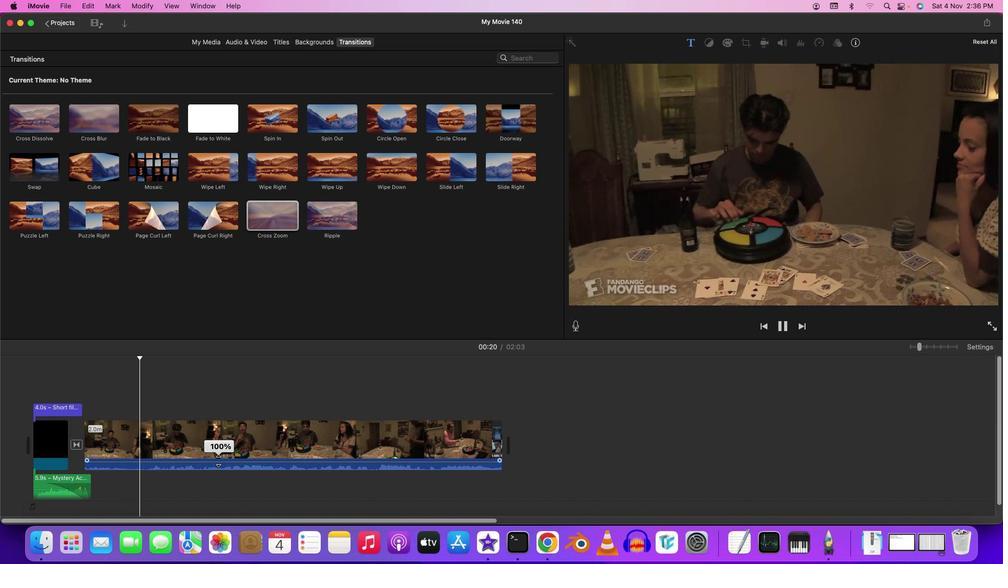 
Action: Mouse moved to (280, 395)
Screenshot: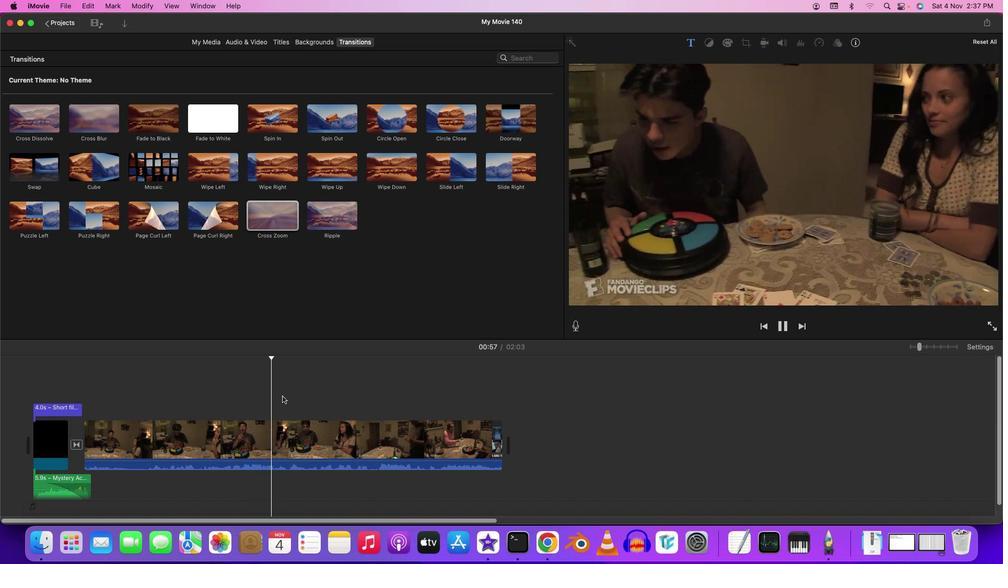 
Action: Key pressed Key.spaceKey.space
Screenshot: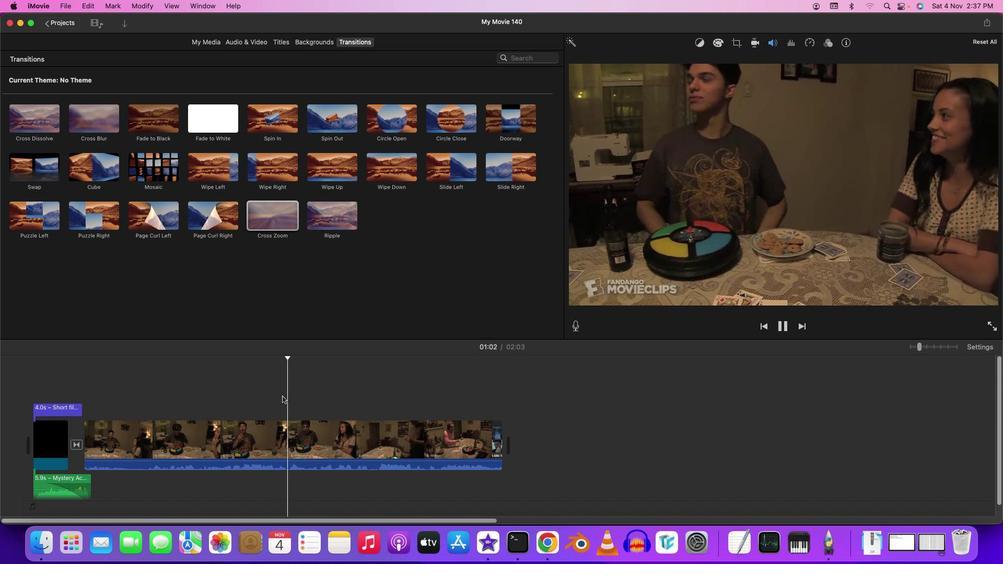 
Action: Mouse moved to (380, 399)
Screenshot: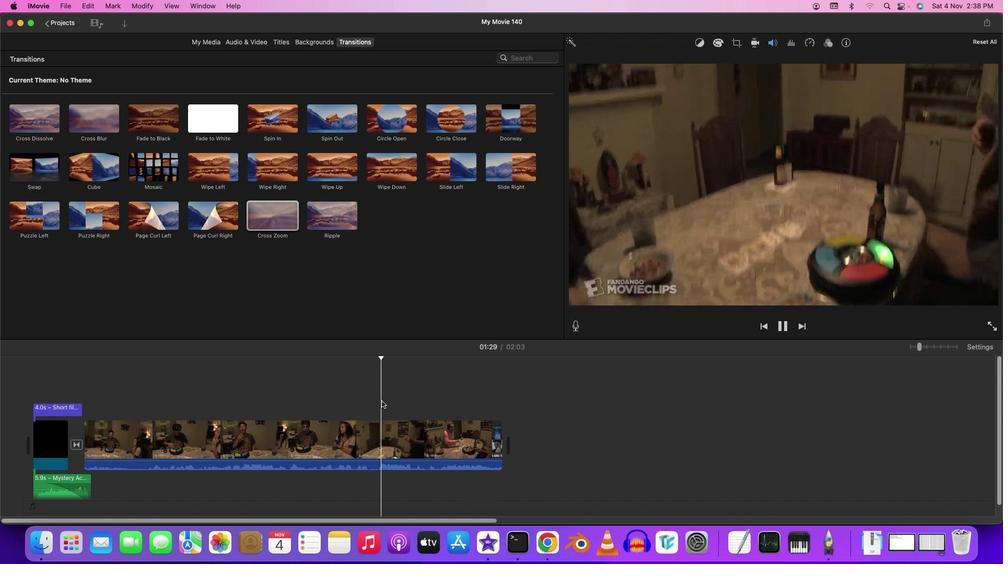 
Action: Mouse pressed left at (380, 399)
Screenshot: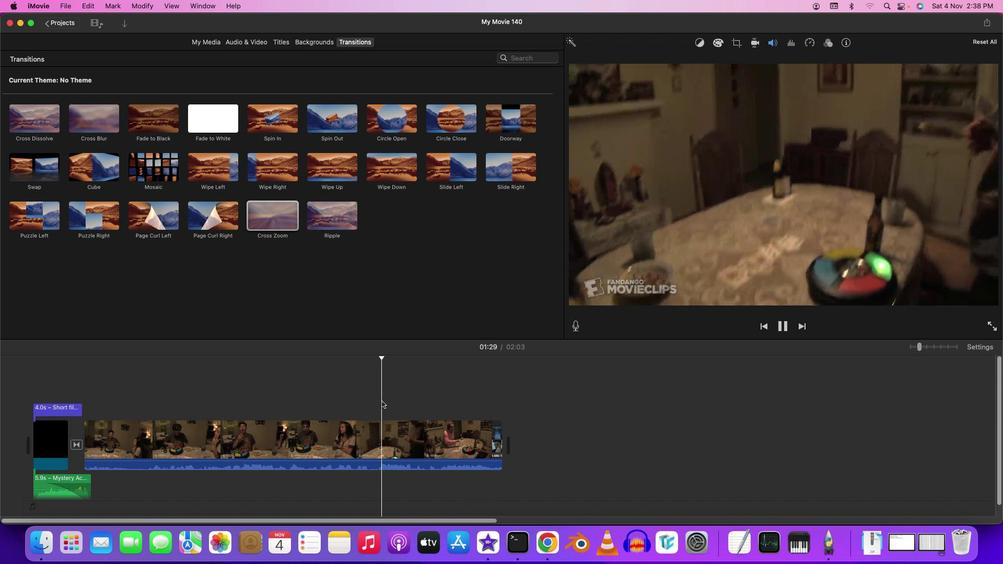 
Action: Key pressed Key.space
Screenshot: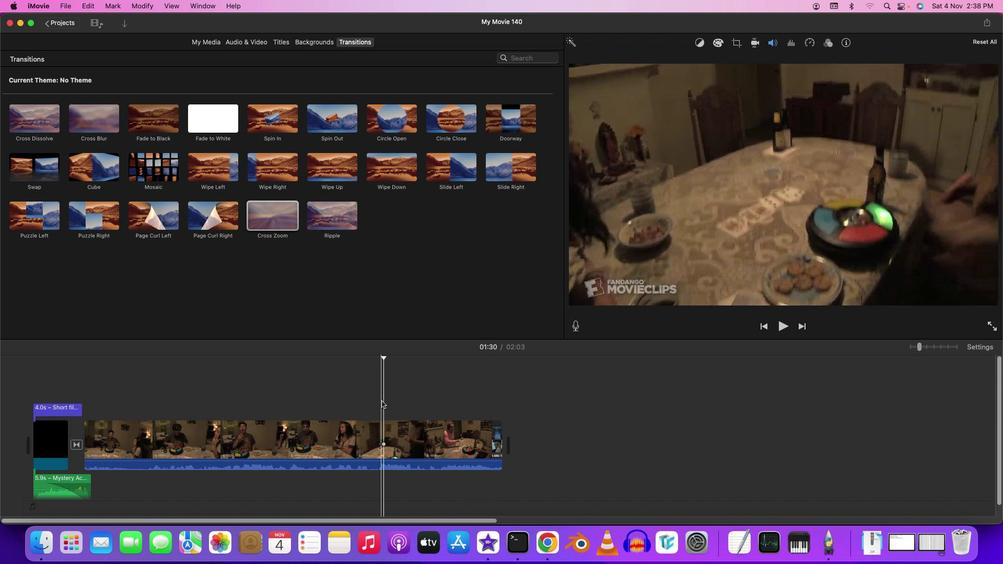 
Action: Mouse moved to (449, 395)
Screenshot: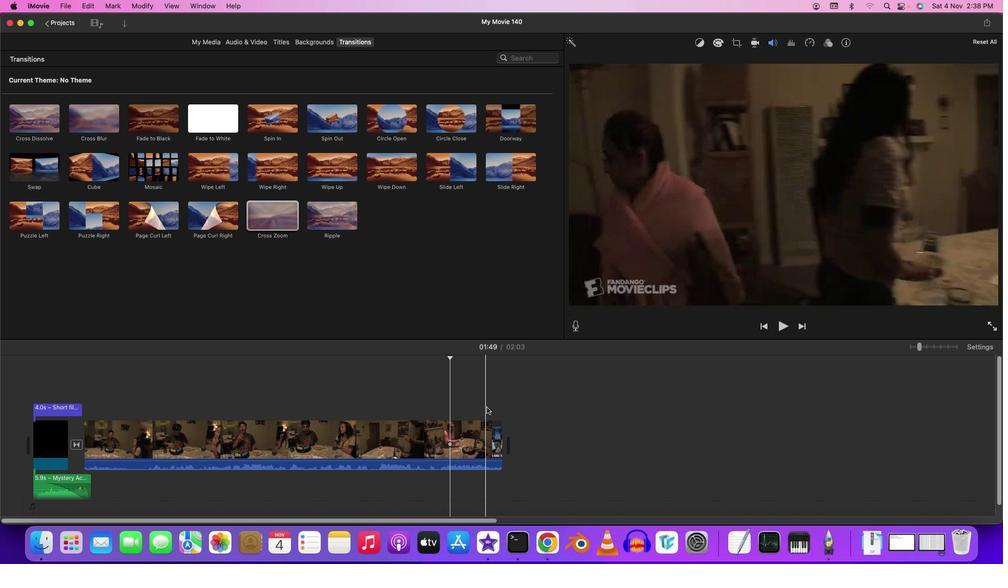 
Action: Mouse pressed left at (449, 395)
Screenshot: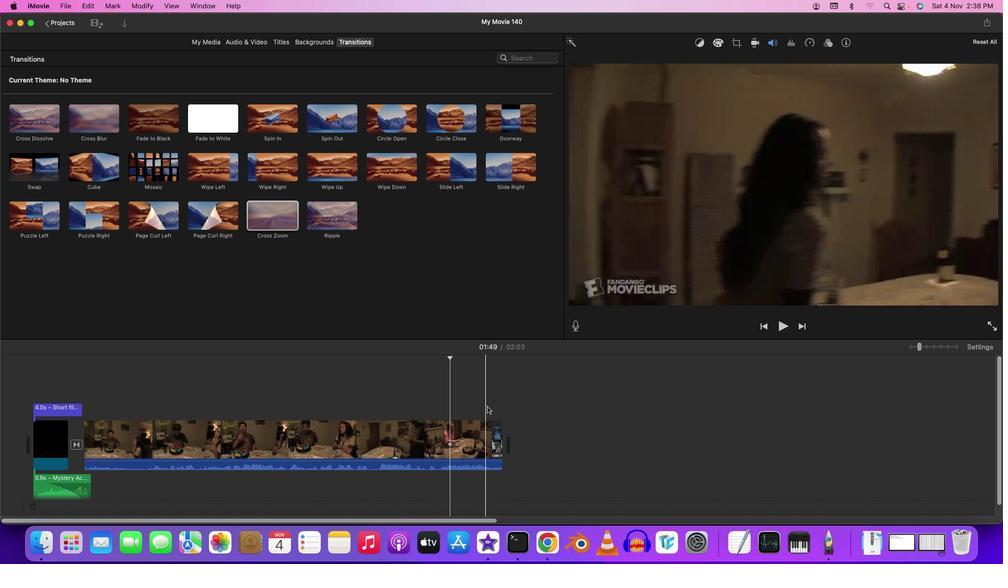 
Action: Mouse moved to (487, 402)
Screenshot: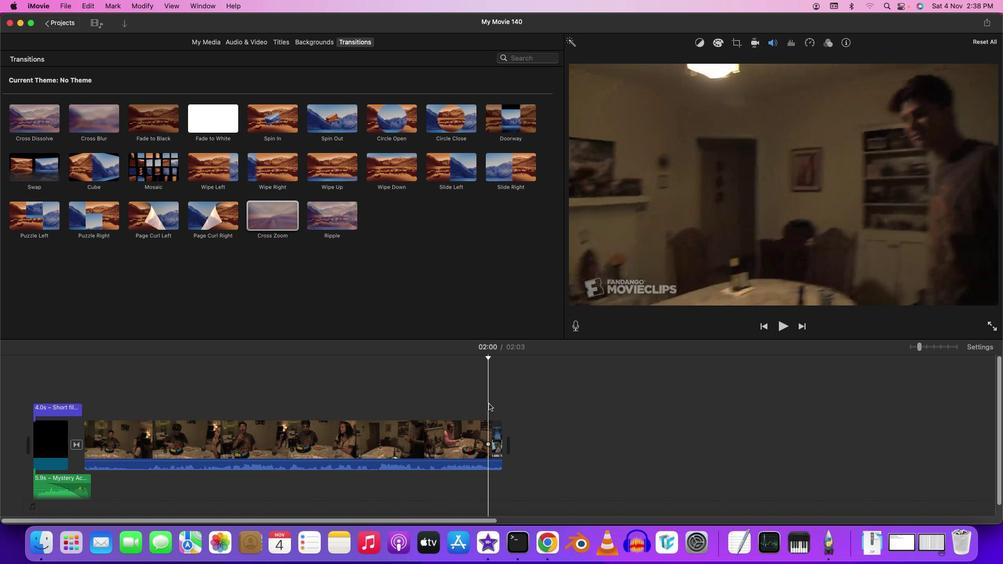 
Action: Mouse pressed left at (487, 402)
Screenshot: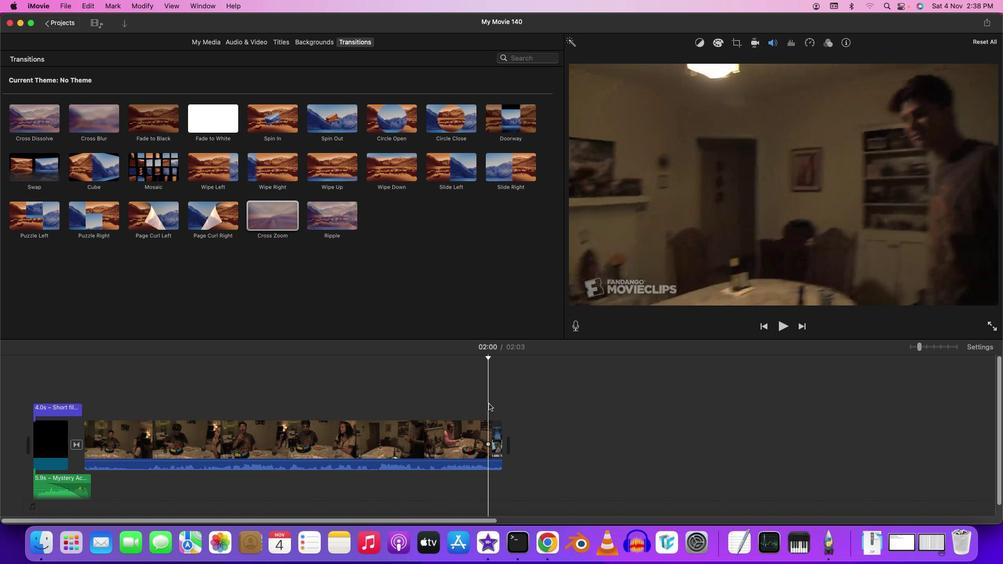 
Action: Mouse moved to (457, 399)
Screenshot: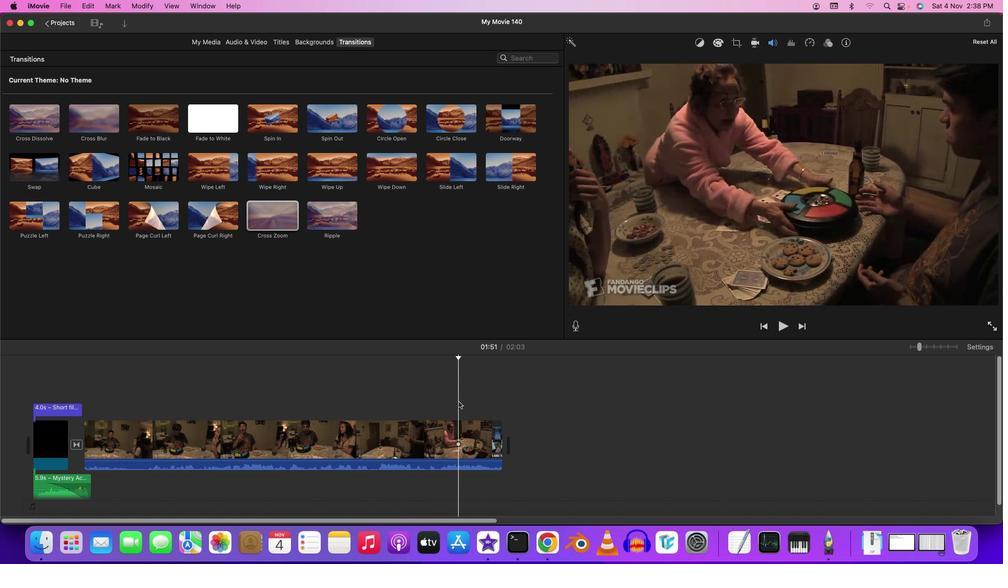 
Action: Mouse pressed left at (457, 399)
Screenshot: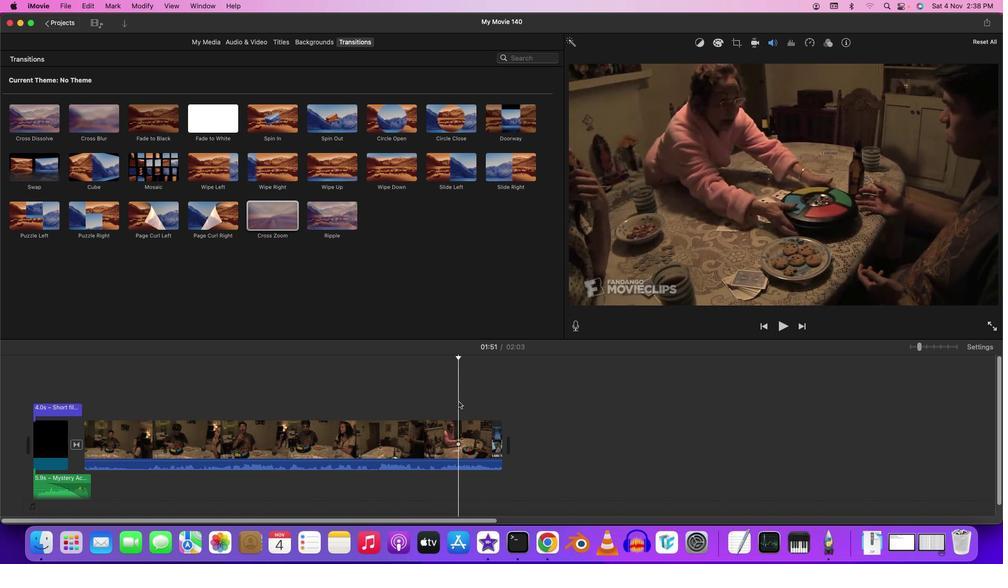 
Action: Mouse moved to (417, 399)
Screenshot: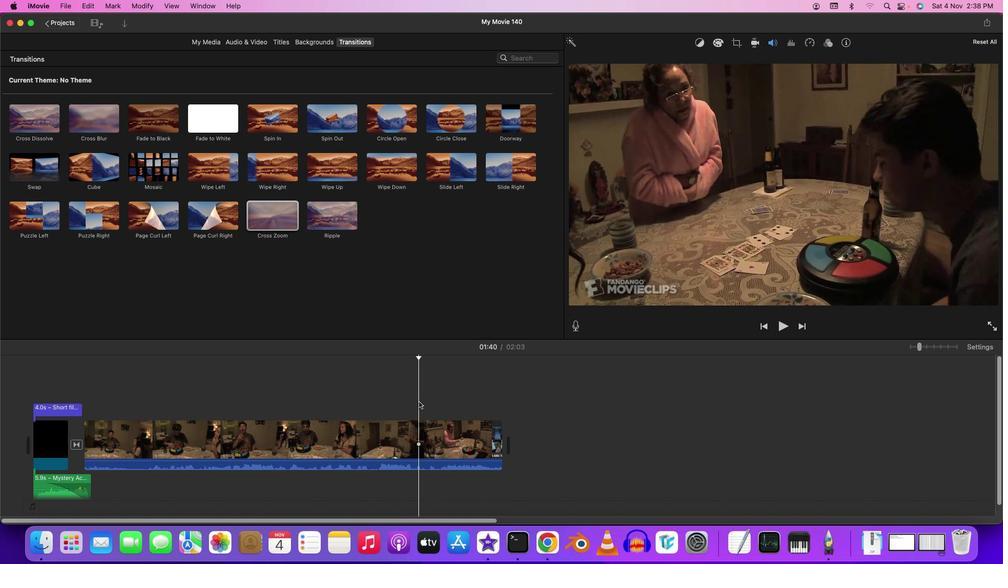 
Action: Mouse pressed left at (417, 399)
Screenshot: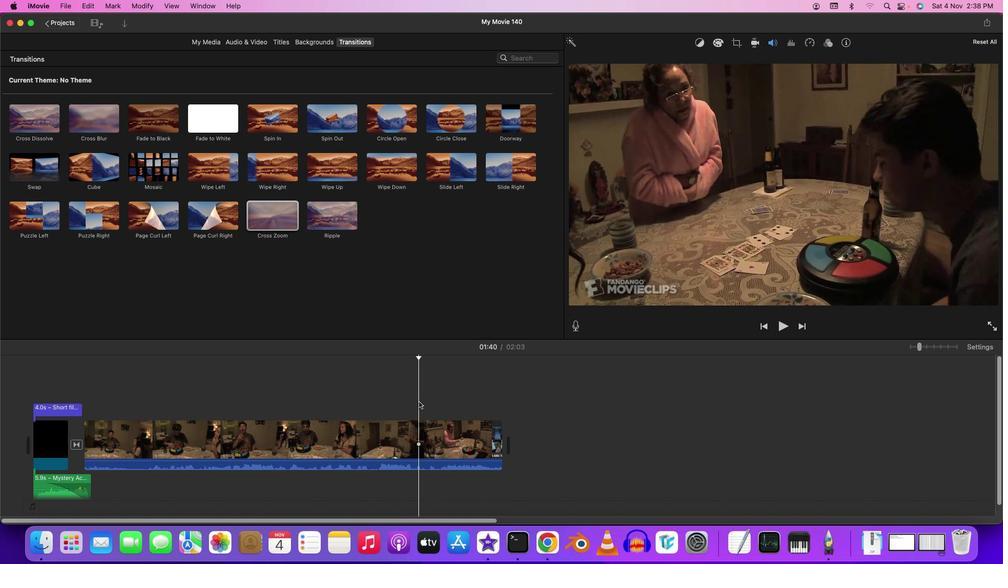 
Action: Mouse moved to (431, 403)
